 Task: Create a polygonal letterhead in blue tones.
Action: Mouse moved to (586, 389)
Screenshot: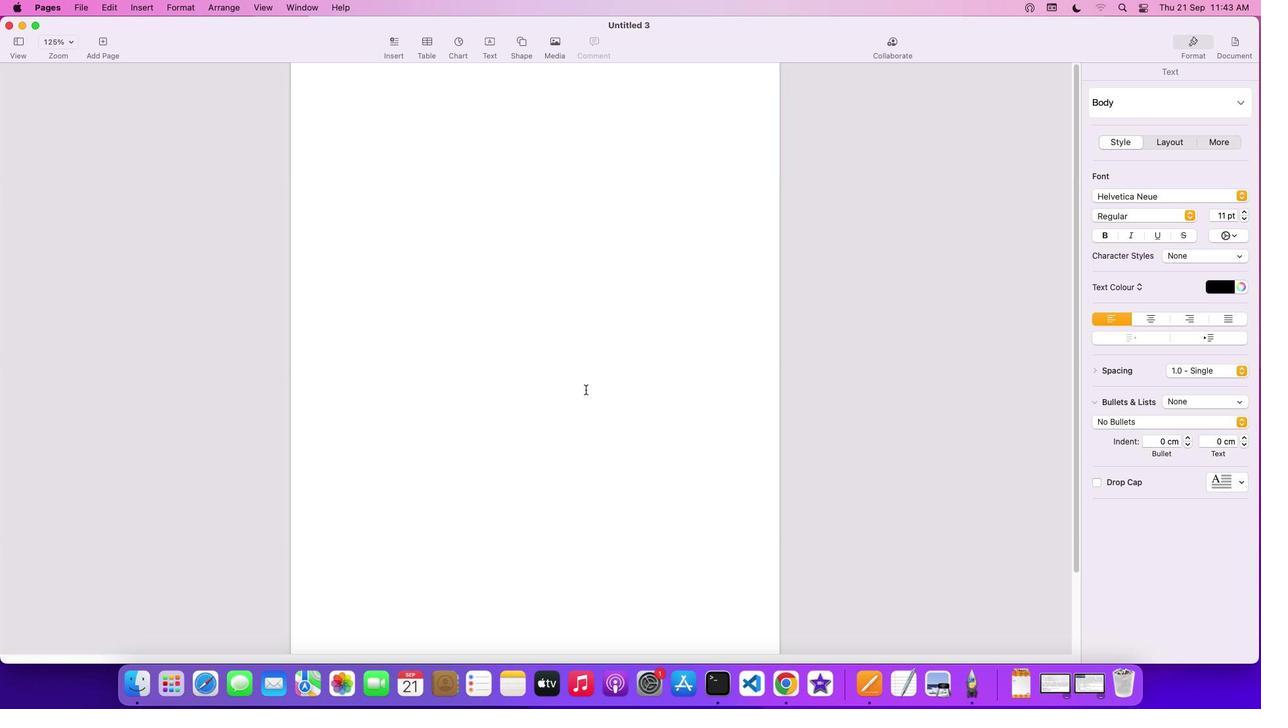 
Action: Mouse pressed left at (586, 389)
Screenshot: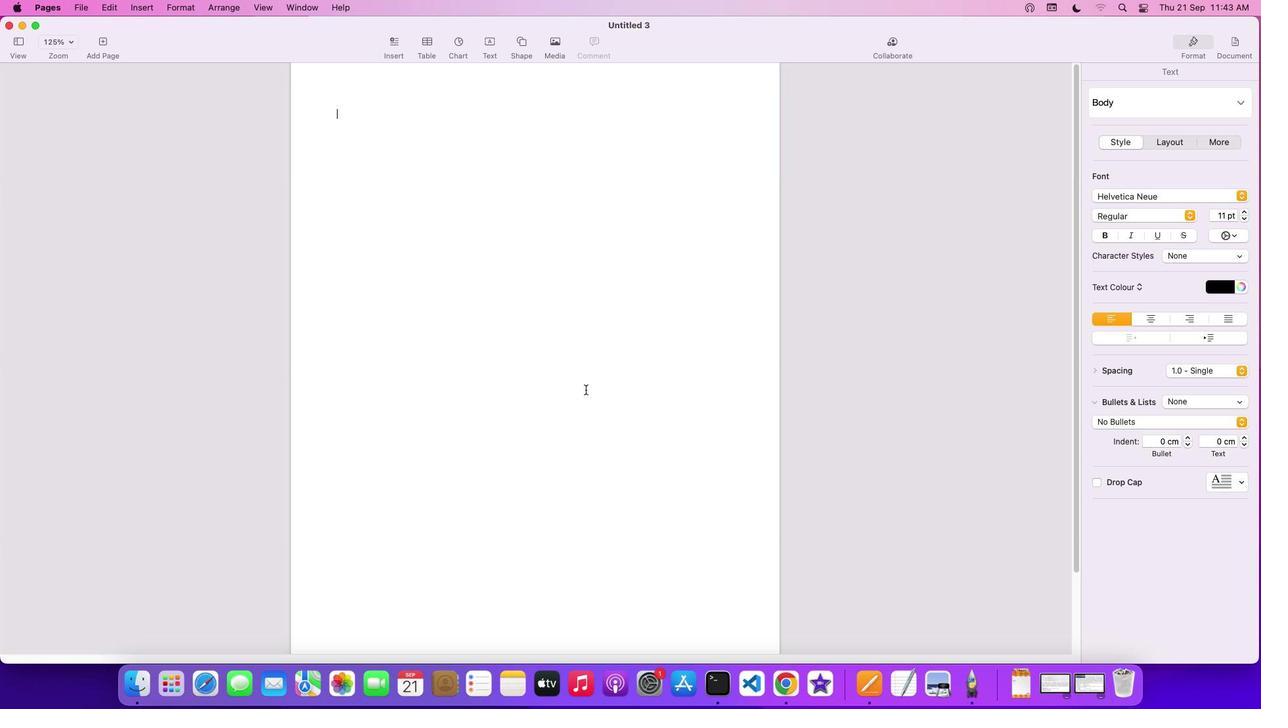 
Action: Mouse moved to (521, 44)
Screenshot: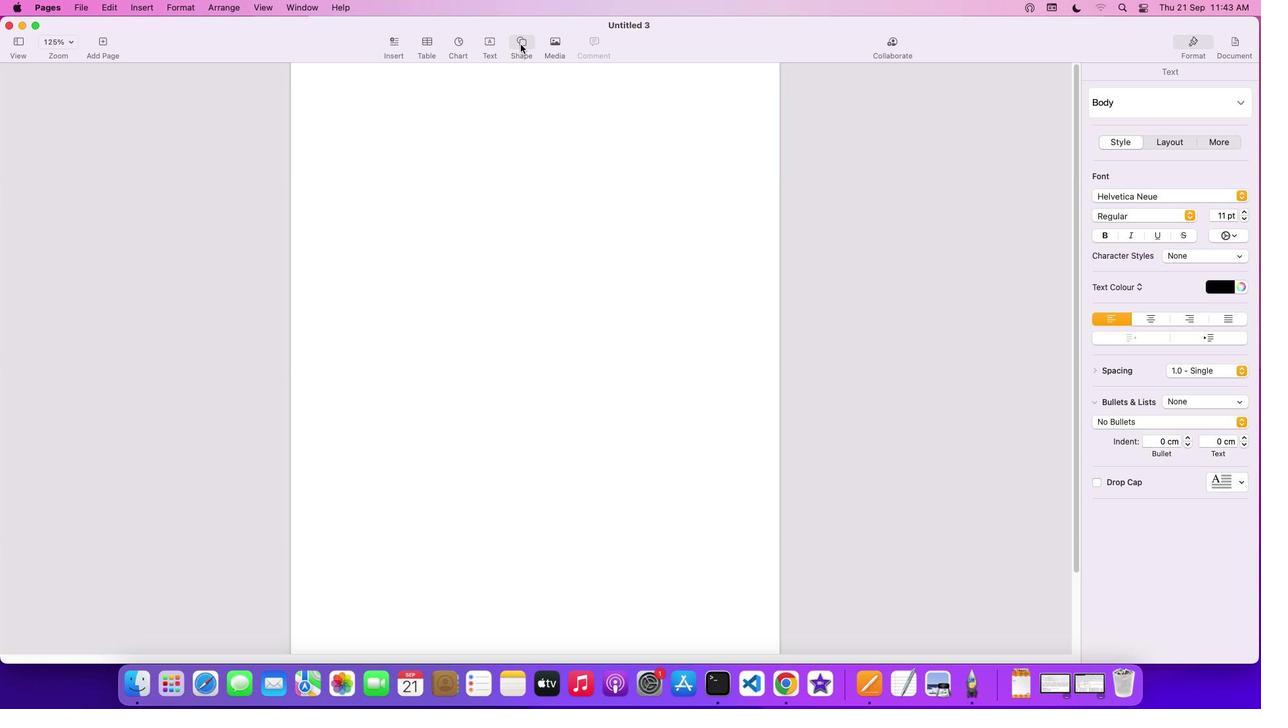
Action: Mouse pressed left at (521, 44)
Screenshot: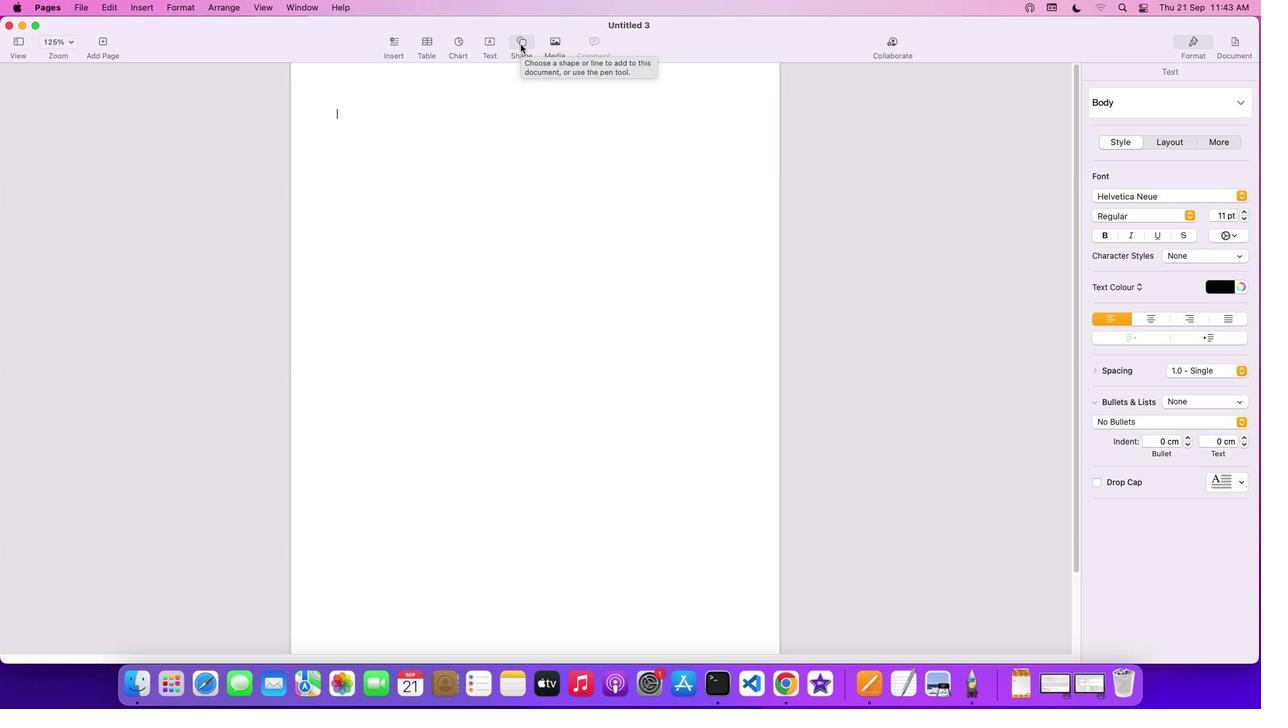 
Action: Mouse moved to (571, 205)
Screenshot: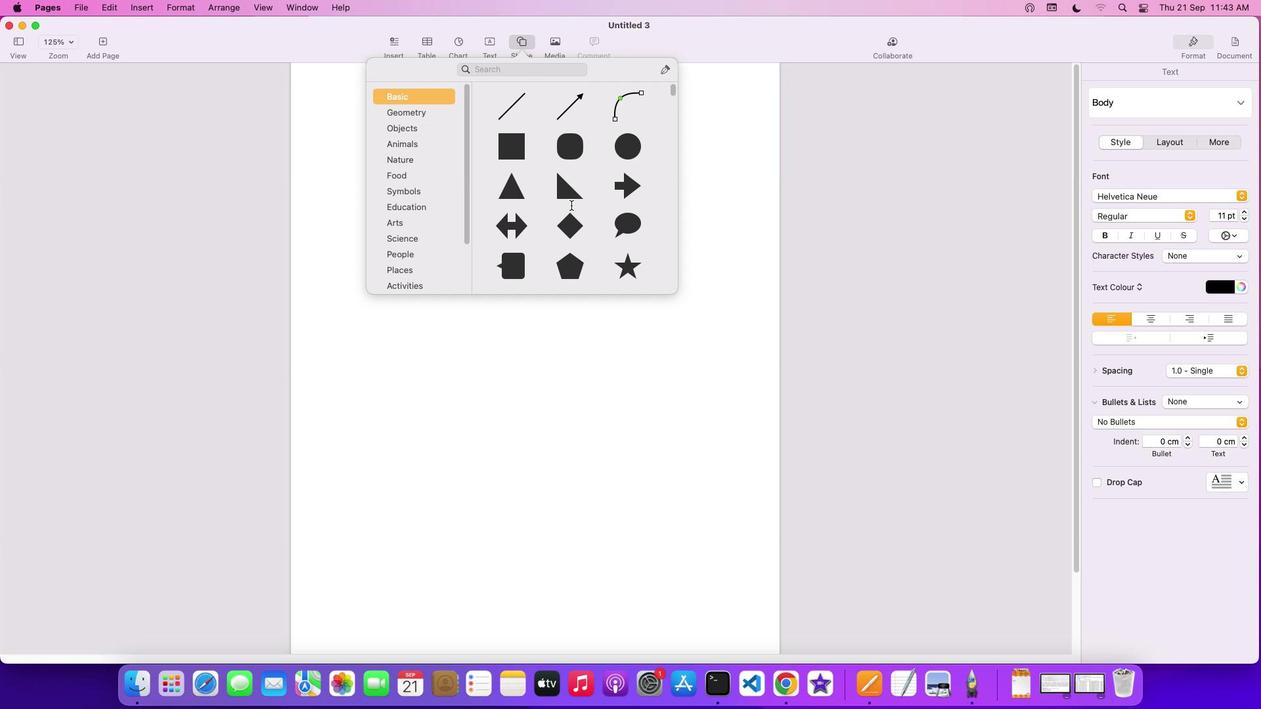 
Action: Mouse scrolled (571, 205) with delta (0, 0)
Screenshot: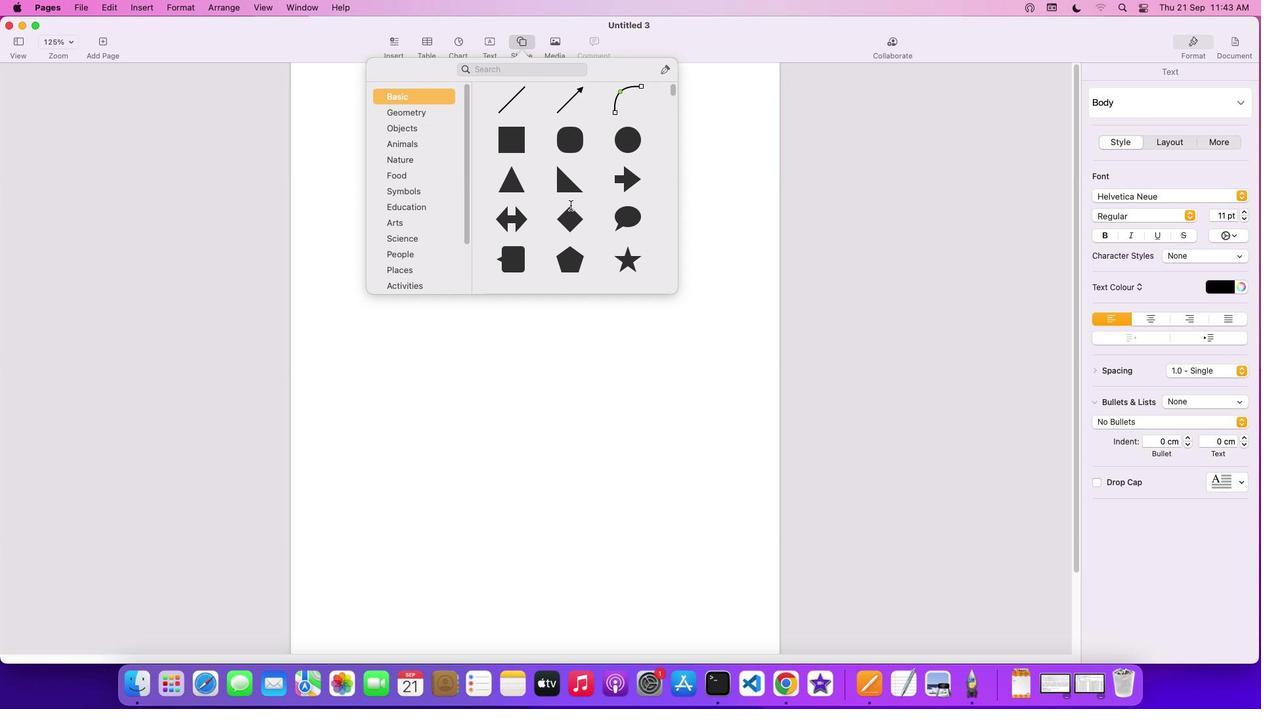 
Action: Mouse moved to (570, 205)
Screenshot: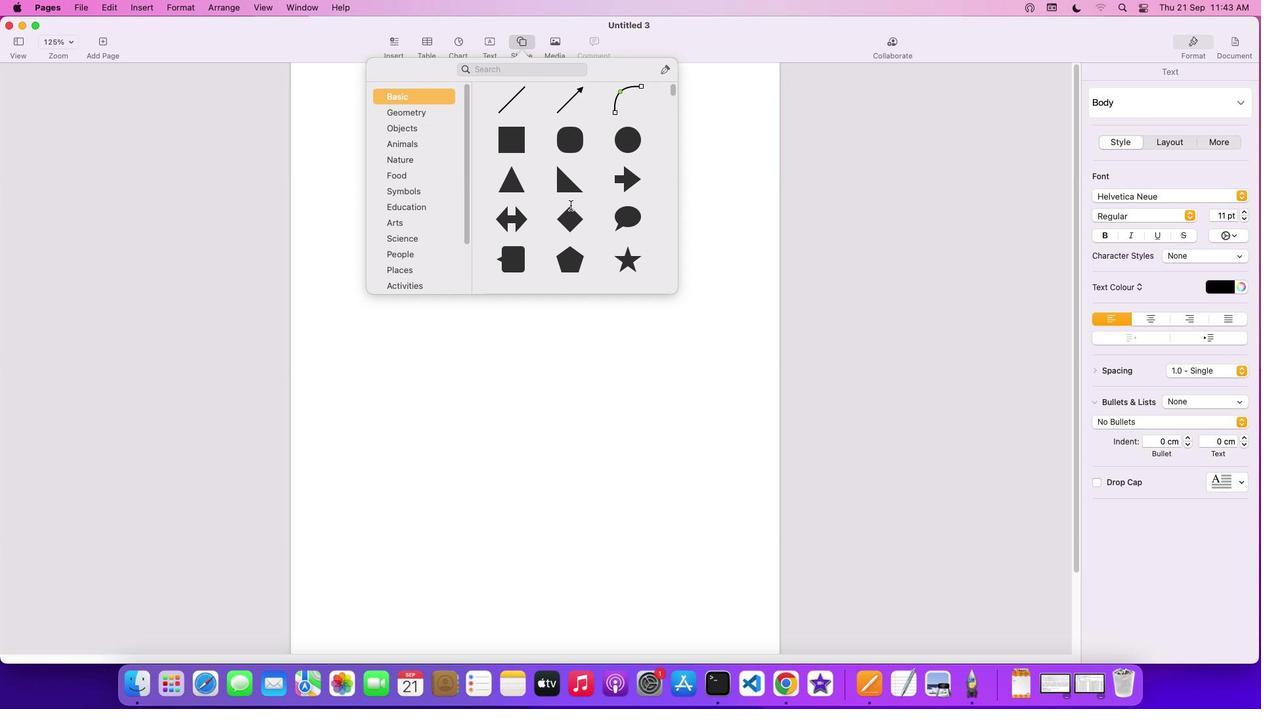 
Action: Mouse scrolled (570, 205) with delta (0, 0)
Screenshot: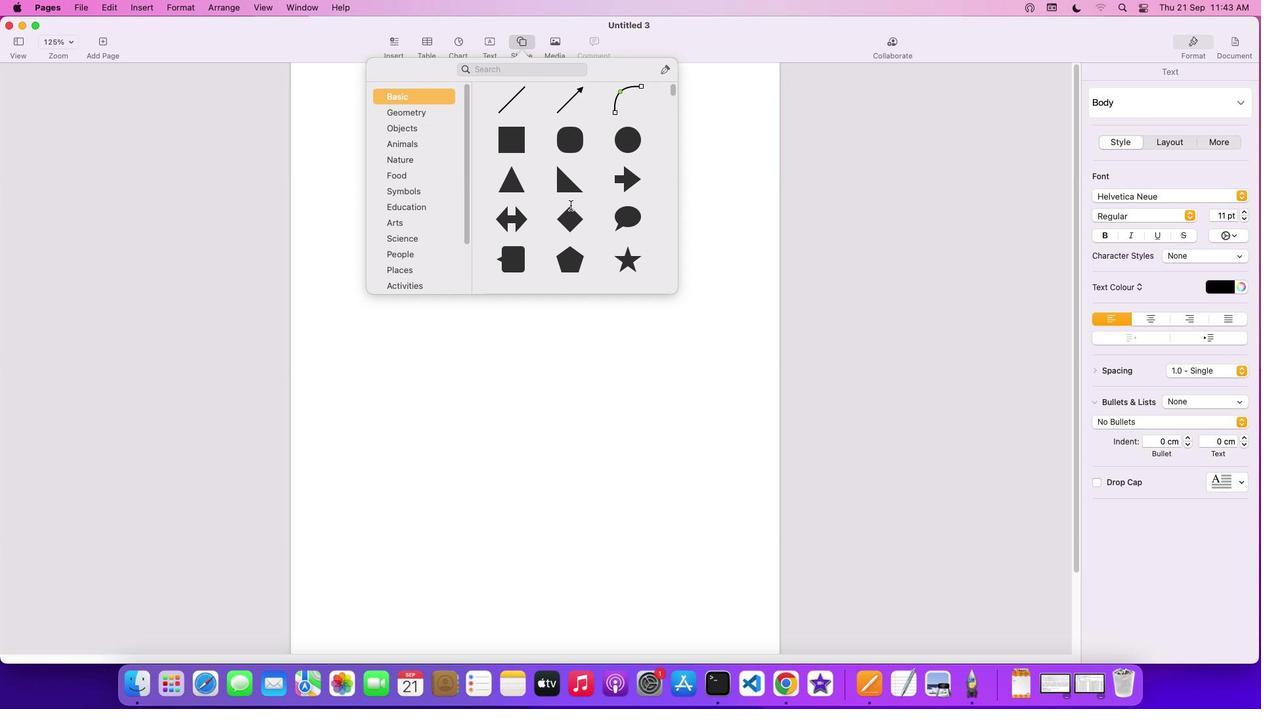 
Action: Mouse scrolled (570, 205) with delta (0, -1)
Screenshot: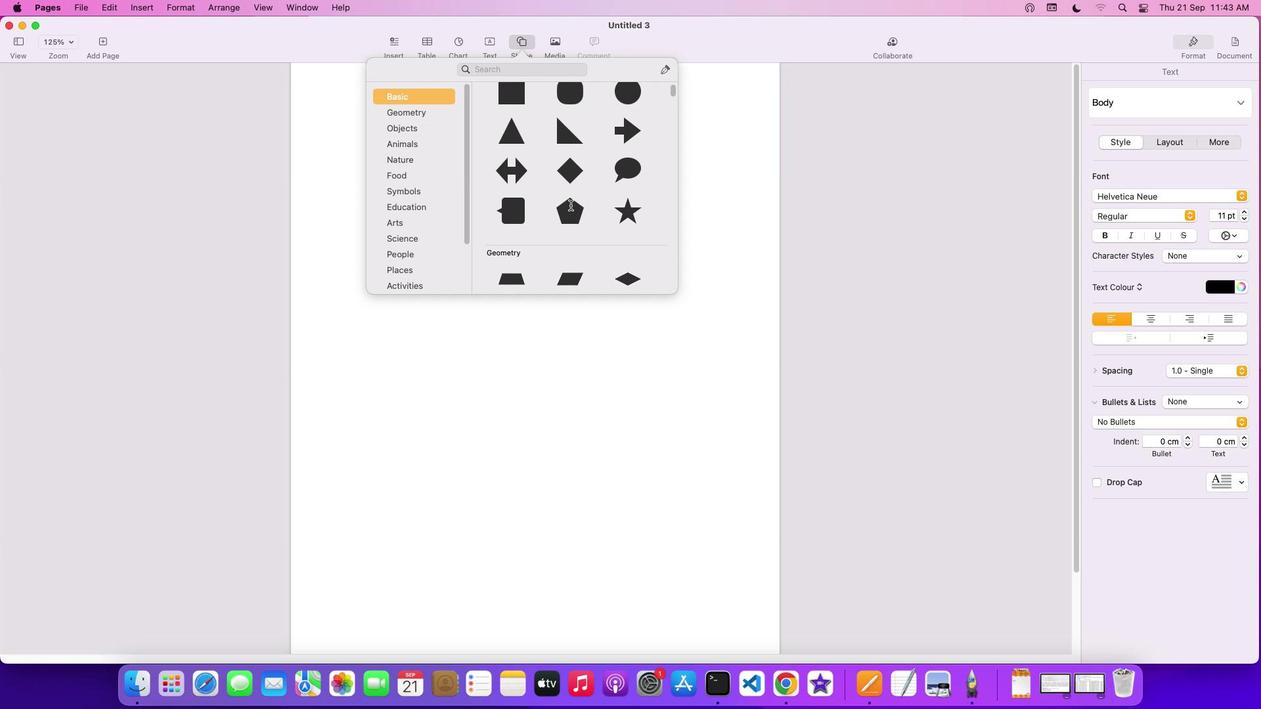 
Action: Mouse scrolled (570, 205) with delta (0, -2)
Screenshot: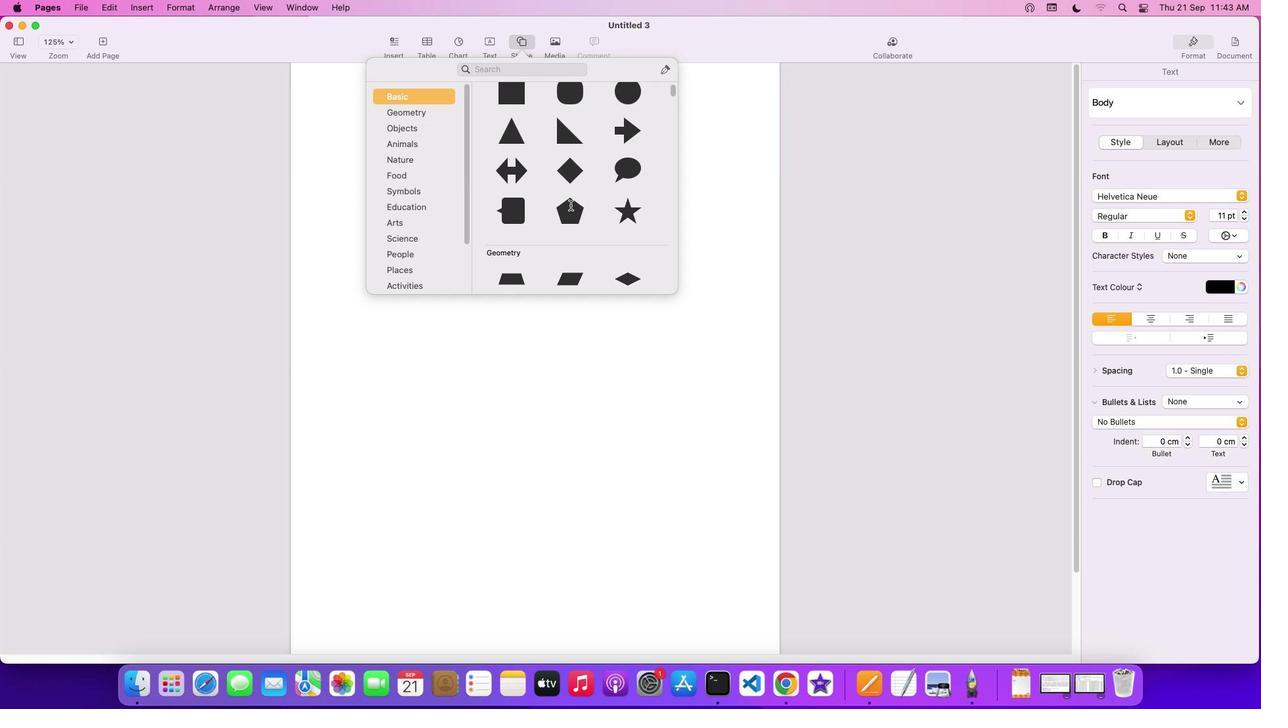 
Action: Mouse moved to (581, 217)
Screenshot: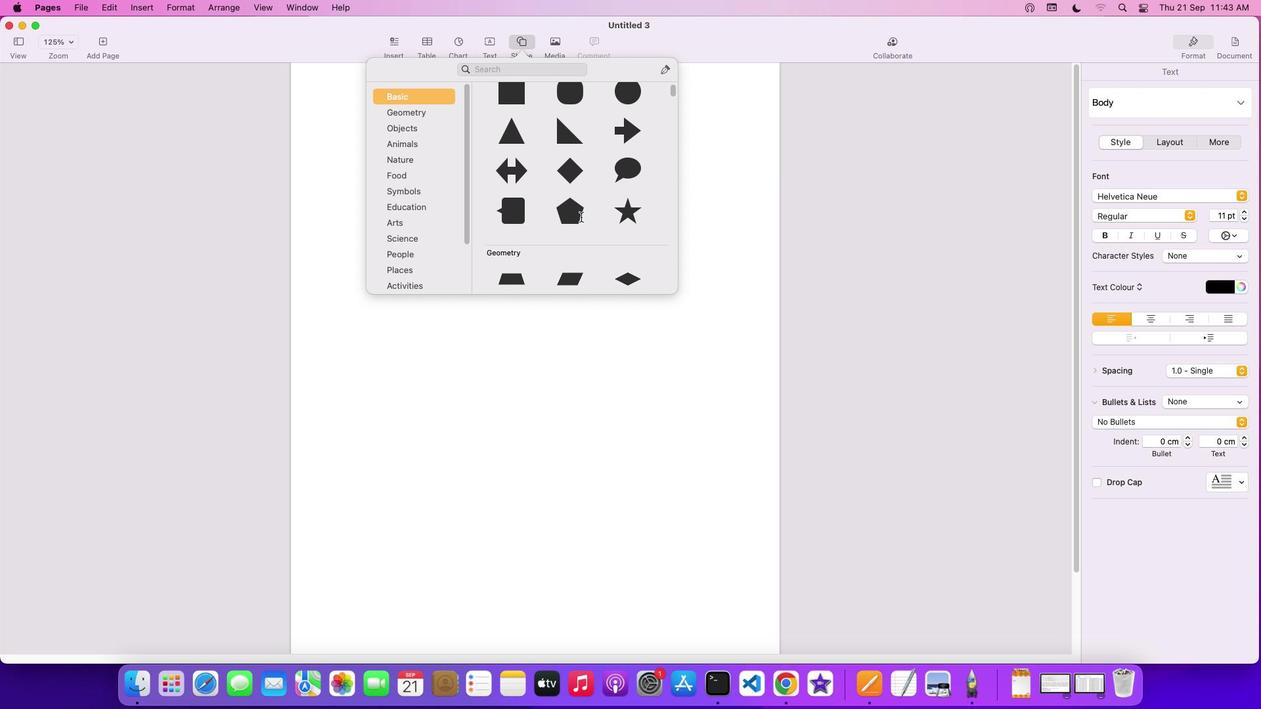 
Action: Mouse scrolled (581, 217) with delta (0, 0)
Screenshot: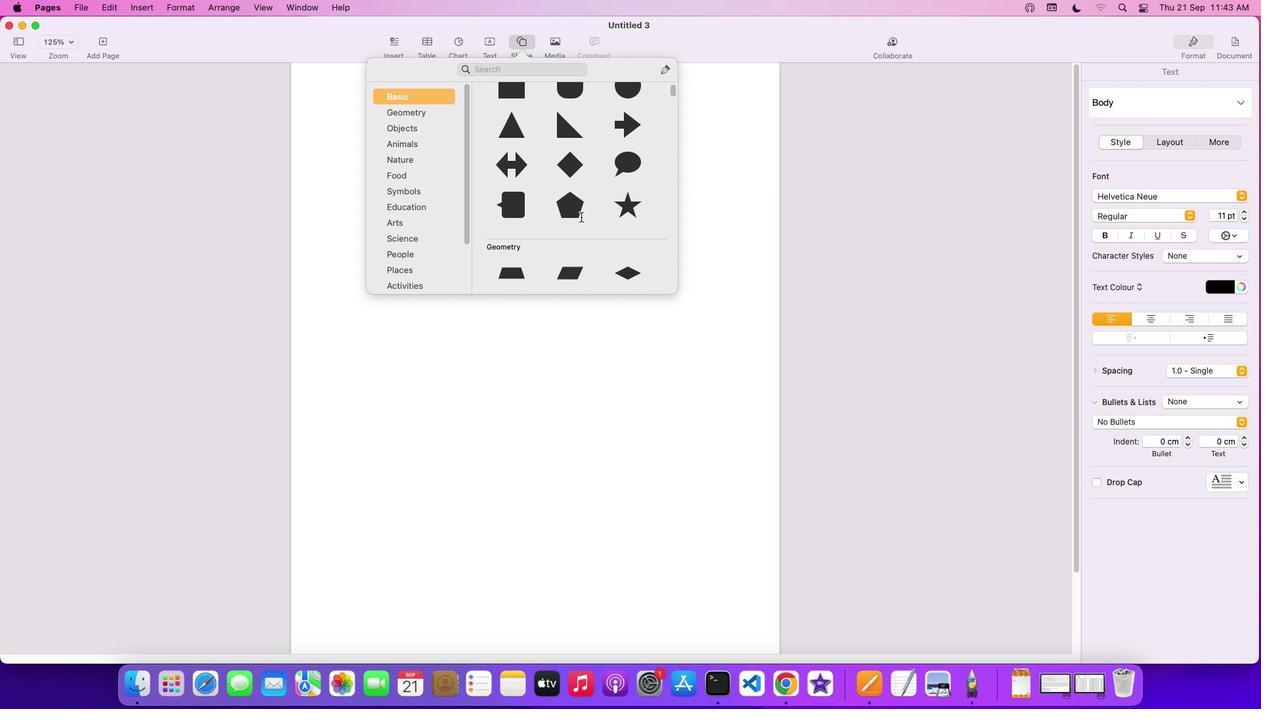
Action: Mouse scrolled (581, 217) with delta (0, 0)
Screenshot: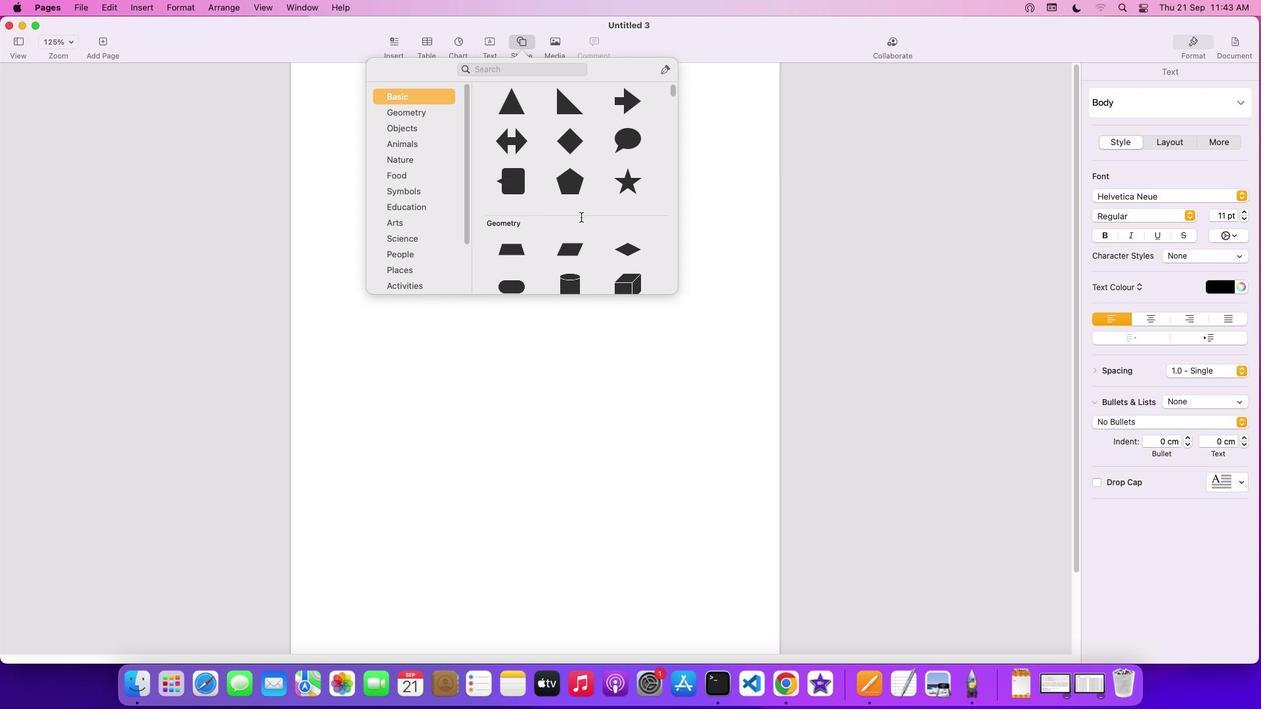 
Action: Mouse scrolled (581, 217) with delta (0, -1)
Screenshot: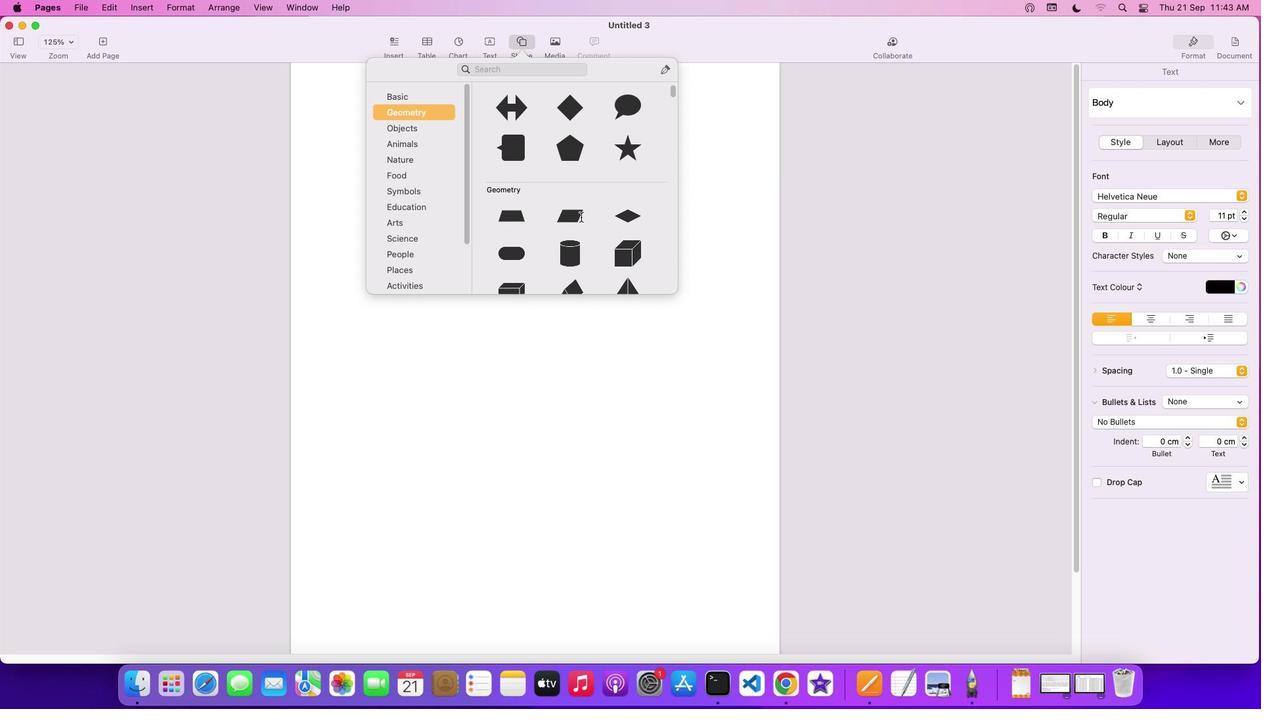 
Action: Mouse scrolled (581, 217) with delta (0, -3)
Screenshot: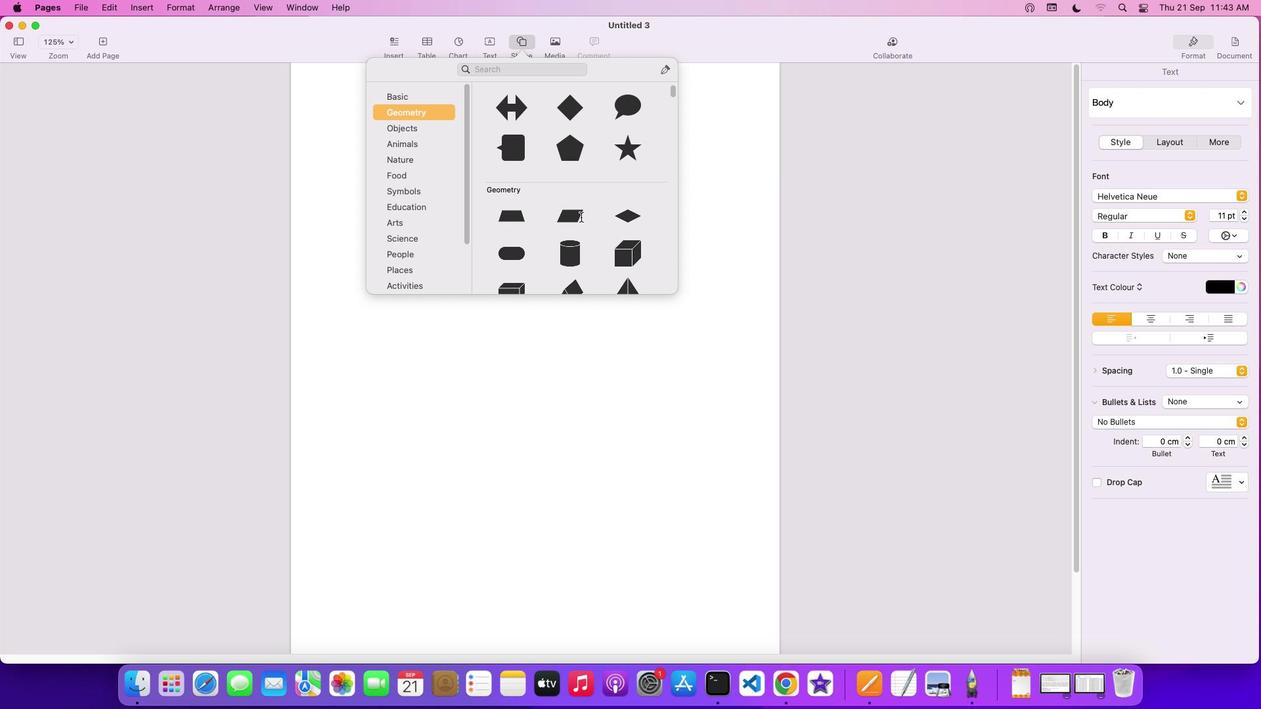 
Action: Mouse scrolled (581, 217) with delta (0, 0)
Screenshot: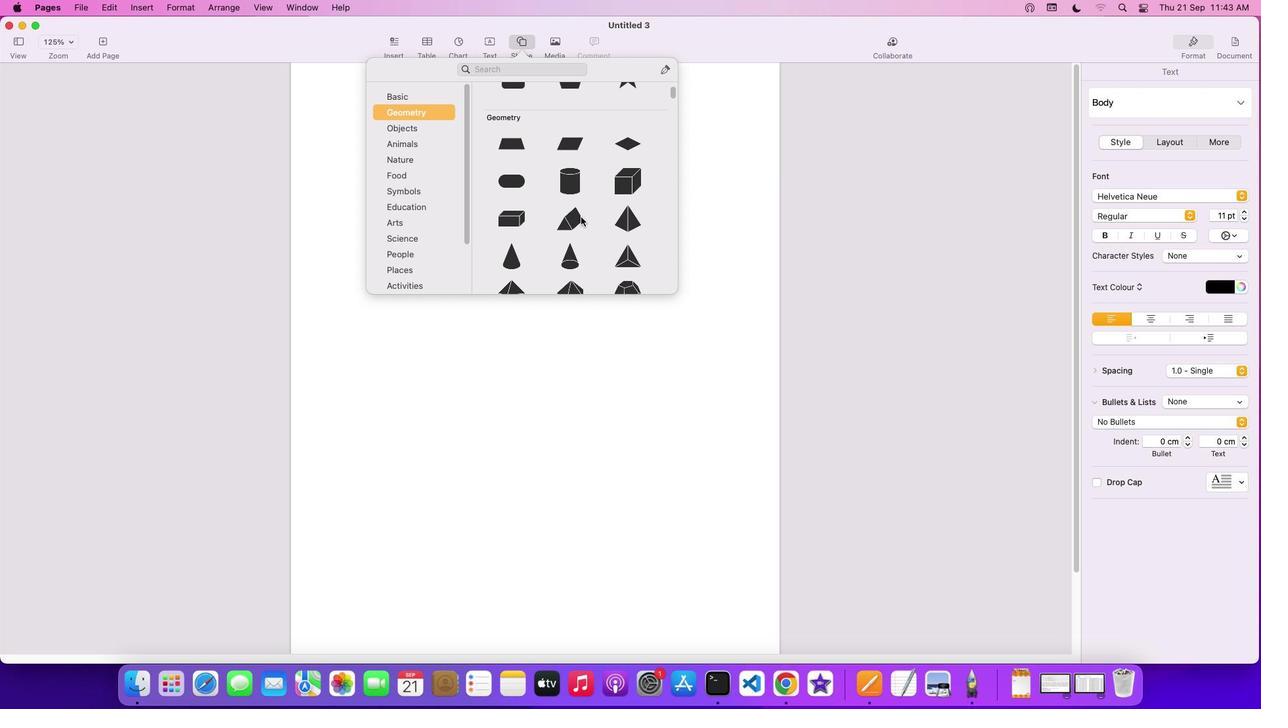 
Action: Mouse scrolled (581, 217) with delta (0, 0)
Screenshot: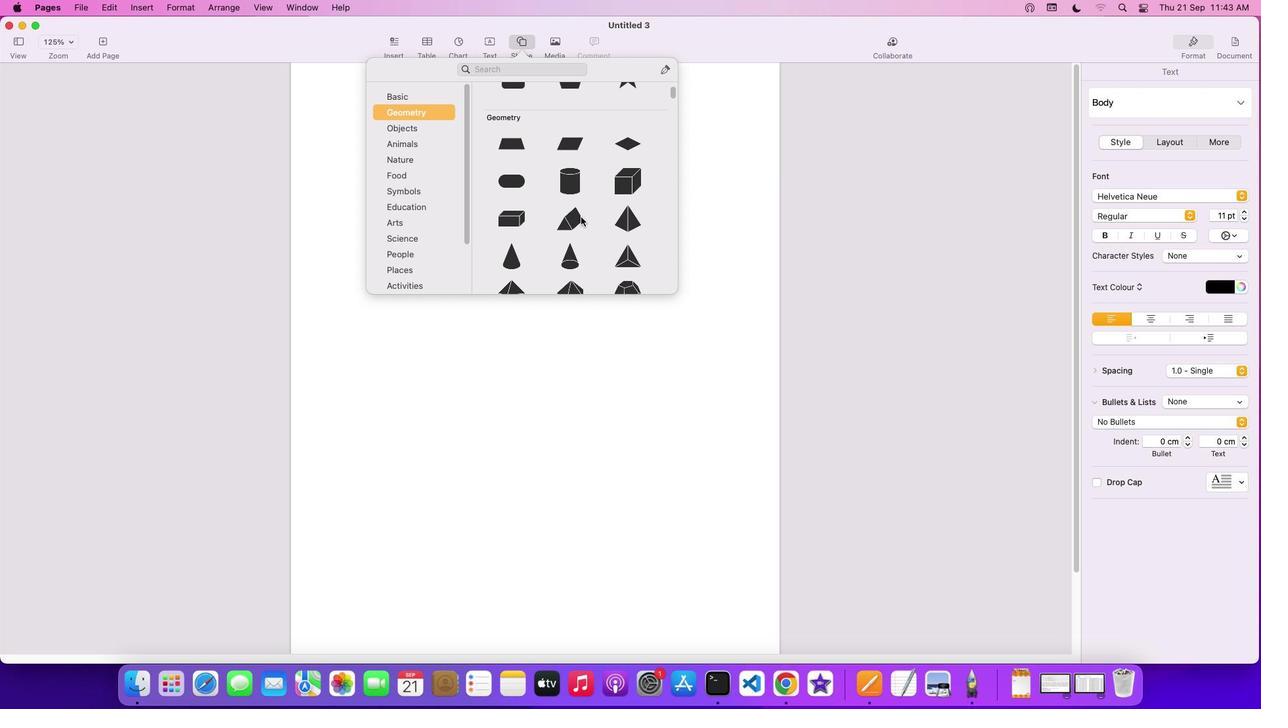 
Action: Mouse scrolled (581, 217) with delta (0, -2)
Screenshot: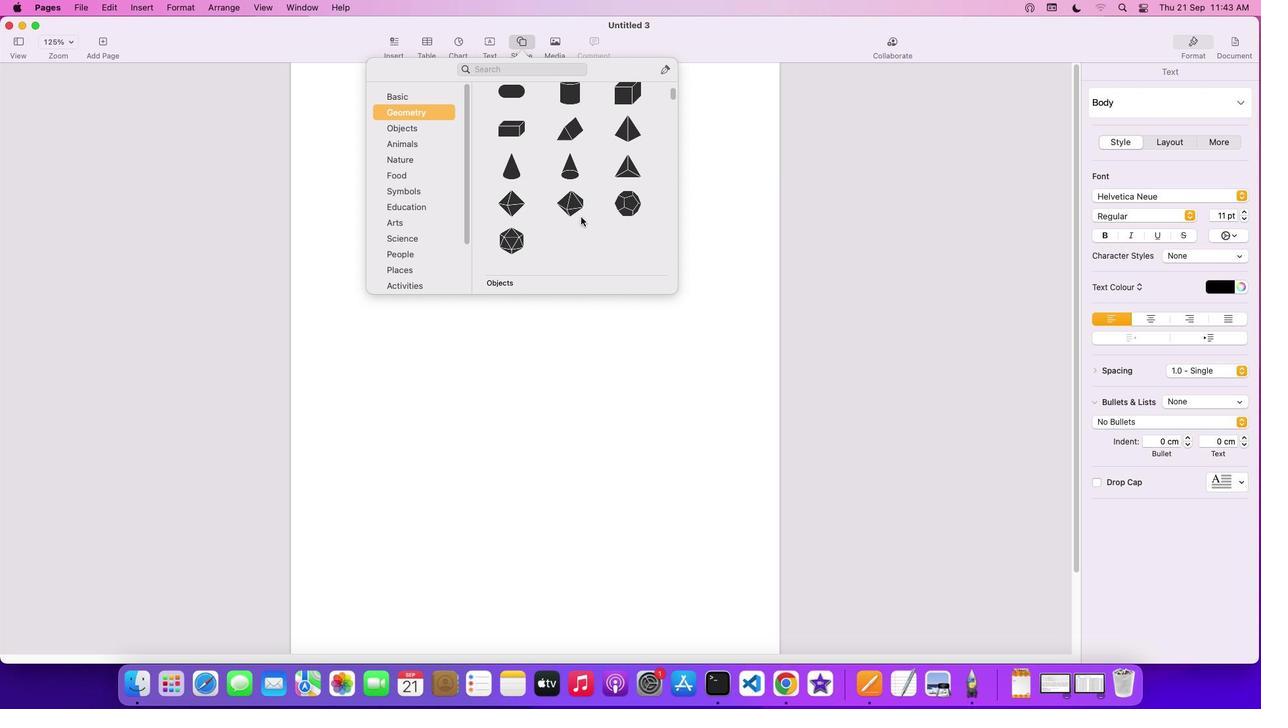 
Action: Mouse scrolled (581, 217) with delta (0, -3)
Screenshot: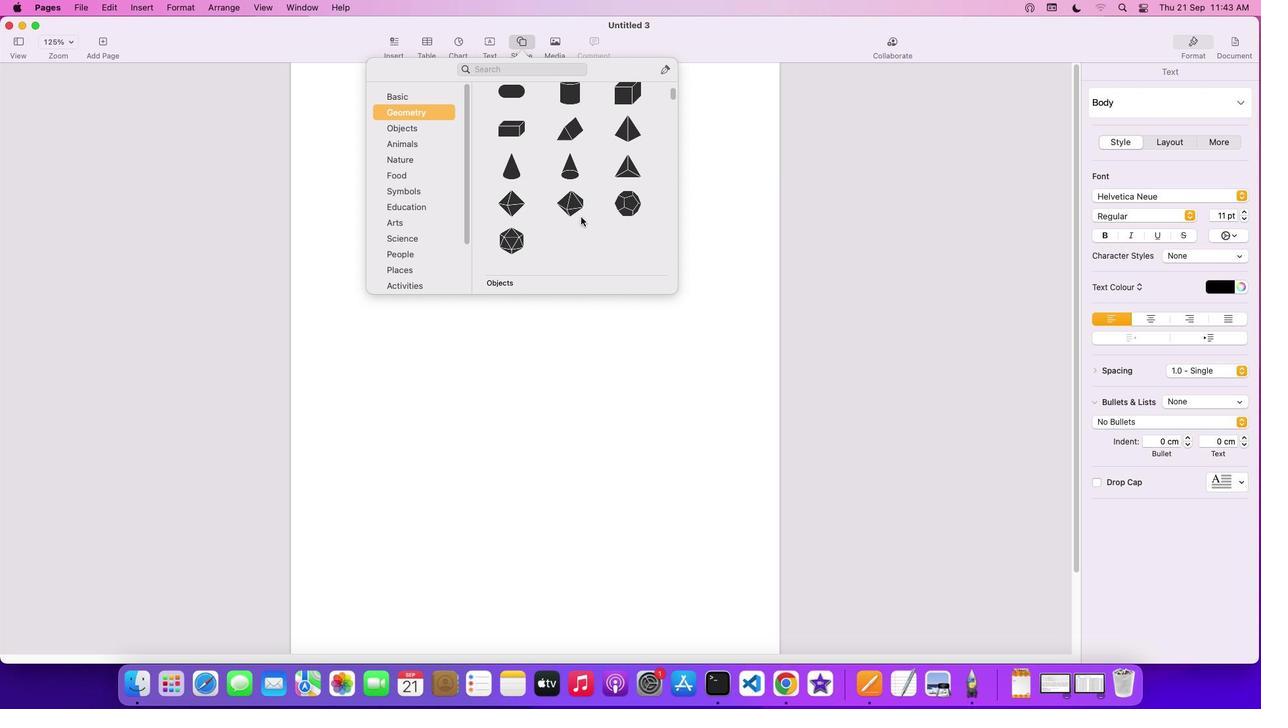 
Action: Mouse scrolled (581, 217) with delta (0, -3)
Screenshot: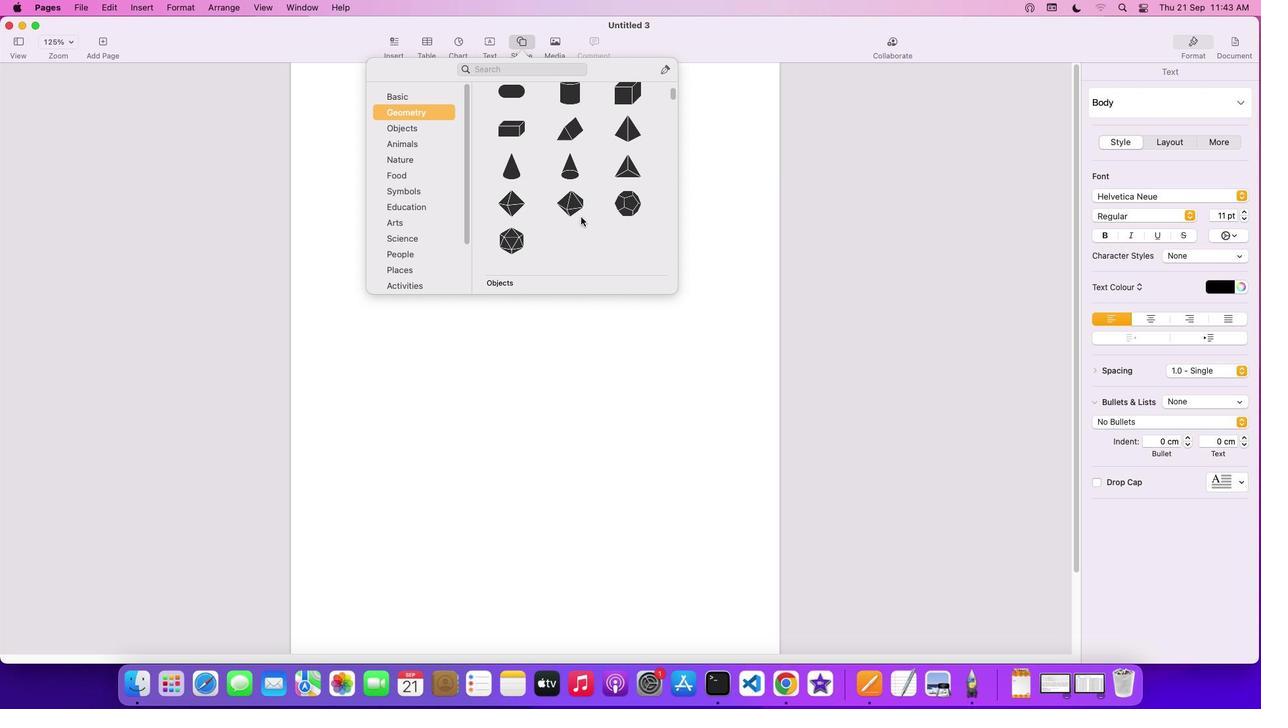 
Action: Mouse scrolled (581, 217) with delta (0, -4)
Screenshot: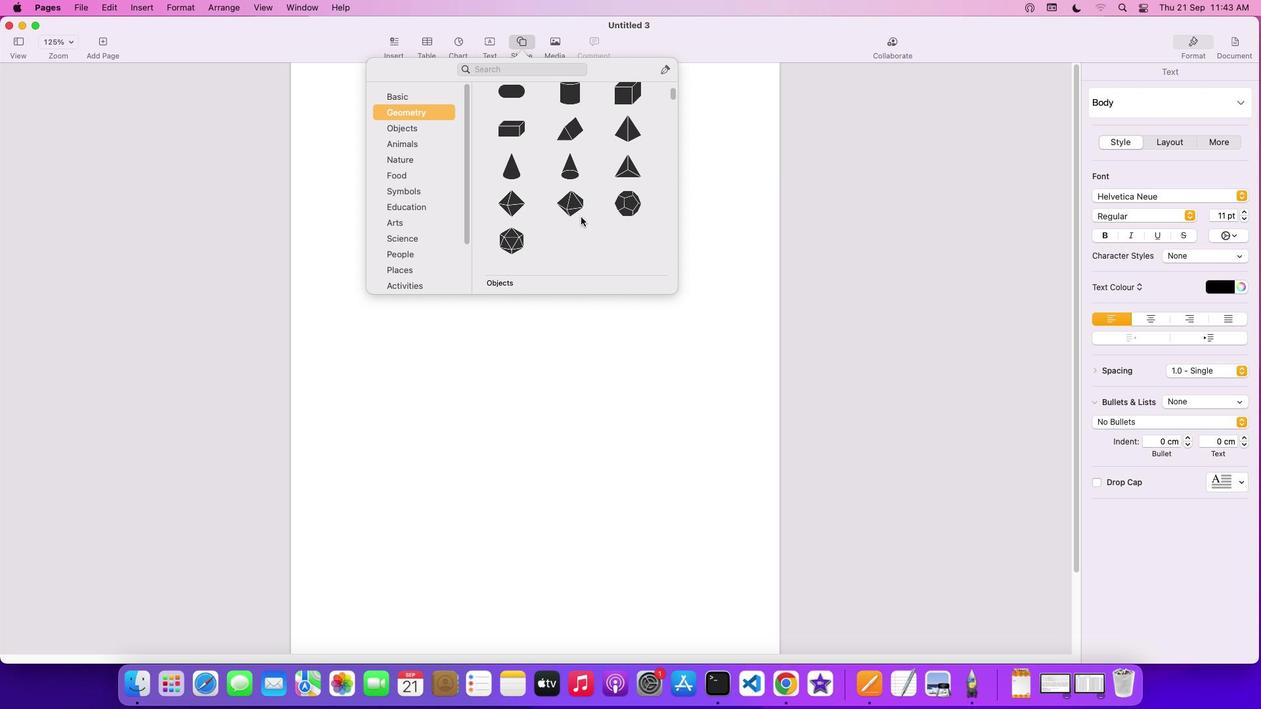 
Action: Mouse scrolled (581, 217) with delta (0, 0)
Screenshot: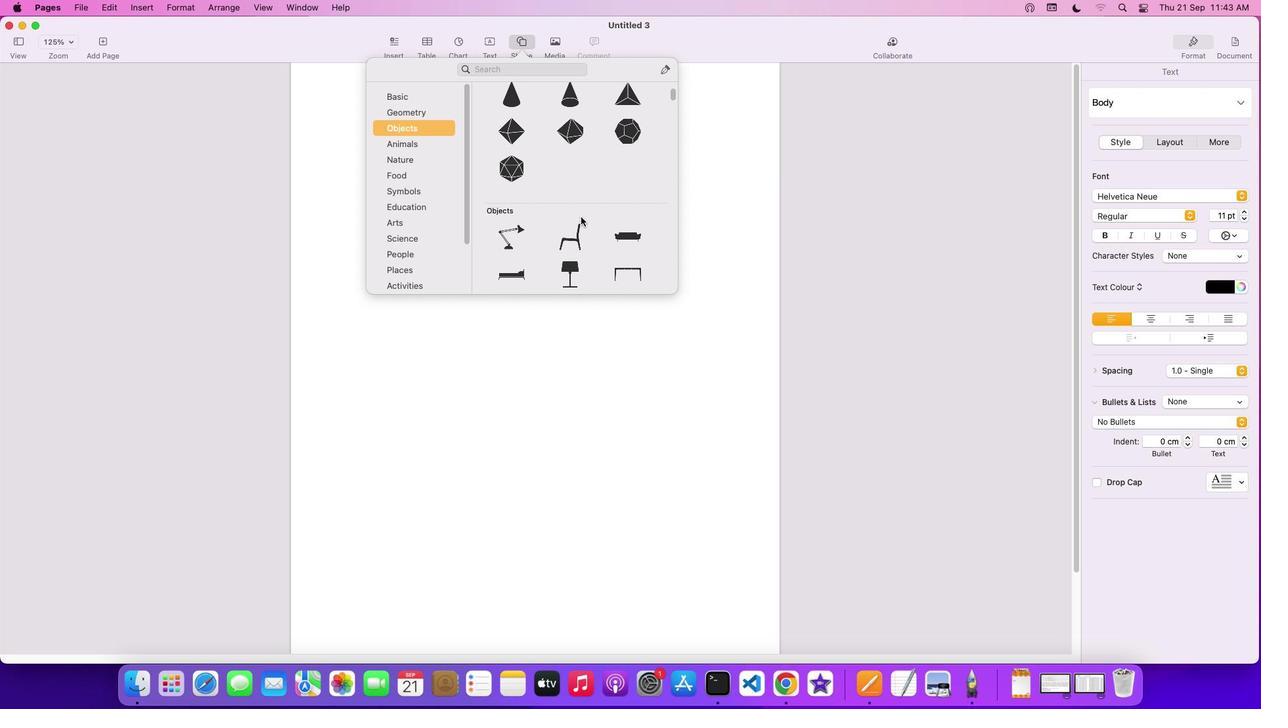 
Action: Mouse scrolled (581, 217) with delta (0, 0)
Screenshot: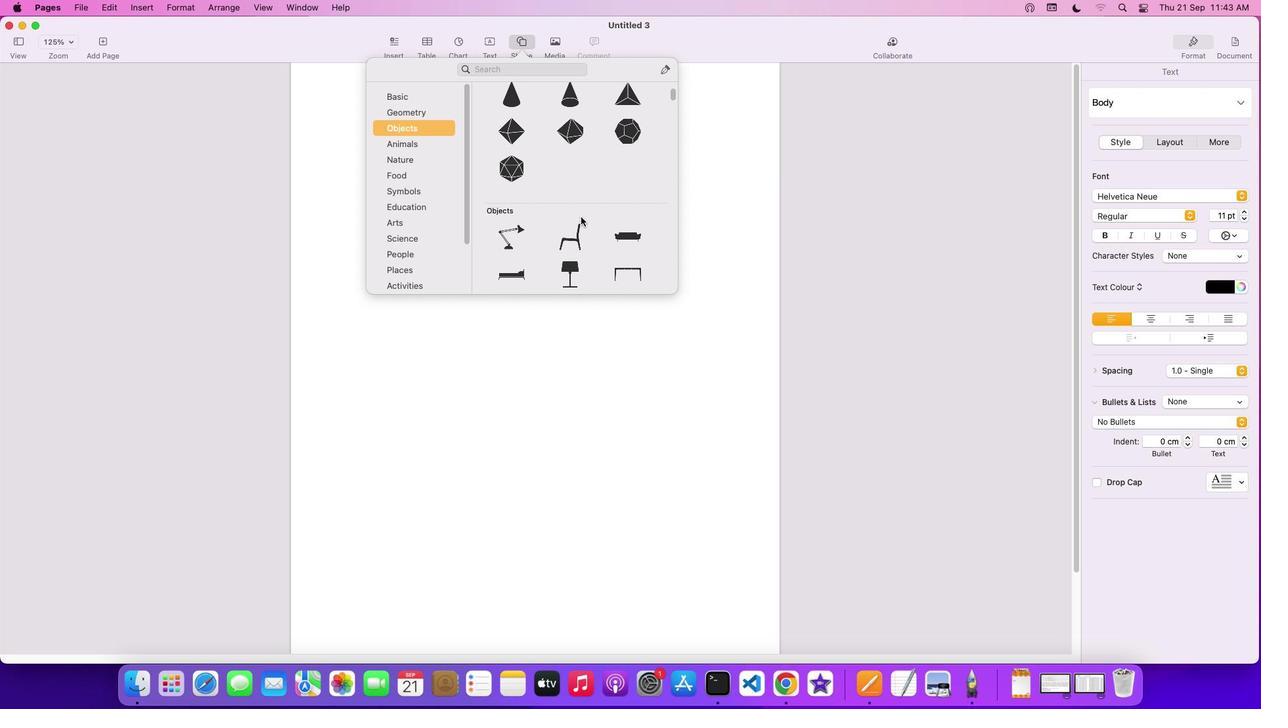 
Action: Mouse scrolled (581, 217) with delta (0, -2)
Screenshot: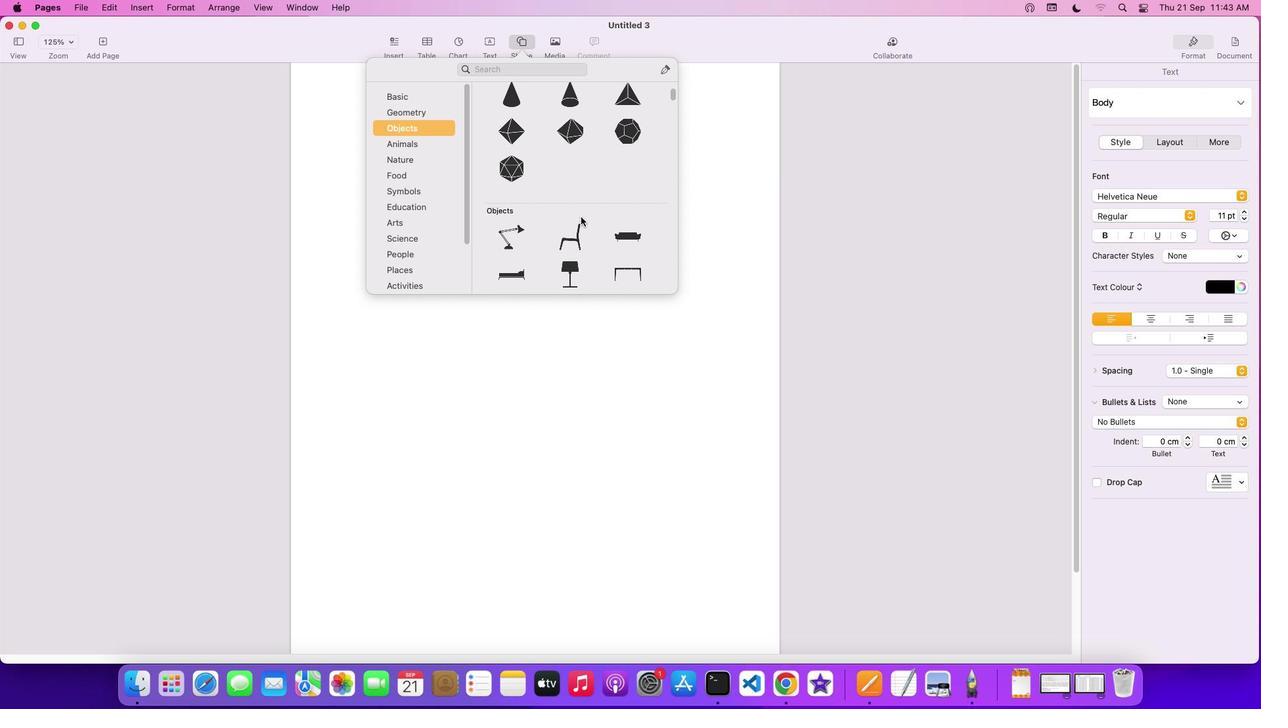 
Action: Mouse scrolled (581, 217) with delta (0, -3)
Screenshot: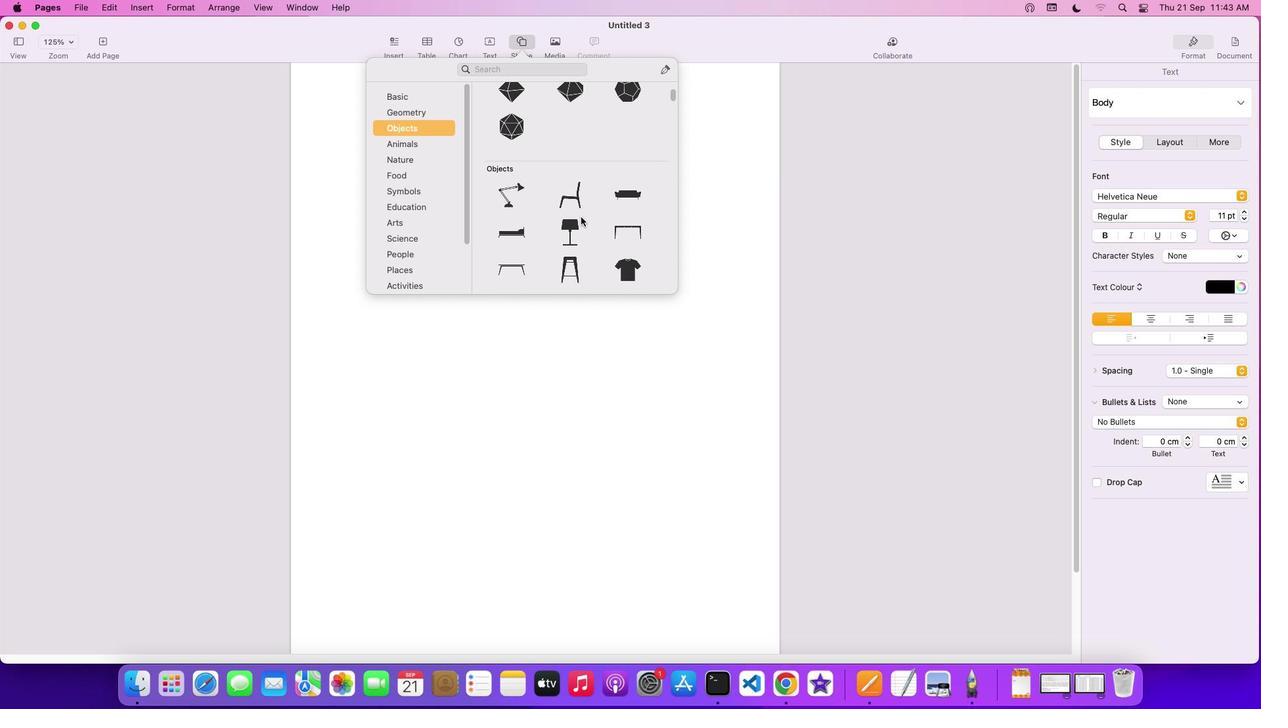
Action: Mouse scrolled (581, 217) with delta (0, -3)
Screenshot: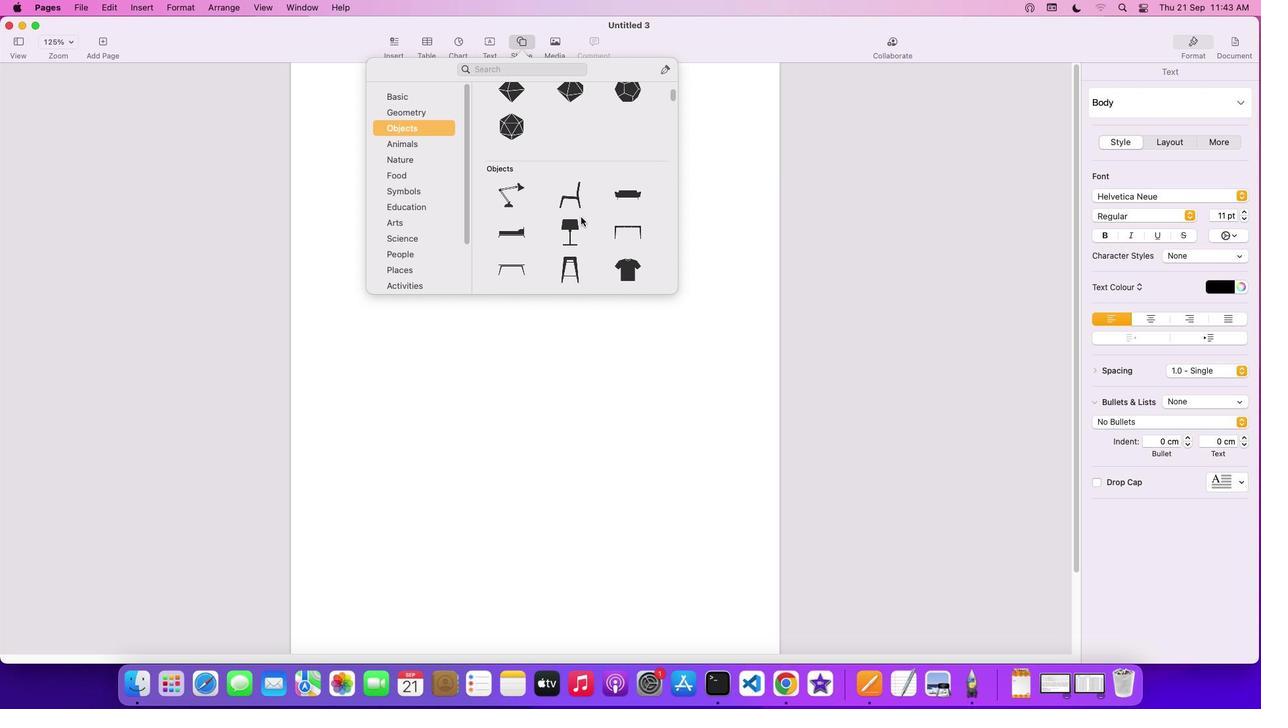 
Action: Mouse scrolled (581, 217) with delta (0, 0)
Screenshot: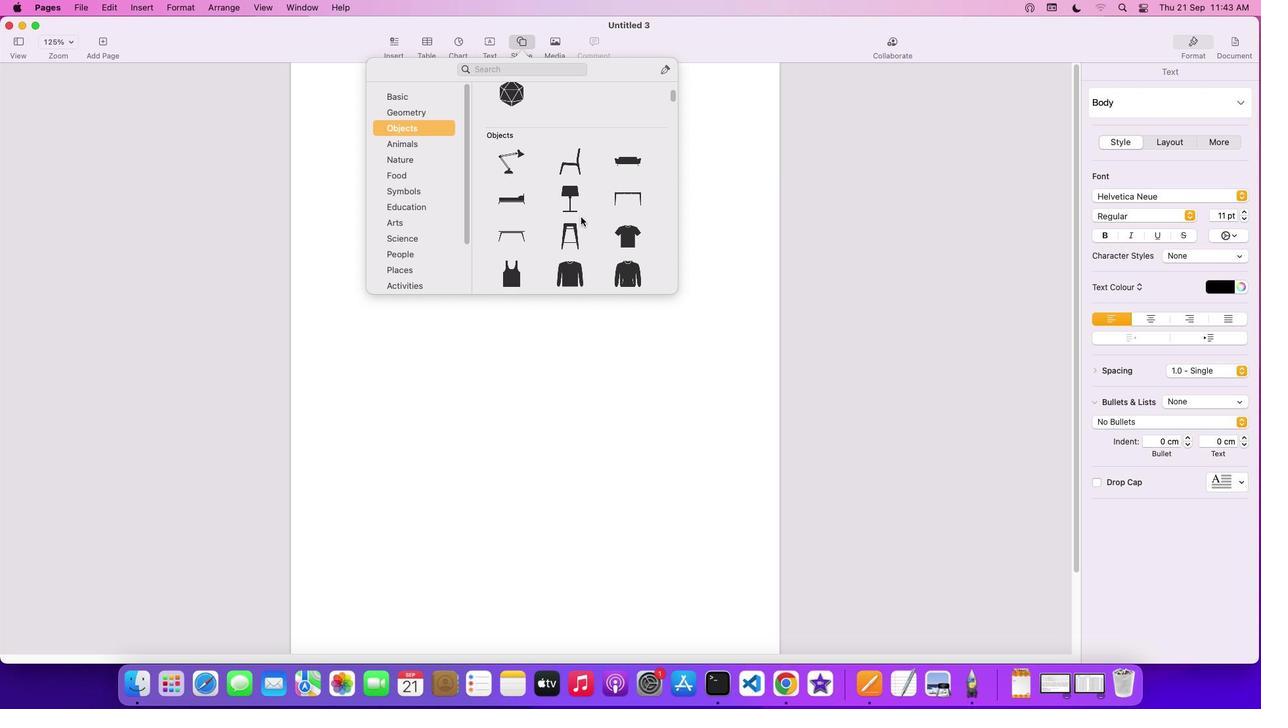 
Action: Mouse scrolled (581, 217) with delta (0, 0)
Screenshot: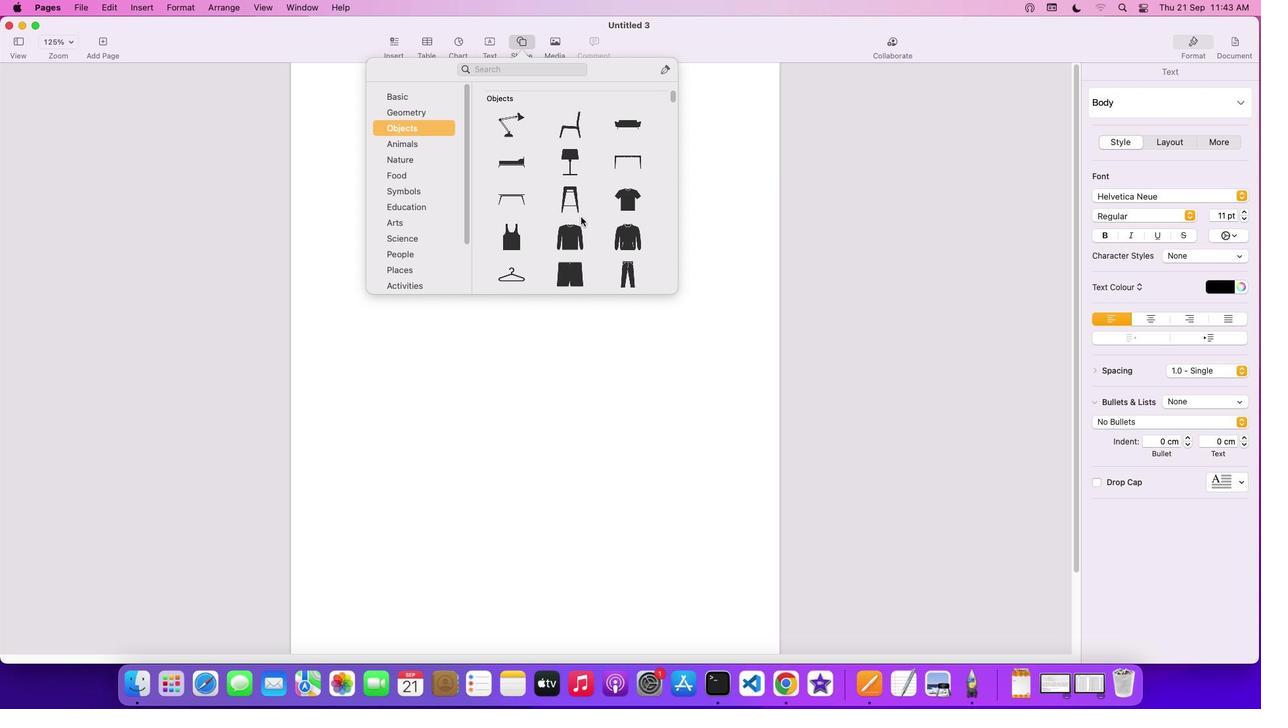 
Action: Mouse scrolled (581, 217) with delta (0, -1)
Screenshot: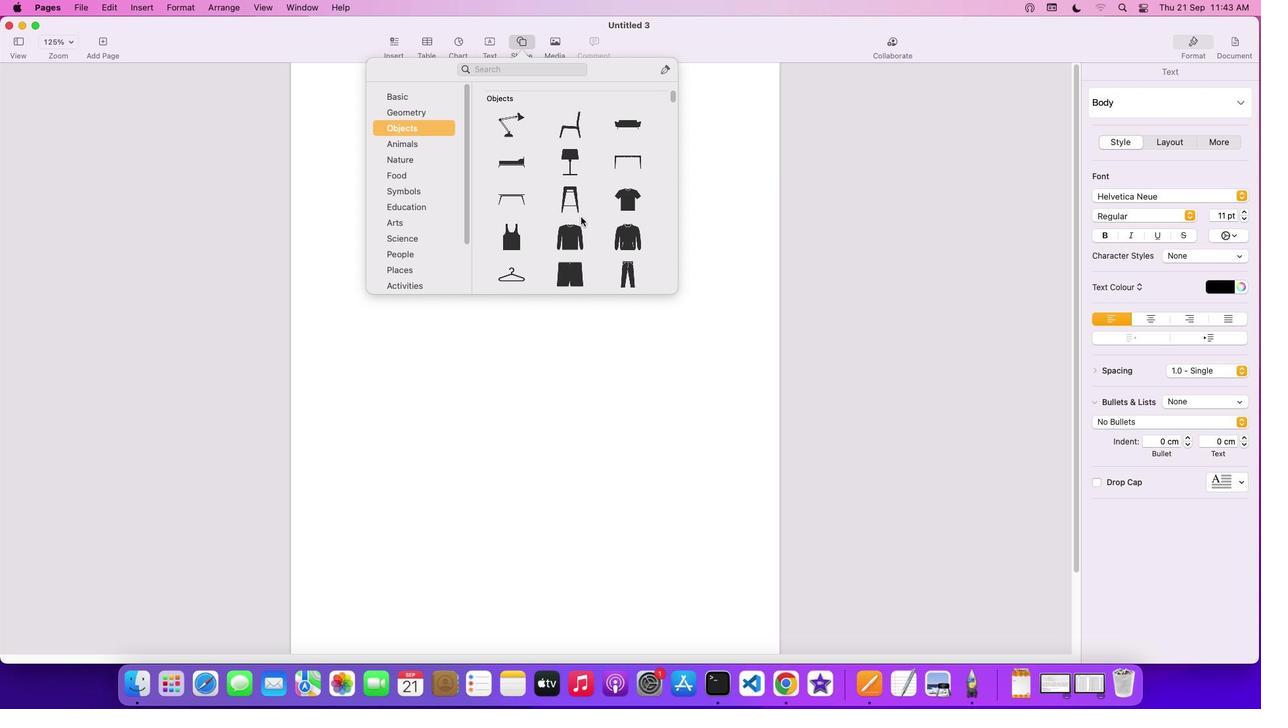 
Action: Mouse scrolled (581, 217) with delta (0, -3)
Screenshot: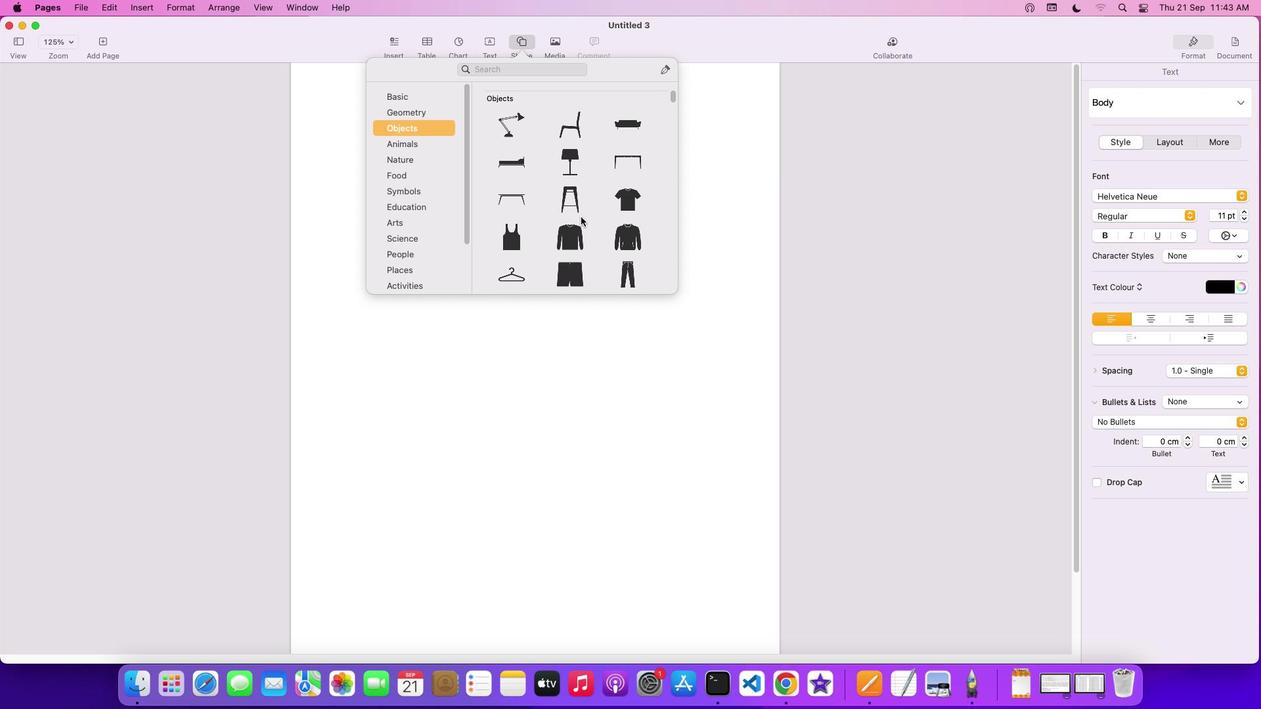 
Action: Mouse scrolled (581, 217) with delta (0, 0)
Screenshot: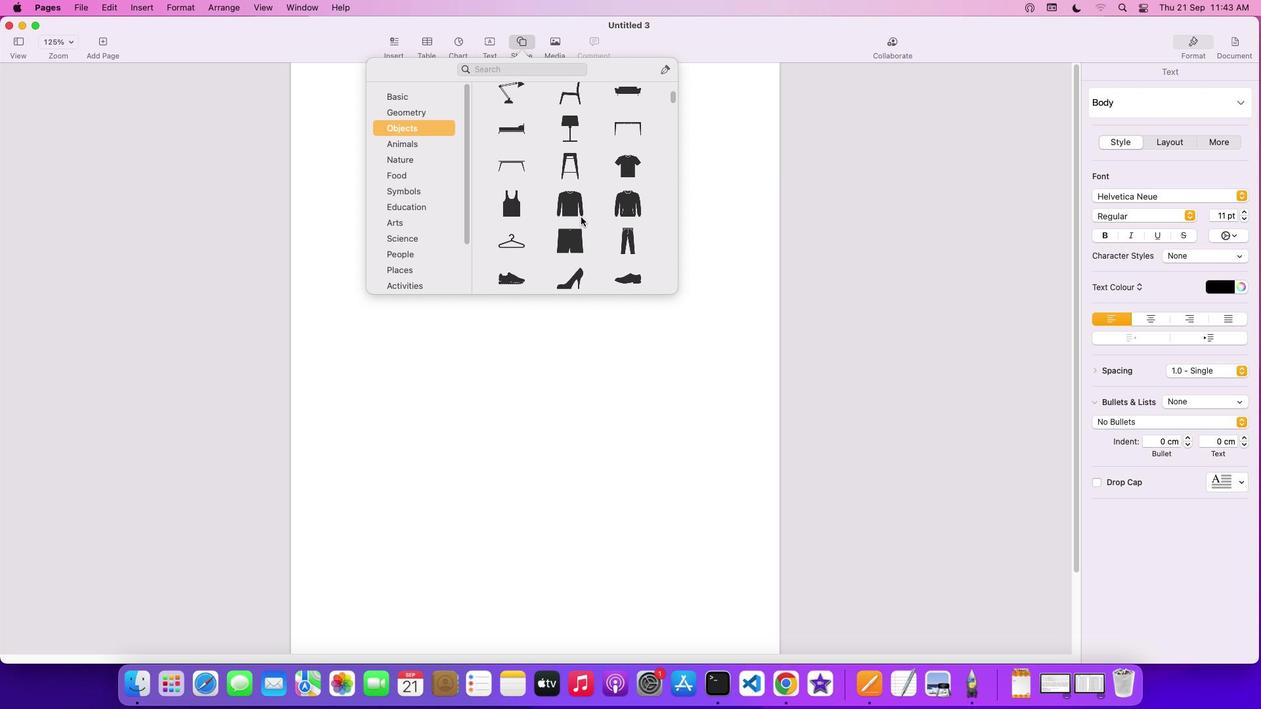 
Action: Mouse scrolled (581, 217) with delta (0, 0)
Screenshot: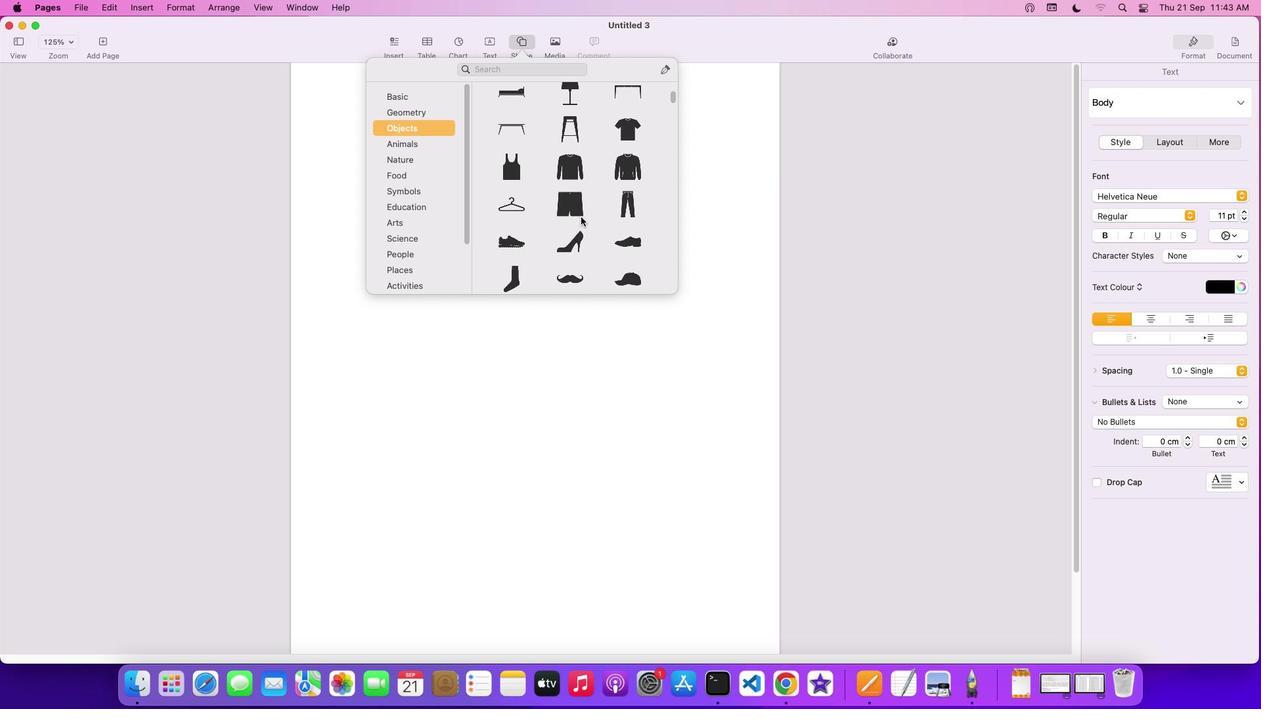 
Action: Mouse scrolled (581, 217) with delta (0, -1)
Screenshot: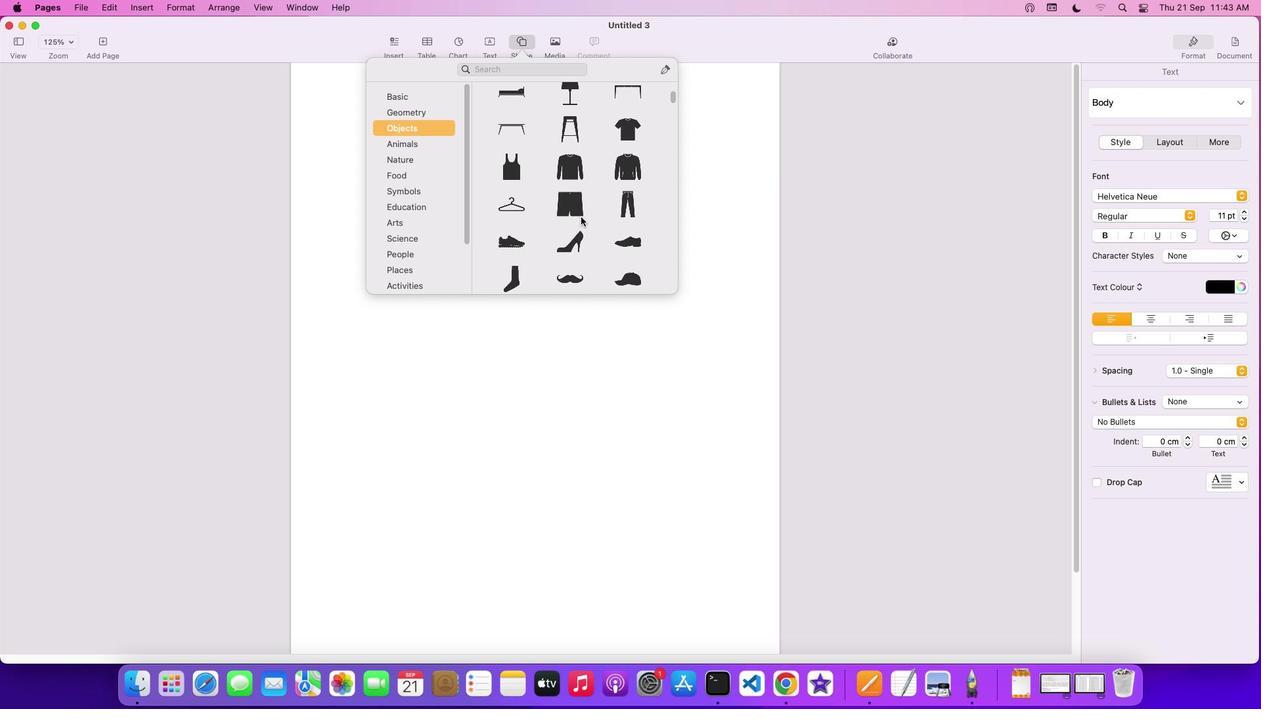 
Action: Mouse scrolled (581, 217) with delta (0, -3)
Screenshot: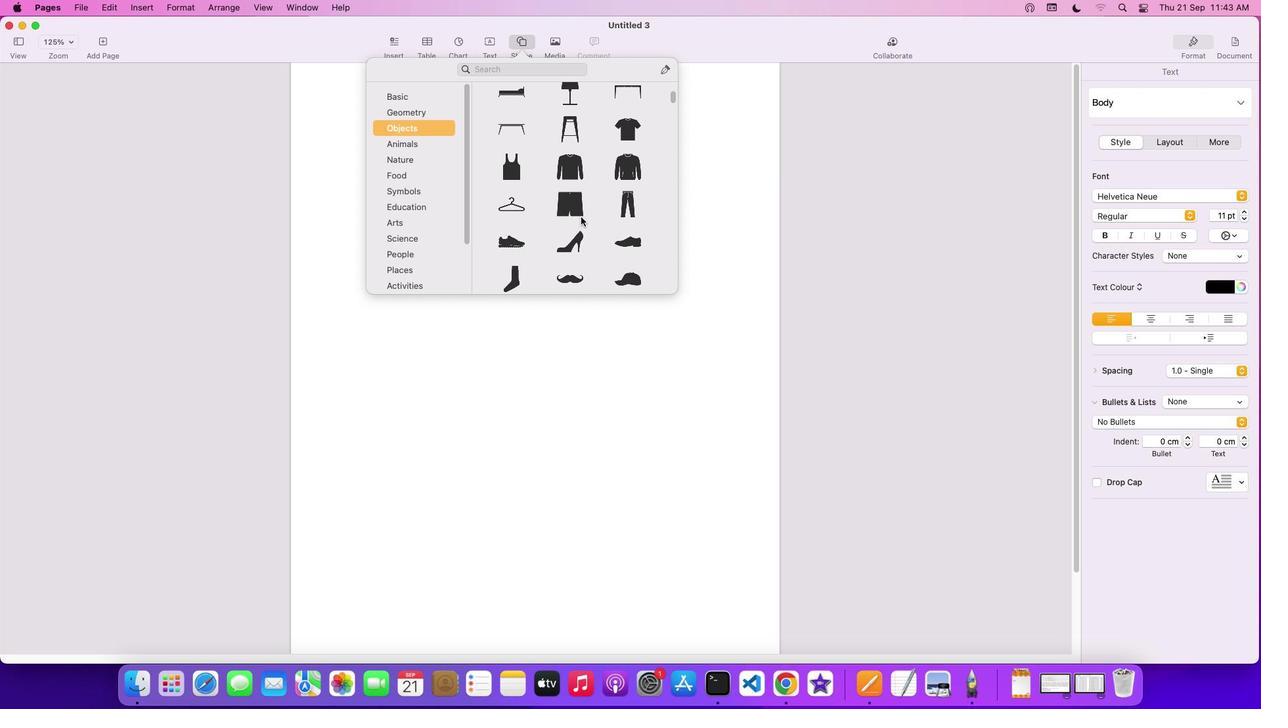 
Action: Mouse scrolled (581, 217) with delta (0, -3)
Screenshot: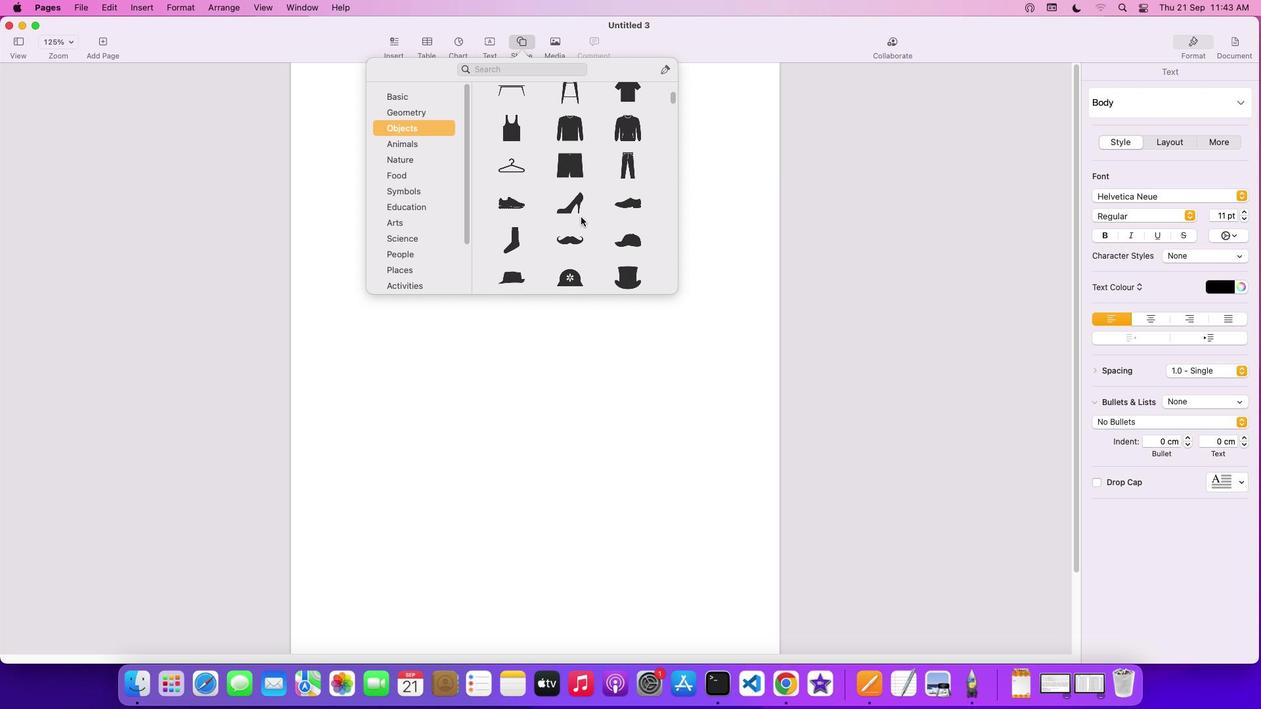 
Action: Mouse scrolled (581, 217) with delta (0, 0)
Screenshot: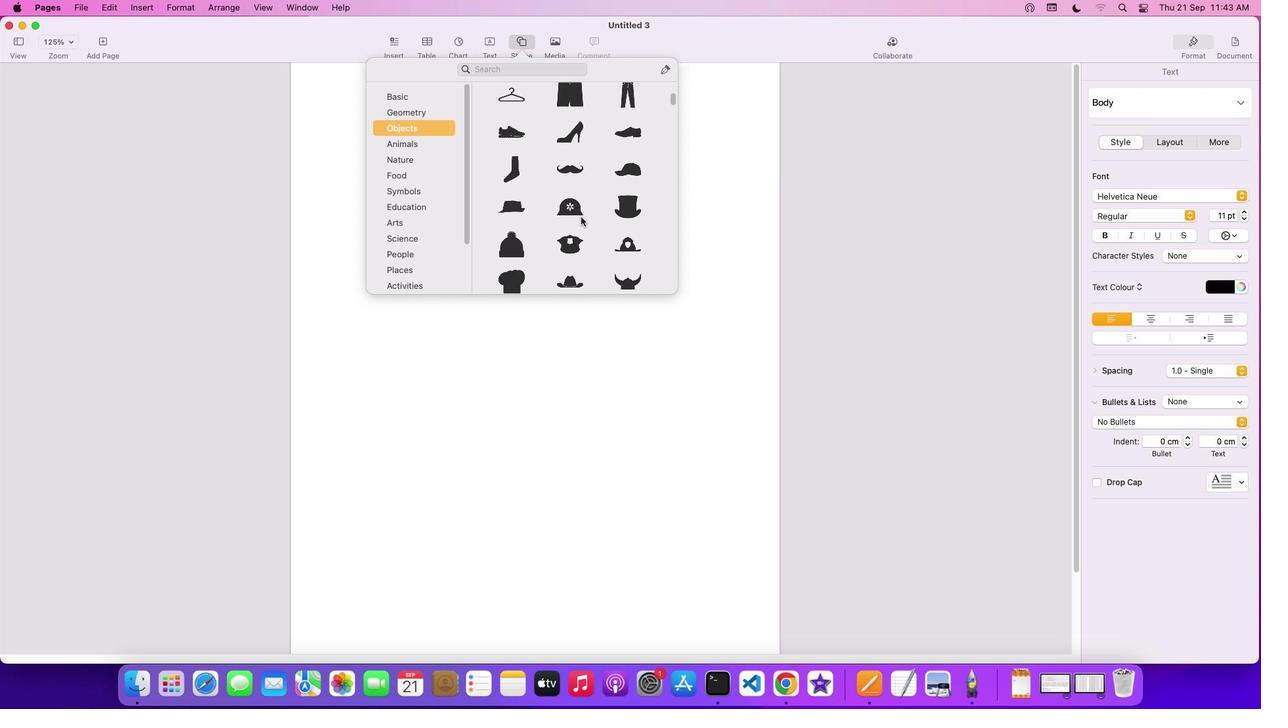
Action: Mouse scrolled (581, 217) with delta (0, 0)
Screenshot: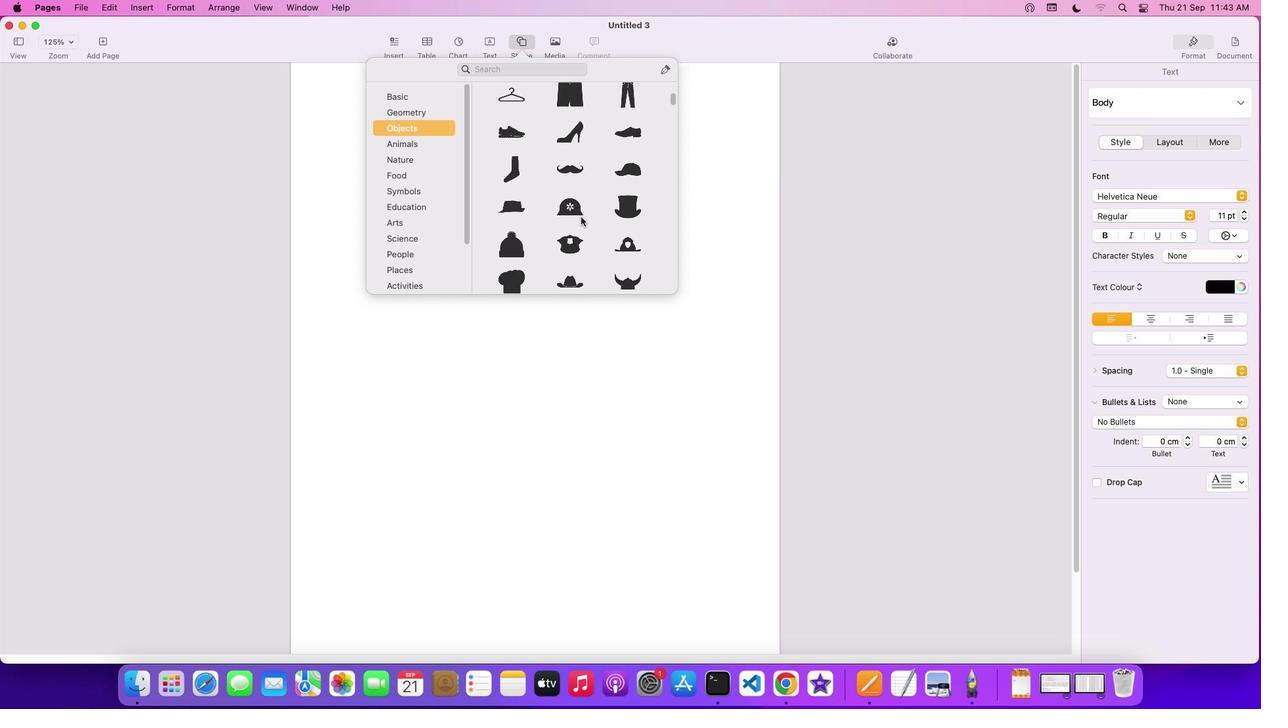 
Action: Mouse scrolled (581, 217) with delta (0, -1)
Screenshot: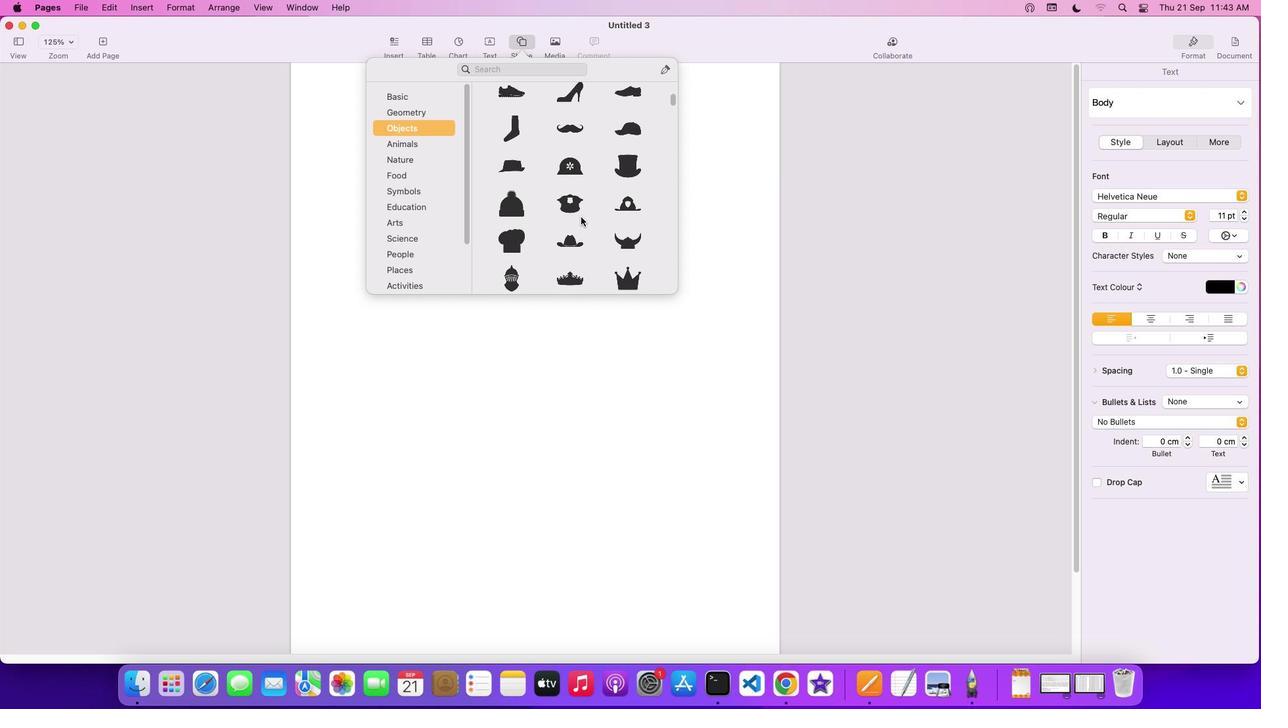 
Action: Mouse scrolled (581, 217) with delta (0, -3)
Screenshot: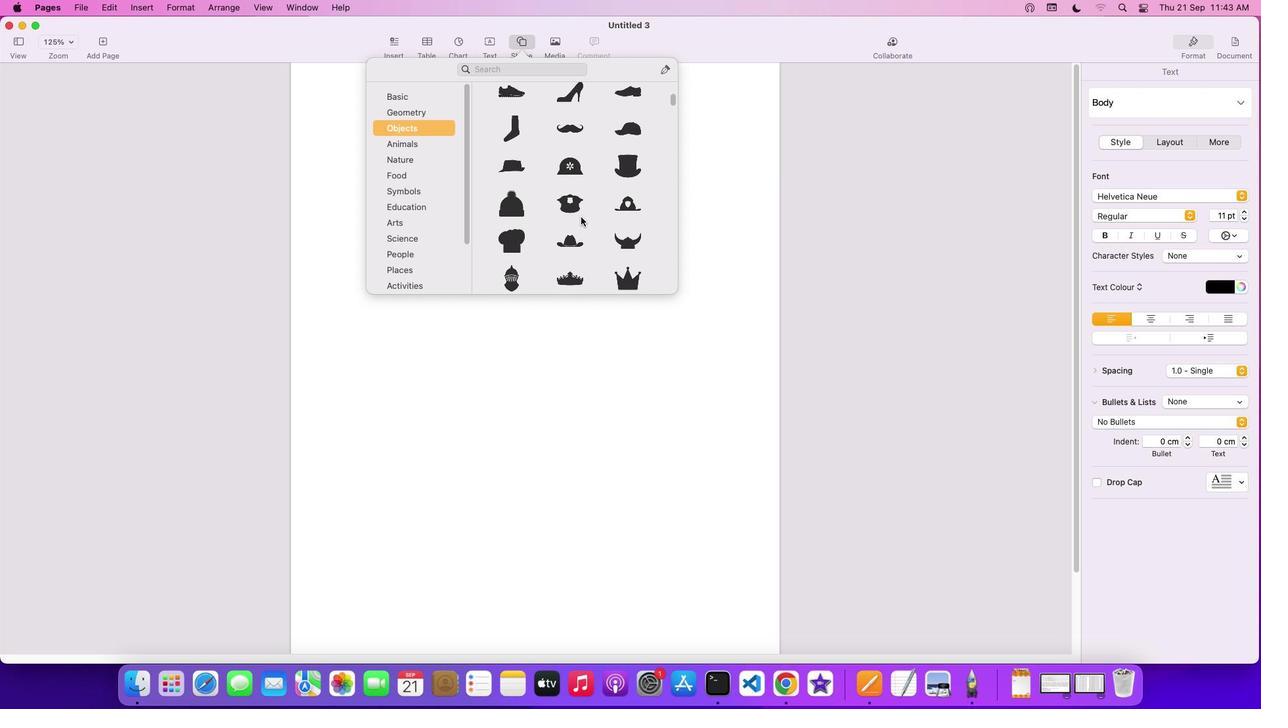 
Action: Mouse scrolled (581, 217) with delta (0, -3)
Screenshot: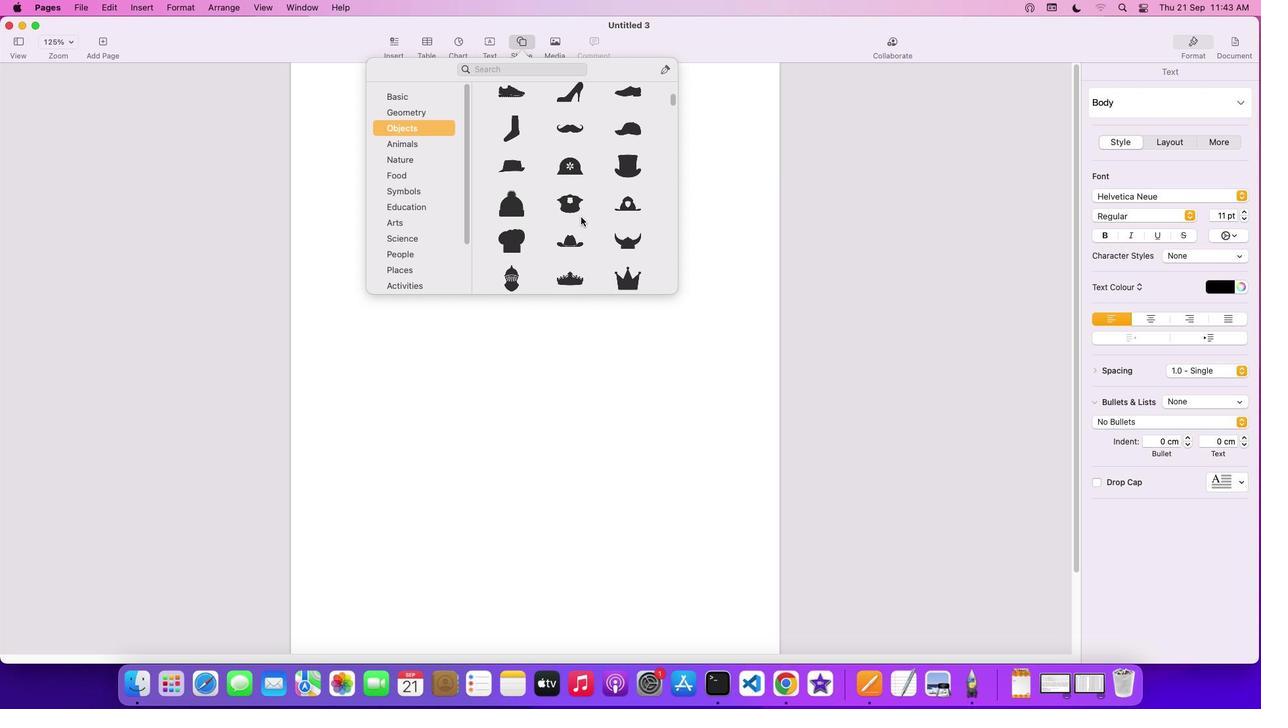
Action: Mouse scrolled (581, 217) with delta (0, 0)
Screenshot: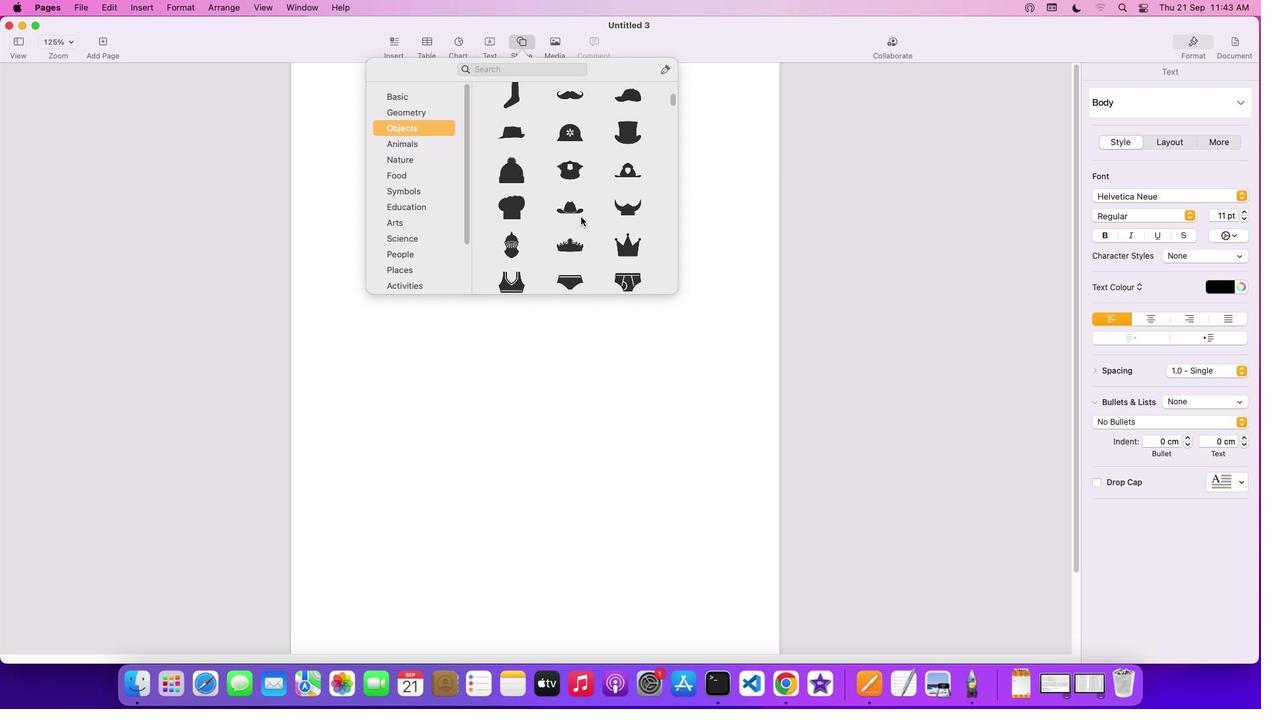 
Action: Mouse scrolled (581, 217) with delta (0, 0)
Screenshot: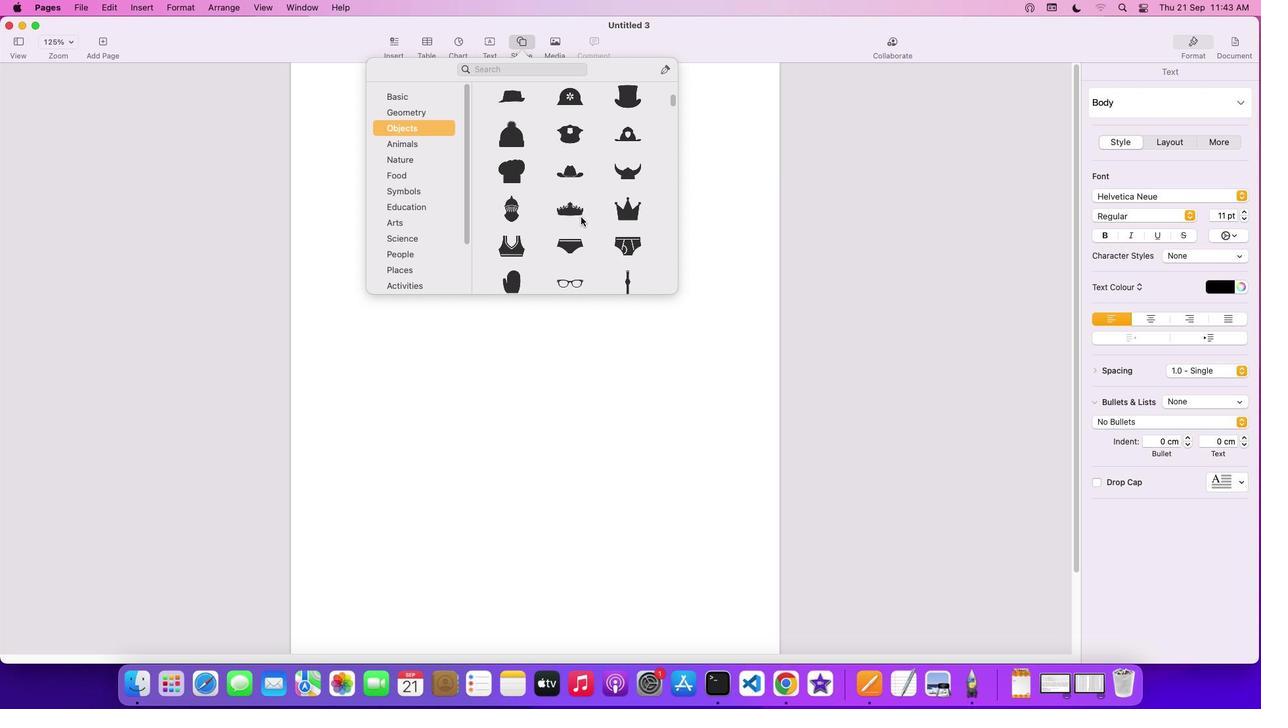 
Action: Mouse scrolled (581, 217) with delta (0, -1)
Screenshot: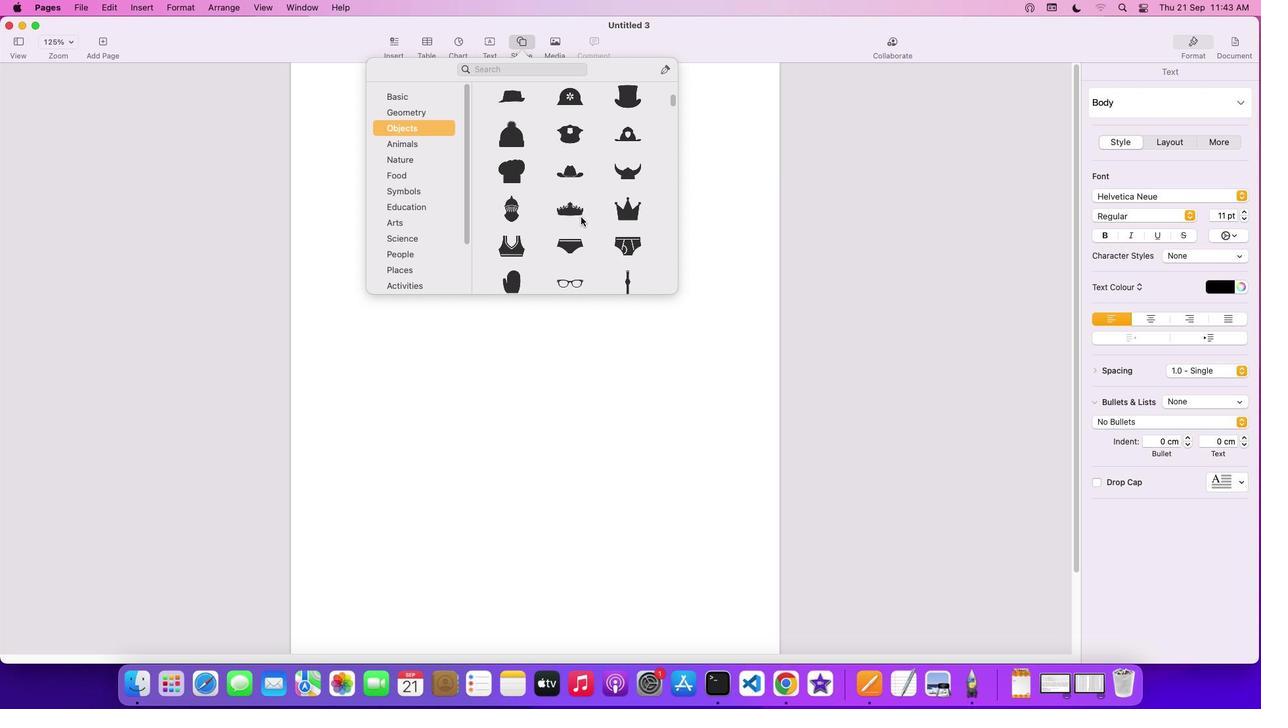 
Action: Mouse scrolled (581, 217) with delta (0, -3)
Screenshot: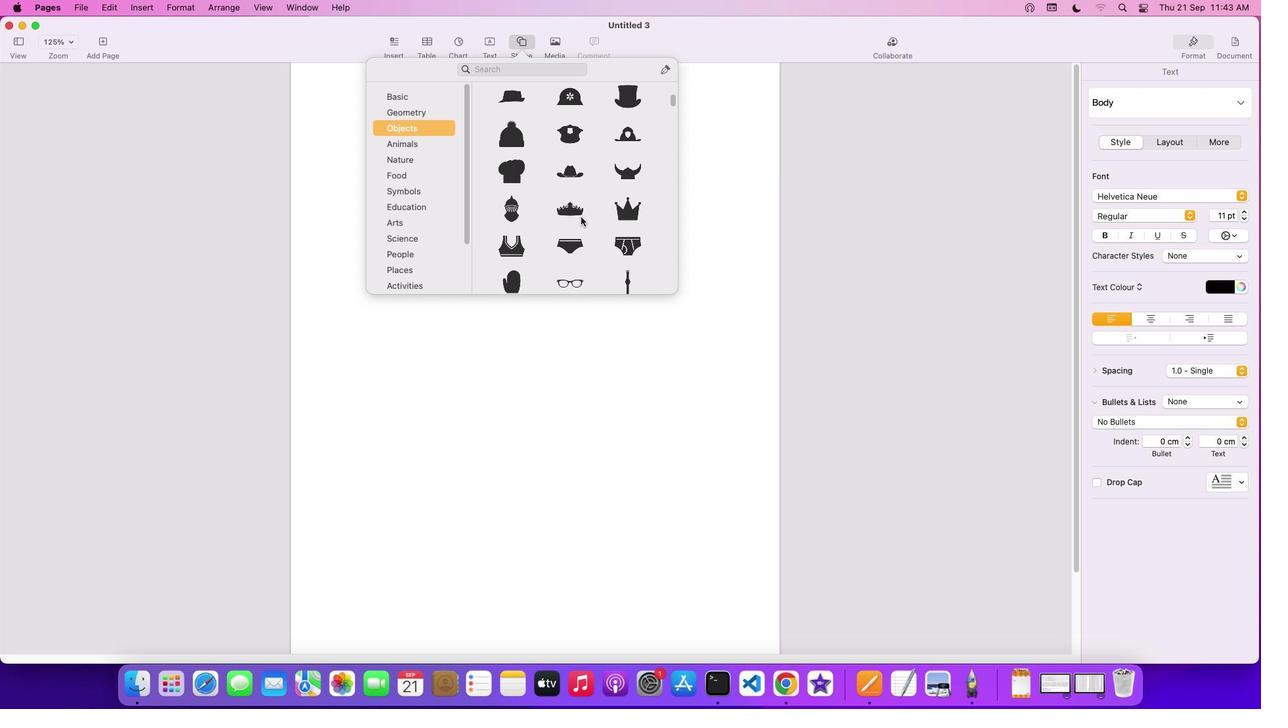 
Action: Mouse scrolled (581, 217) with delta (0, -3)
Screenshot: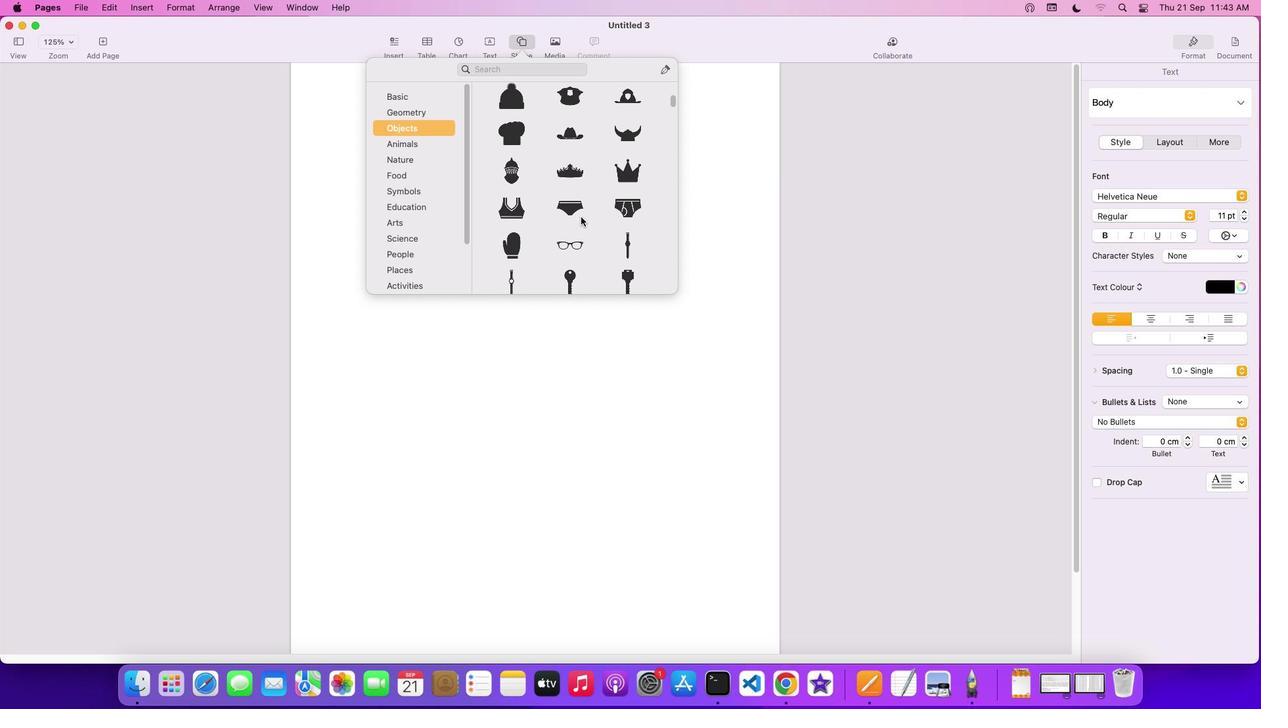 
Action: Mouse scrolled (581, 217) with delta (0, 0)
Screenshot: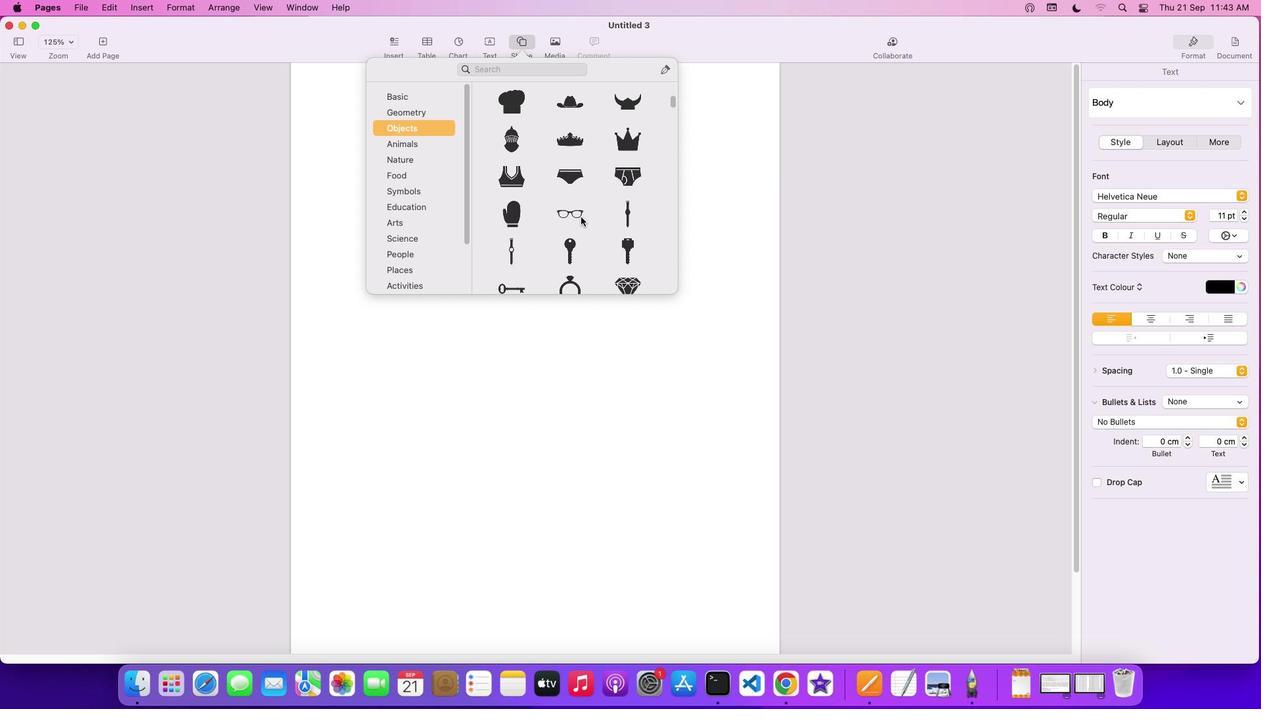 
Action: Mouse scrolled (581, 217) with delta (0, 0)
Screenshot: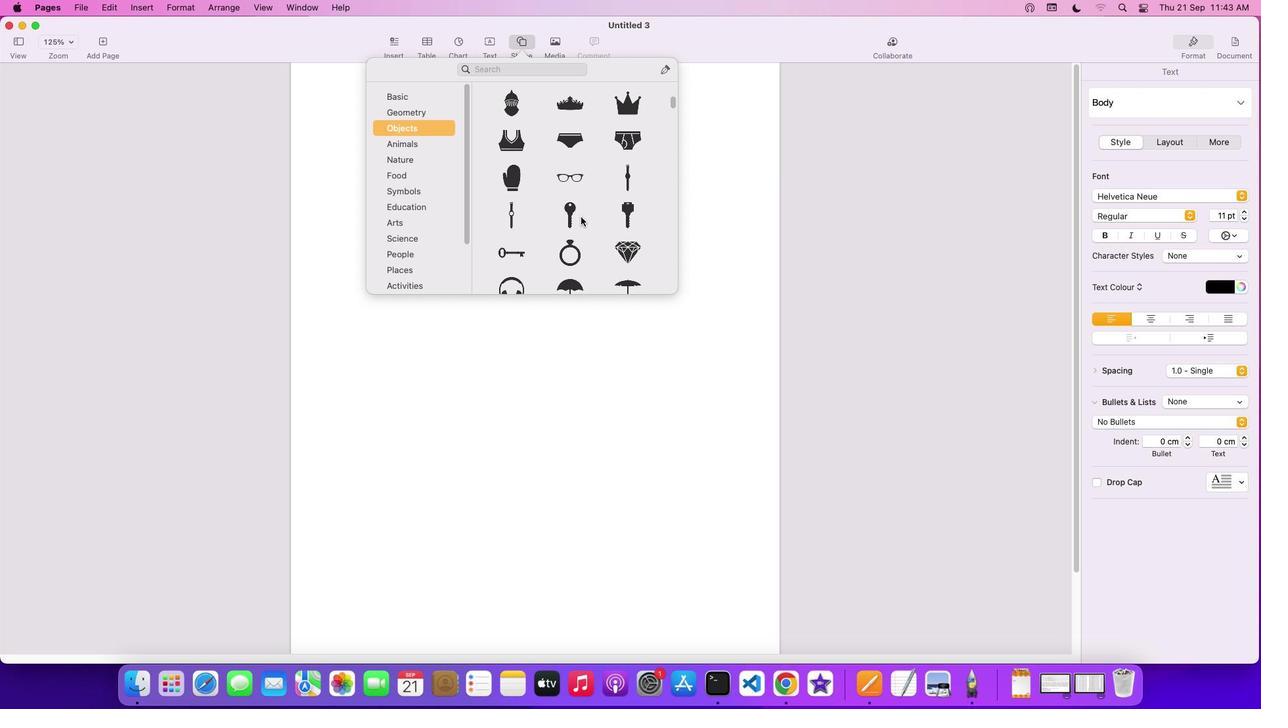 
Action: Mouse scrolled (581, 217) with delta (0, -1)
Screenshot: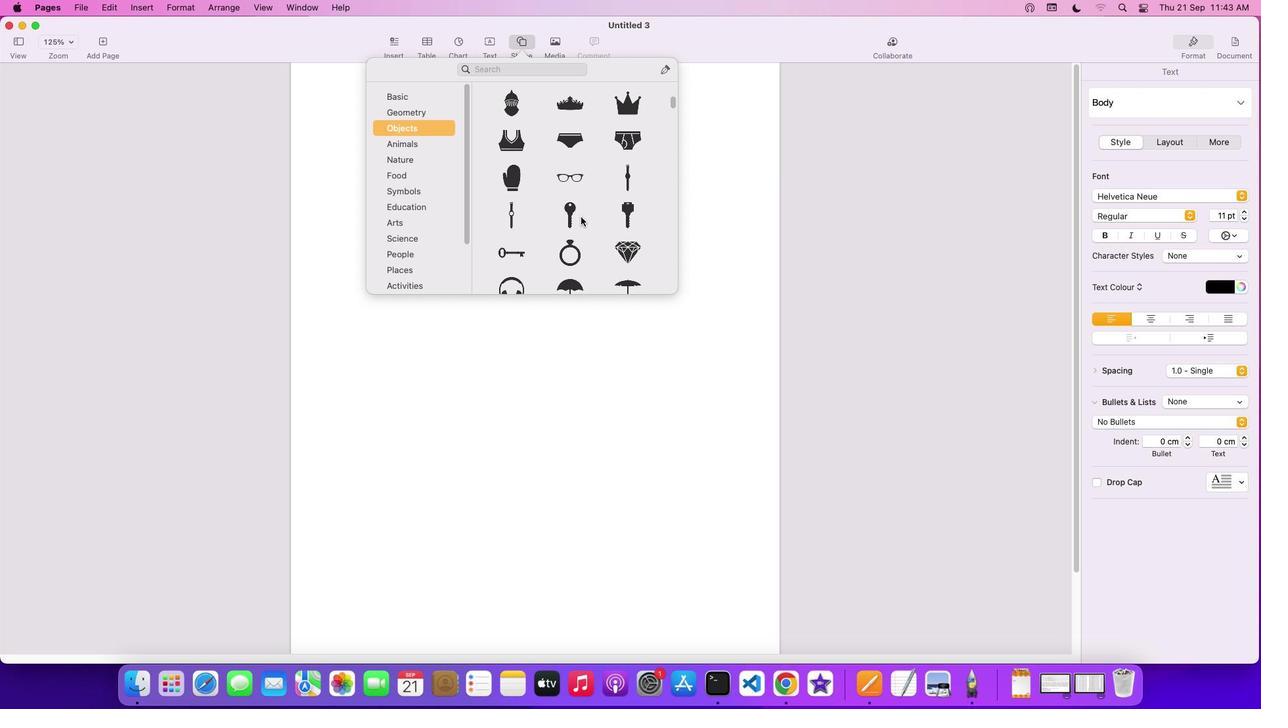 
Action: Mouse scrolled (581, 217) with delta (0, -3)
Screenshot: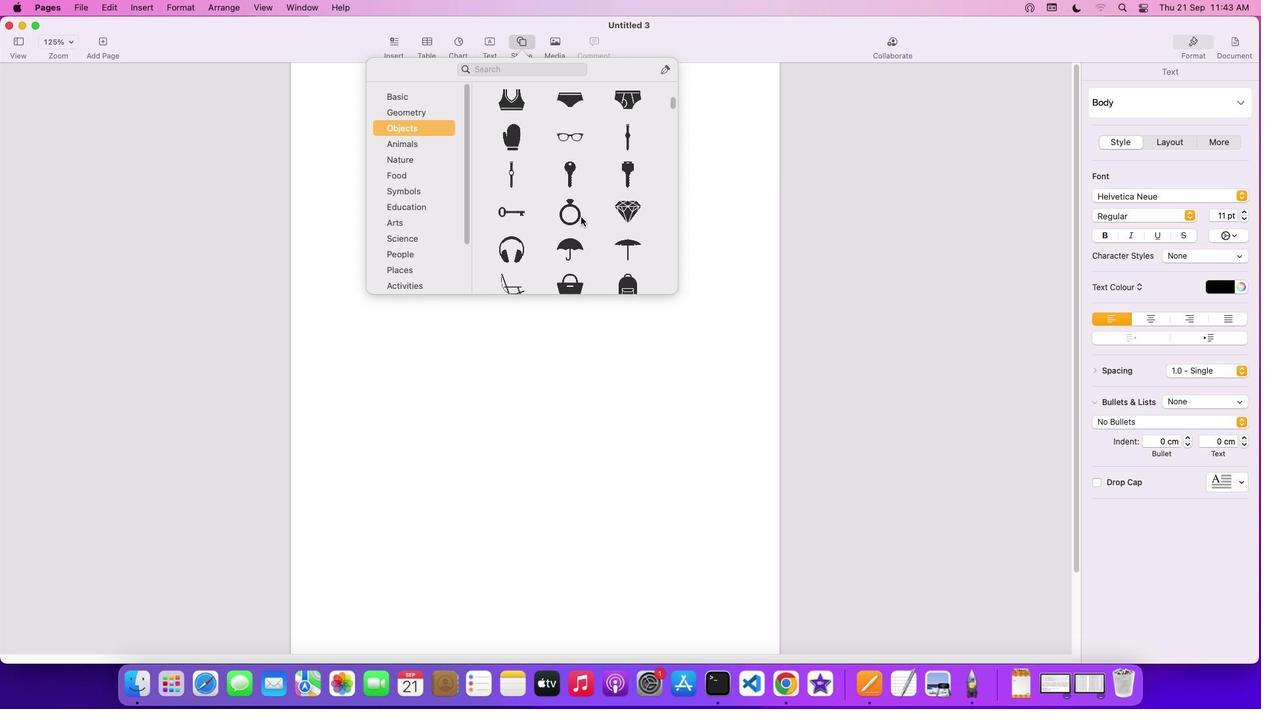 
Action: Mouse scrolled (581, 217) with delta (0, -3)
Screenshot: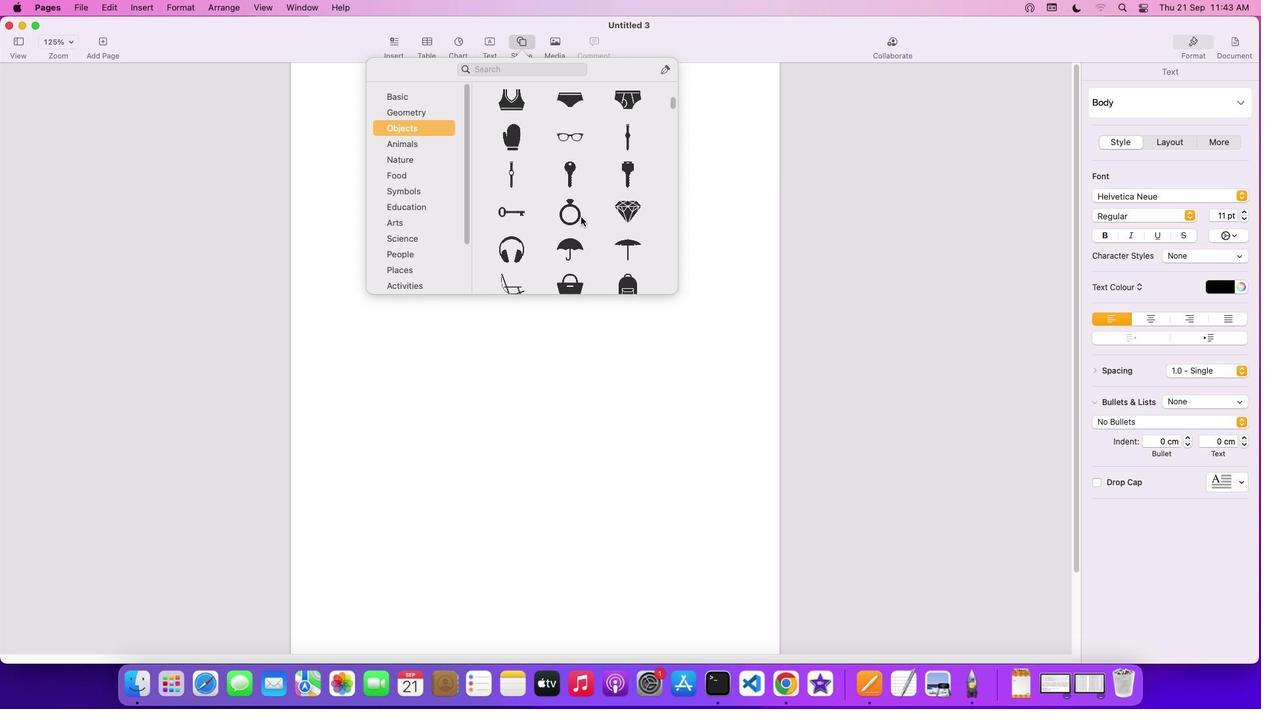 
Action: Mouse scrolled (581, 217) with delta (0, 0)
Screenshot: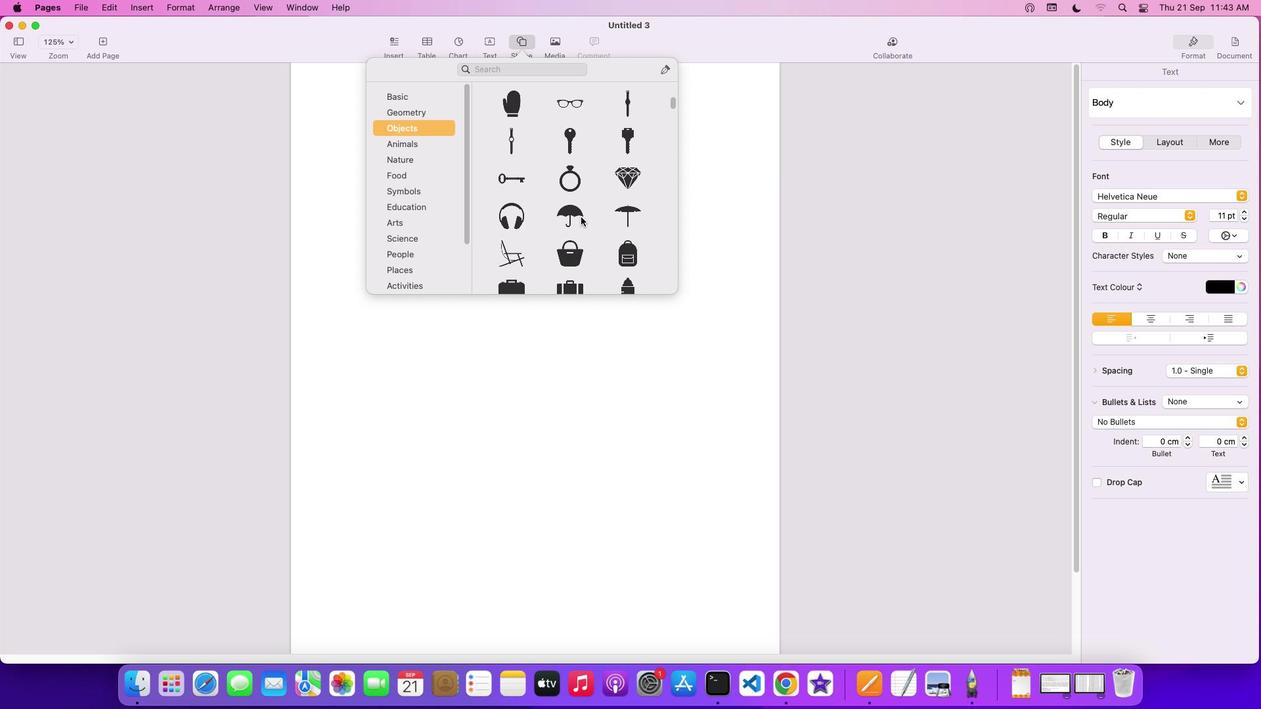 
Action: Mouse scrolled (581, 217) with delta (0, 0)
Screenshot: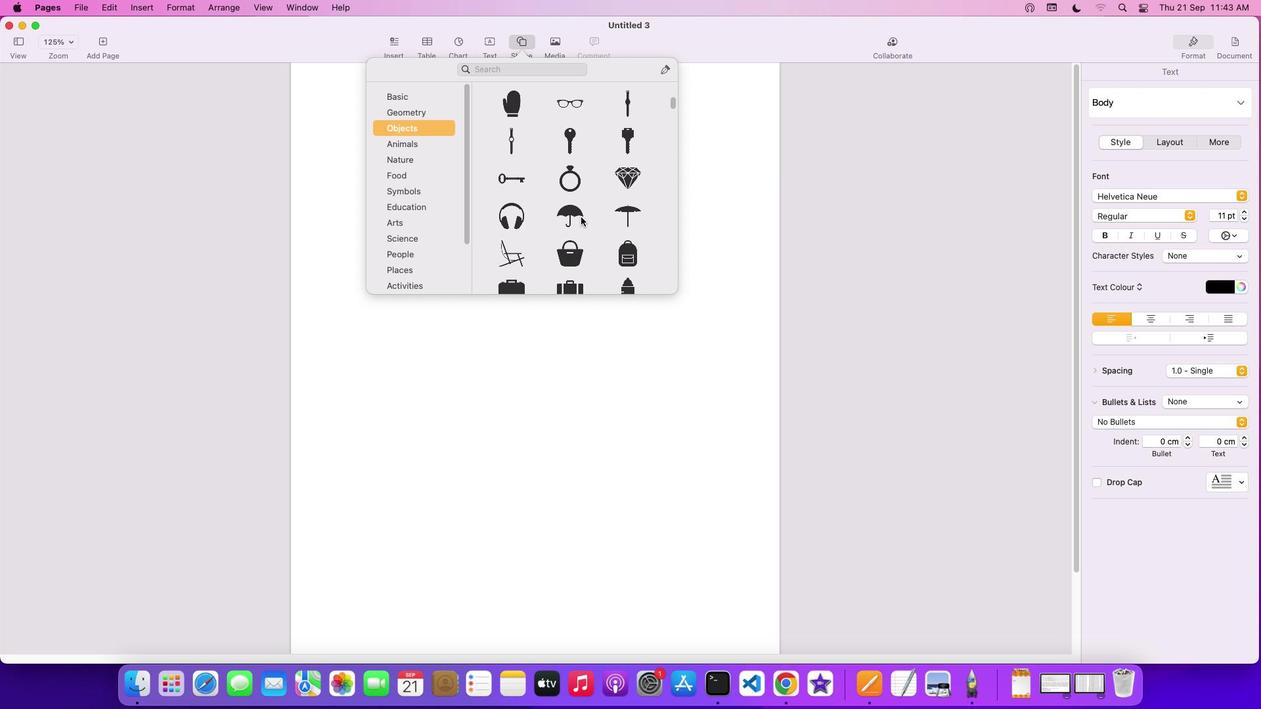
Action: Mouse scrolled (581, 217) with delta (0, -1)
Screenshot: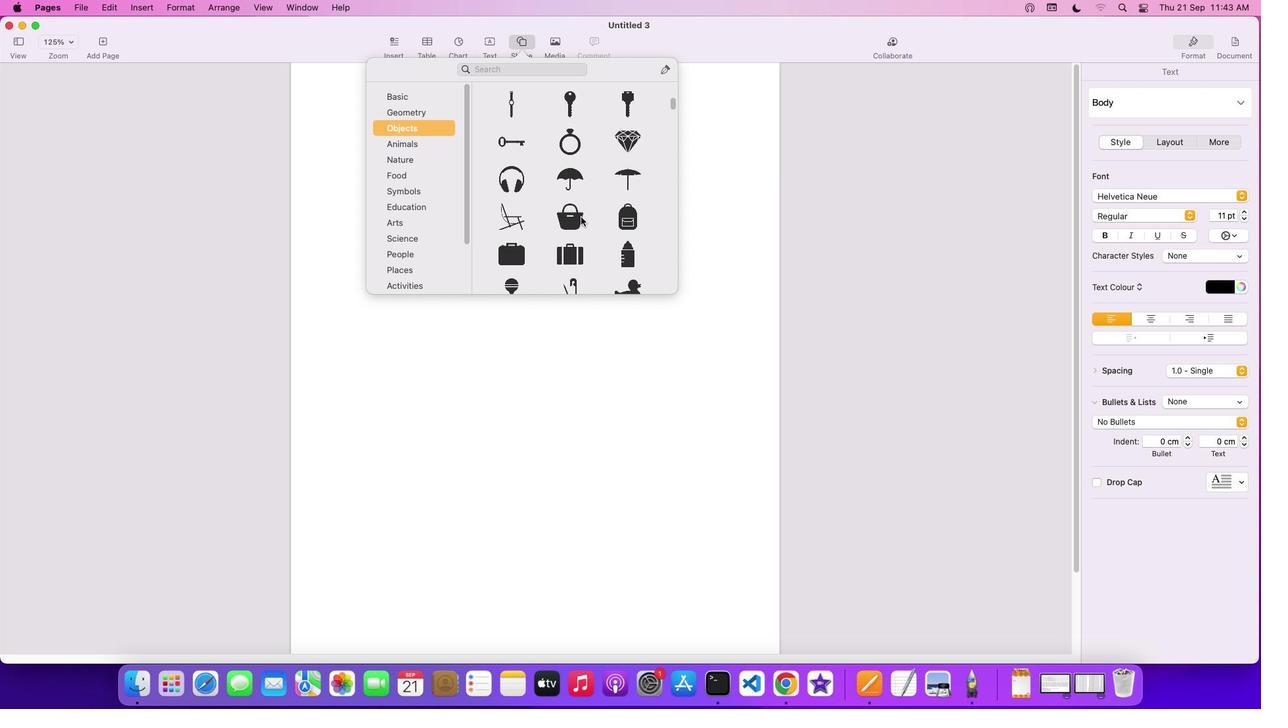 
Action: Mouse scrolled (581, 217) with delta (0, -3)
Screenshot: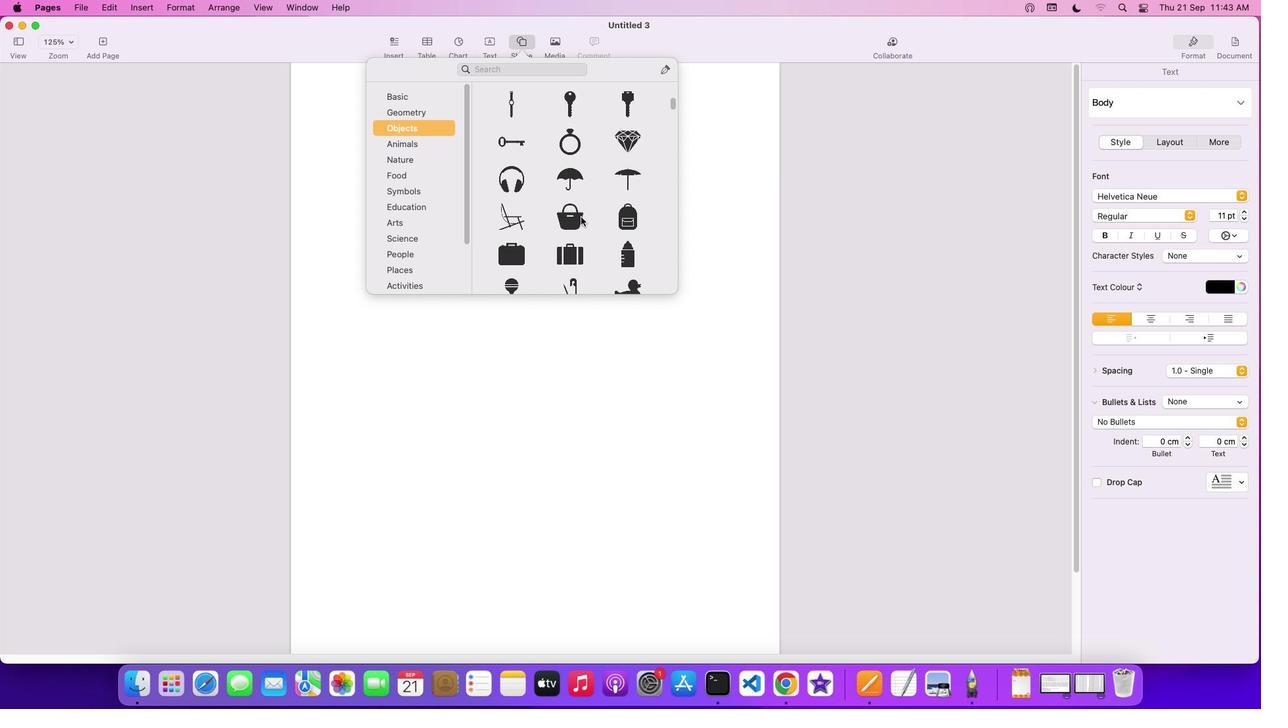 
Action: Mouse scrolled (581, 217) with delta (0, -3)
Screenshot: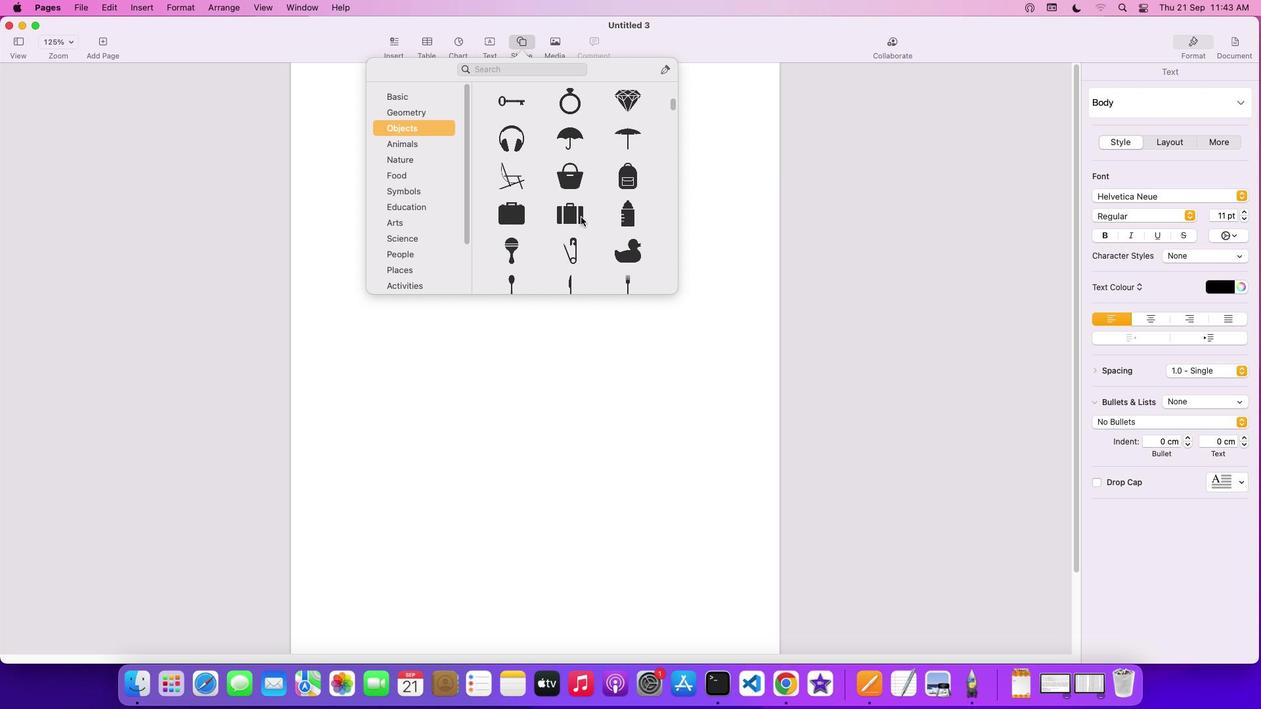 
Action: Mouse scrolled (581, 217) with delta (0, 0)
Screenshot: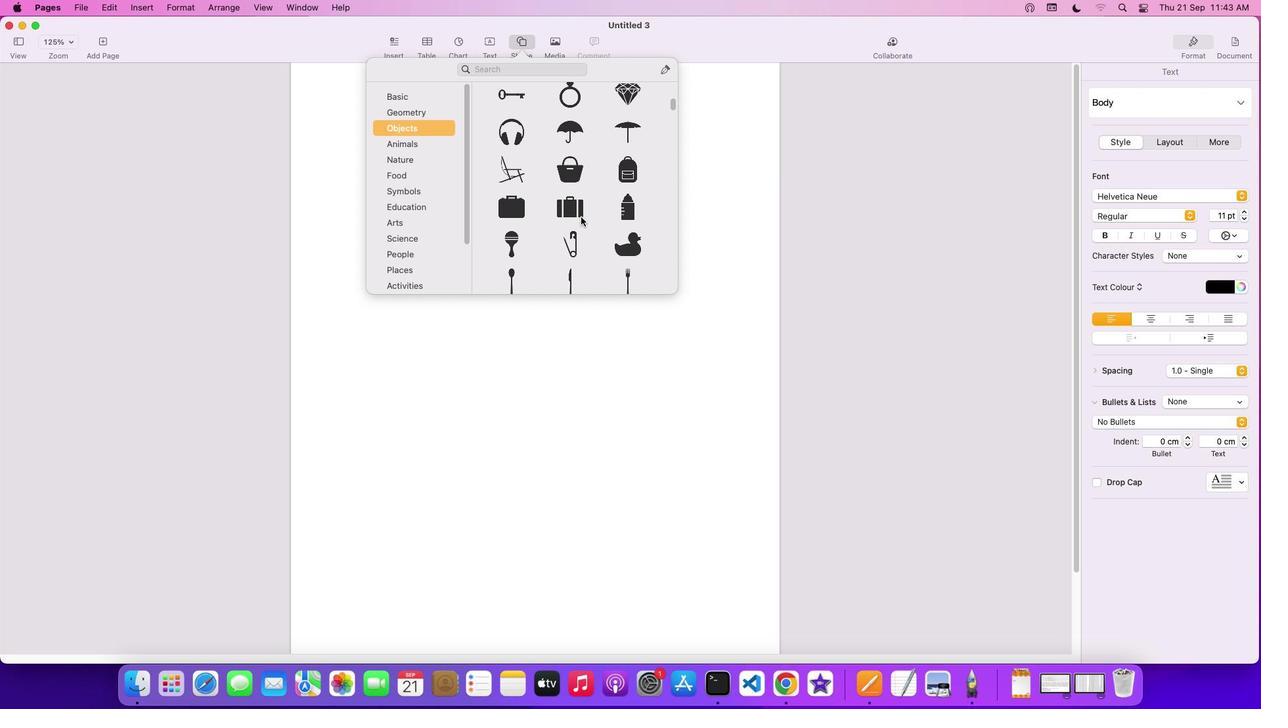 
Action: Mouse scrolled (581, 217) with delta (0, 0)
Screenshot: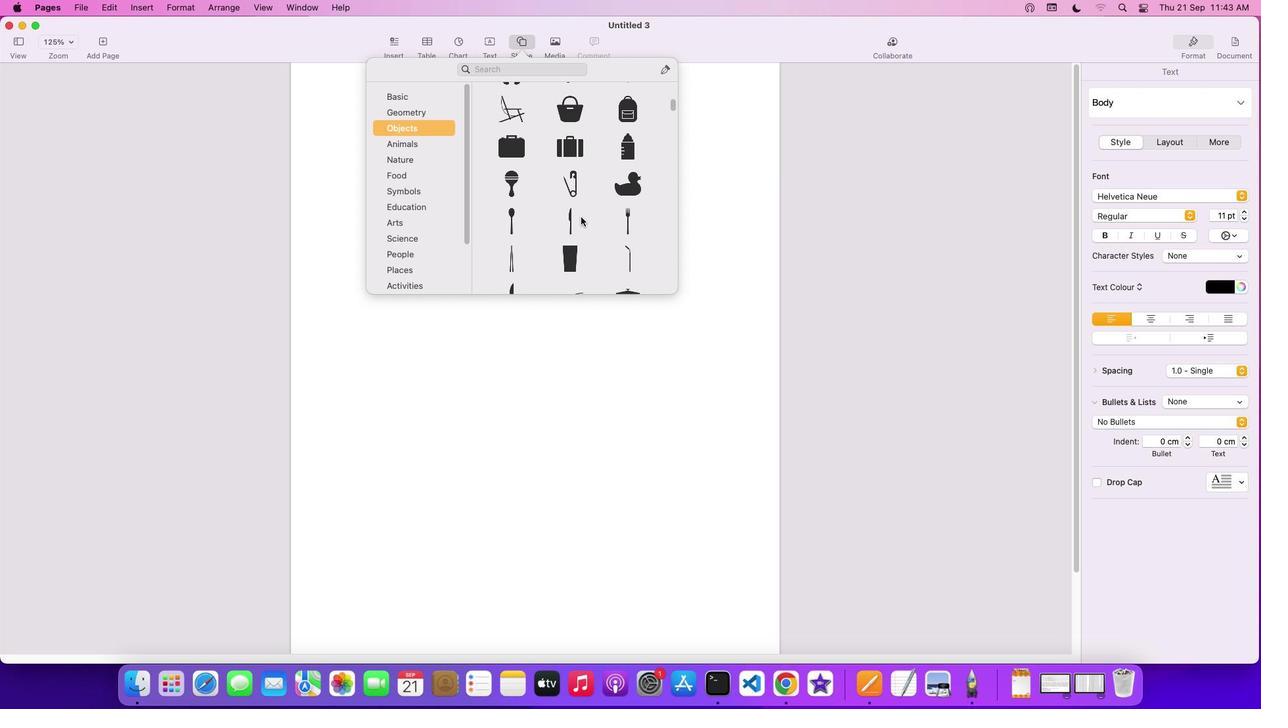 
Action: Mouse scrolled (581, 217) with delta (0, -1)
Screenshot: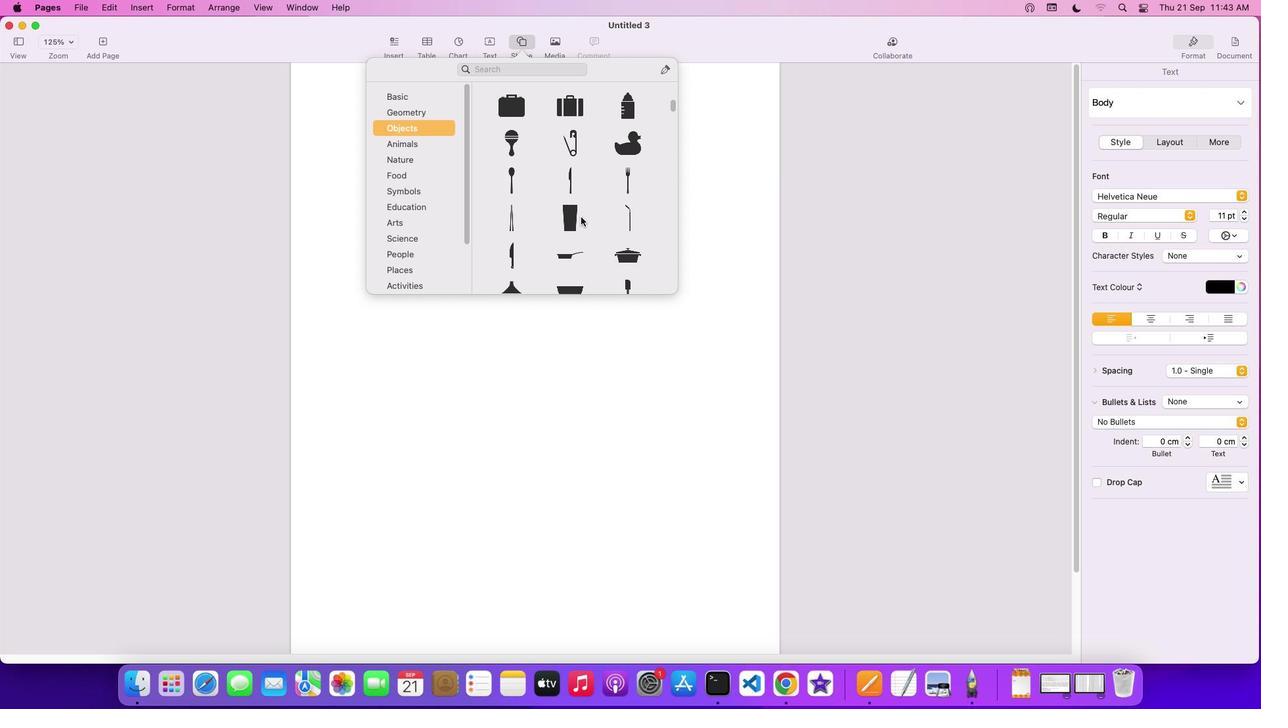 
Action: Mouse scrolled (581, 217) with delta (0, -3)
Screenshot: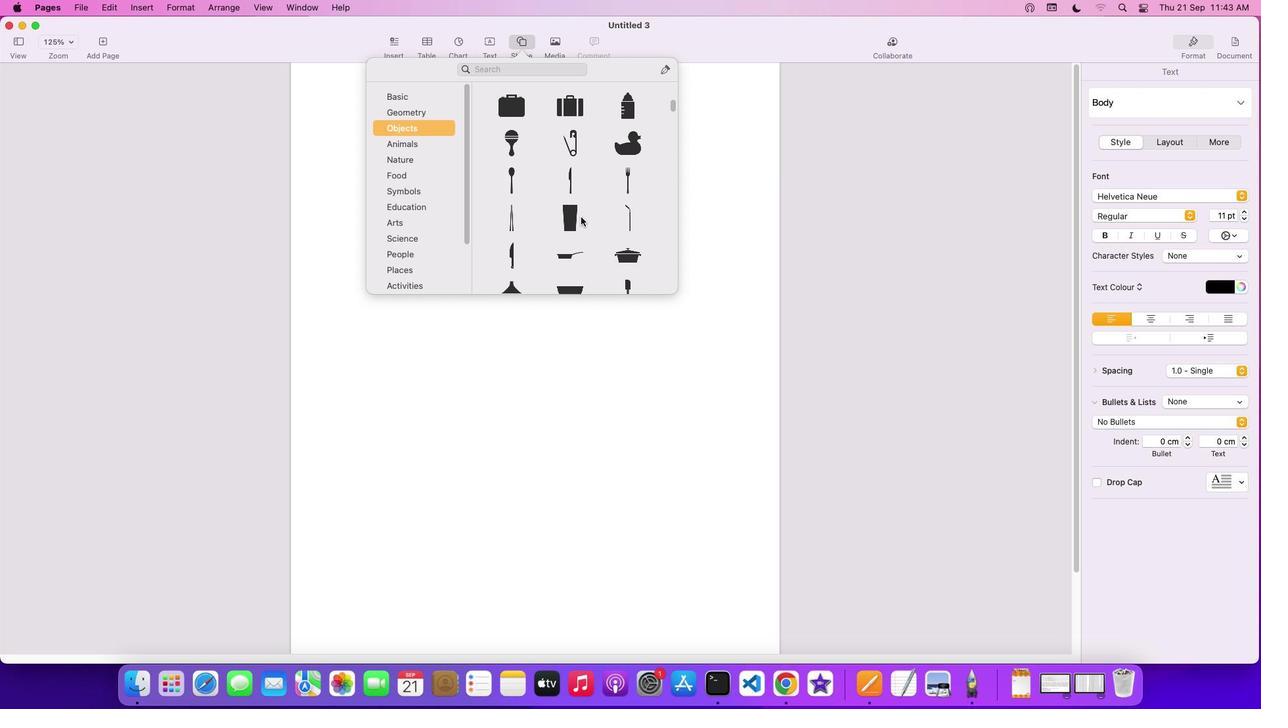 
Action: Mouse scrolled (581, 217) with delta (0, -3)
Screenshot: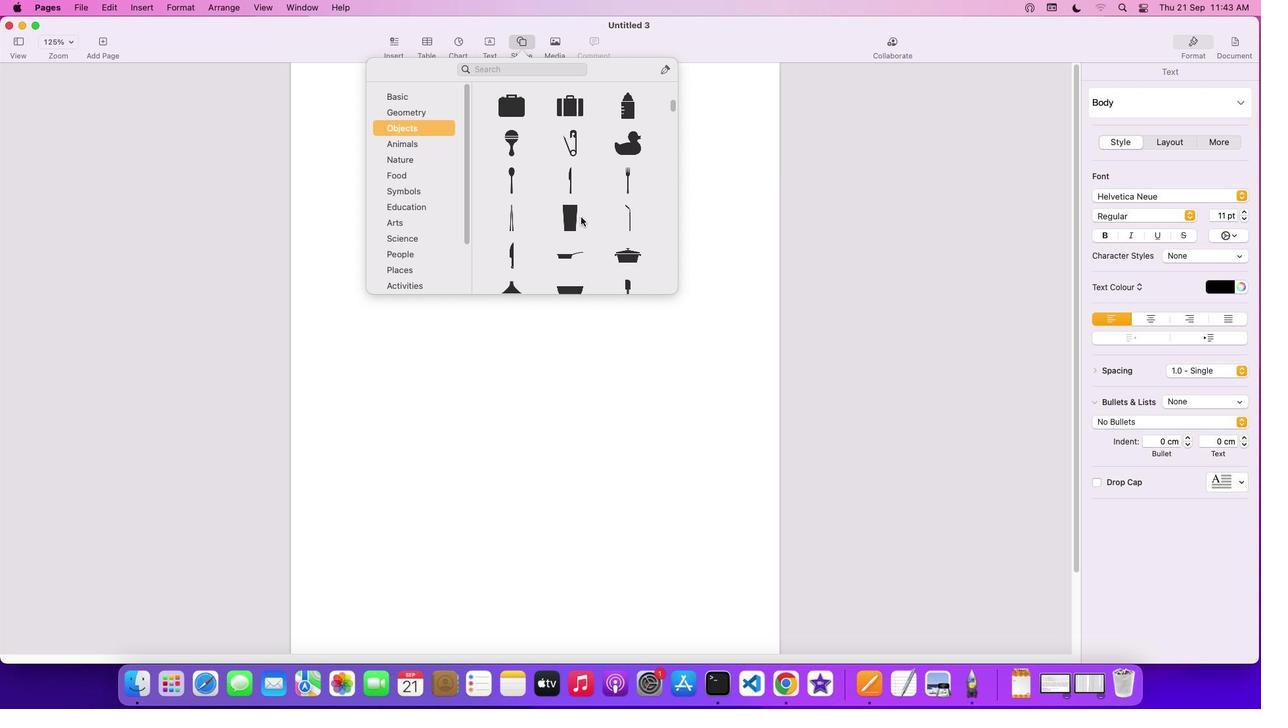 
Action: Mouse scrolled (581, 217) with delta (0, 0)
Screenshot: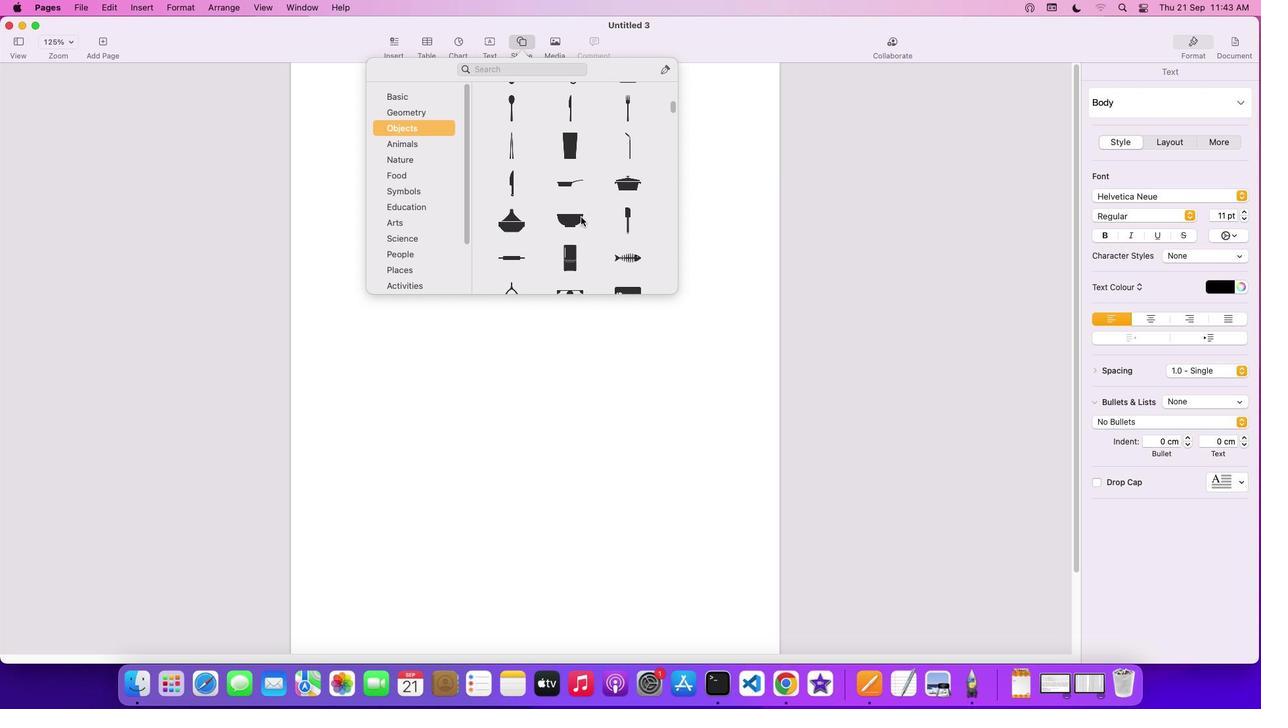 
Action: Mouse scrolled (581, 217) with delta (0, 0)
Screenshot: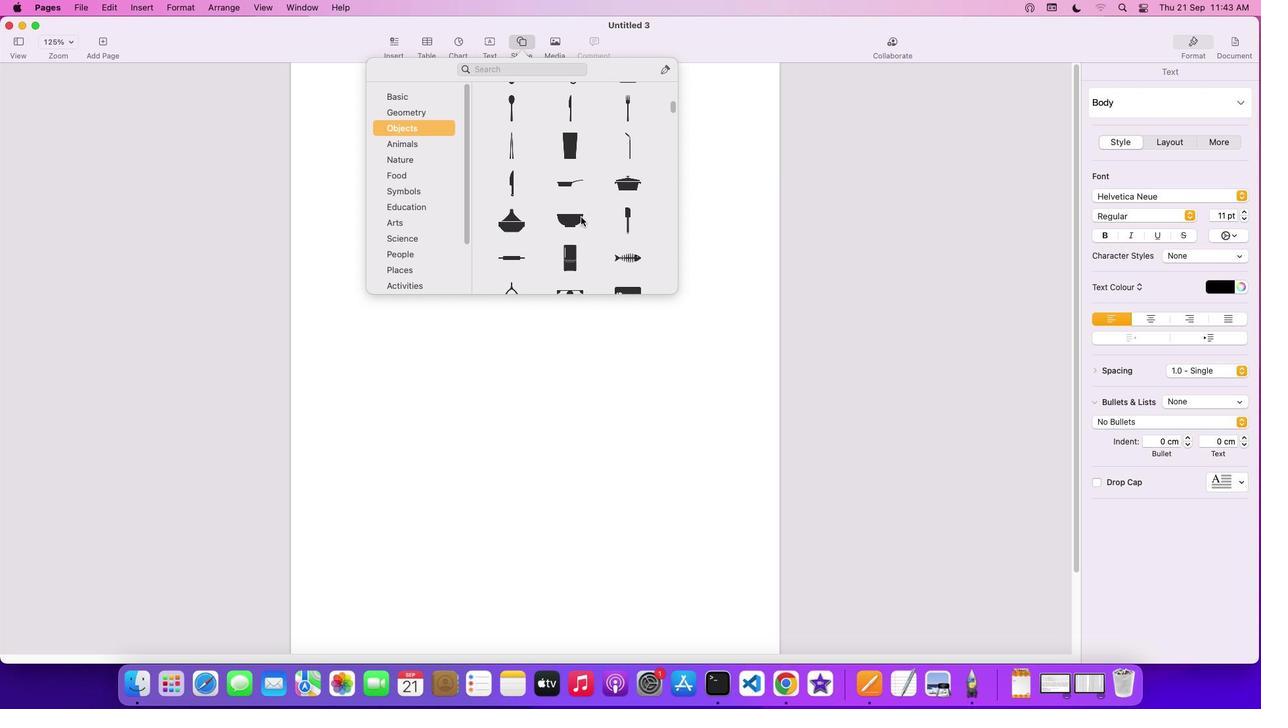 
Action: Mouse scrolled (581, 217) with delta (0, -2)
Screenshot: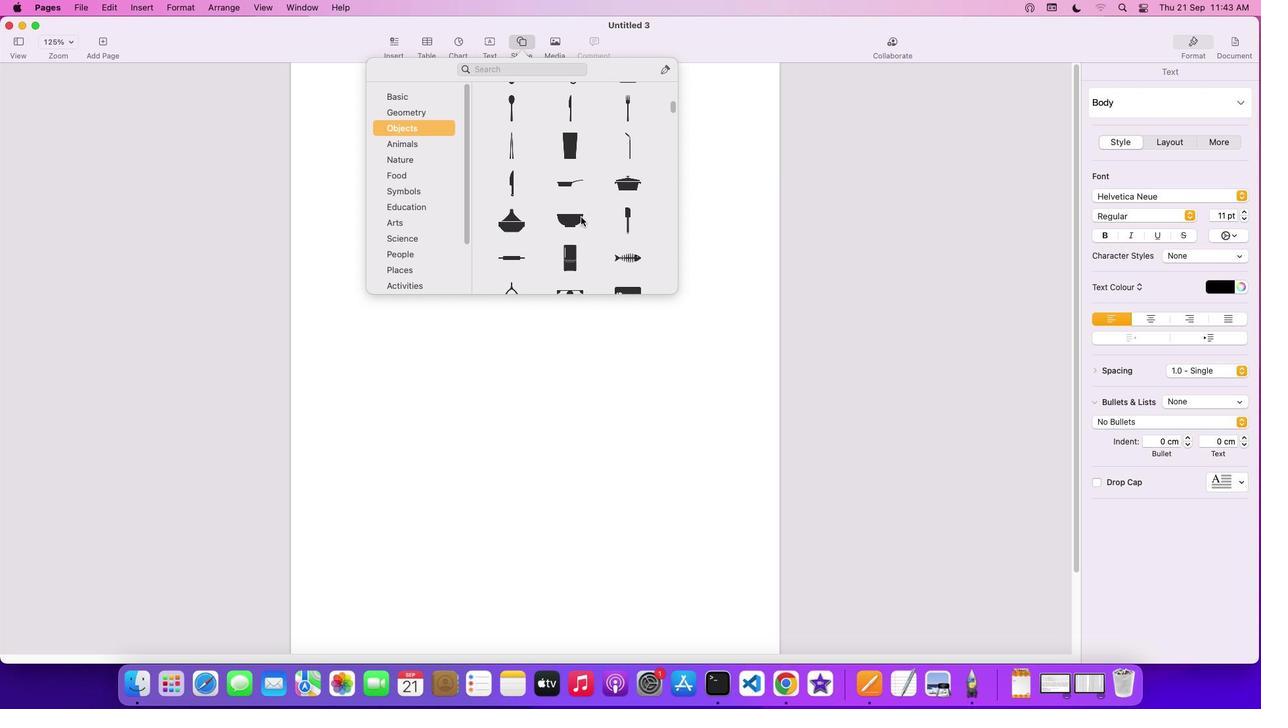 
Action: Mouse scrolled (581, 217) with delta (0, -3)
Screenshot: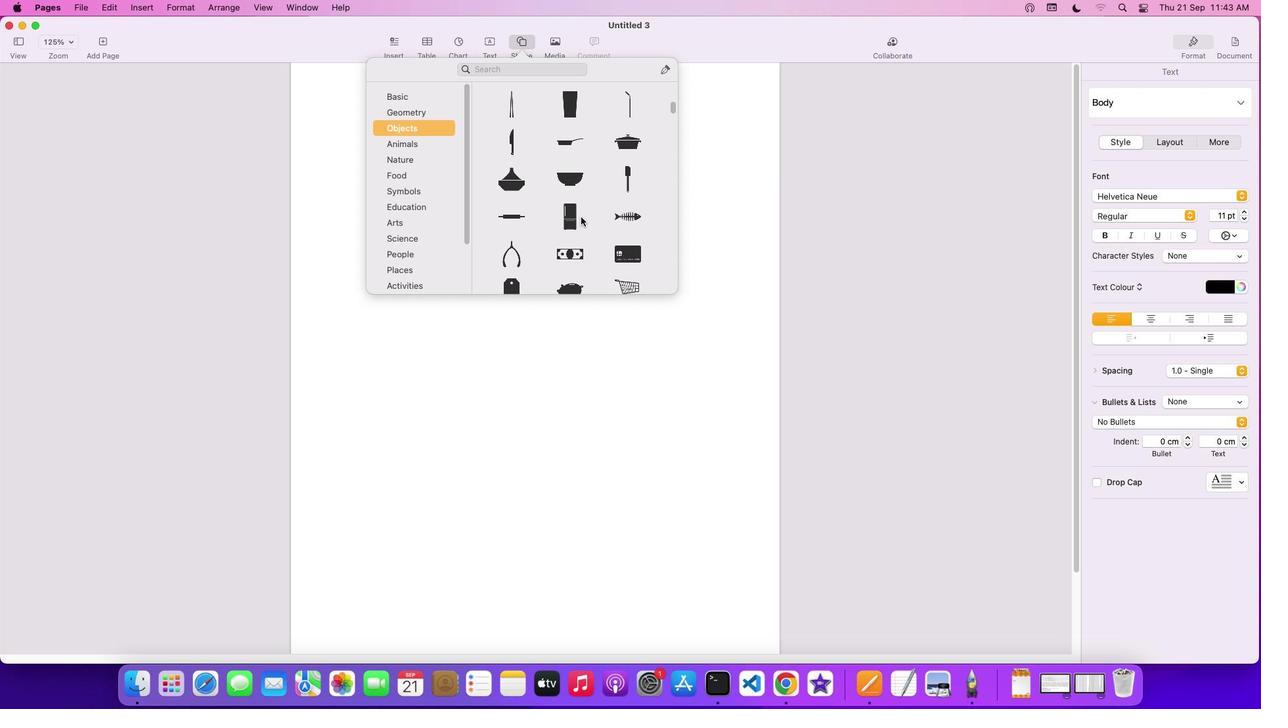 
Action: Mouse scrolled (581, 217) with delta (0, -3)
Screenshot: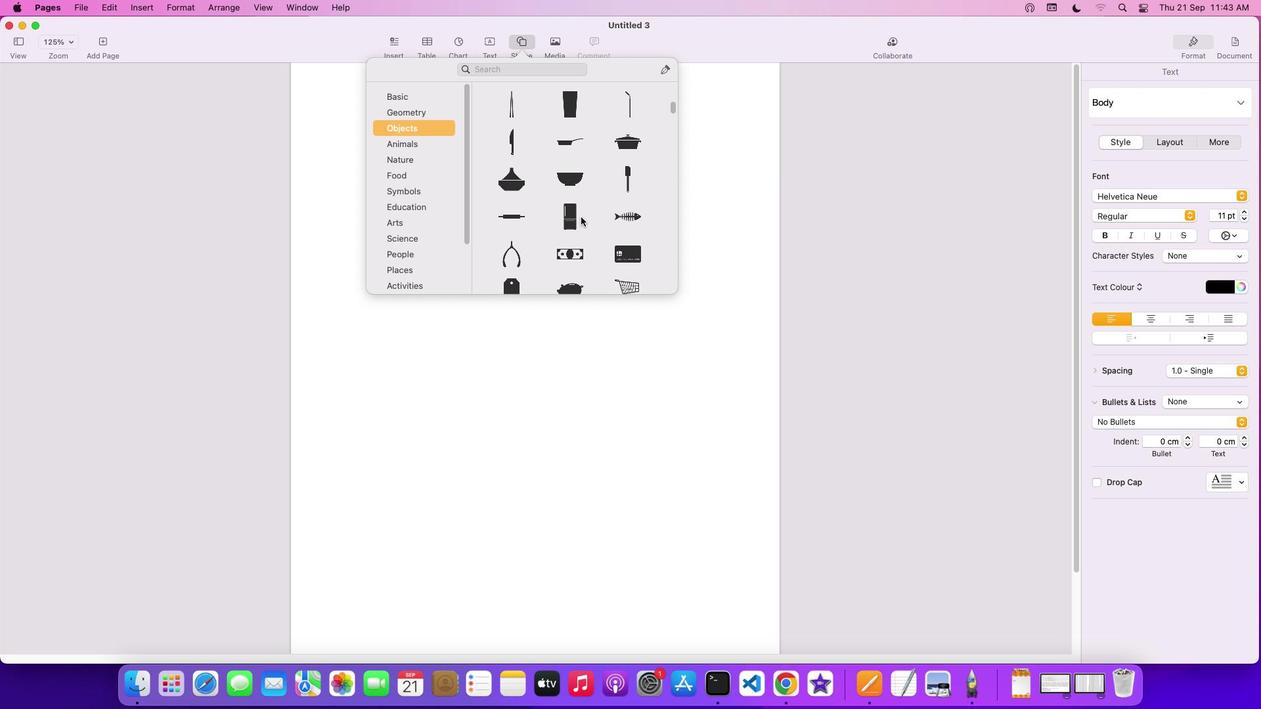 
Action: Mouse scrolled (581, 217) with delta (0, 0)
Screenshot: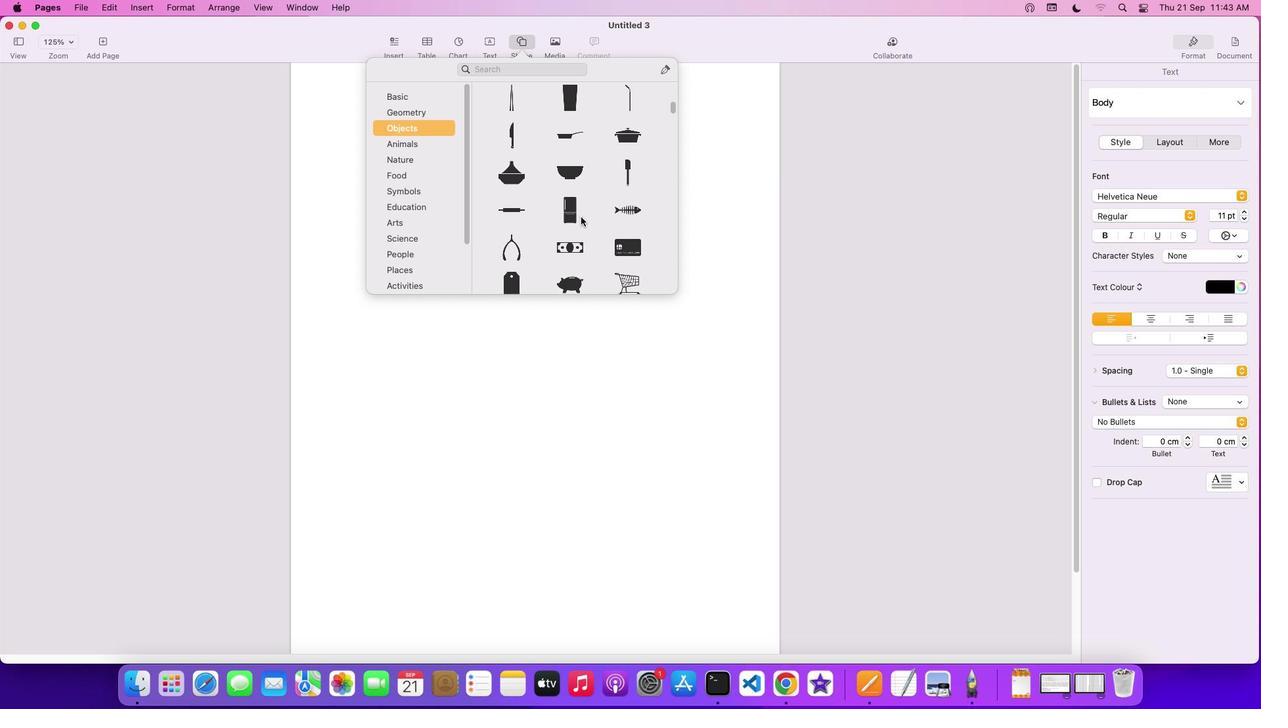 
Action: Mouse scrolled (581, 217) with delta (0, 0)
Screenshot: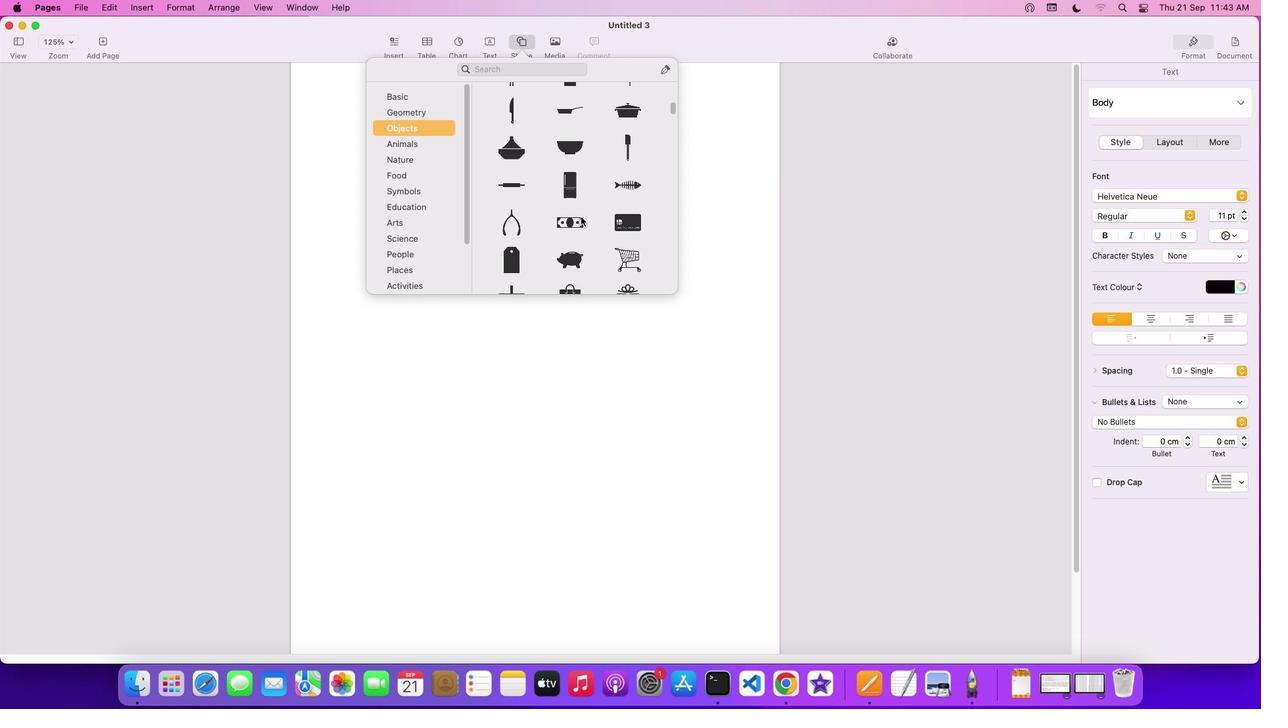 
Action: Mouse scrolled (581, 217) with delta (0, -1)
Screenshot: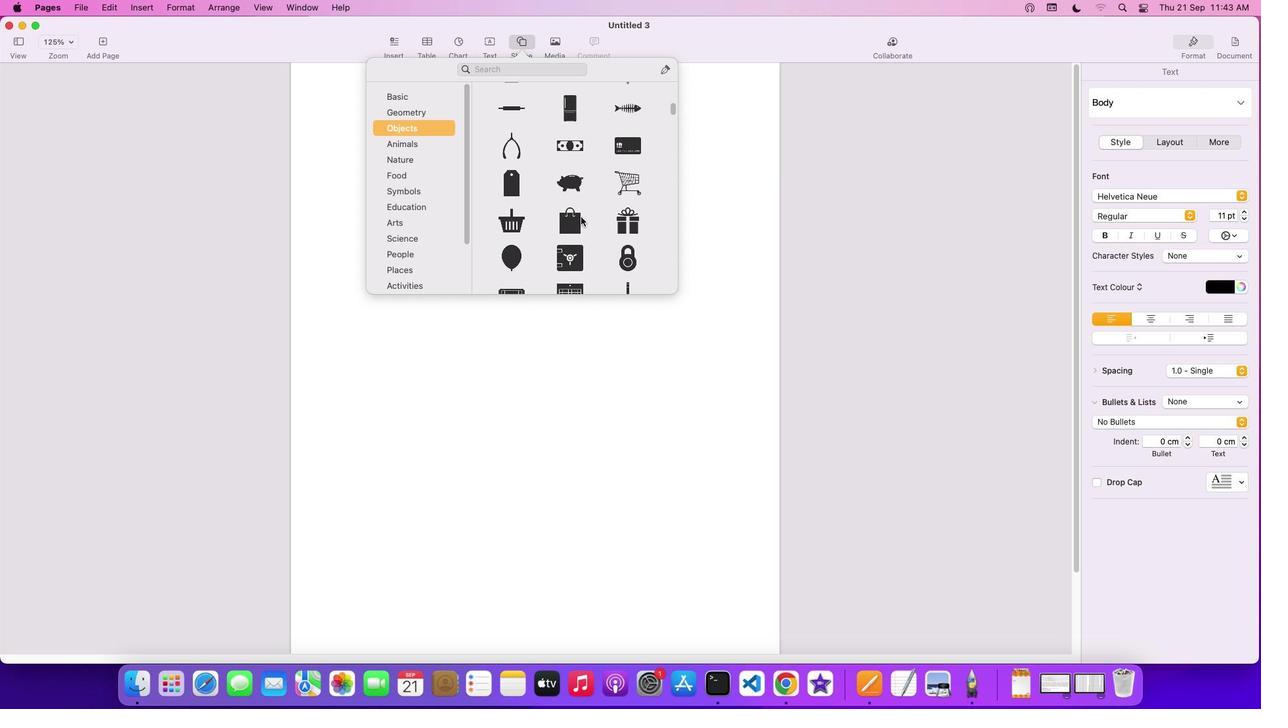 
Action: Mouse scrolled (581, 217) with delta (0, -3)
Screenshot: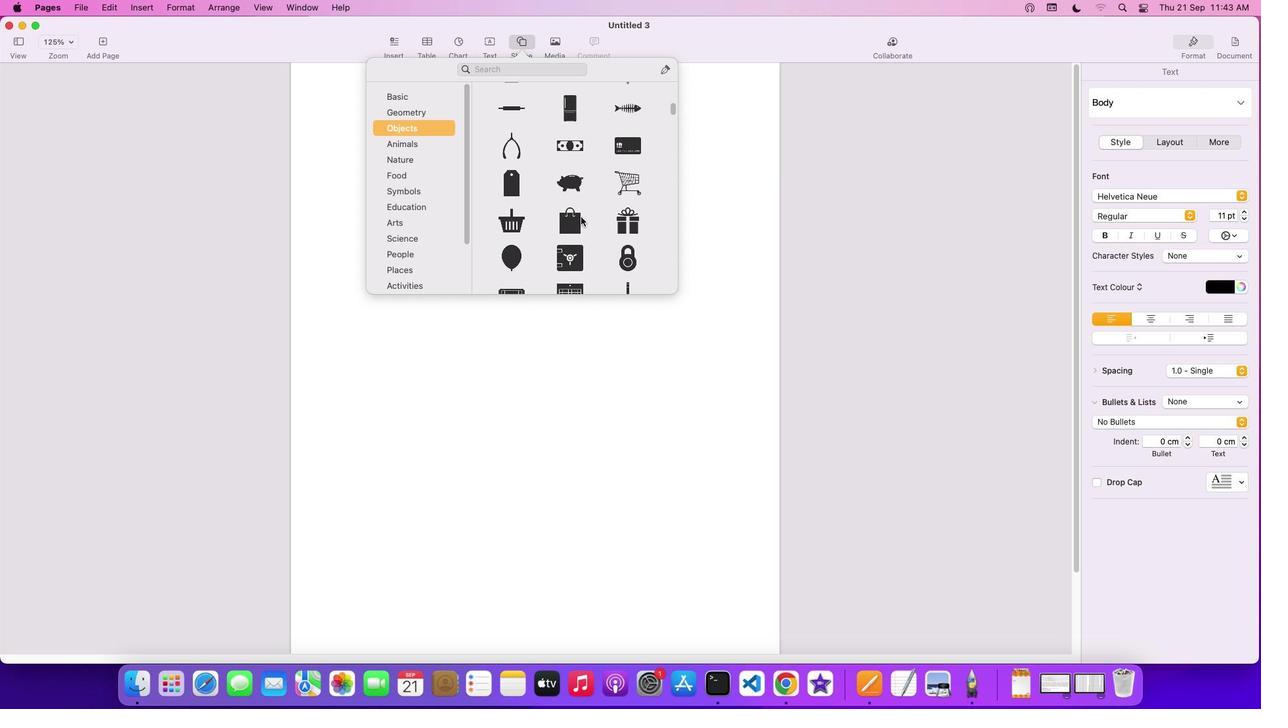 
Action: Mouse scrolled (581, 217) with delta (0, -3)
Screenshot: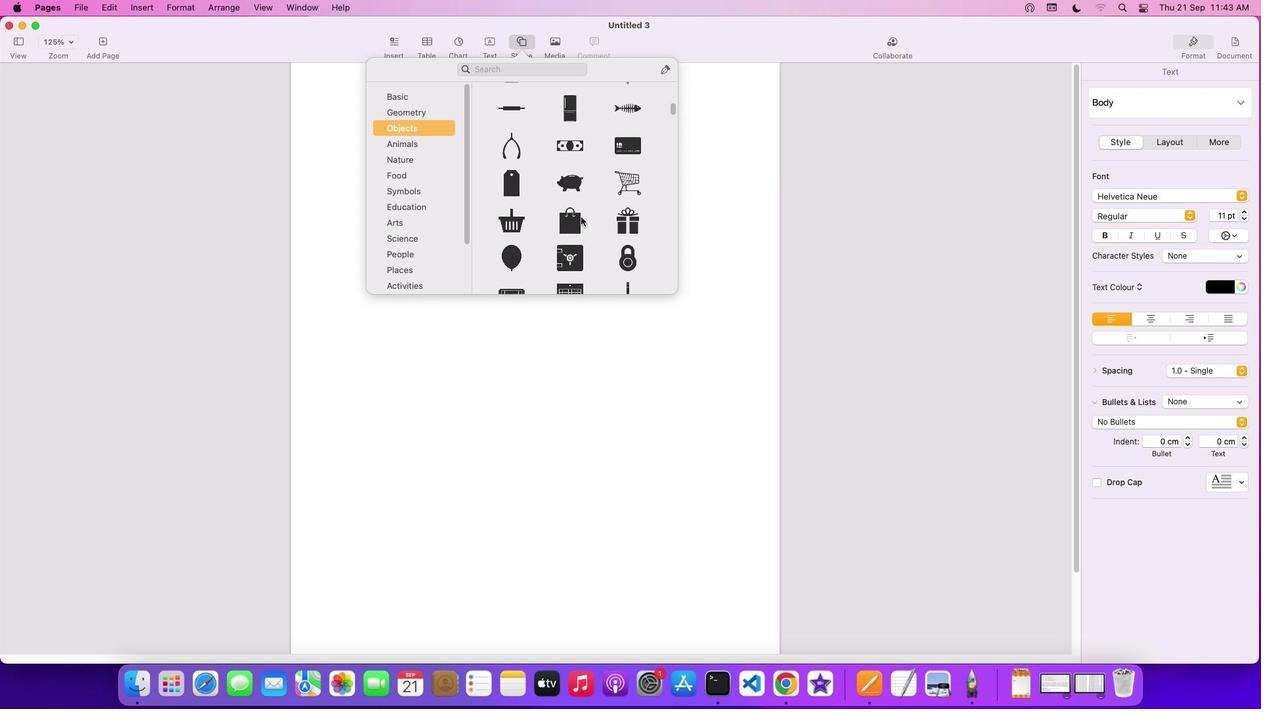 
Action: Mouse scrolled (581, 217) with delta (0, -3)
Screenshot: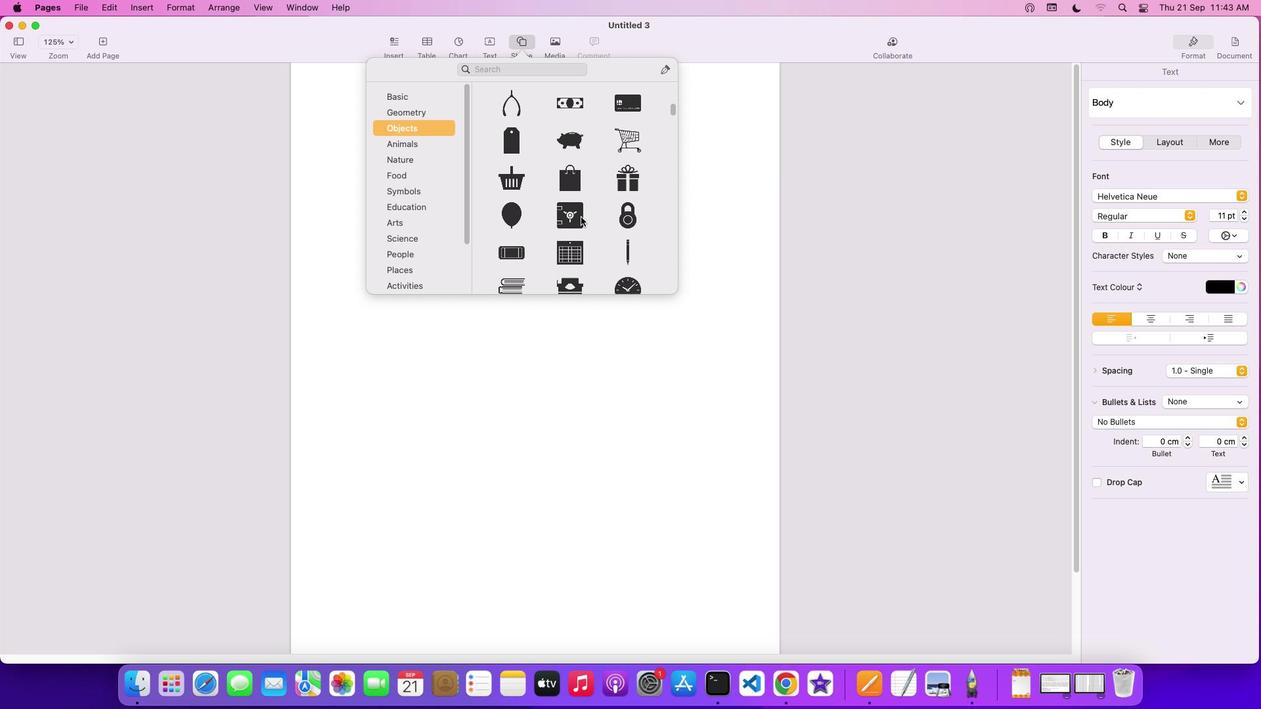 
Action: Mouse scrolled (581, 217) with delta (0, 0)
Screenshot: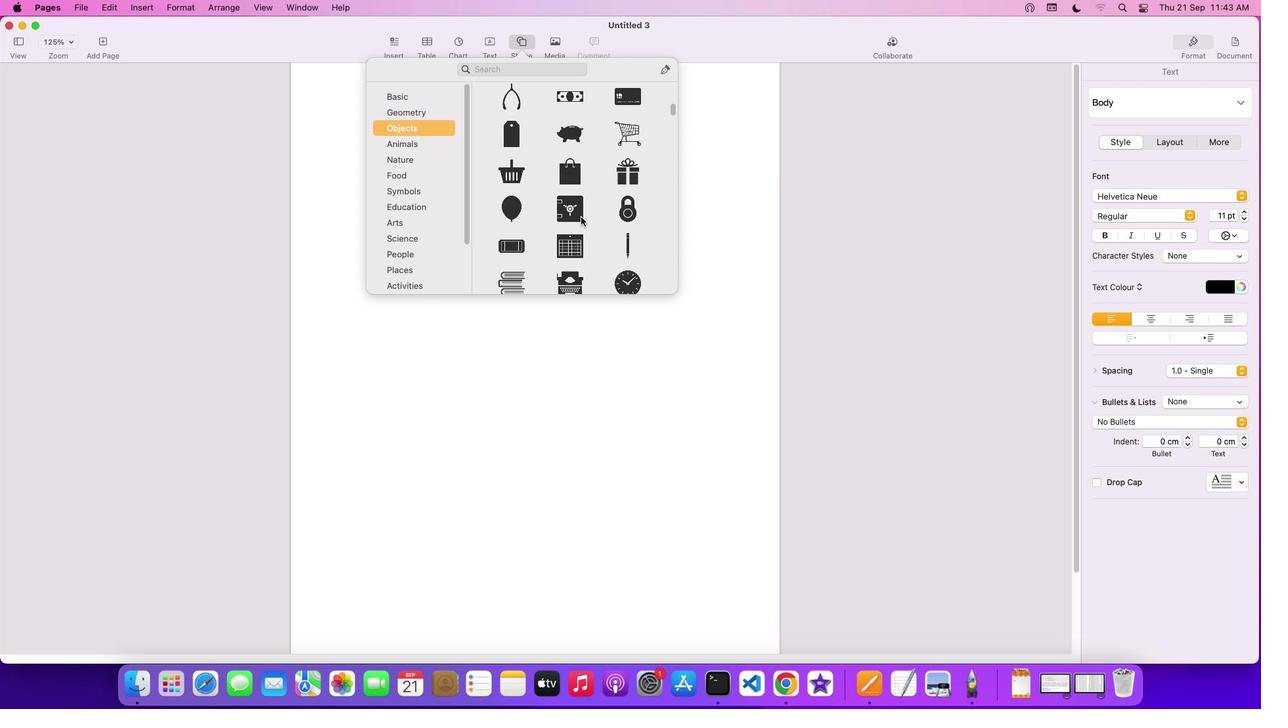 
Action: Mouse scrolled (581, 217) with delta (0, 0)
Screenshot: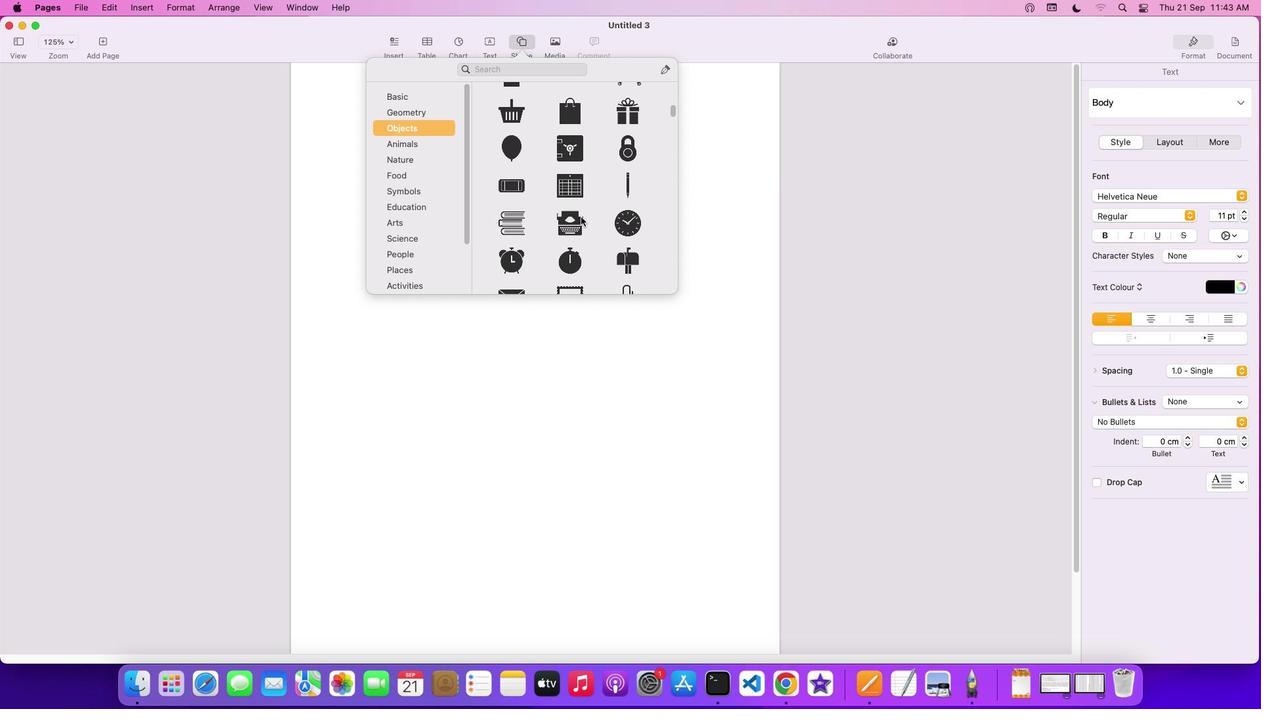 
Action: Mouse scrolled (581, 217) with delta (0, -1)
Screenshot: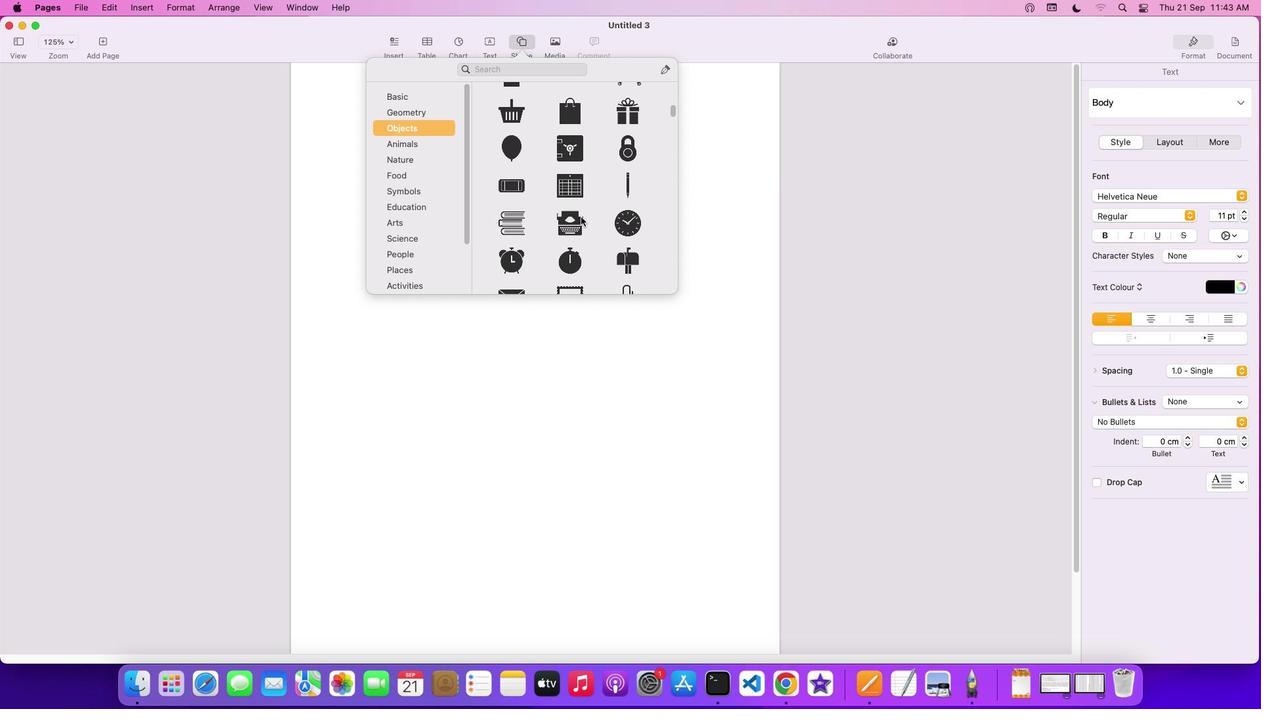 
Action: Mouse scrolled (581, 217) with delta (0, -3)
Screenshot: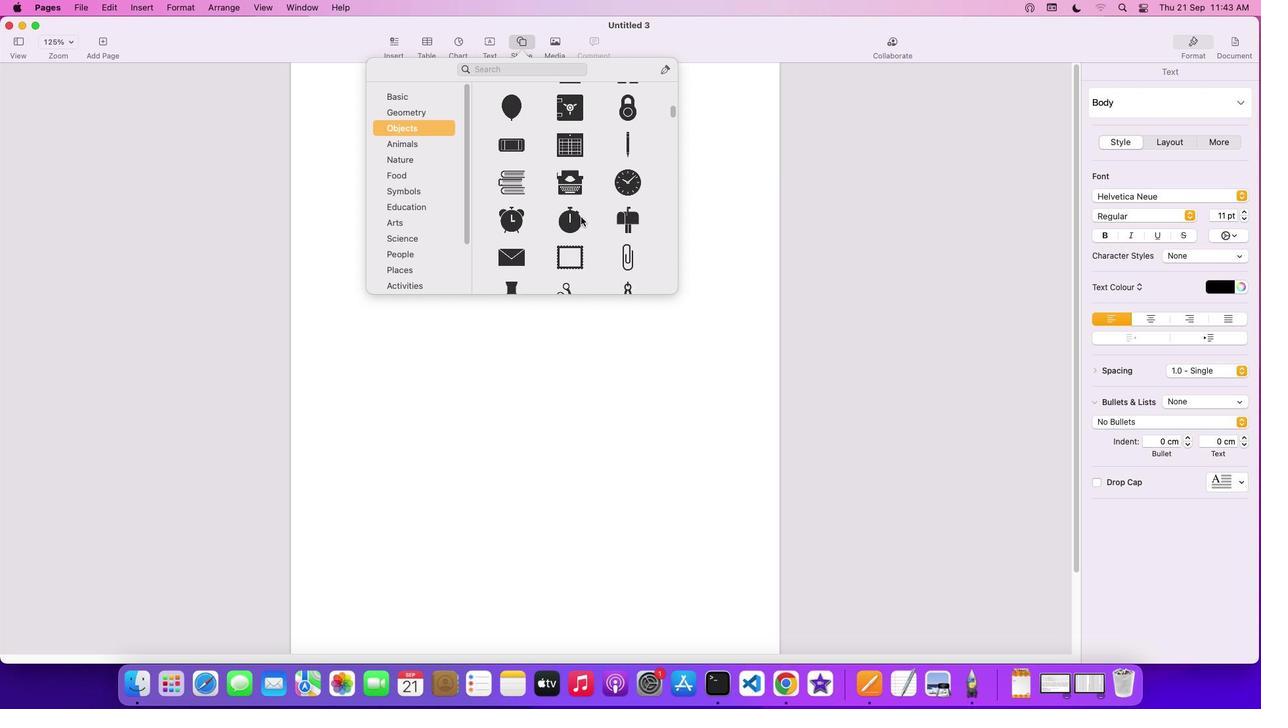 
Action: Mouse scrolled (581, 217) with delta (0, -3)
Screenshot: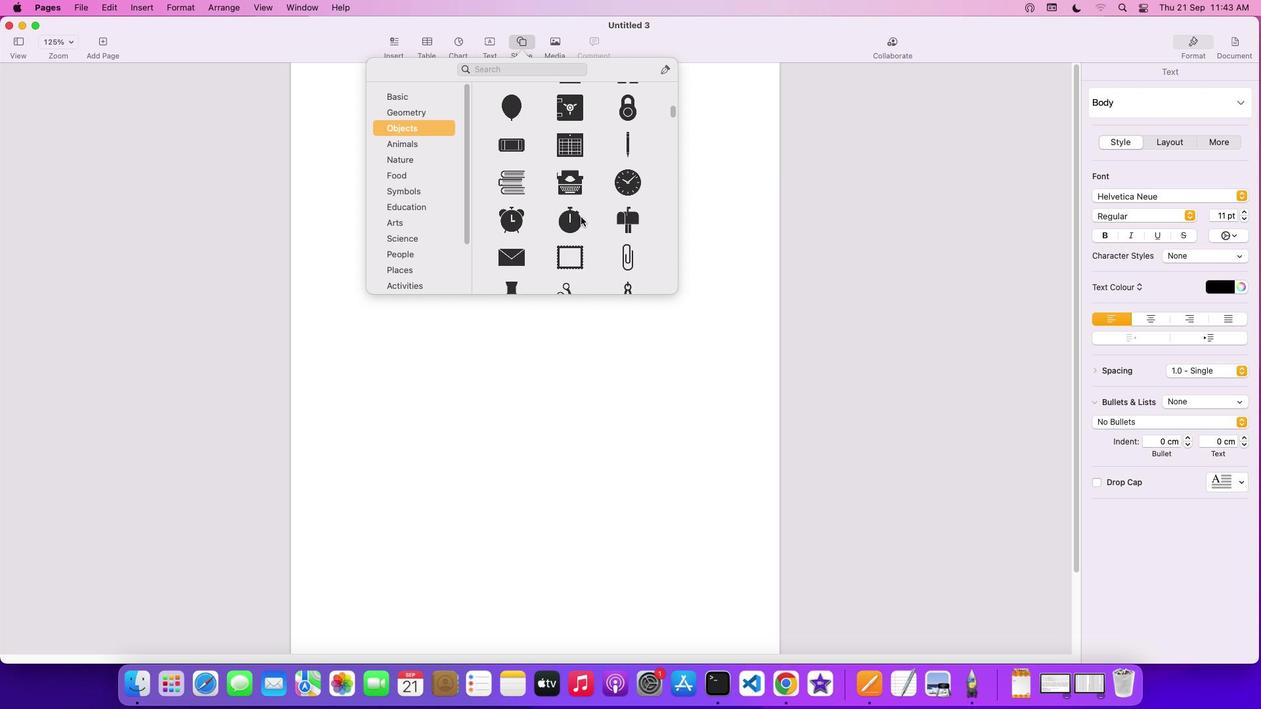 
Action: Mouse scrolled (581, 217) with delta (0, 0)
Screenshot: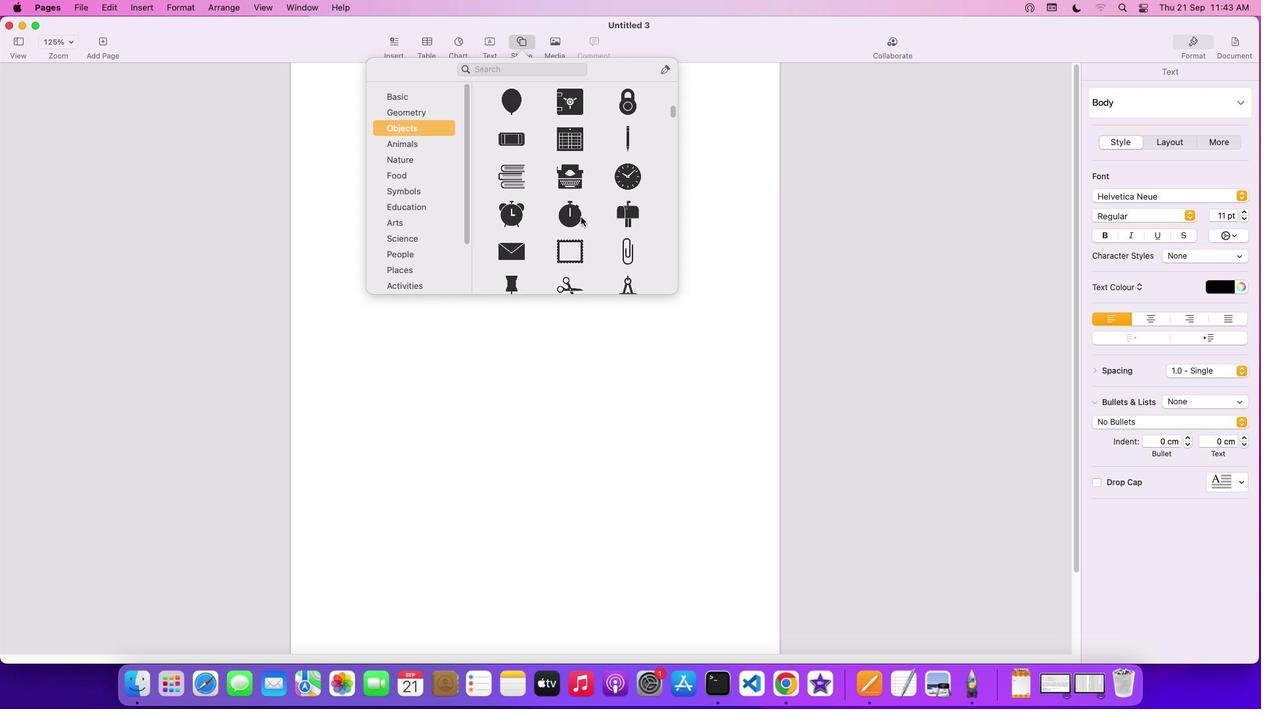 
Action: Mouse scrolled (581, 217) with delta (0, 0)
Screenshot: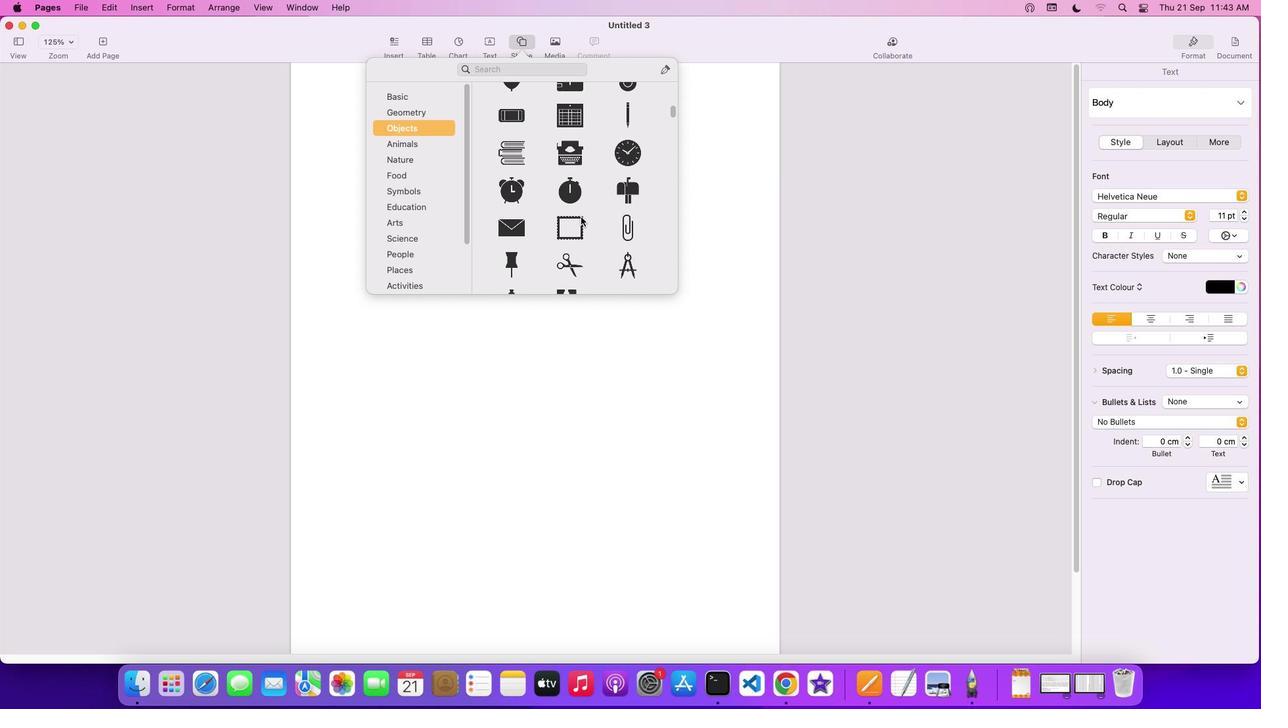
Action: Mouse scrolled (581, 217) with delta (0, -1)
Screenshot: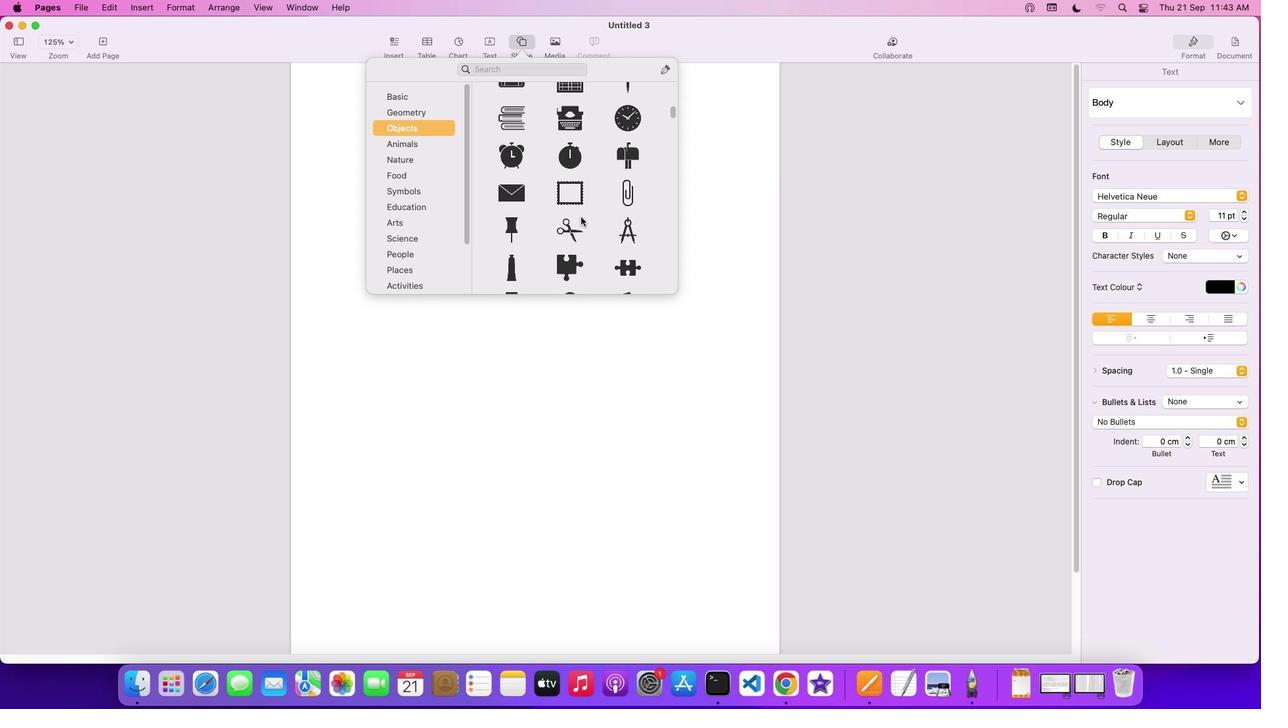 
Action: Mouse scrolled (581, 217) with delta (0, -3)
Screenshot: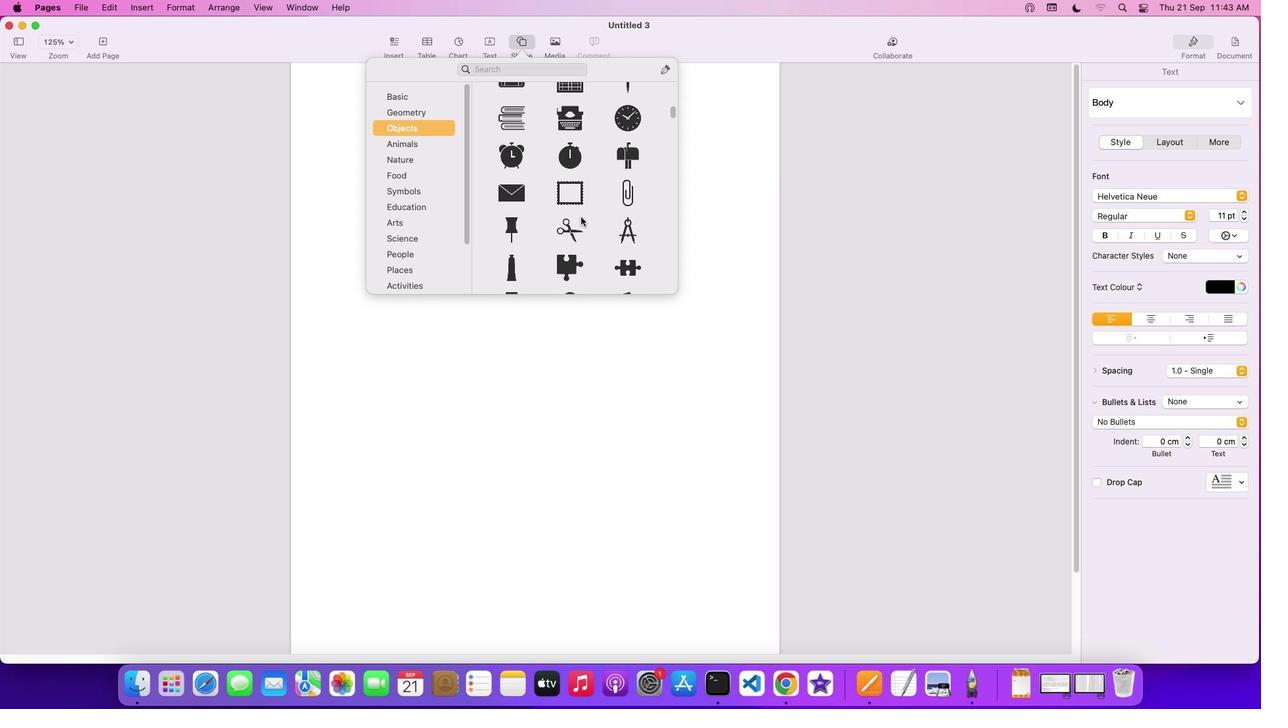 
Action: Mouse scrolled (581, 217) with delta (0, -3)
Screenshot: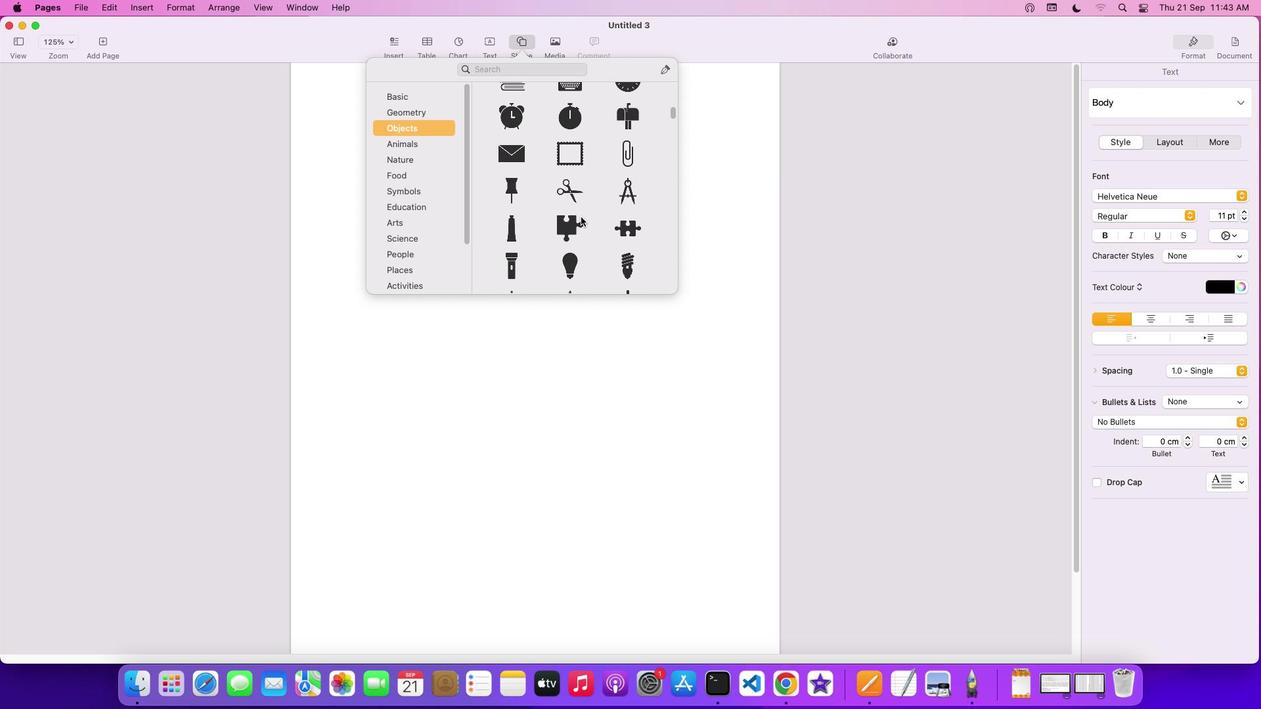 
Action: Mouse scrolled (581, 217) with delta (0, 0)
Screenshot: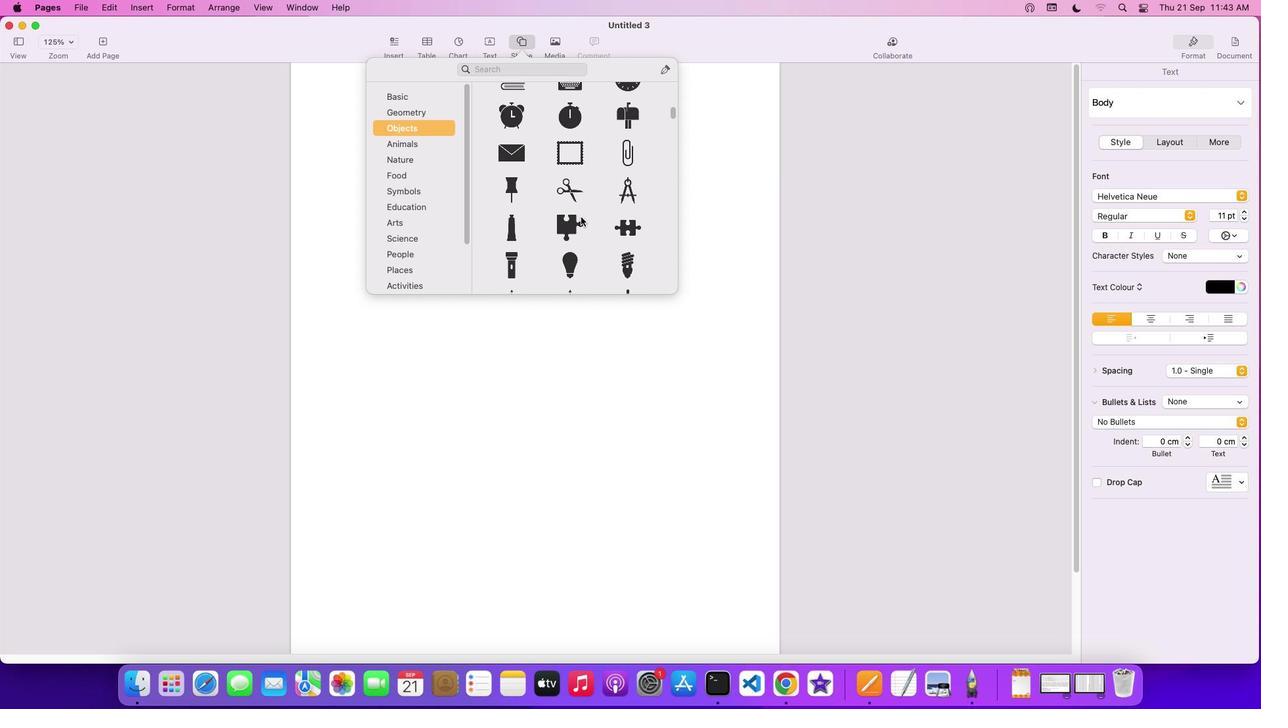 
Action: Mouse scrolled (581, 217) with delta (0, 0)
Screenshot: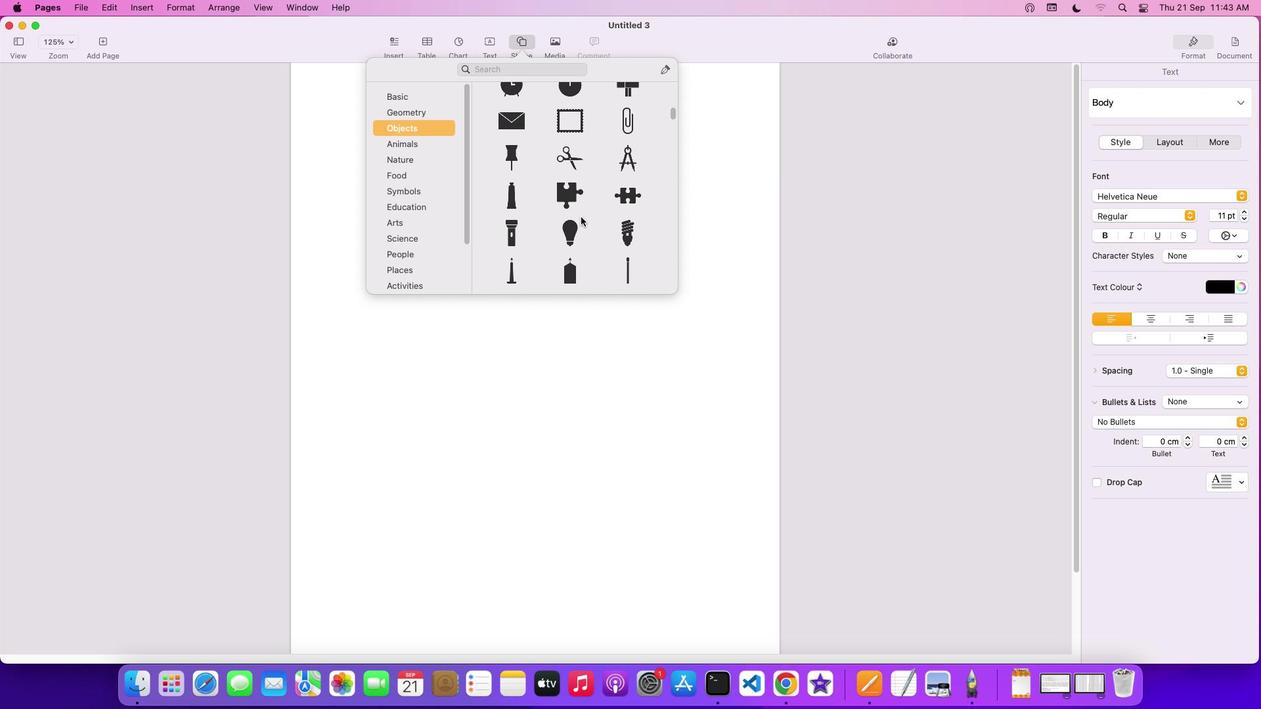 
Action: Mouse scrolled (581, 217) with delta (0, 0)
Screenshot: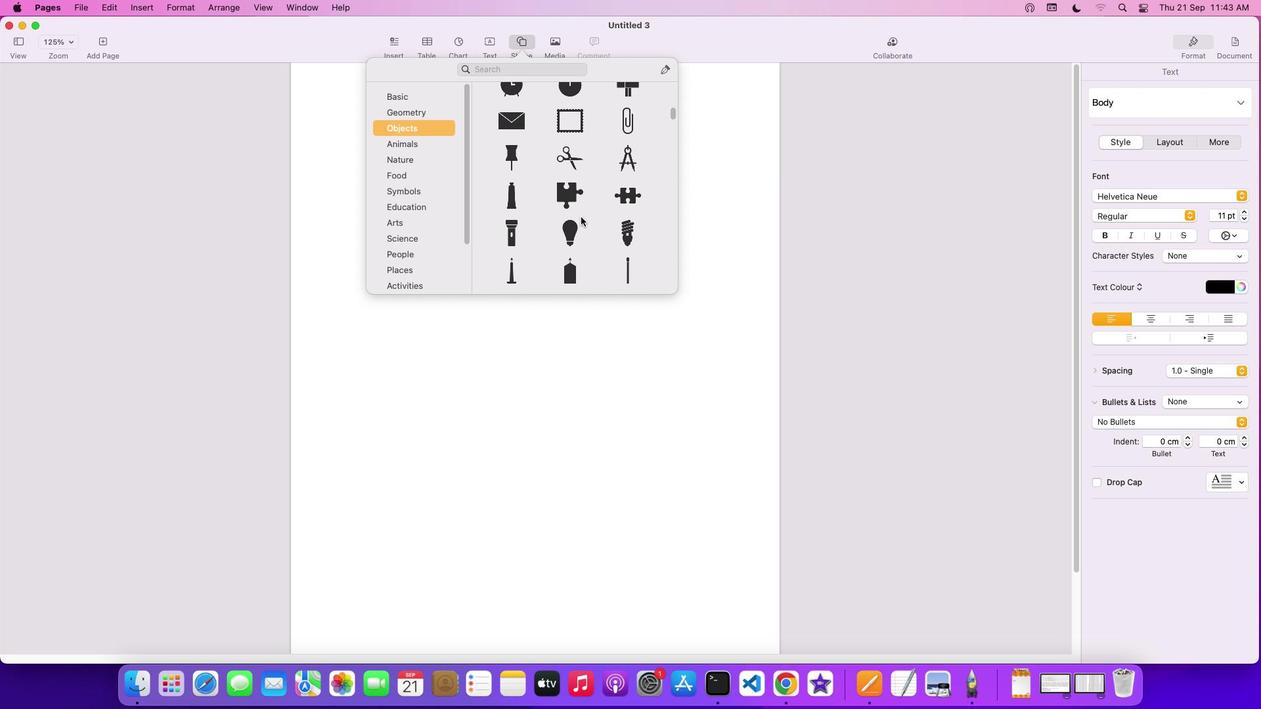 
Action: Mouse scrolled (581, 217) with delta (0, -1)
Screenshot: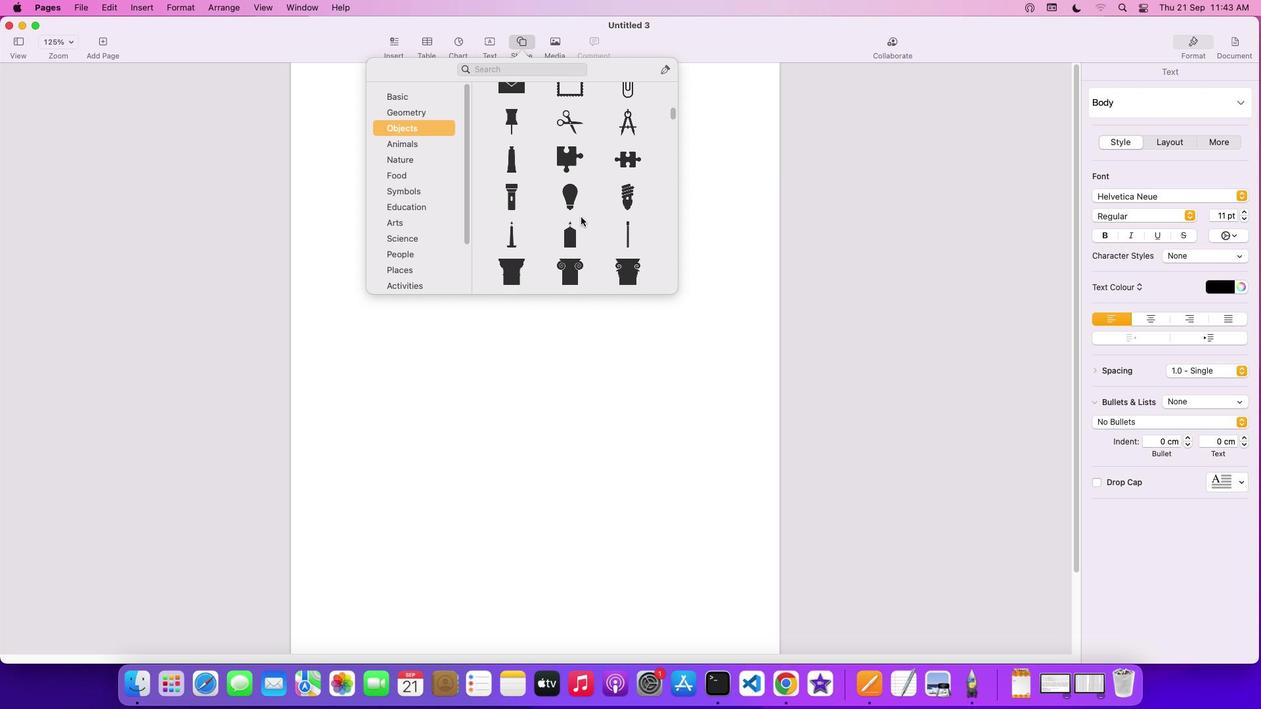 
Action: Mouse scrolled (581, 217) with delta (0, -3)
Screenshot: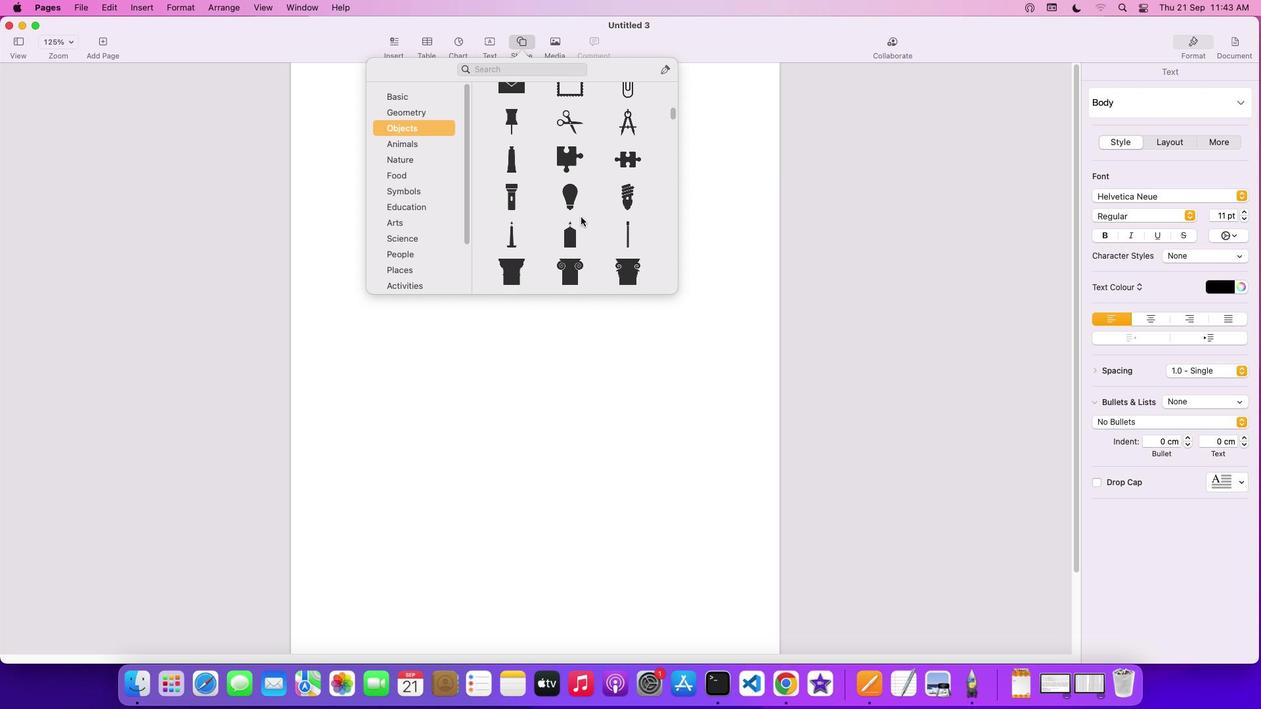 
Action: Mouse scrolled (581, 217) with delta (0, -3)
Screenshot: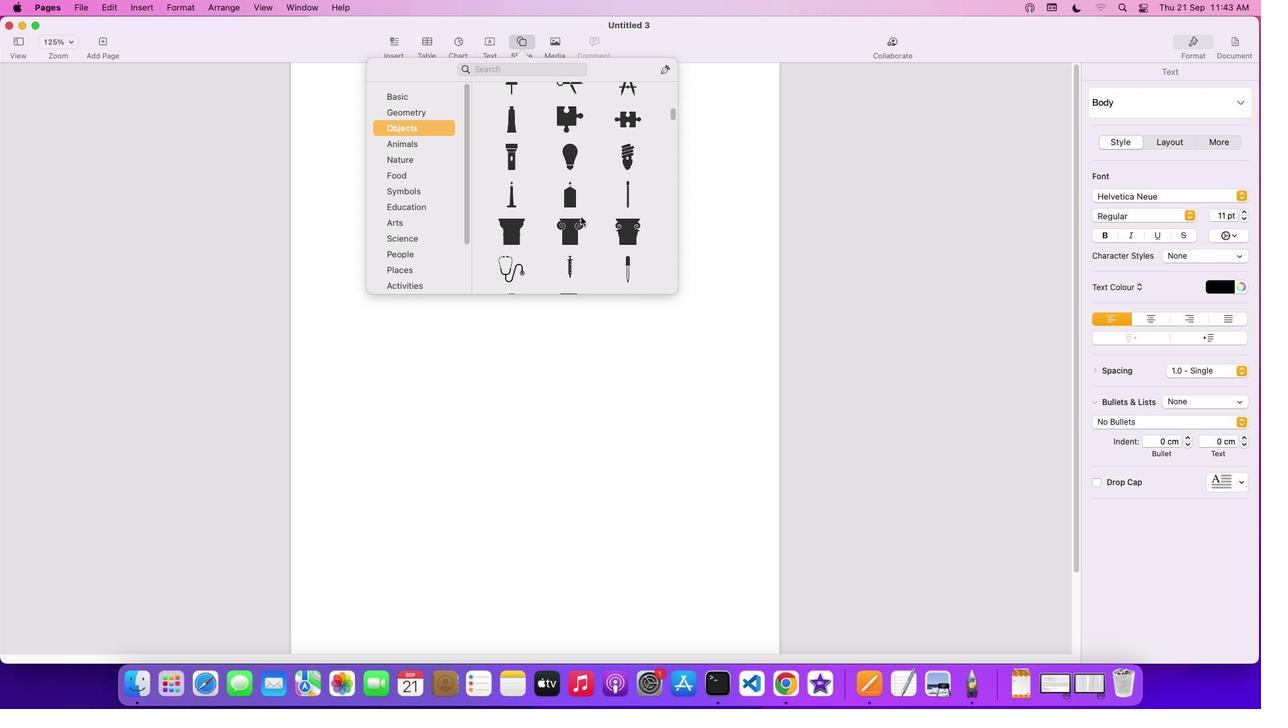 
Action: Mouse scrolled (581, 217) with delta (0, 0)
Screenshot: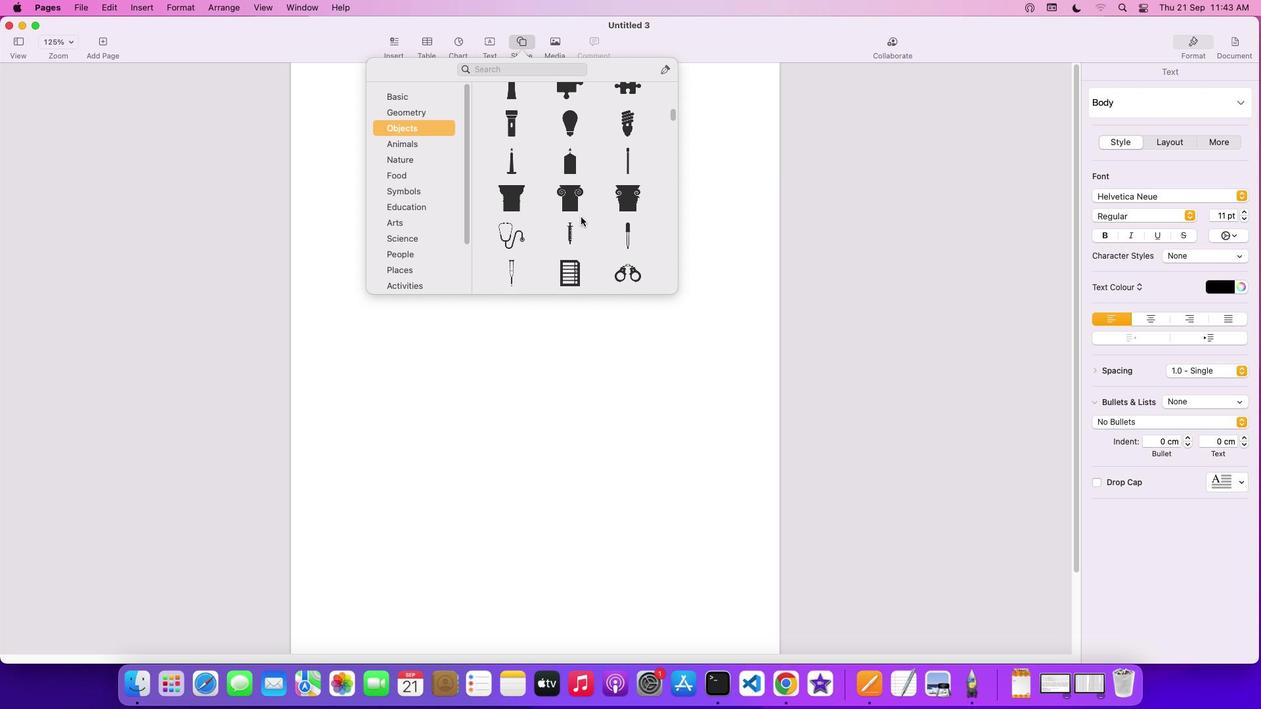 
Action: Mouse scrolled (581, 217) with delta (0, 0)
Screenshot: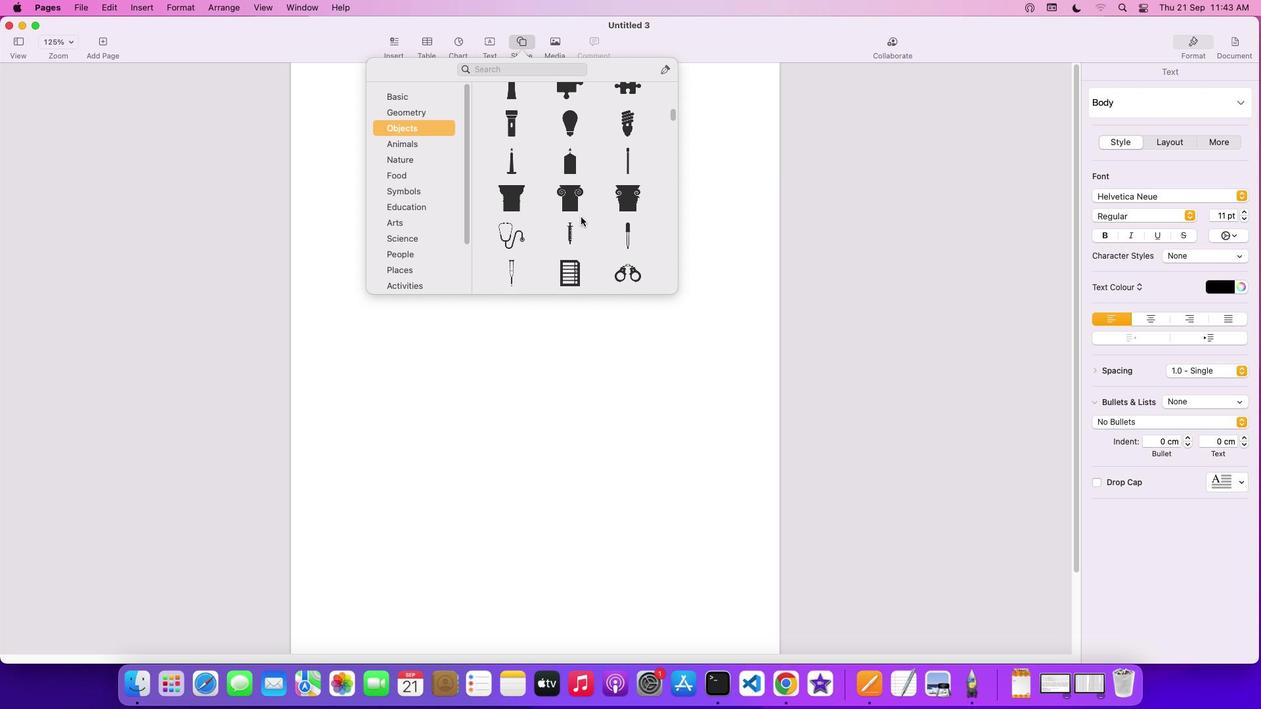 
Action: Mouse scrolled (581, 217) with delta (0, -1)
Screenshot: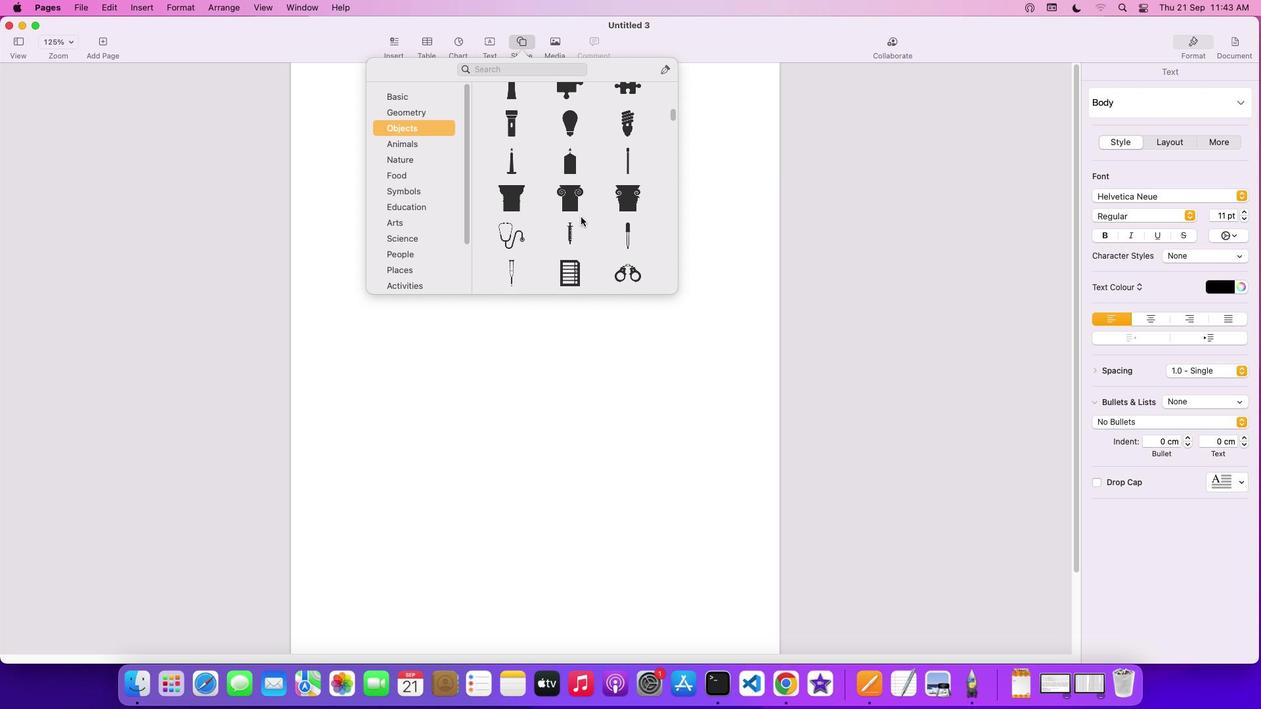 
Action: Mouse scrolled (581, 217) with delta (0, -3)
Screenshot: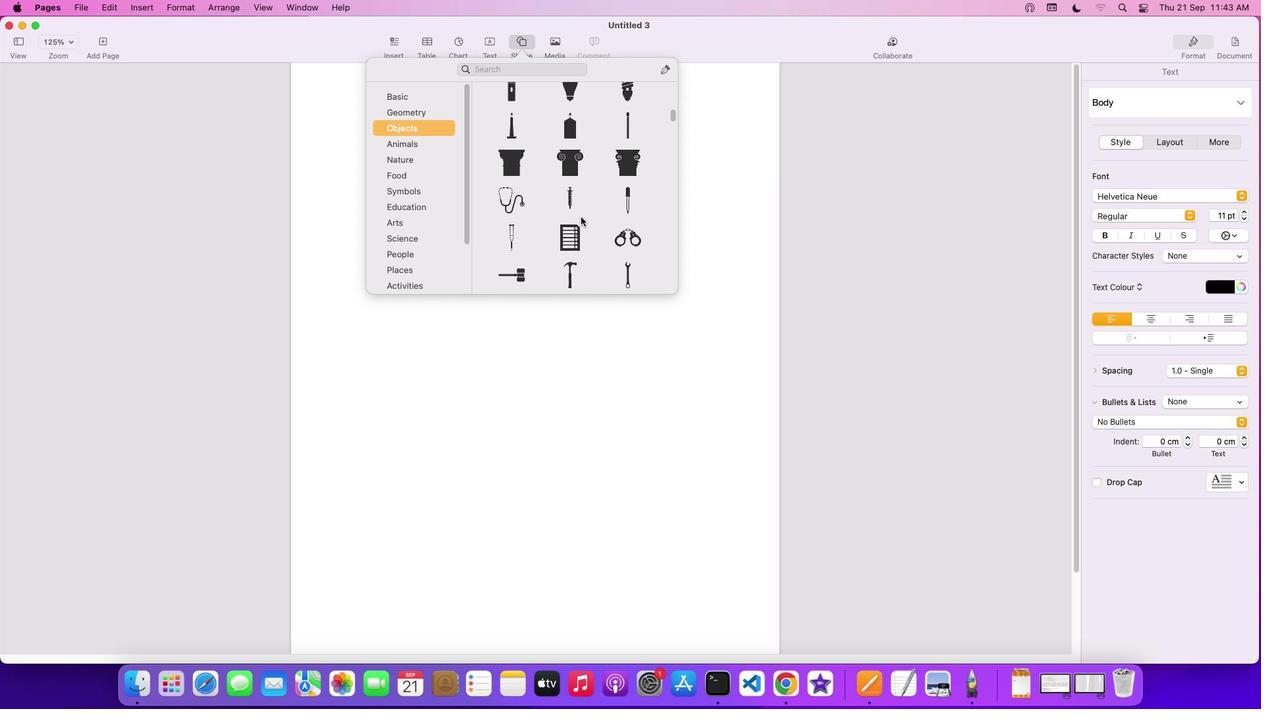 
Action: Mouse scrolled (581, 217) with delta (0, 0)
Screenshot: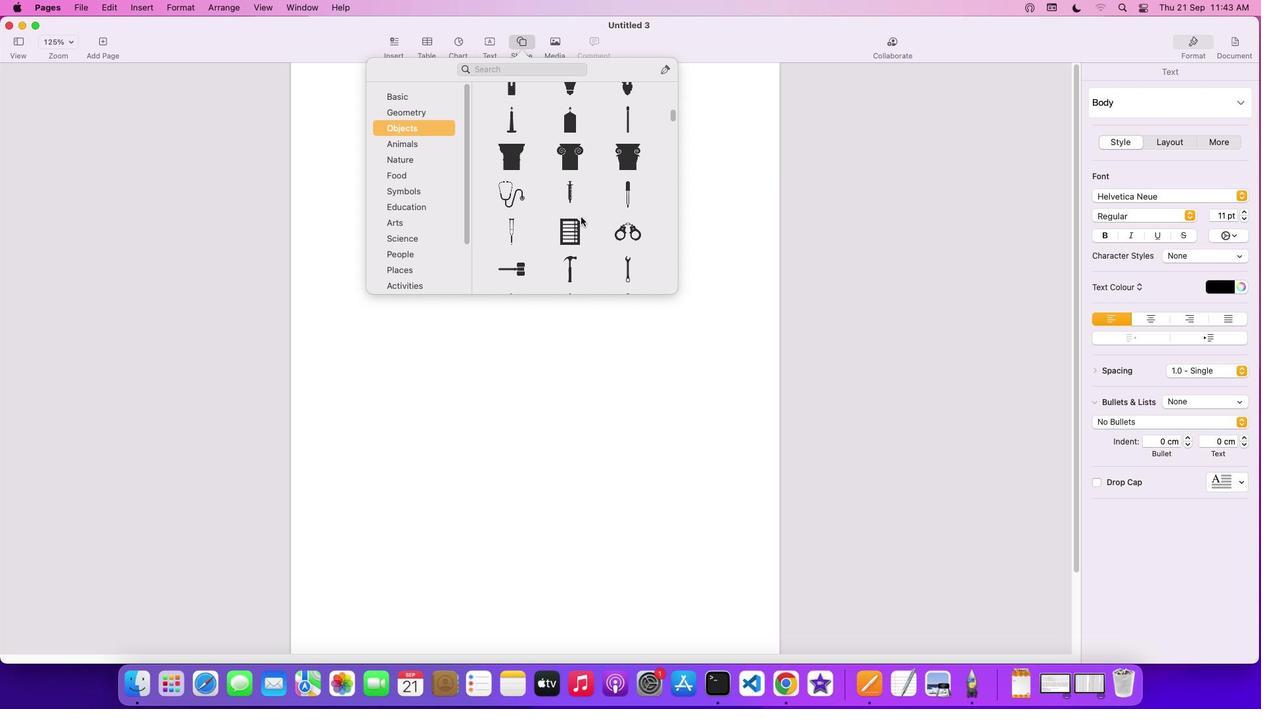 
Action: Mouse scrolled (581, 217) with delta (0, 0)
Screenshot: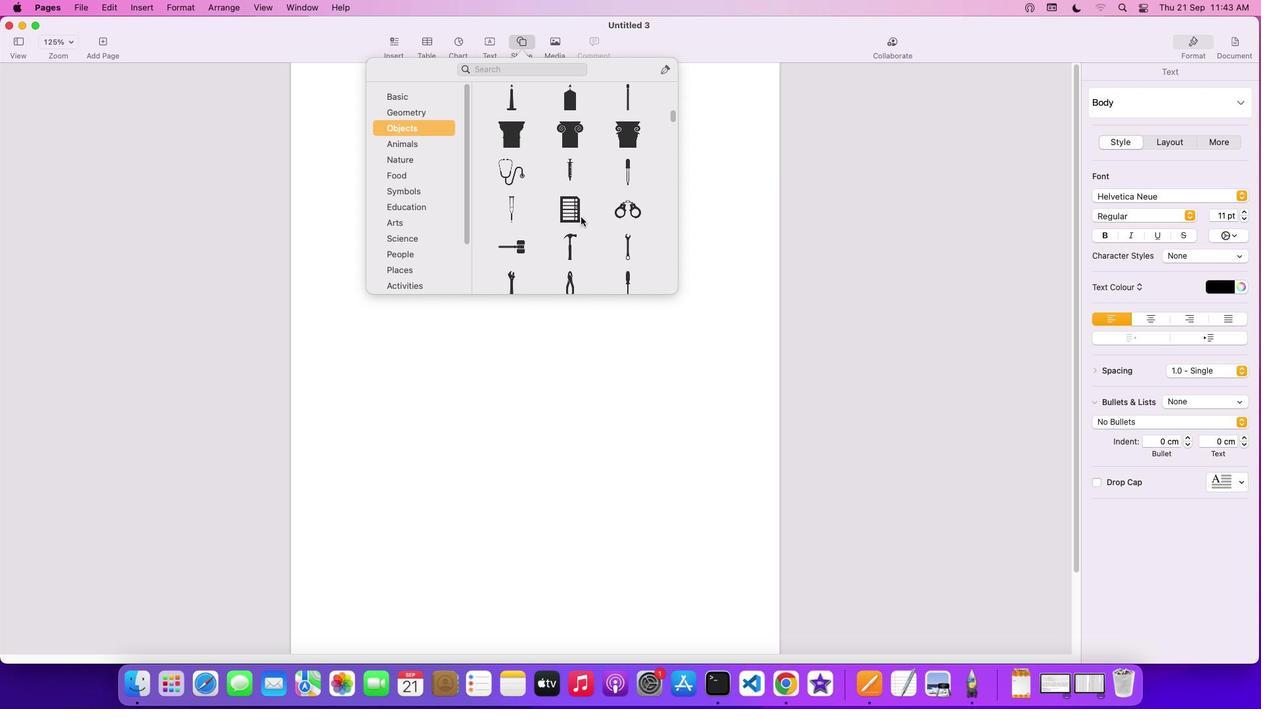 
Action: Mouse scrolled (581, 217) with delta (0, -1)
Screenshot: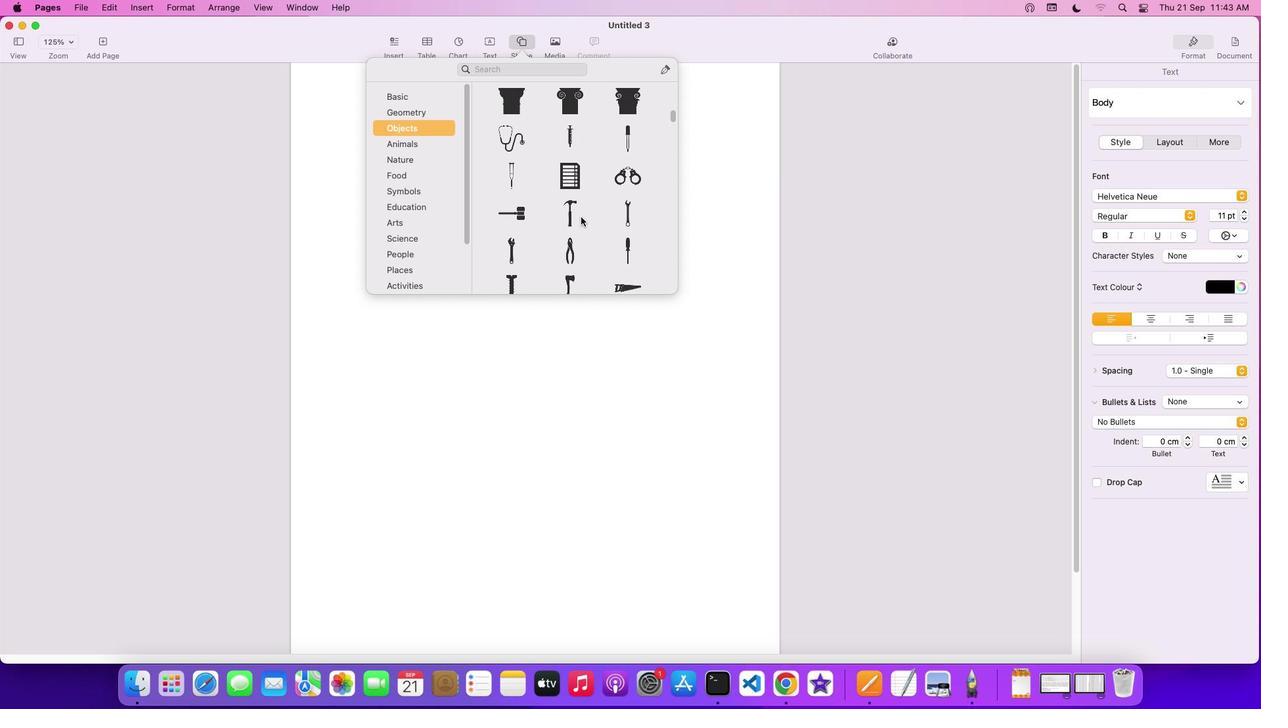 
Action: Mouse scrolled (581, 217) with delta (0, -3)
Screenshot: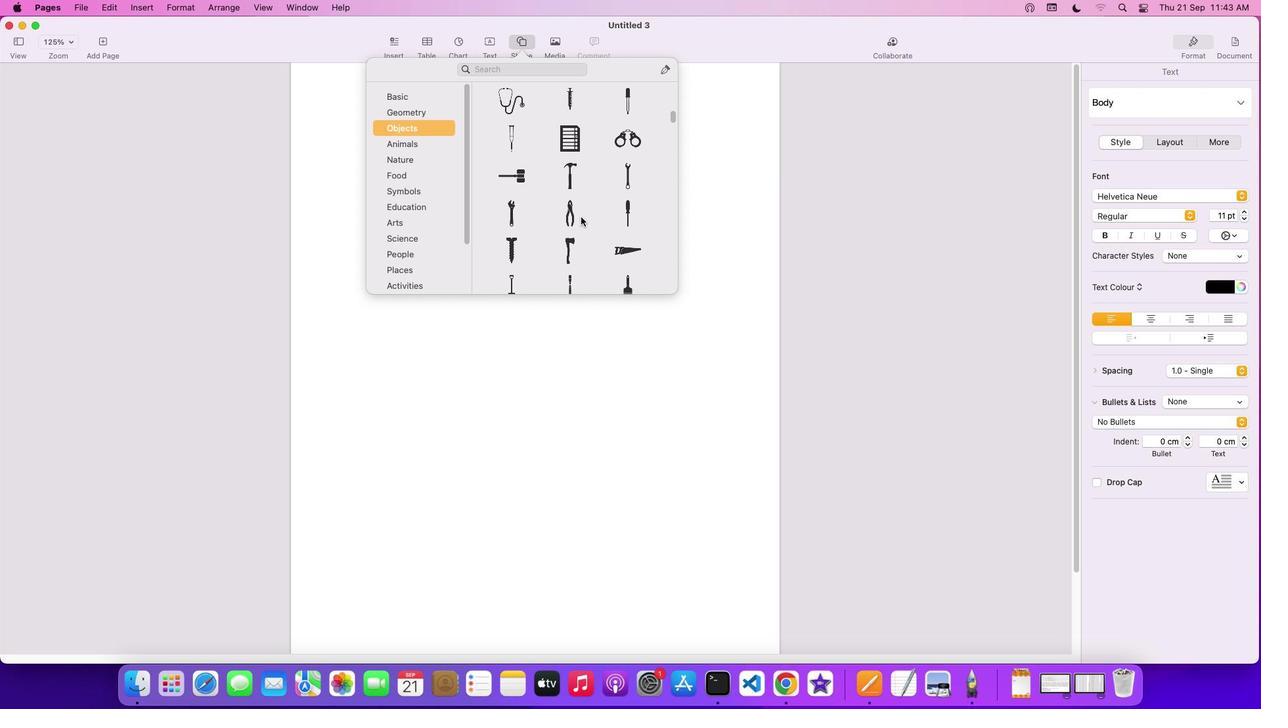 
Action: Mouse scrolled (581, 217) with delta (0, -3)
Screenshot: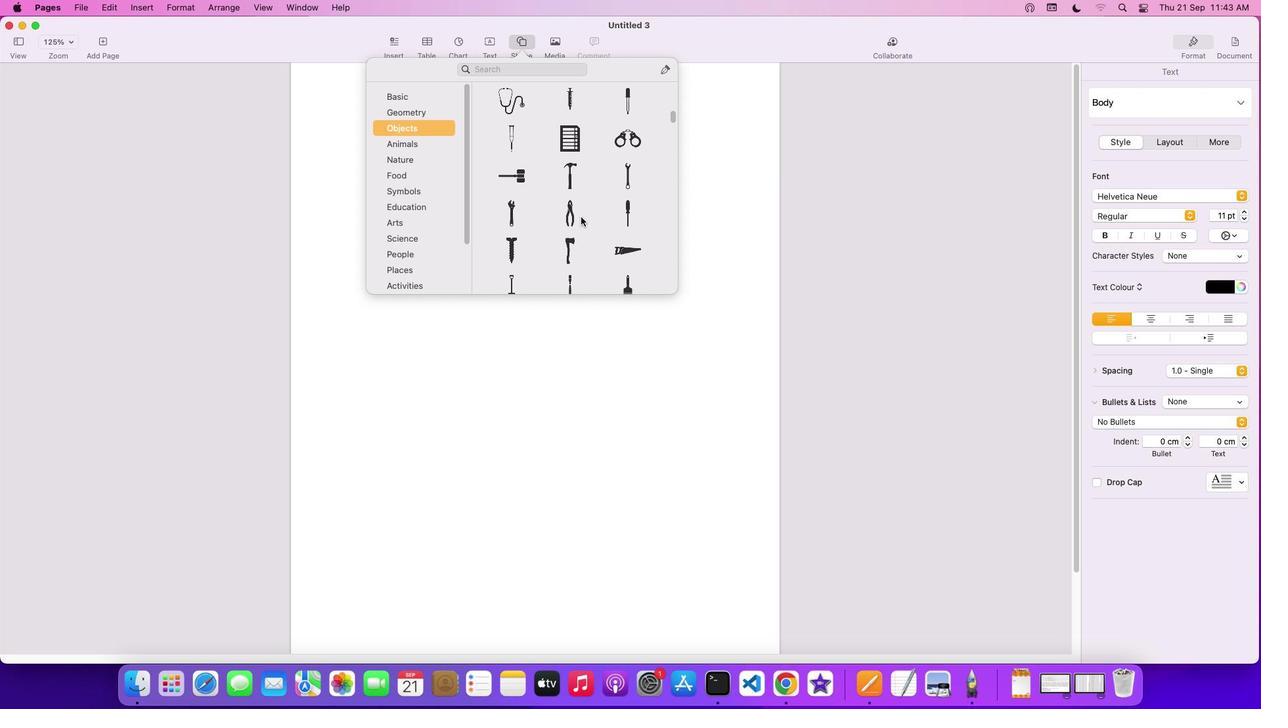 
Action: Mouse scrolled (581, 217) with delta (0, 0)
Screenshot: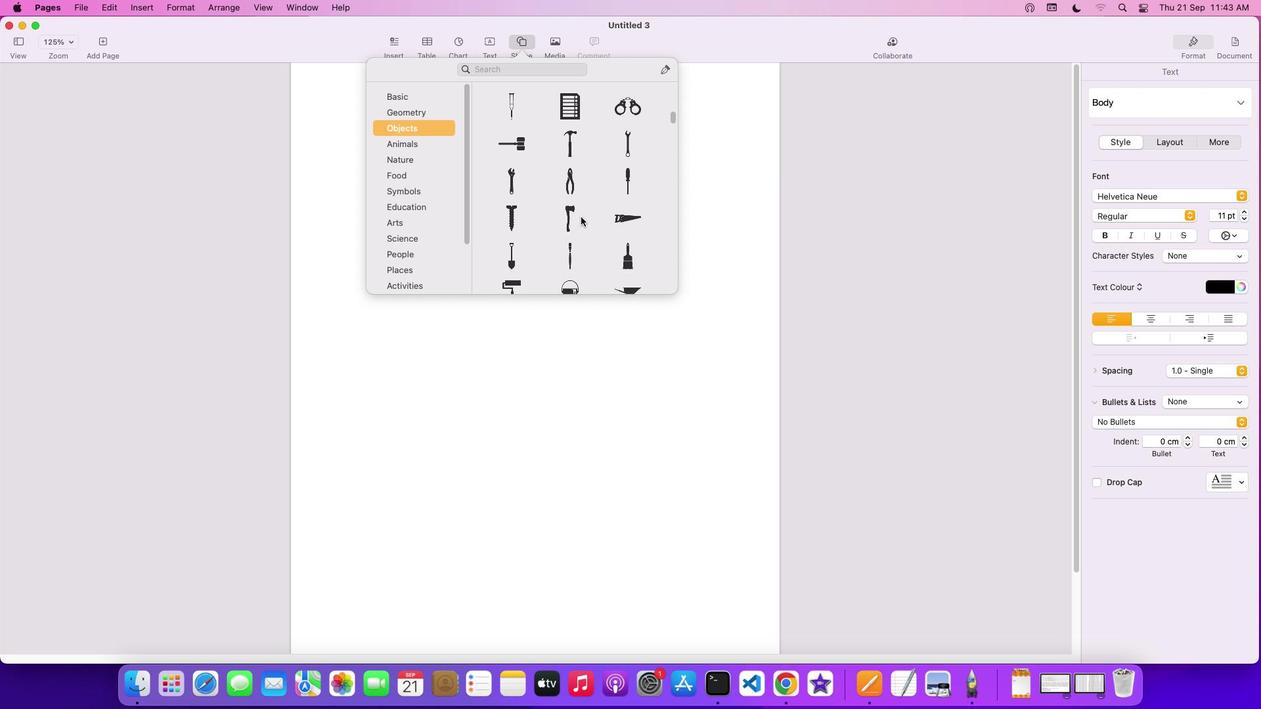 
Action: Mouse scrolled (581, 217) with delta (0, 0)
Screenshot: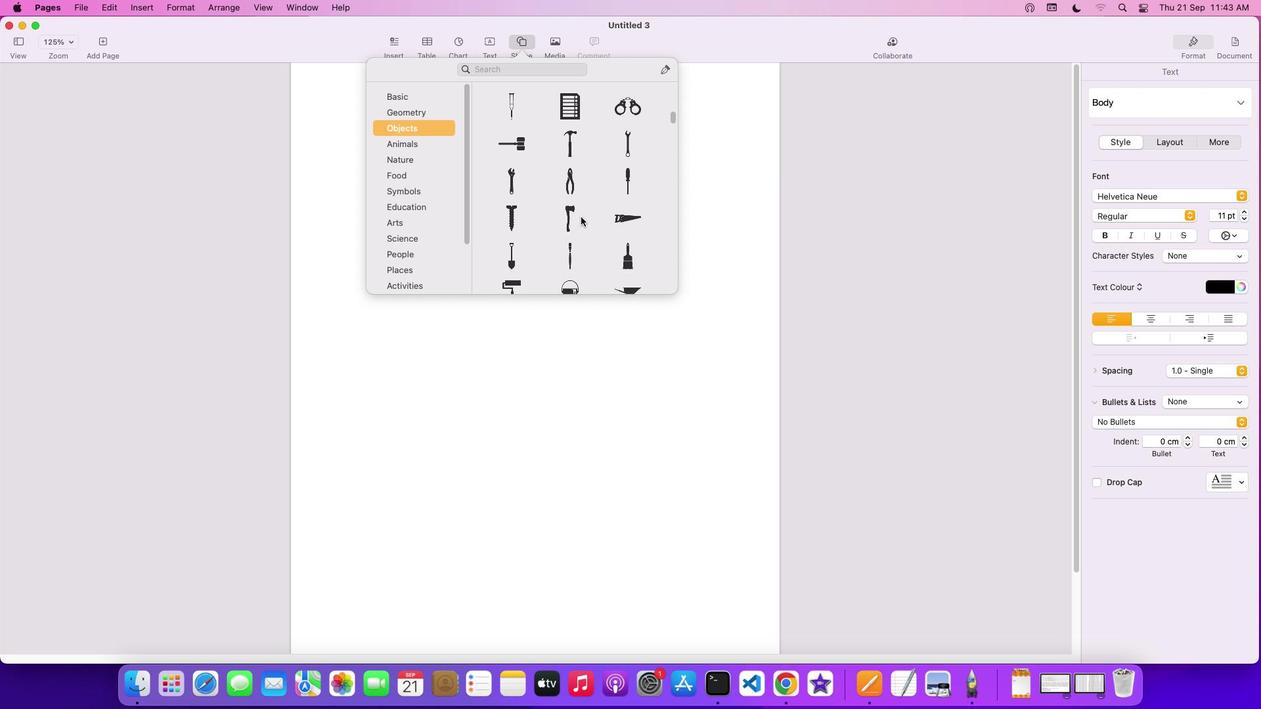 
Action: Mouse scrolled (581, 217) with delta (0, -1)
Screenshot: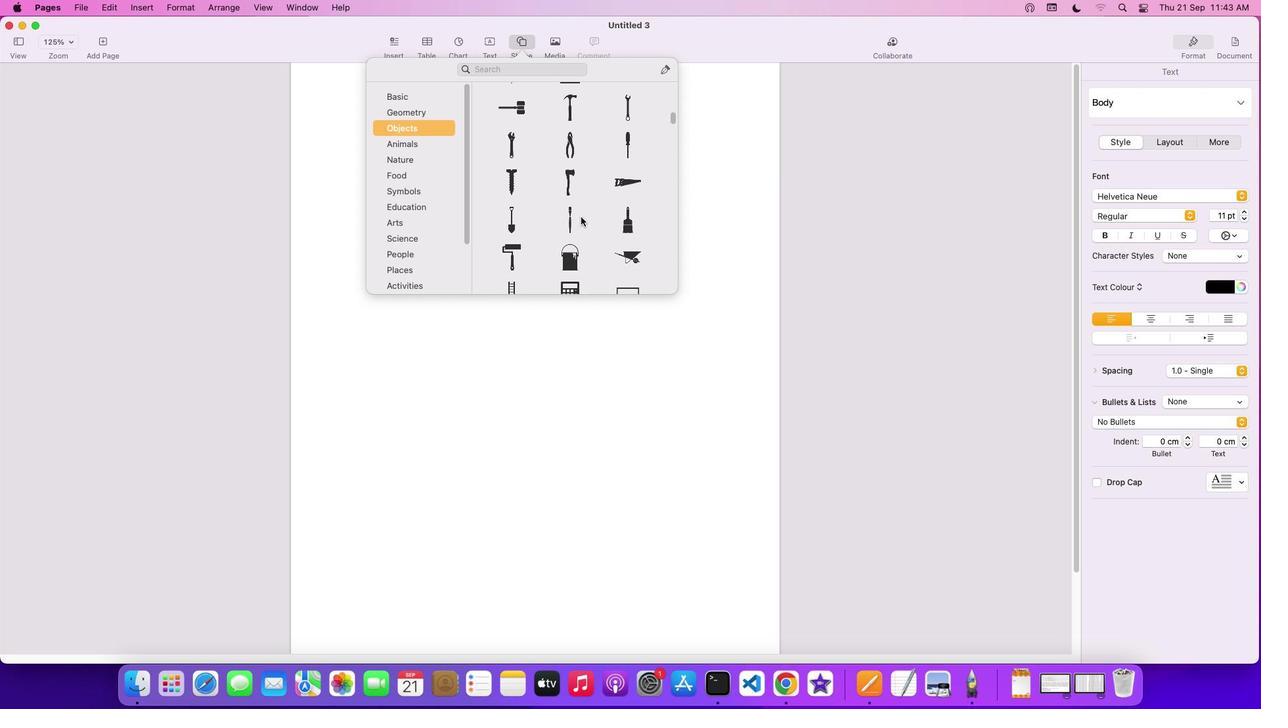 
Action: Mouse scrolled (581, 217) with delta (0, -3)
Screenshot: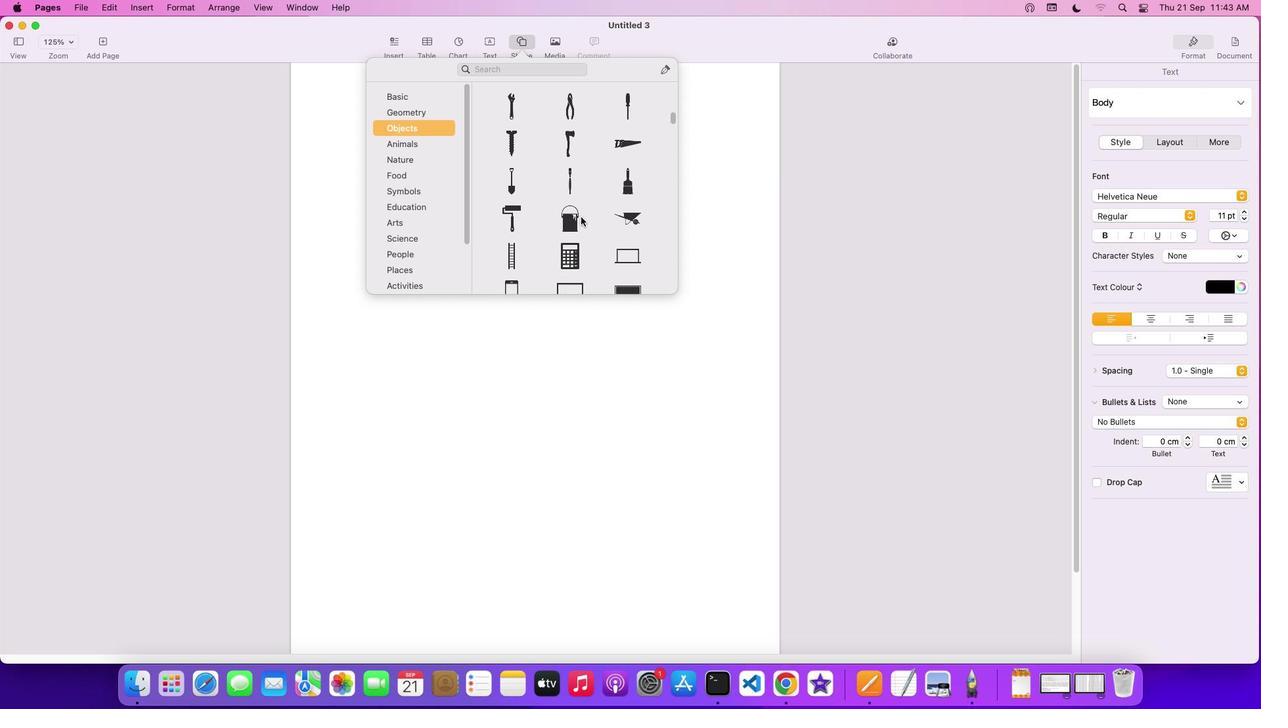 
Action: Mouse scrolled (581, 217) with delta (0, -3)
Screenshot: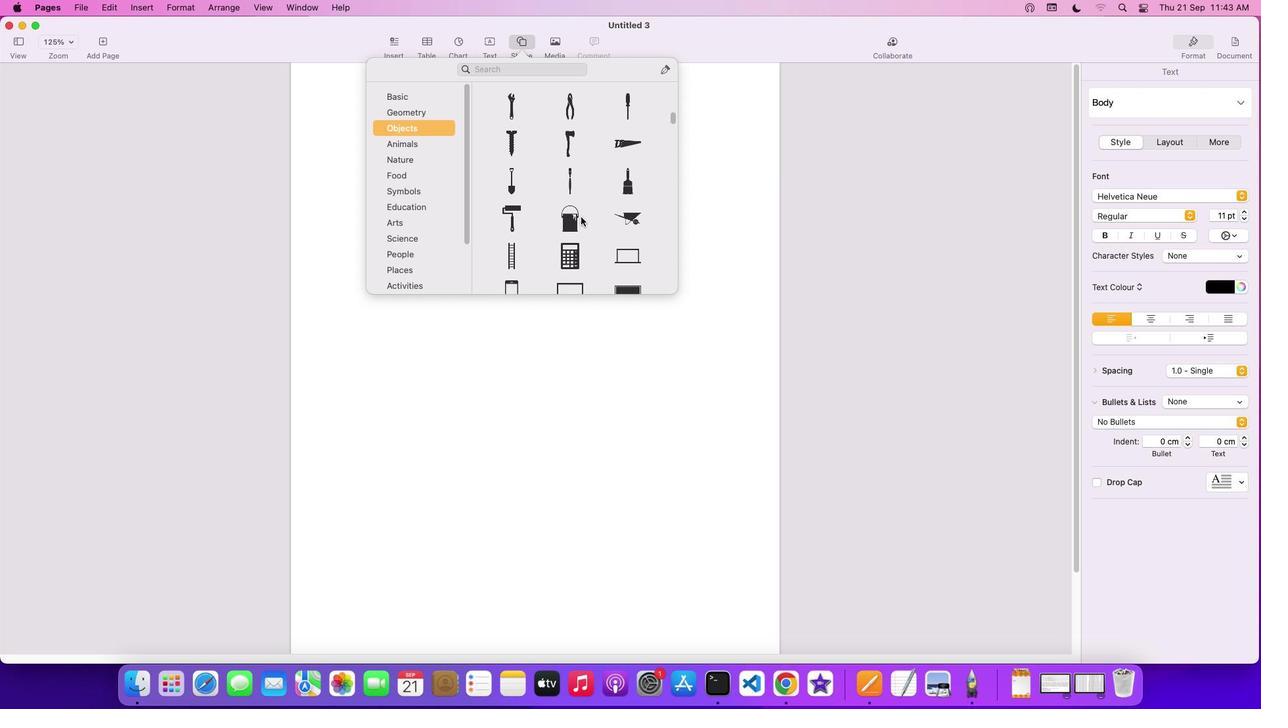 
Action: Mouse scrolled (581, 217) with delta (0, 0)
Screenshot: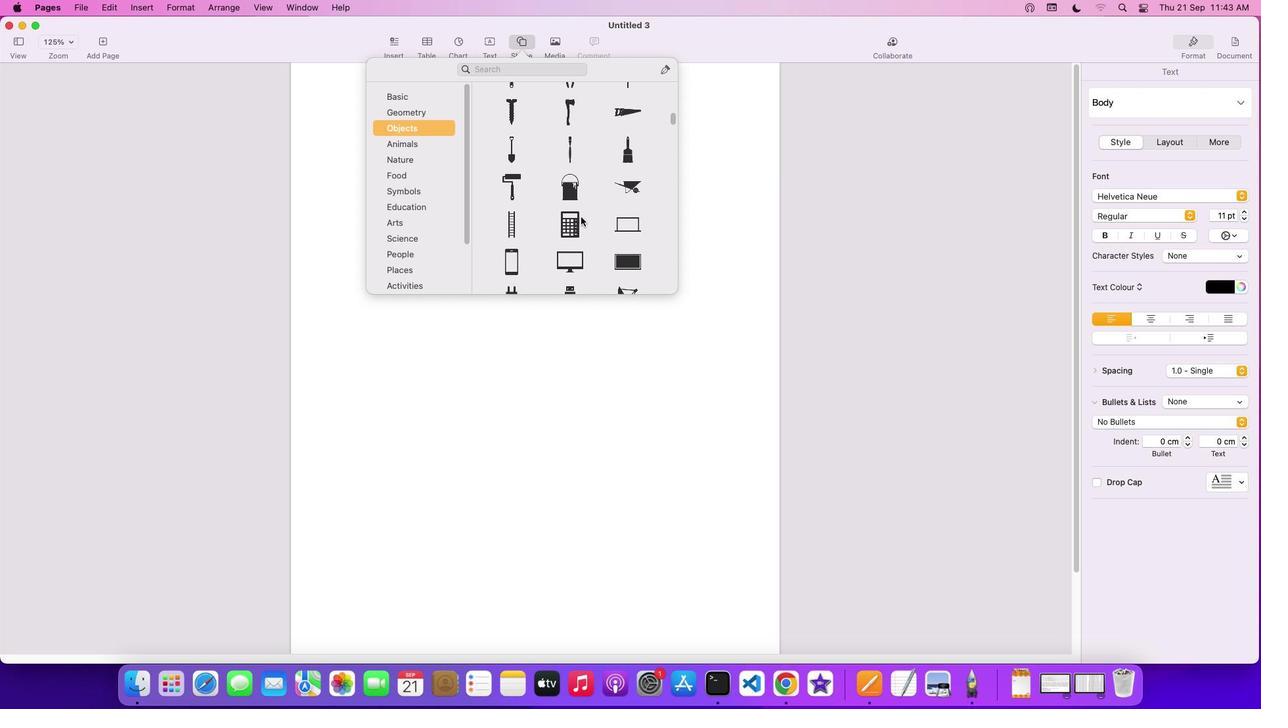 
Action: Mouse scrolled (581, 217) with delta (0, 0)
Screenshot: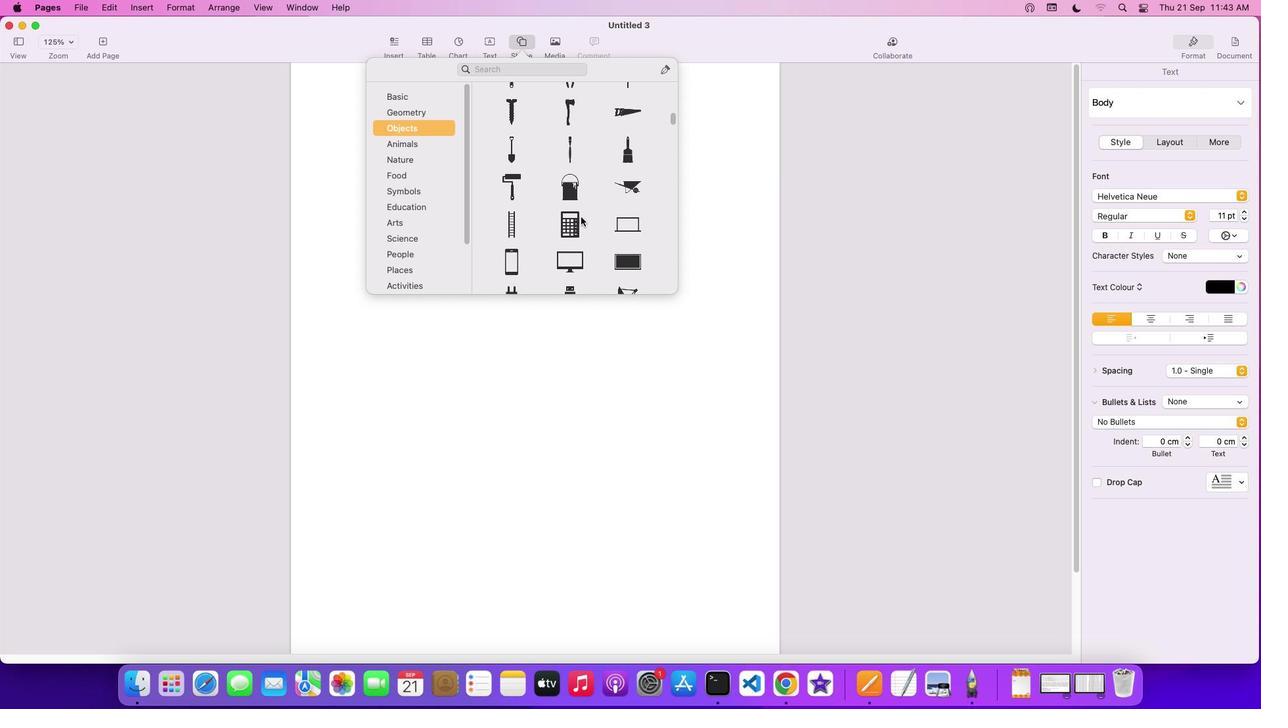 
Action: Mouse scrolled (581, 217) with delta (0, -1)
Screenshot: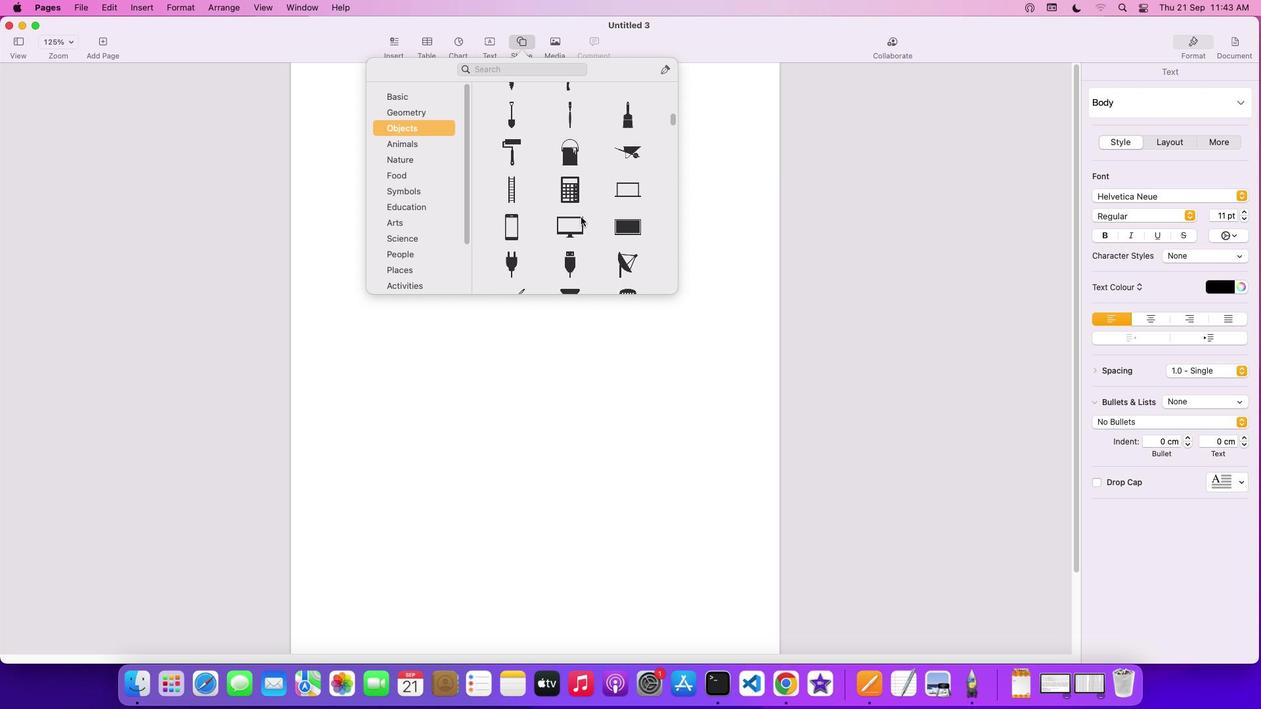 
Action: Mouse scrolled (581, 217) with delta (0, -3)
Screenshot: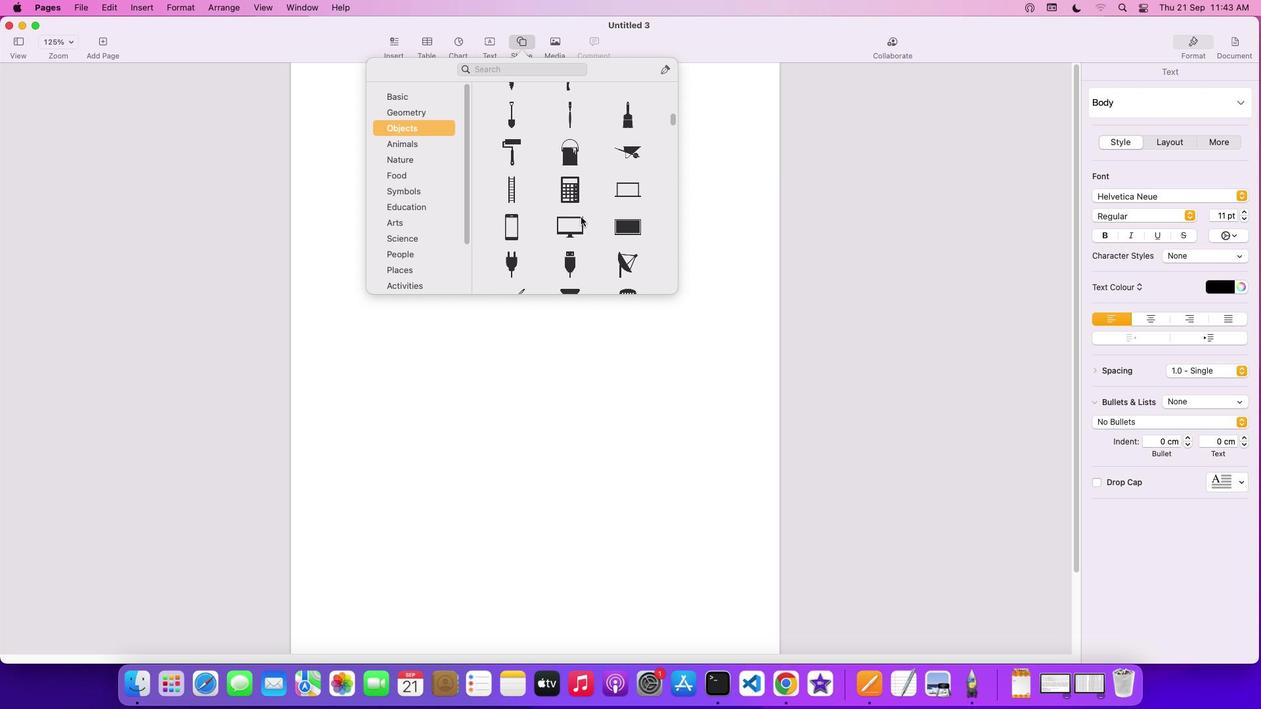 
Action: Mouse scrolled (581, 217) with delta (0, -3)
Screenshot: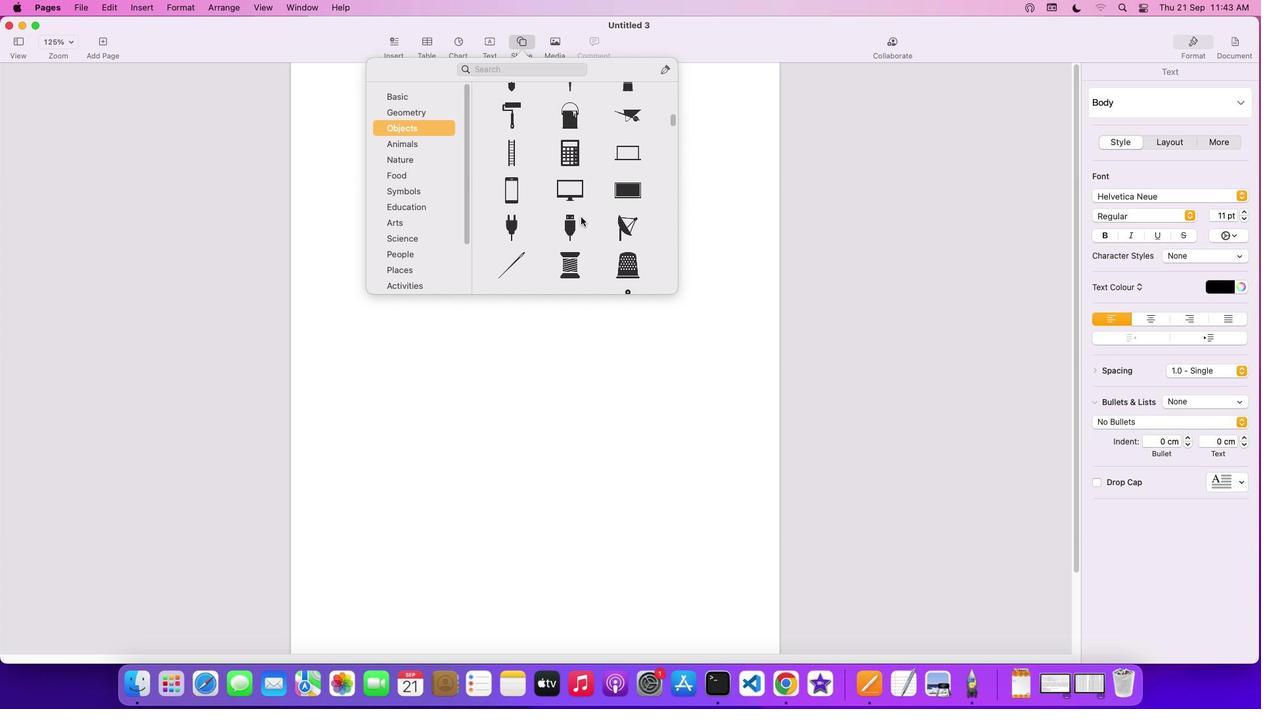 
Action: Mouse scrolled (581, 217) with delta (0, 0)
Screenshot: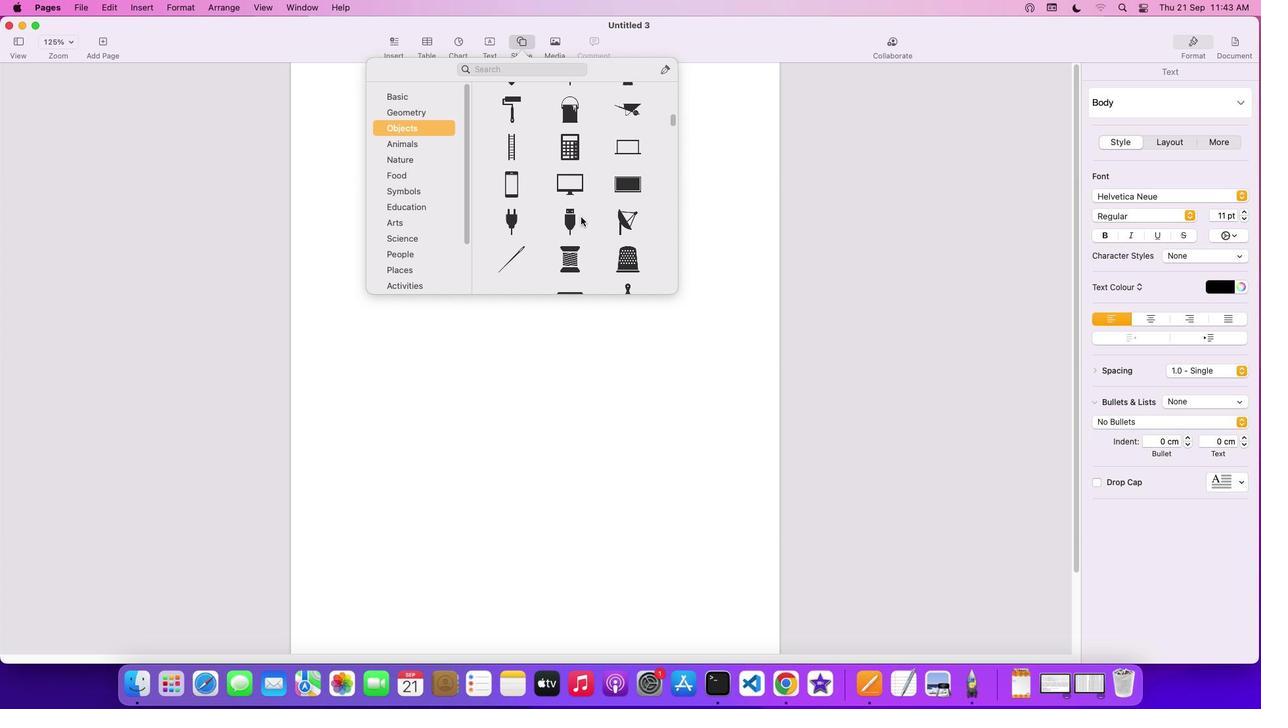 
Action: Mouse scrolled (581, 217) with delta (0, 0)
Screenshot: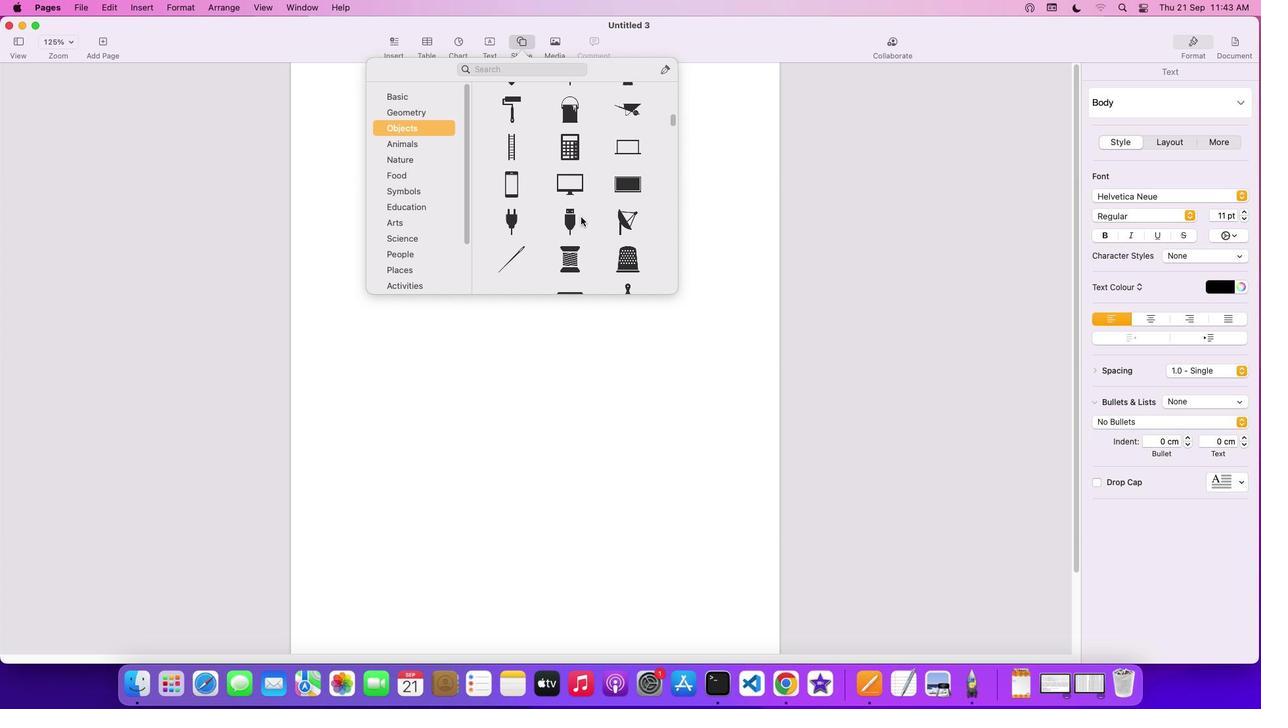 
Action: Mouse scrolled (581, 217) with delta (0, -1)
Screenshot: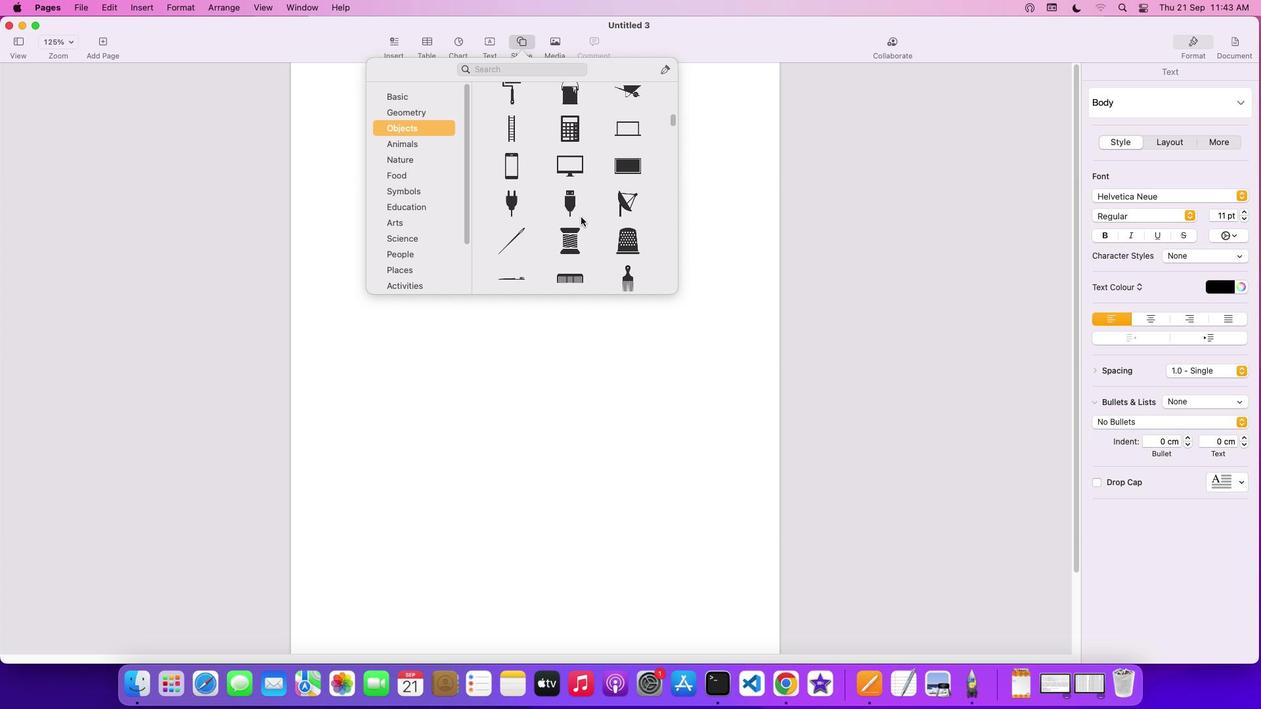 
Action: Mouse scrolled (581, 217) with delta (0, 0)
Screenshot: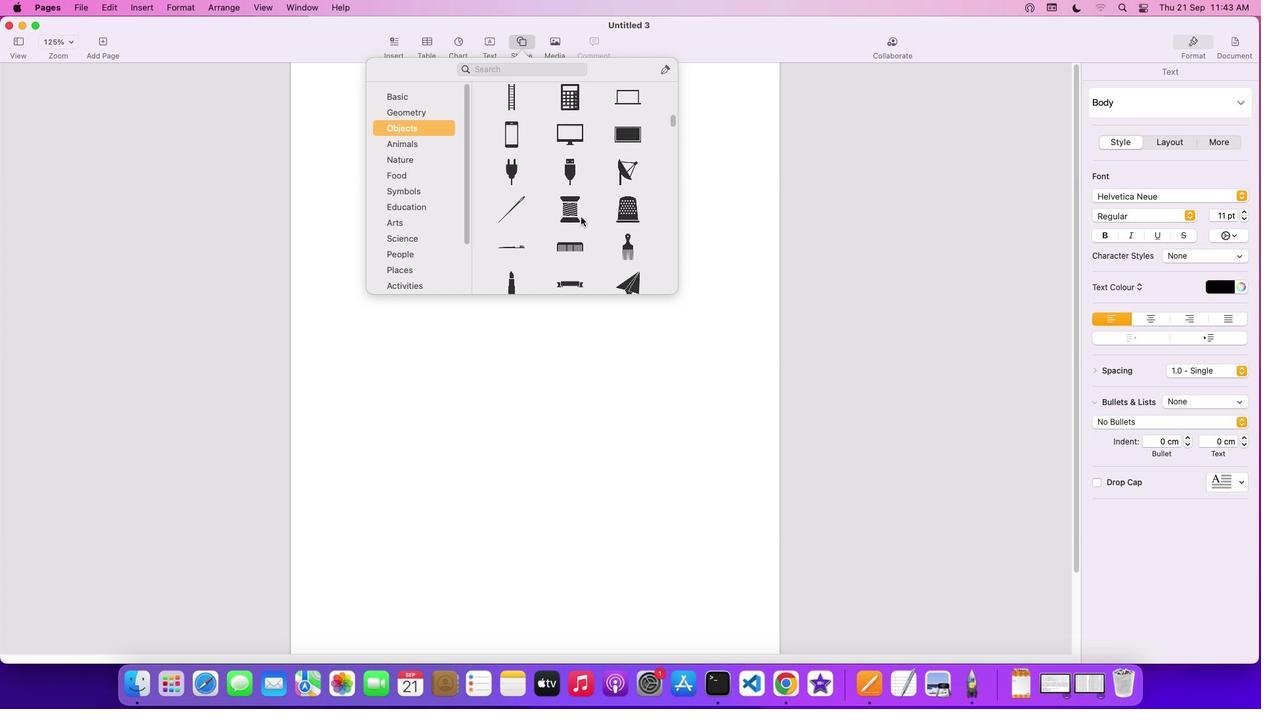
Action: Mouse scrolled (581, 217) with delta (0, 0)
Screenshot: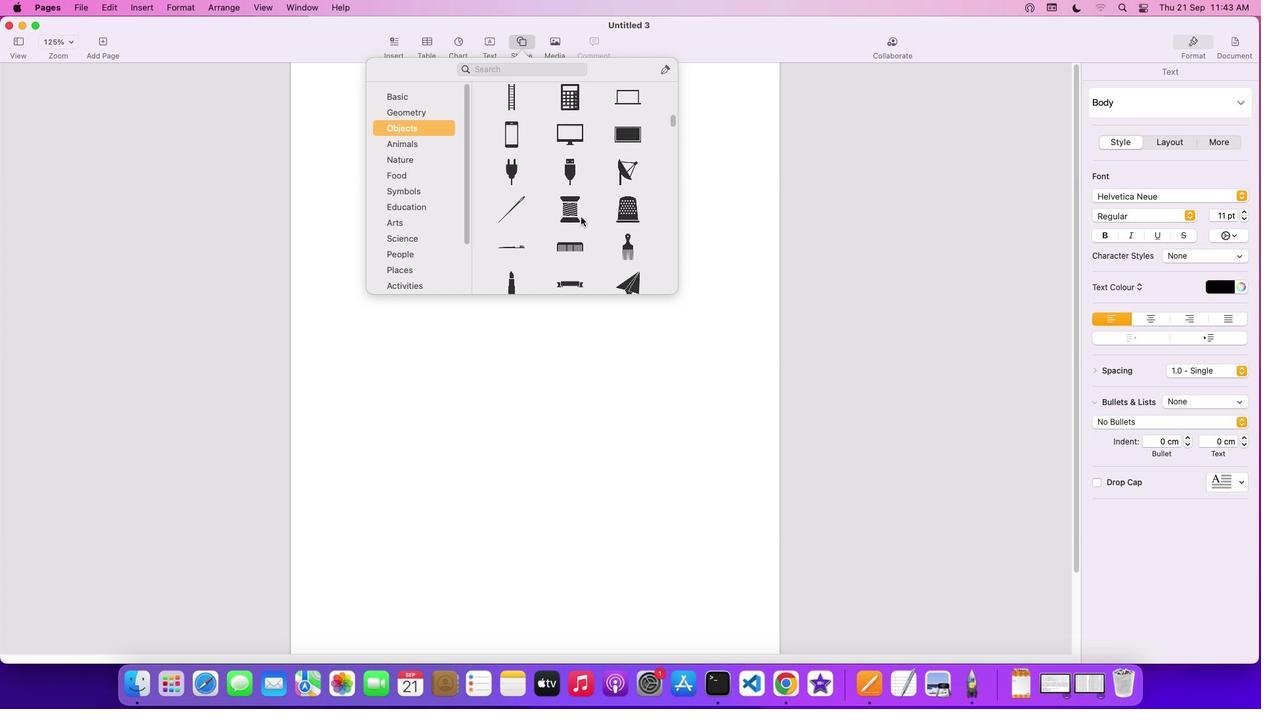 
Action: Mouse scrolled (581, 217) with delta (0, -1)
Screenshot: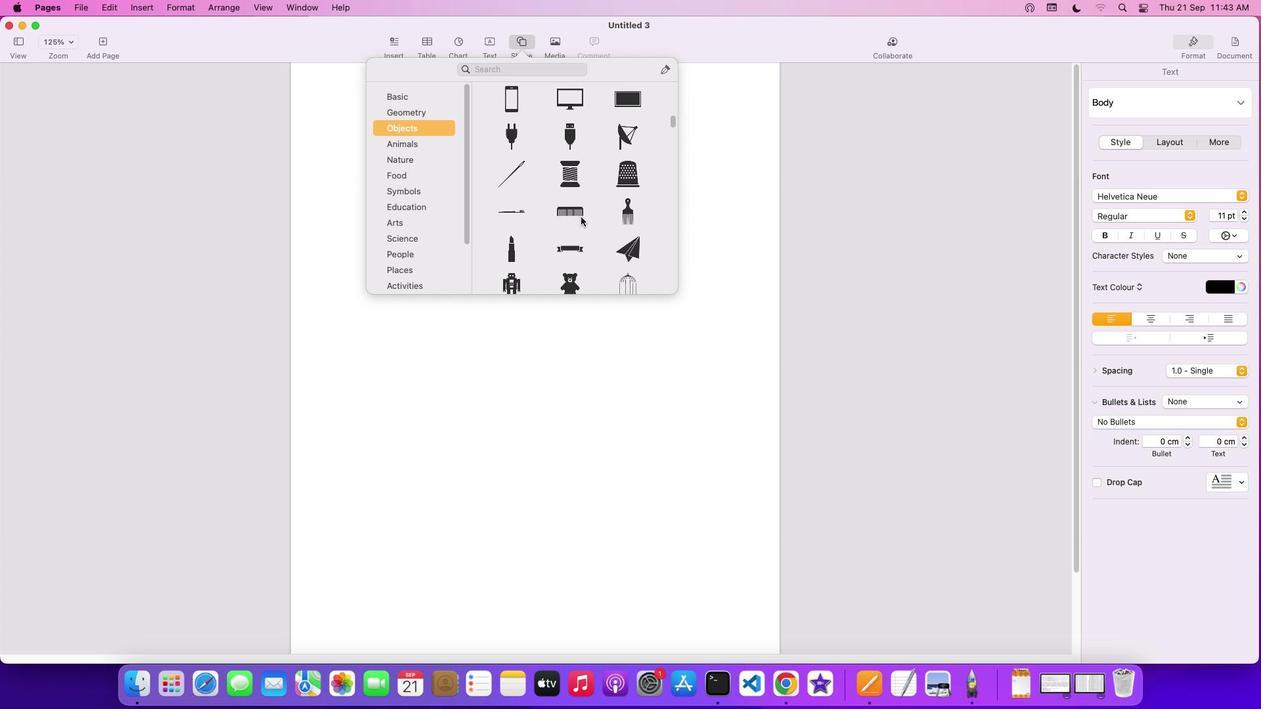 
Action: Mouse scrolled (581, 217) with delta (0, -3)
Screenshot: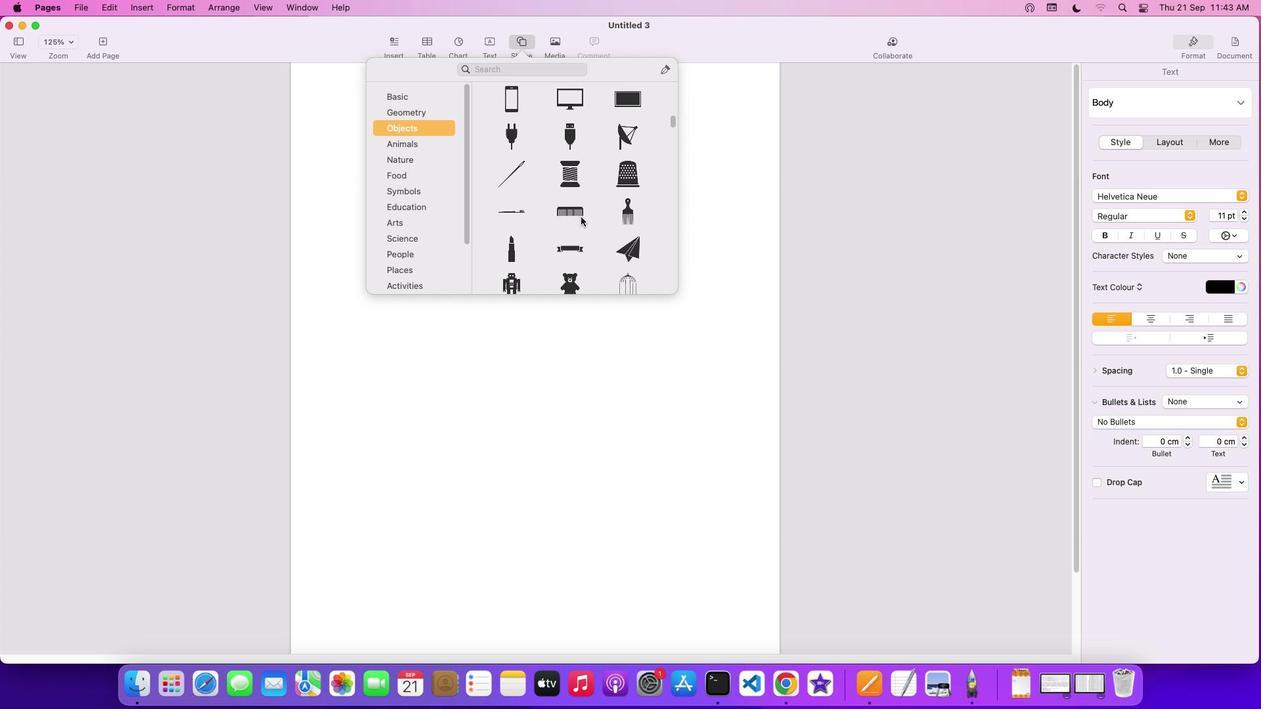 
Action: Mouse scrolled (581, 217) with delta (0, -3)
Screenshot: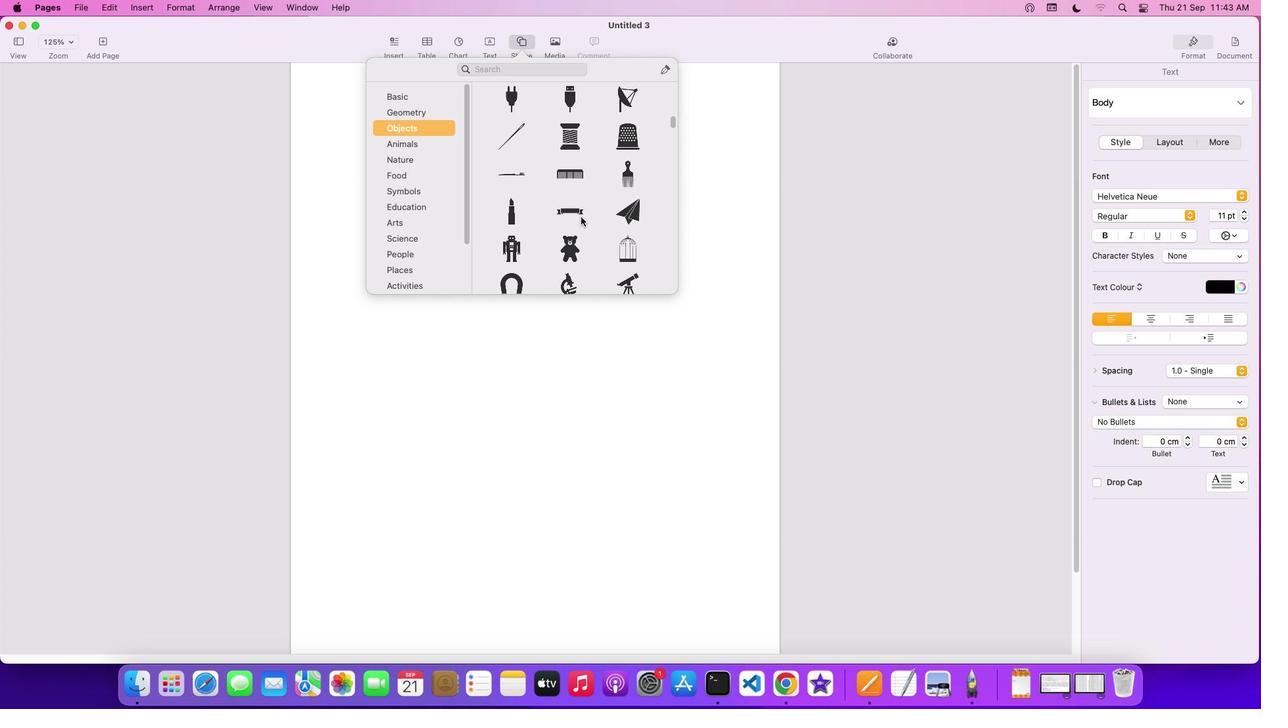 
Action: Mouse scrolled (581, 217) with delta (0, 0)
Screenshot: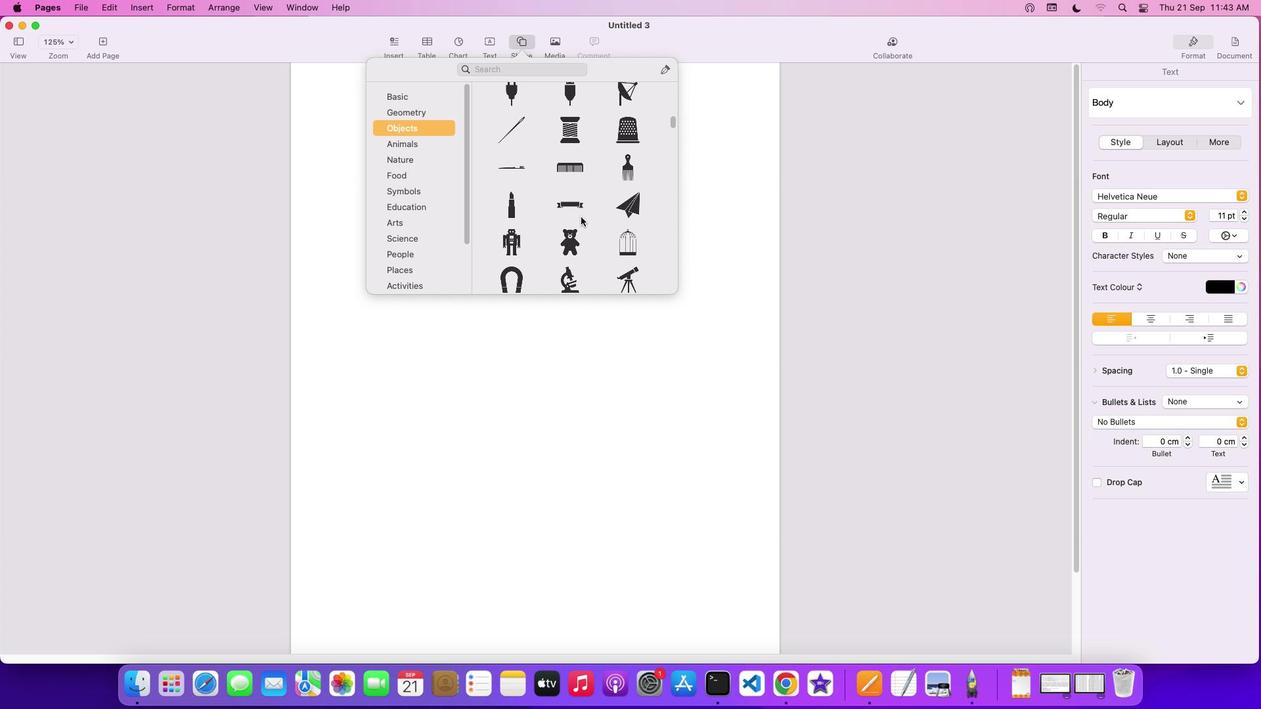 
Action: Mouse scrolled (581, 217) with delta (0, 0)
Screenshot: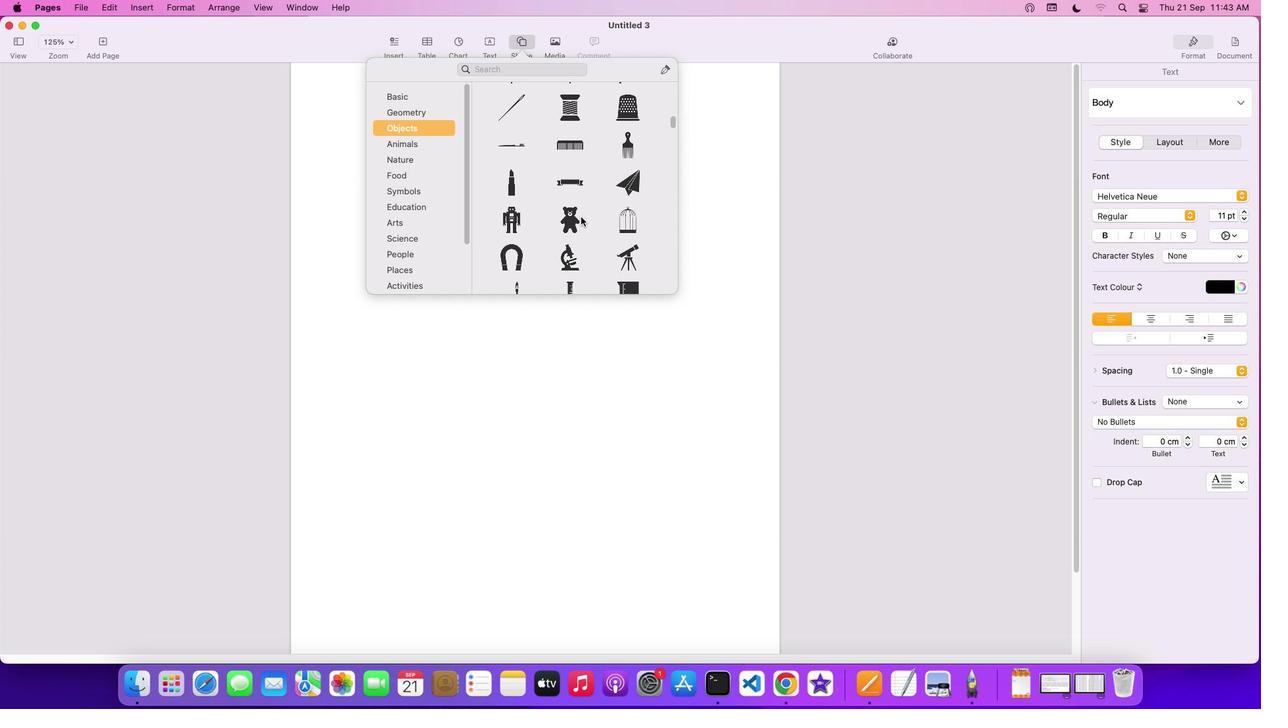 
Action: Mouse scrolled (581, 217) with delta (0, -1)
Screenshot: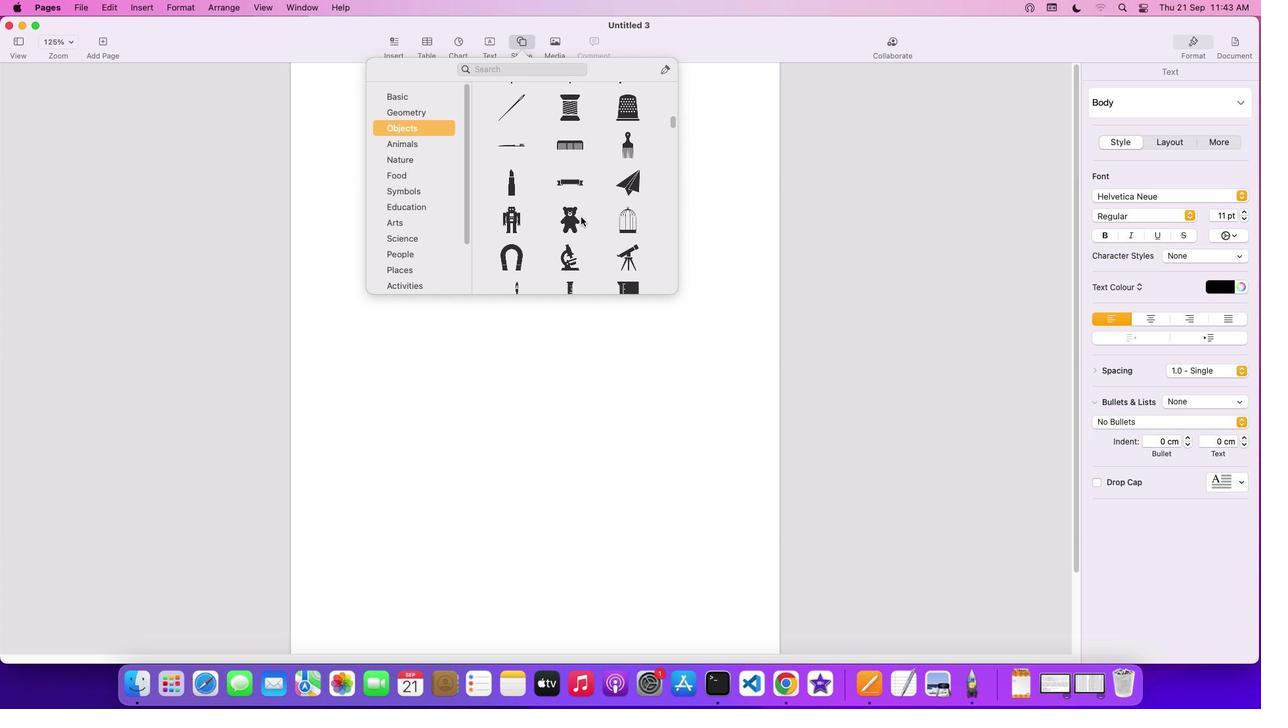 
Action: Mouse scrolled (581, 217) with delta (0, -2)
Screenshot: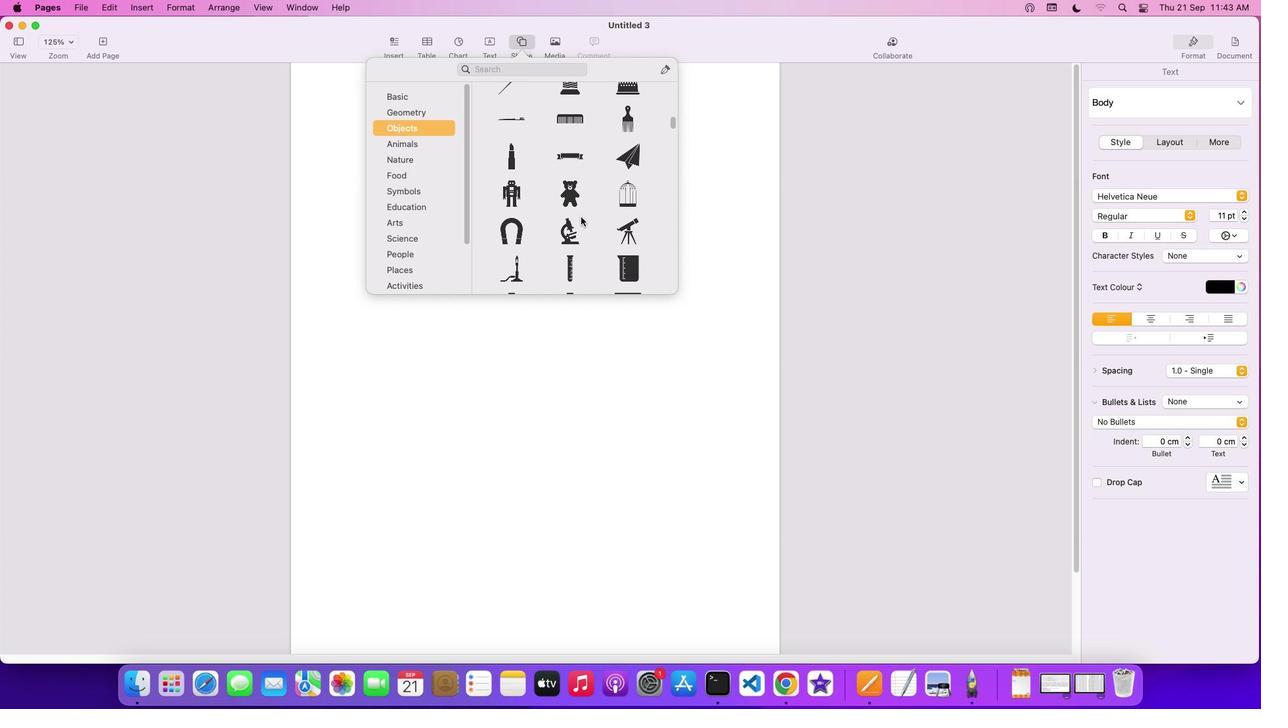 
Action: Mouse scrolled (581, 217) with delta (0, 0)
Screenshot: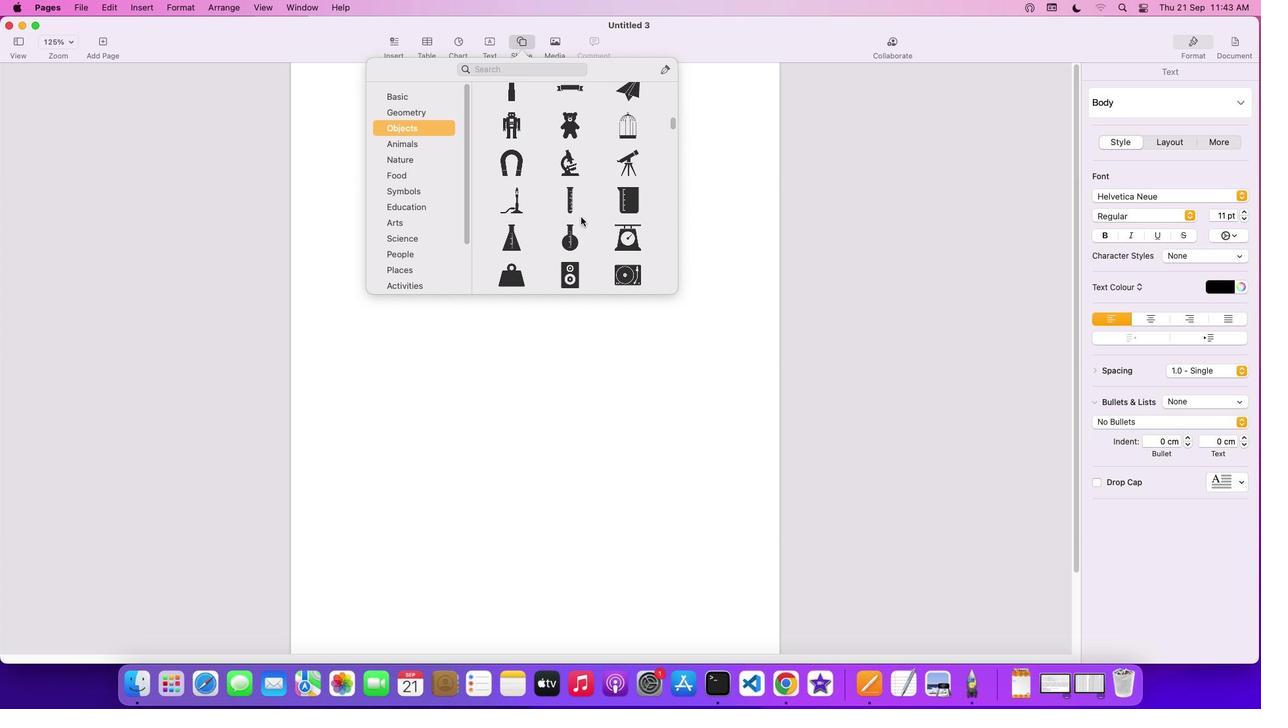 
Action: Mouse scrolled (581, 217) with delta (0, 0)
Screenshot: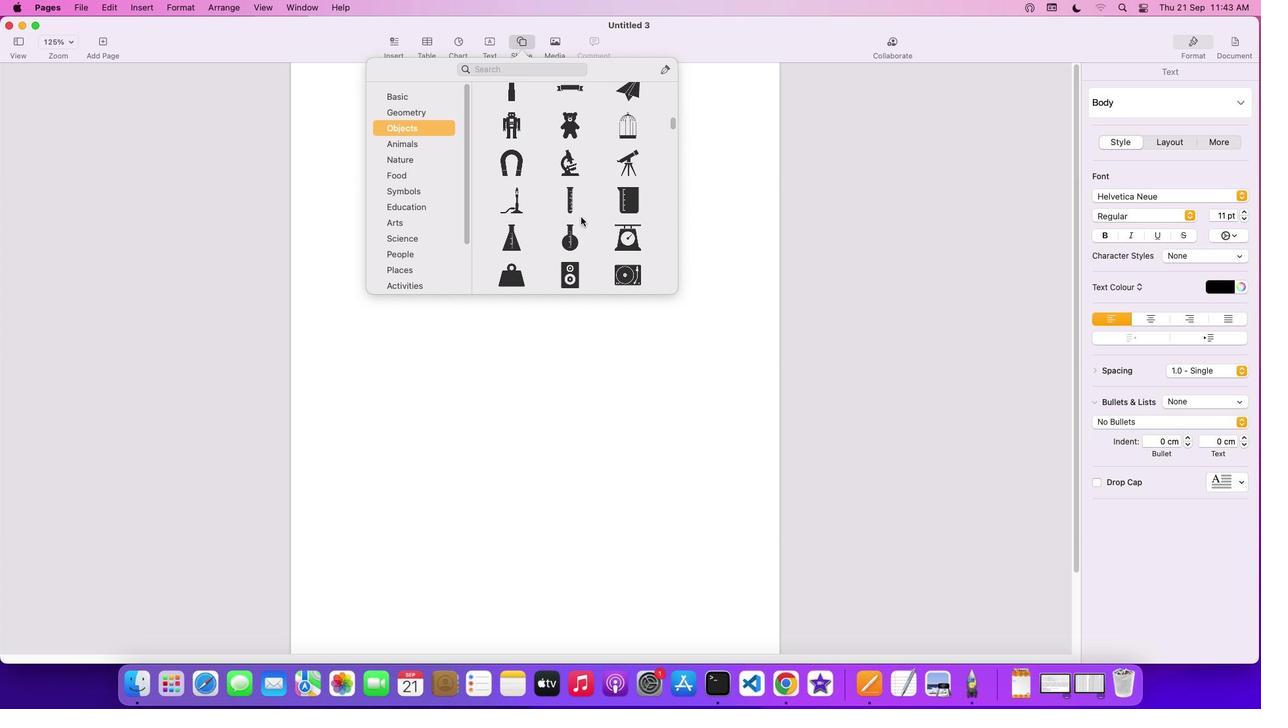 
Action: Mouse scrolled (581, 217) with delta (0, -1)
Screenshot: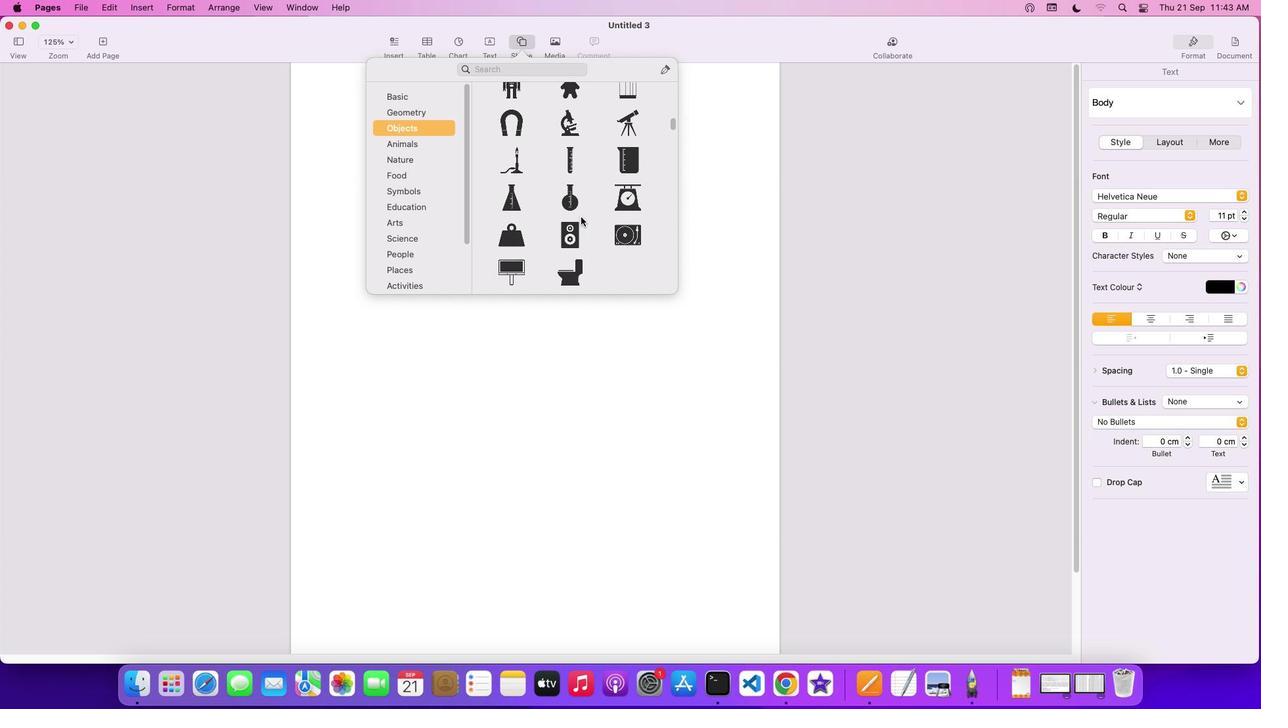 
Action: Mouse scrolled (581, 217) with delta (0, -3)
Screenshot: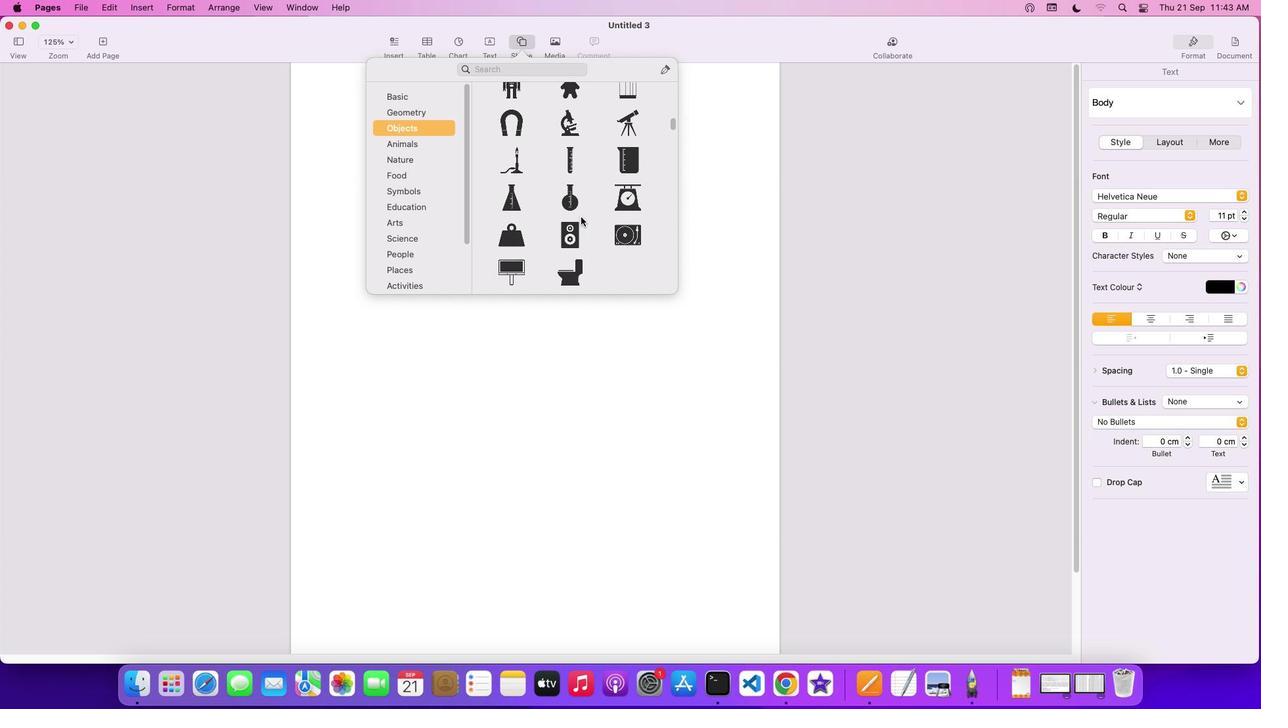
Action: Mouse scrolled (581, 217) with delta (0, -3)
Screenshot: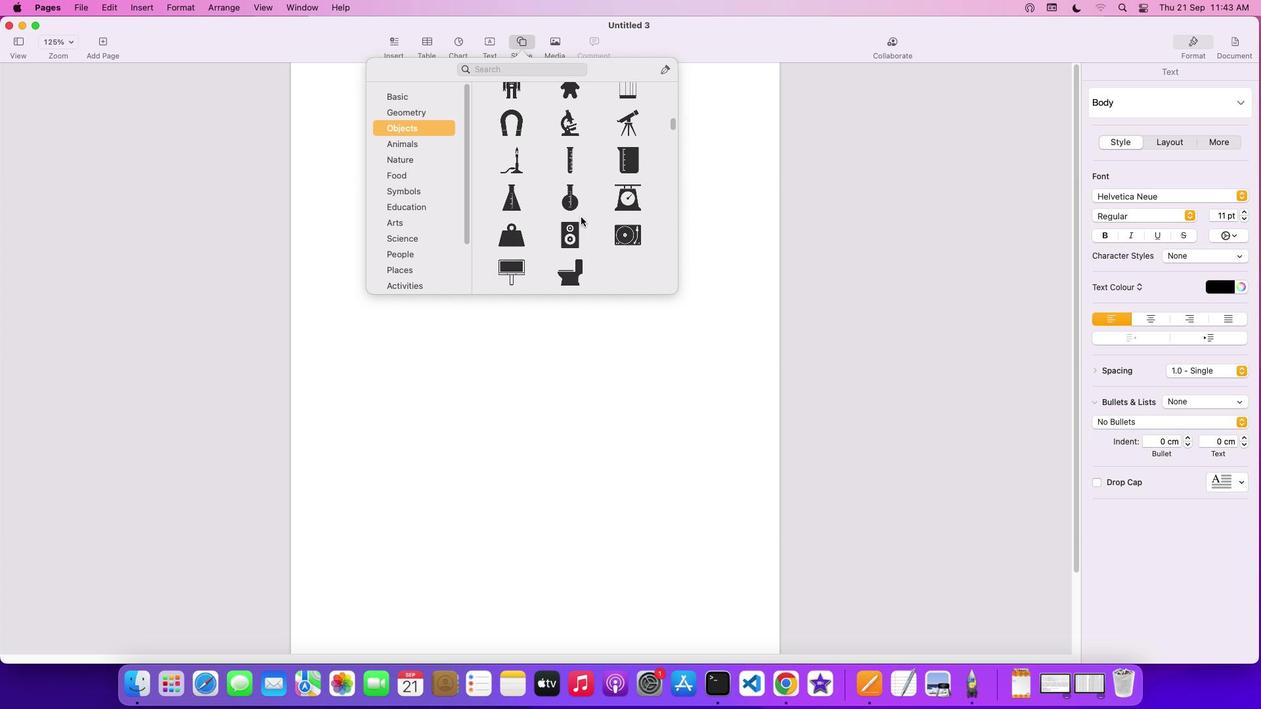 
Action: Mouse scrolled (581, 217) with delta (0, 0)
Screenshot: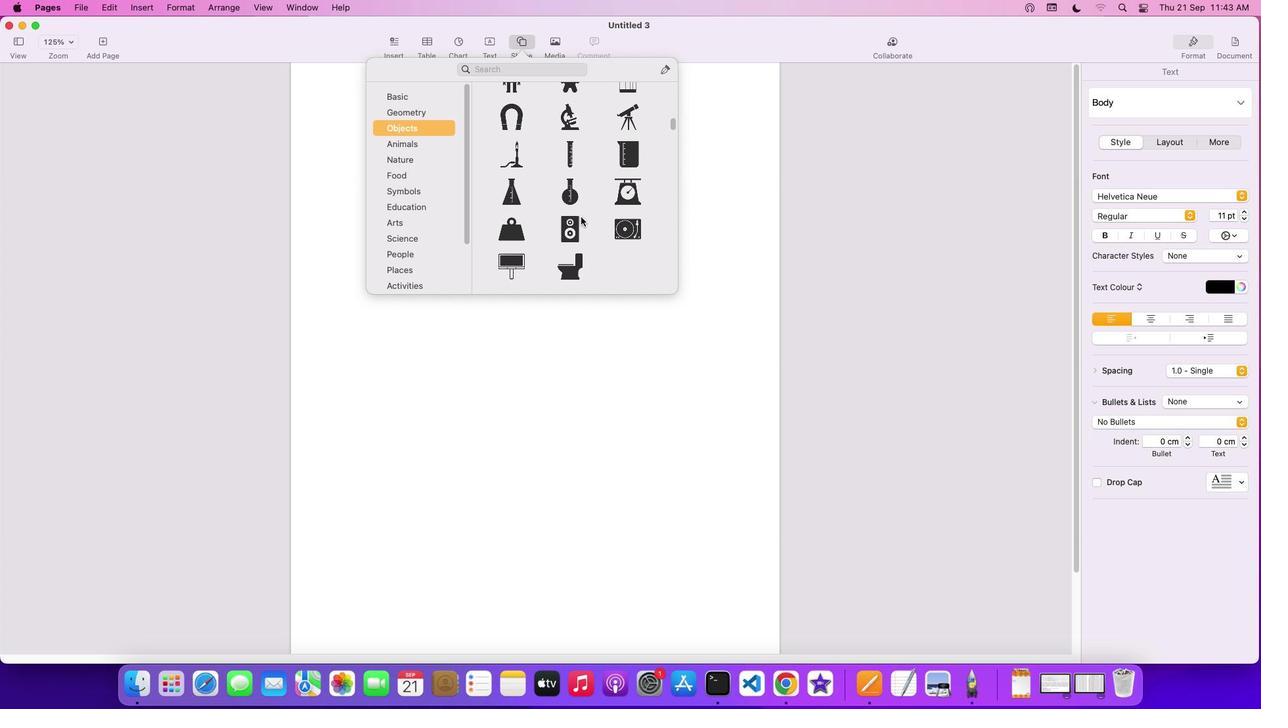 
Action: Mouse scrolled (581, 217) with delta (0, 0)
Screenshot: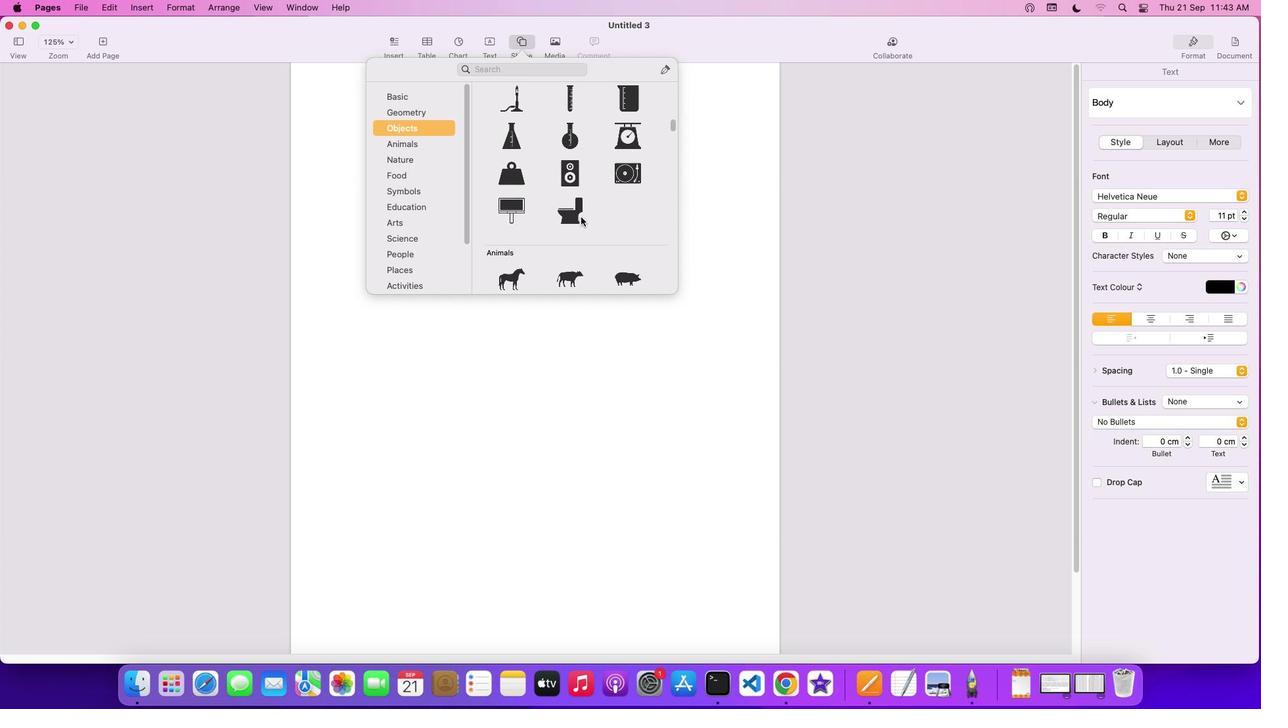 
Action: Mouse scrolled (581, 217) with delta (0, -1)
Screenshot: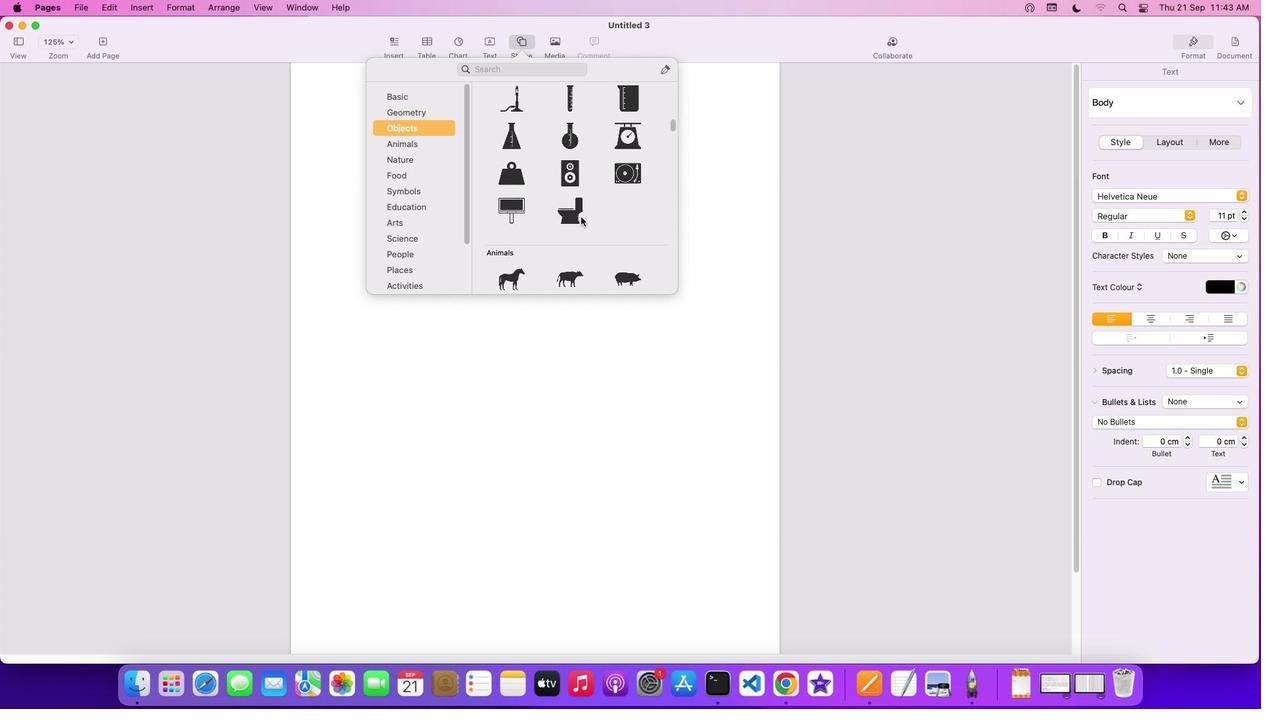
Action: Mouse scrolled (581, 217) with delta (0, -3)
Screenshot: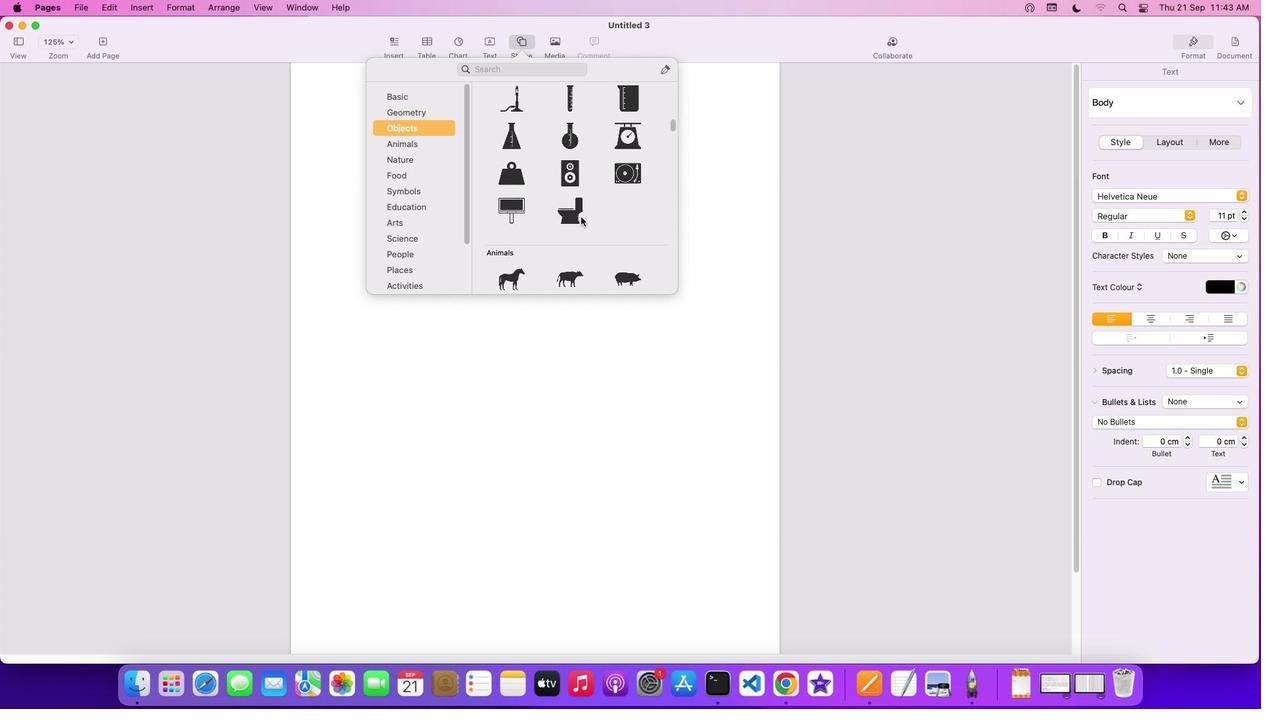 
Action: Mouse scrolled (581, 217) with delta (0, -3)
Screenshot: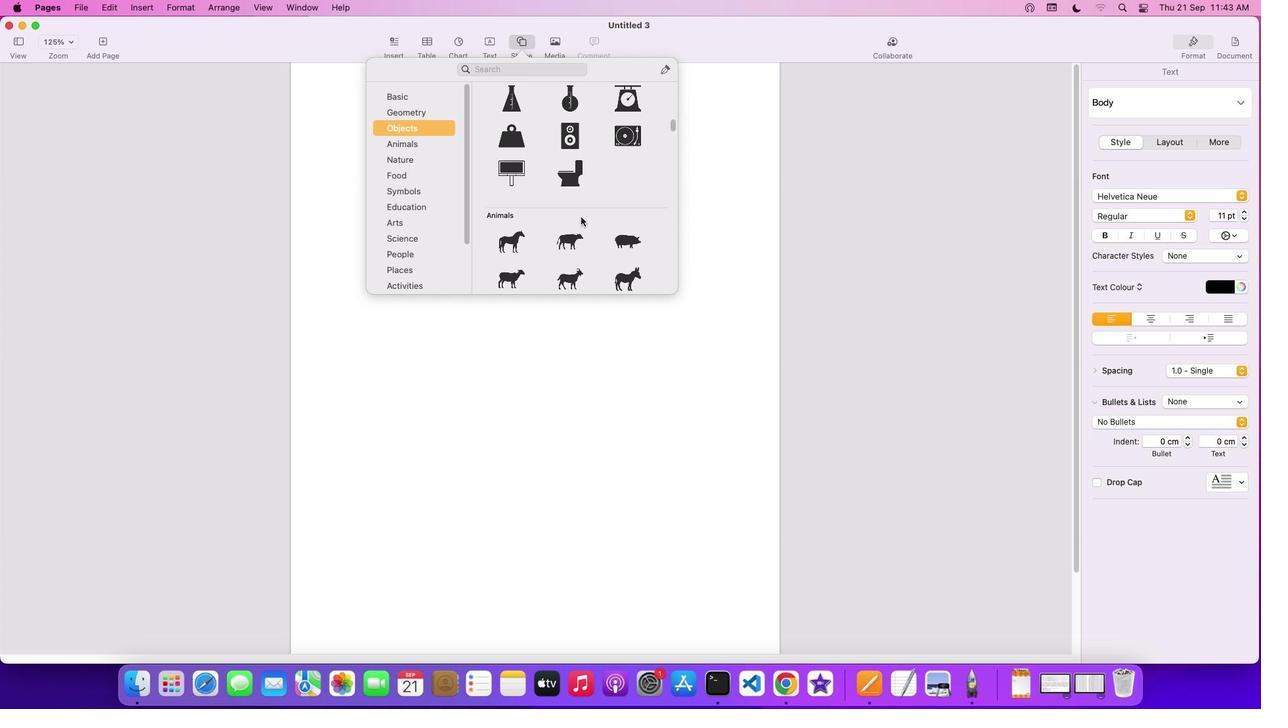 
Action: Mouse moved to (581, 217)
Screenshot: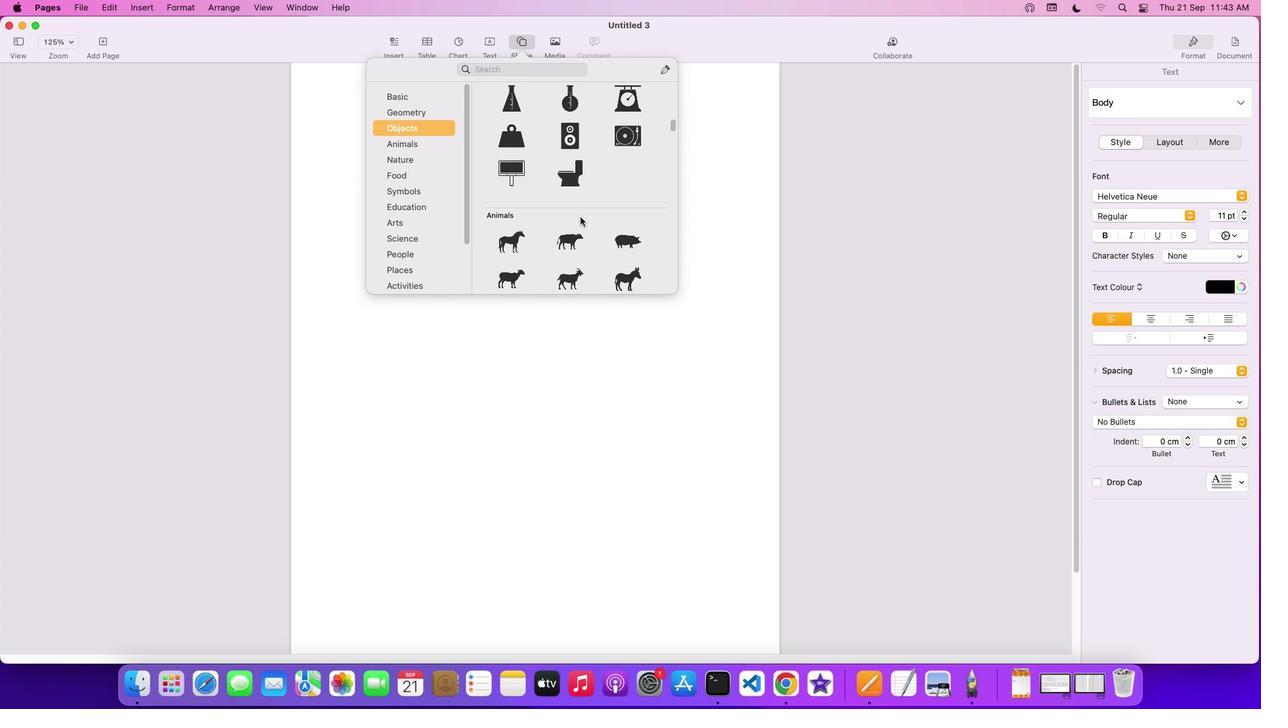 
Action: Mouse scrolled (581, 217) with delta (0, 0)
Screenshot: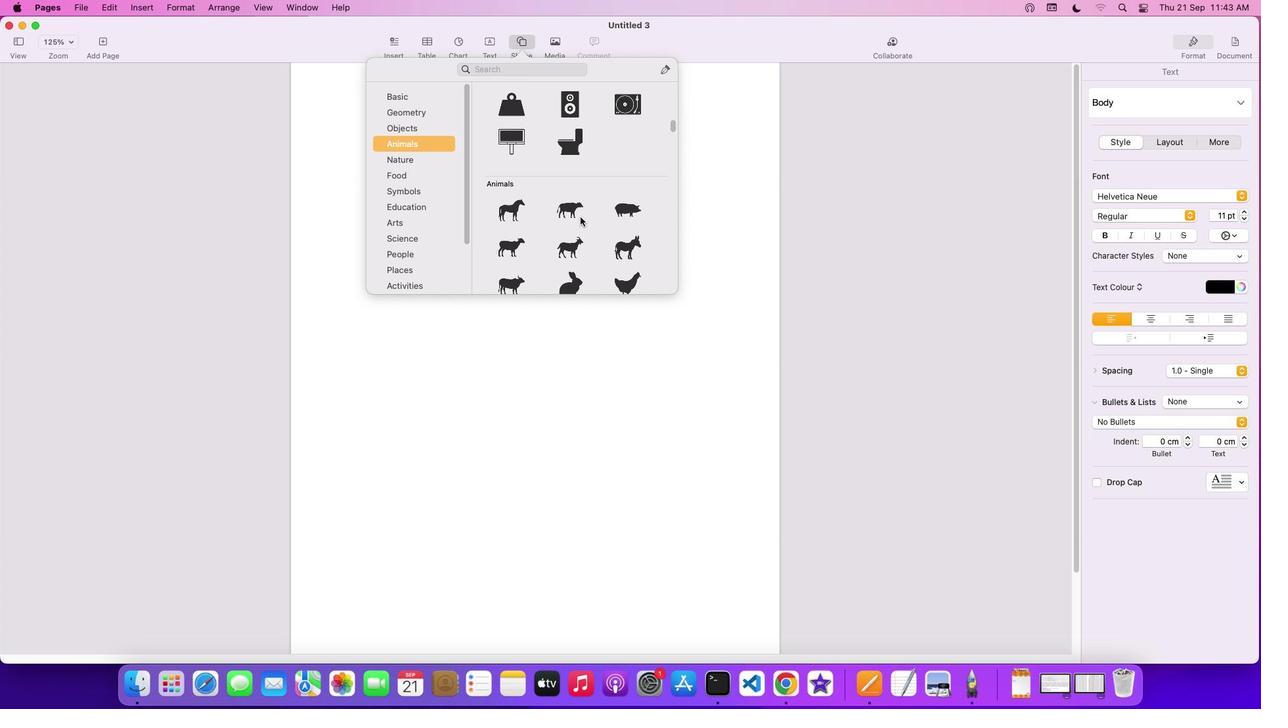 
Action: Mouse scrolled (581, 217) with delta (0, 0)
Screenshot: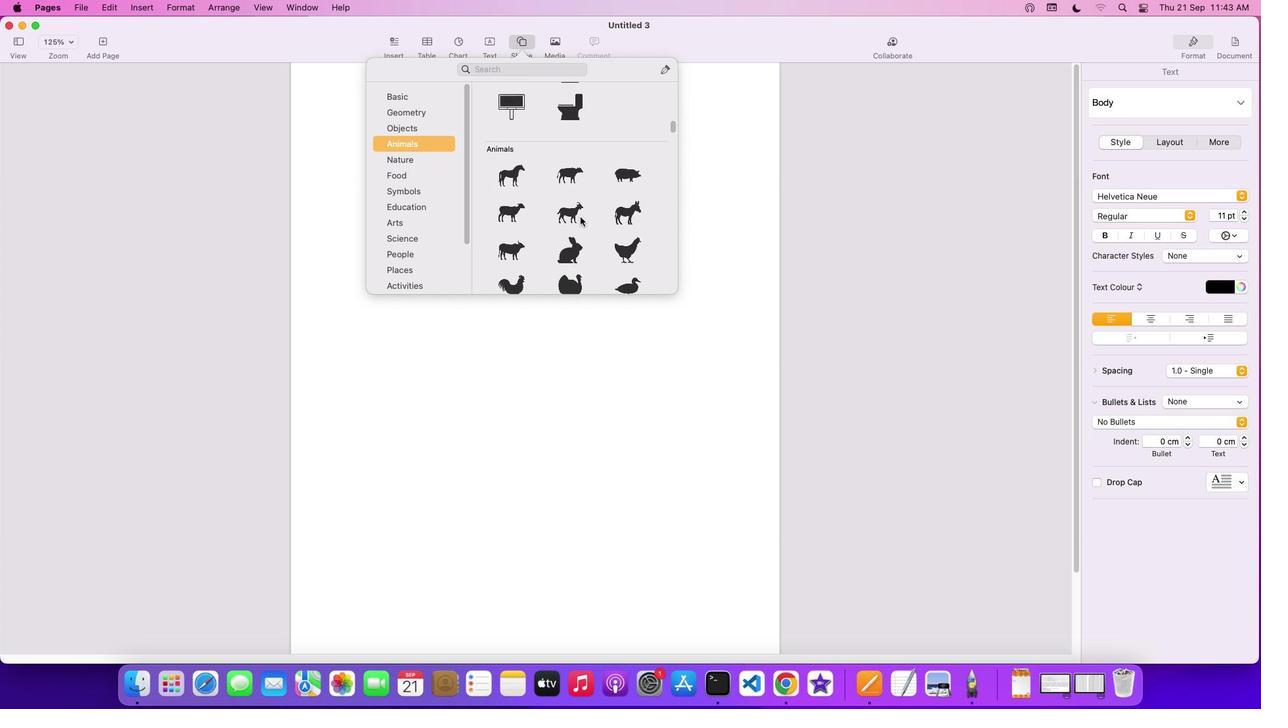 
Action: Mouse scrolled (581, 217) with delta (0, -1)
Screenshot: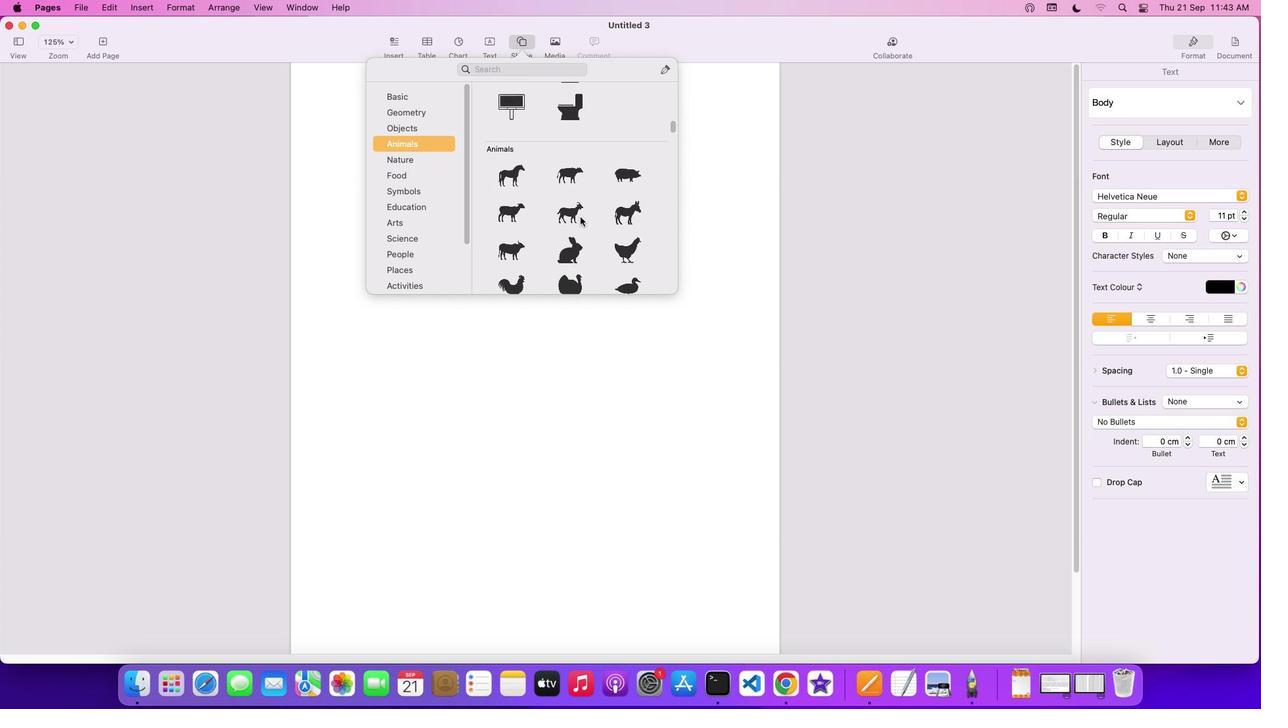 
Action: Mouse scrolled (581, 217) with delta (0, -3)
Screenshot: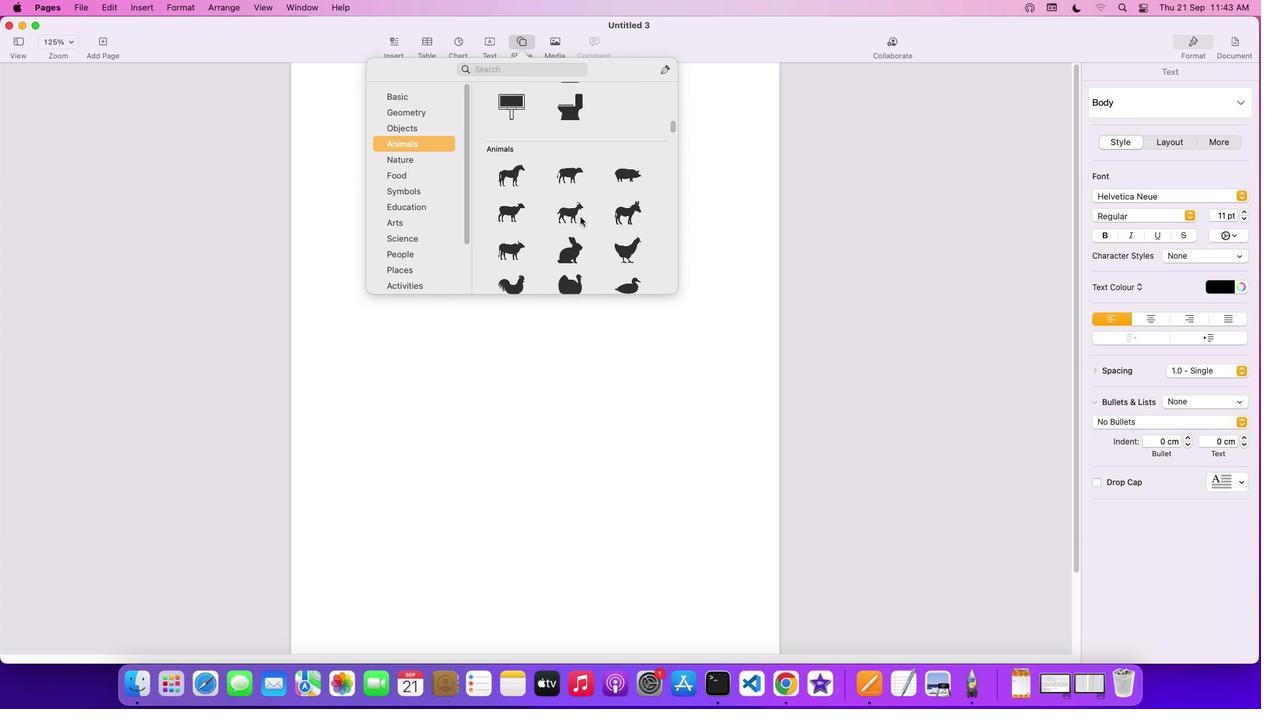 
Action: Mouse scrolled (581, 217) with delta (0, -3)
Screenshot: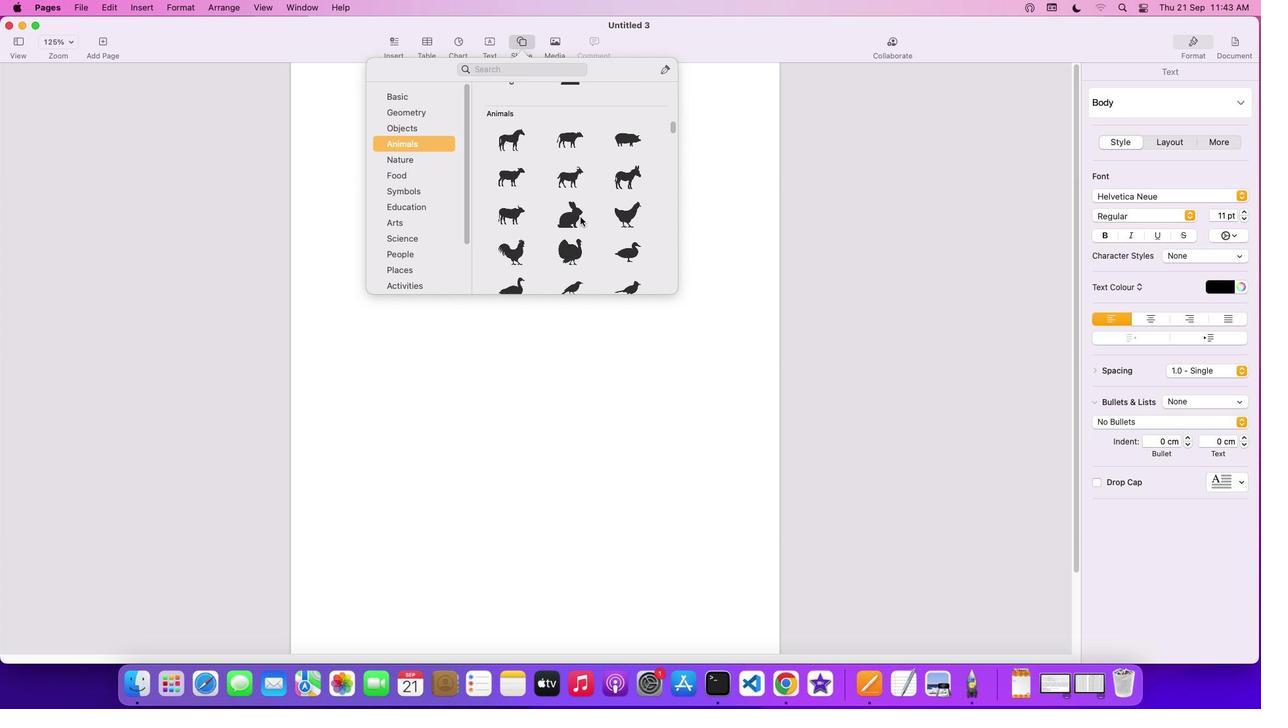
Action: Mouse moved to (401, 192)
Screenshot: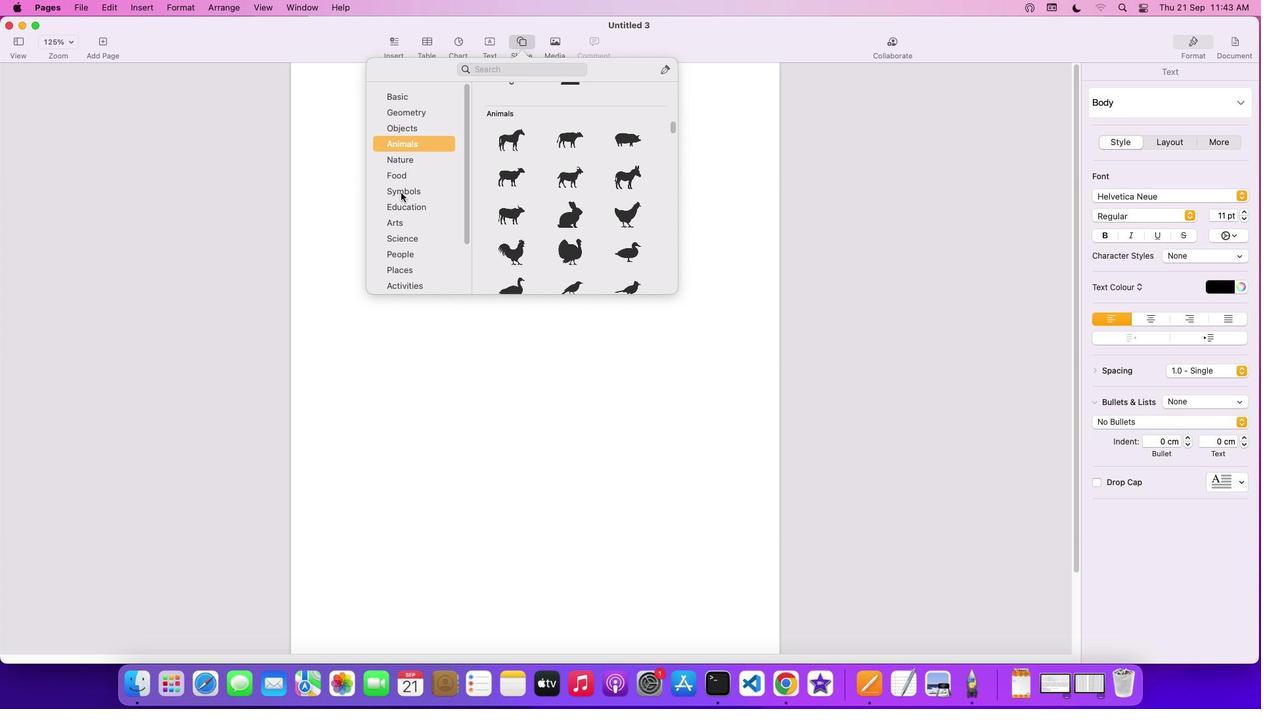 
Action: Mouse pressed left at (401, 192)
Screenshot: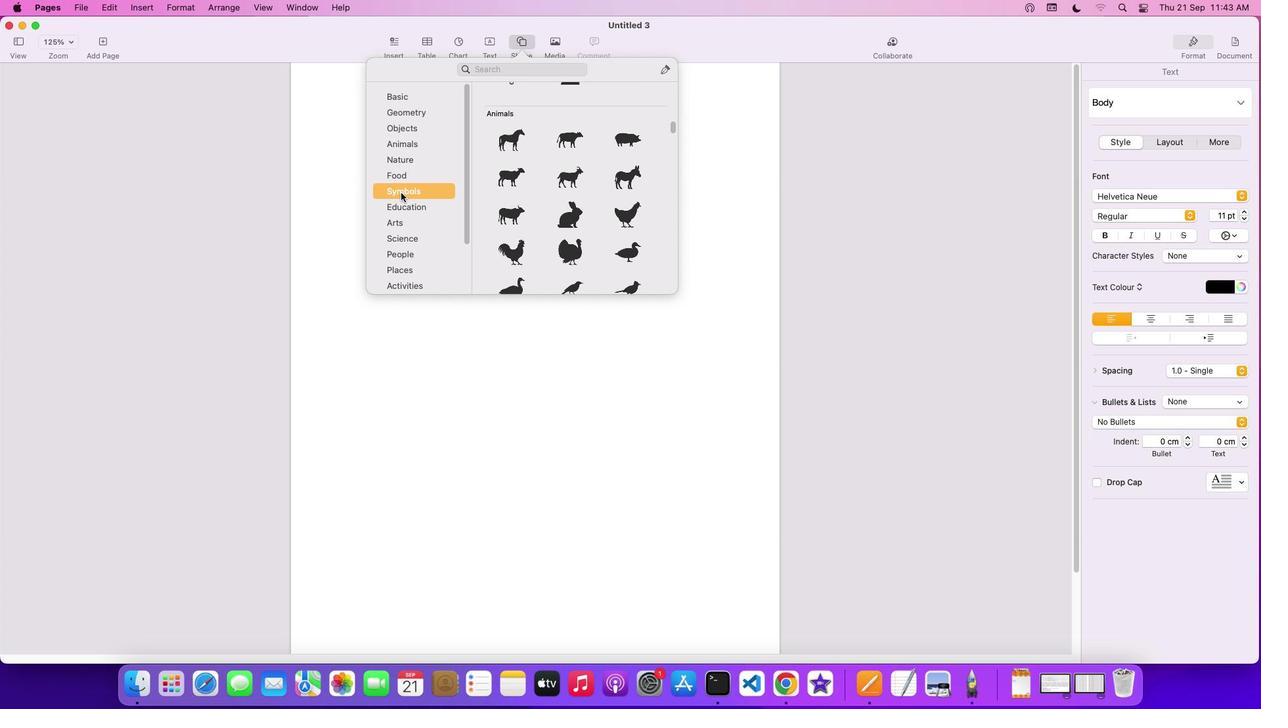 
Action: Mouse moved to (511, 228)
Screenshot: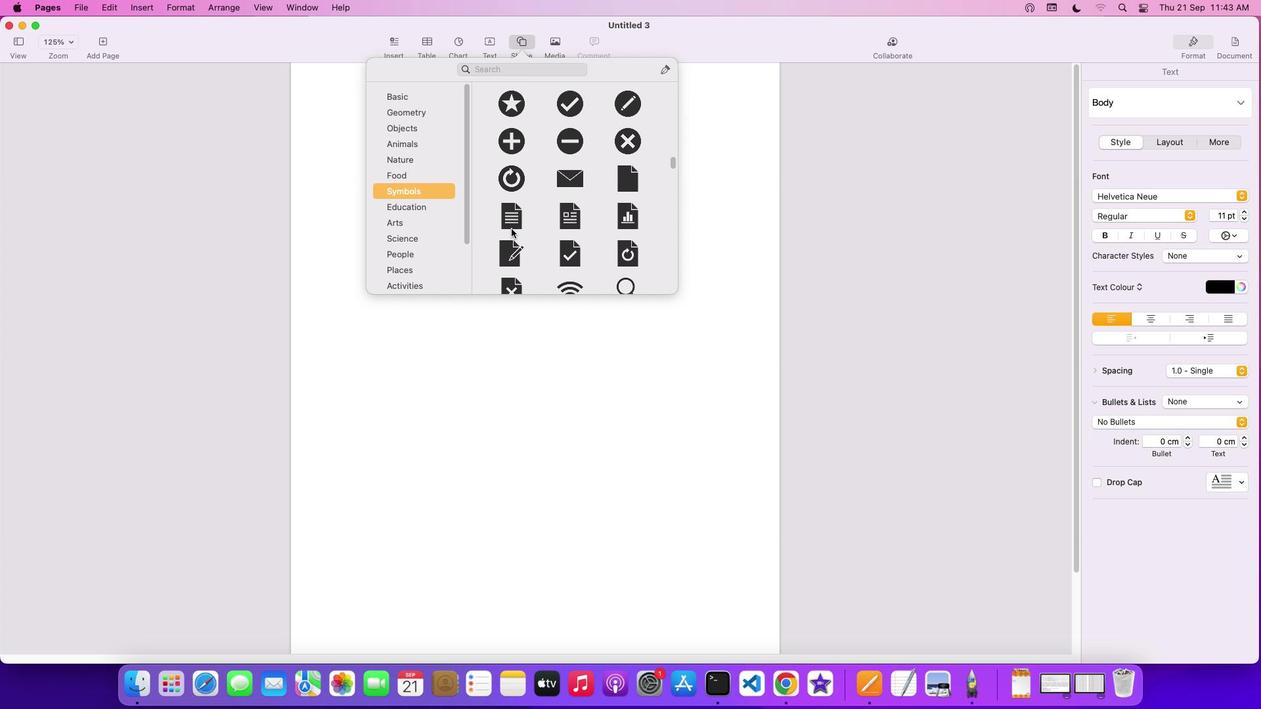 
Action: Mouse scrolled (511, 228) with delta (0, 0)
Screenshot: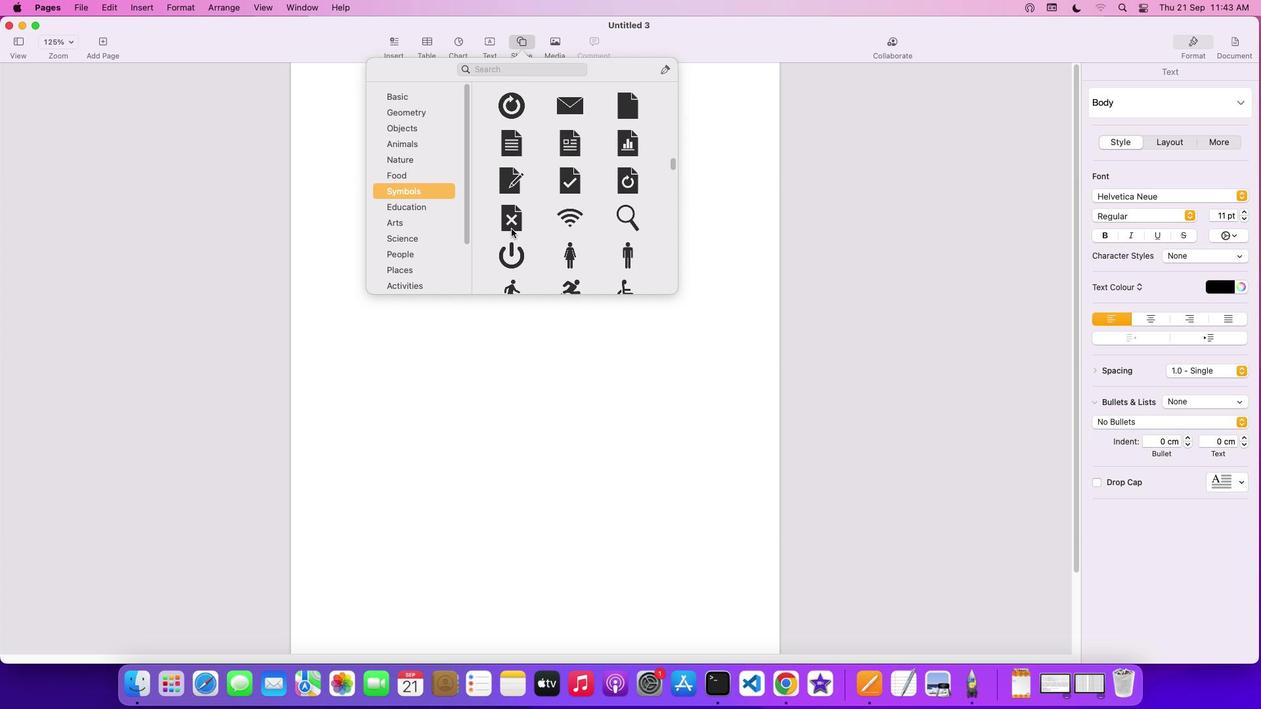 
Action: Mouse scrolled (511, 228) with delta (0, 0)
Screenshot: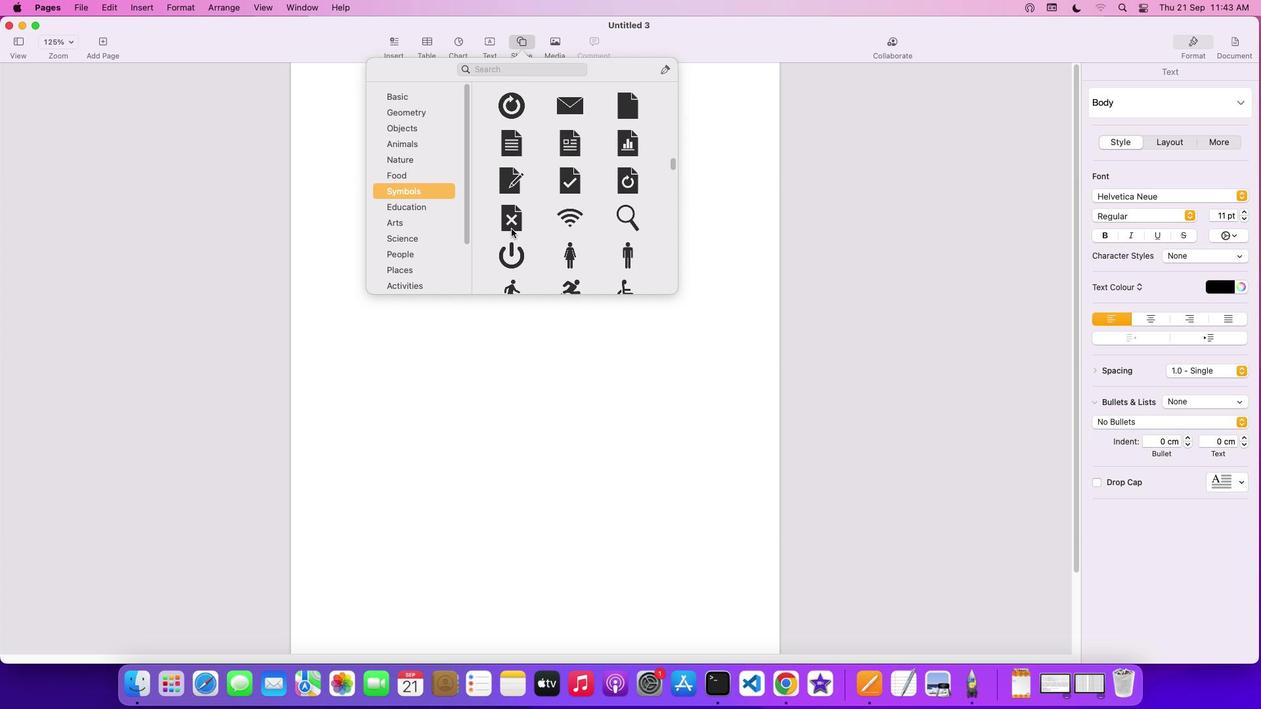
Action: Mouse scrolled (511, 228) with delta (0, -2)
Screenshot: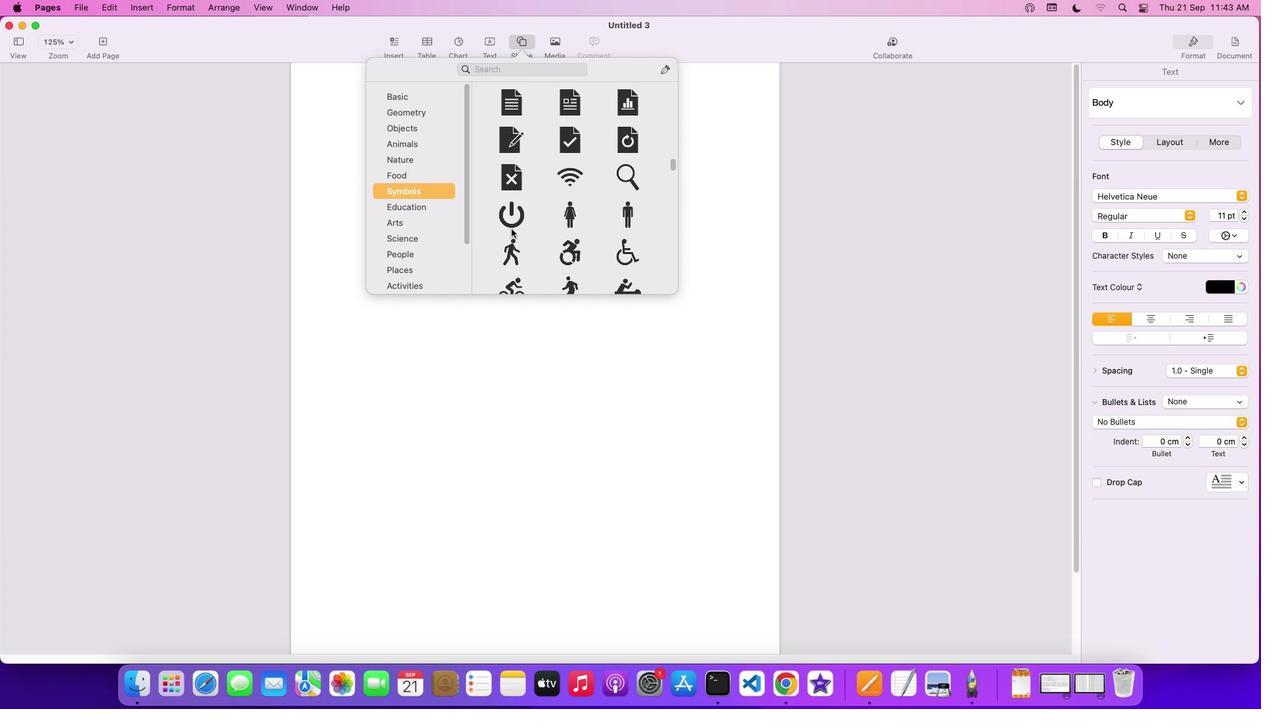 
Action: Mouse scrolled (511, 228) with delta (0, -3)
Screenshot: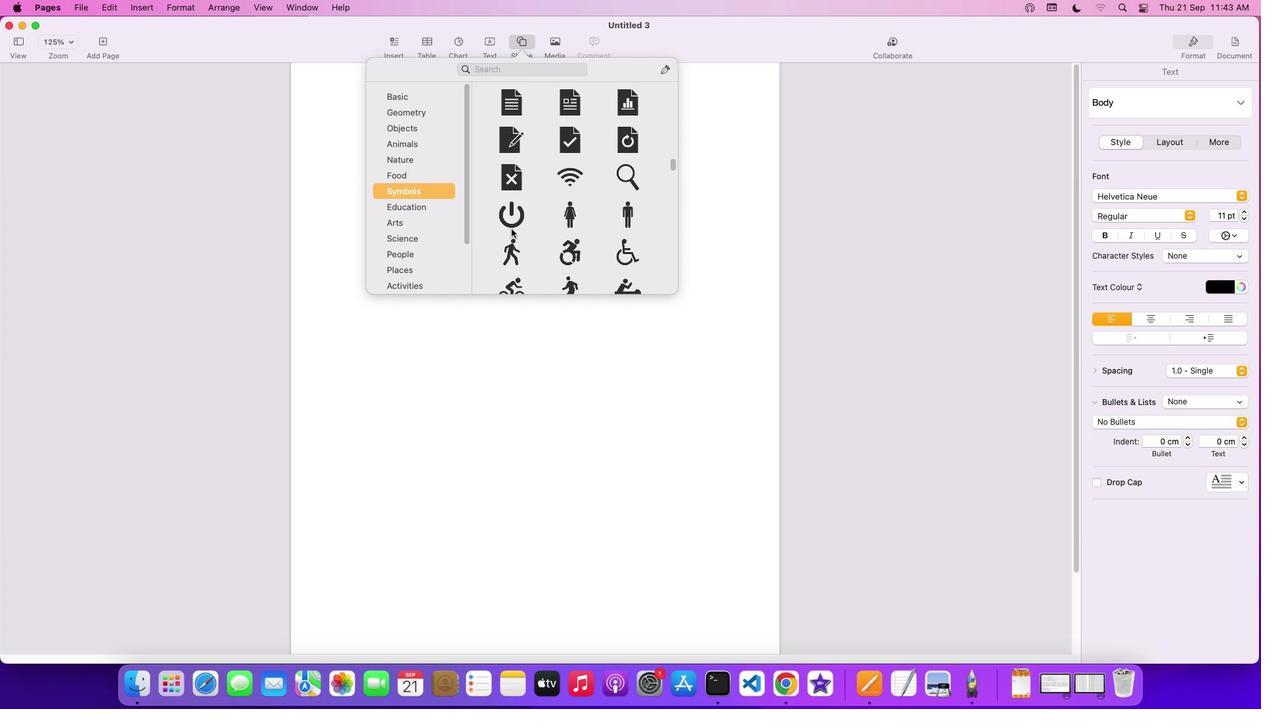 
Action: Mouse scrolled (511, 228) with delta (0, -3)
Screenshot: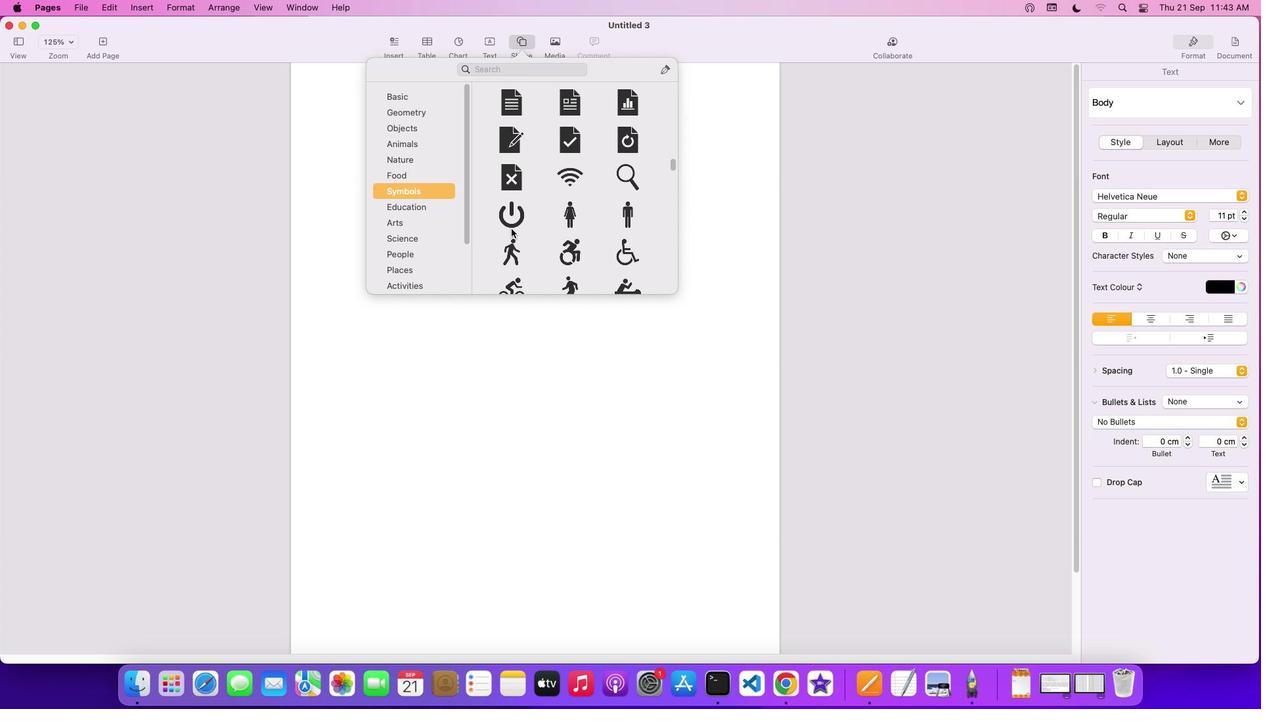 
Action: Mouse moved to (511, 230)
Screenshot: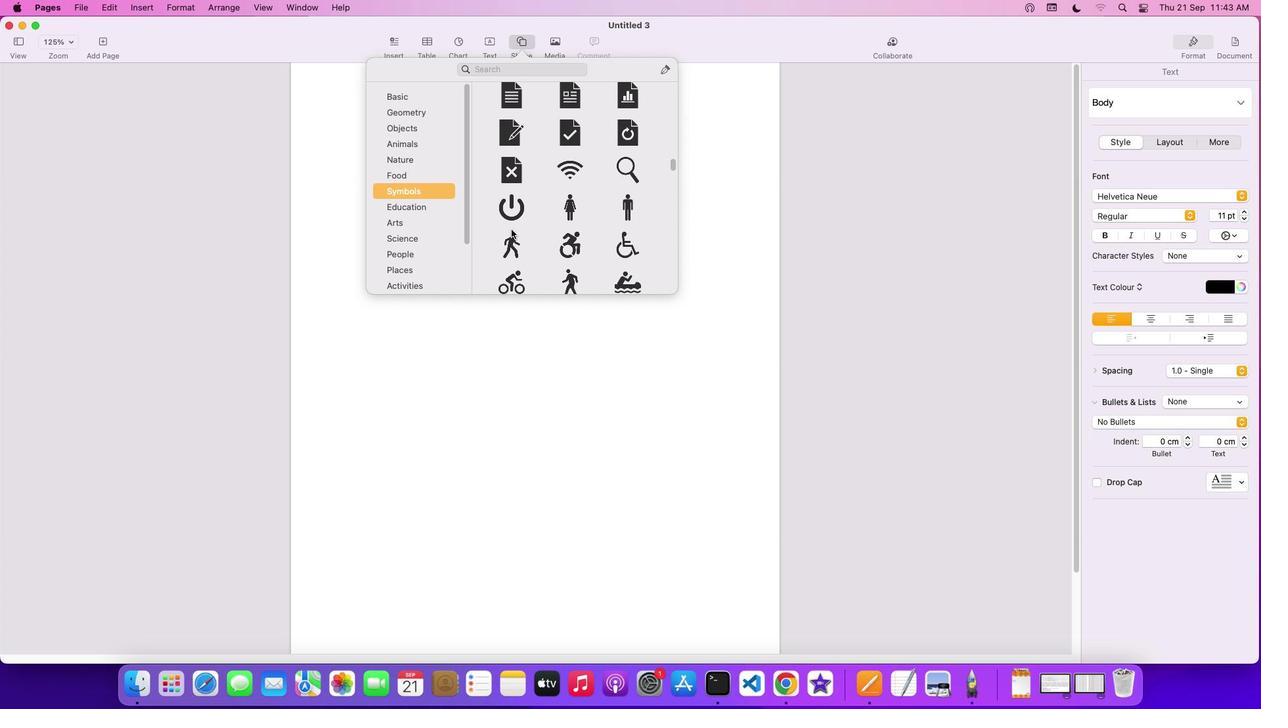 
Action: Mouse scrolled (511, 230) with delta (0, 0)
Screenshot: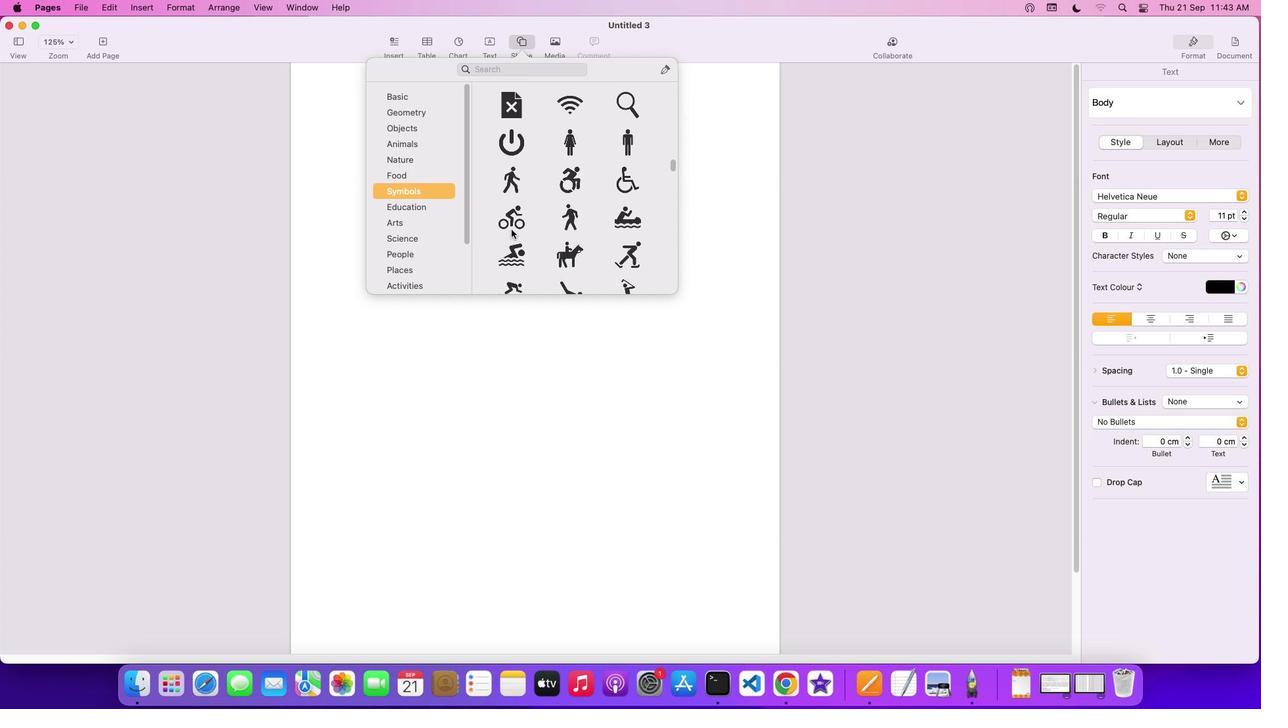 
Action: Mouse scrolled (511, 230) with delta (0, 0)
Screenshot: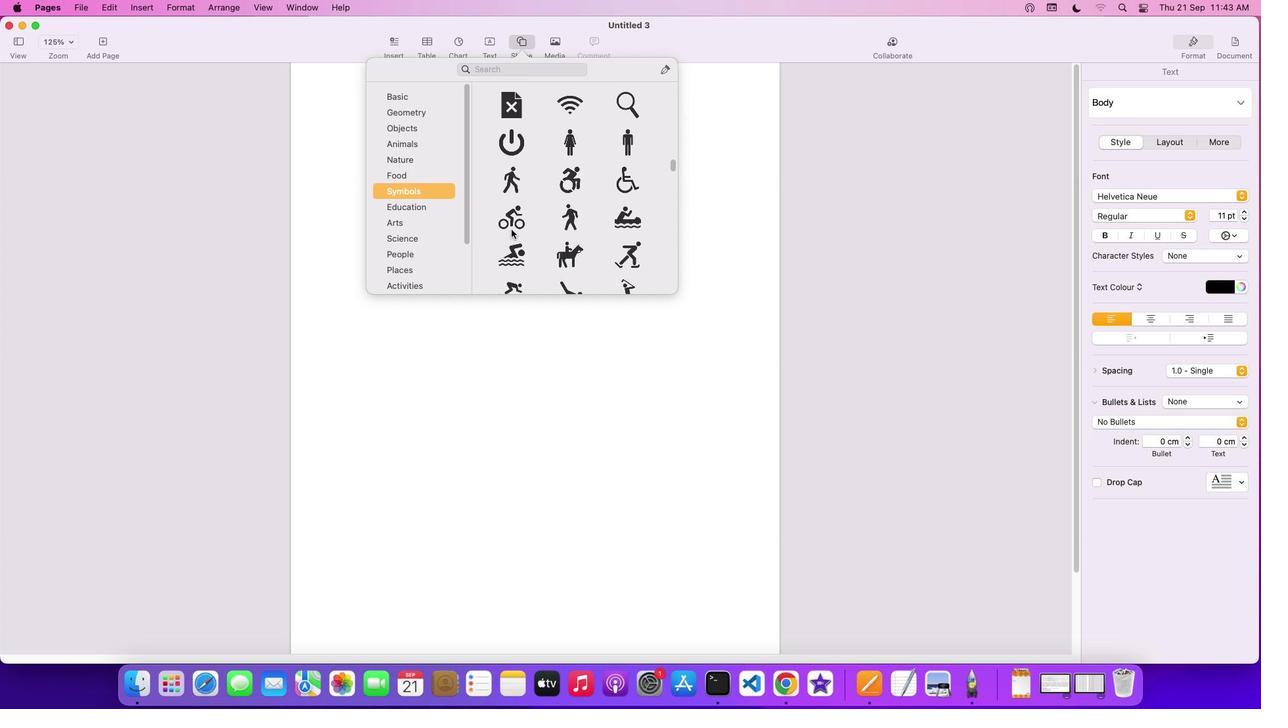 
Action: Mouse scrolled (511, 230) with delta (0, -2)
Screenshot: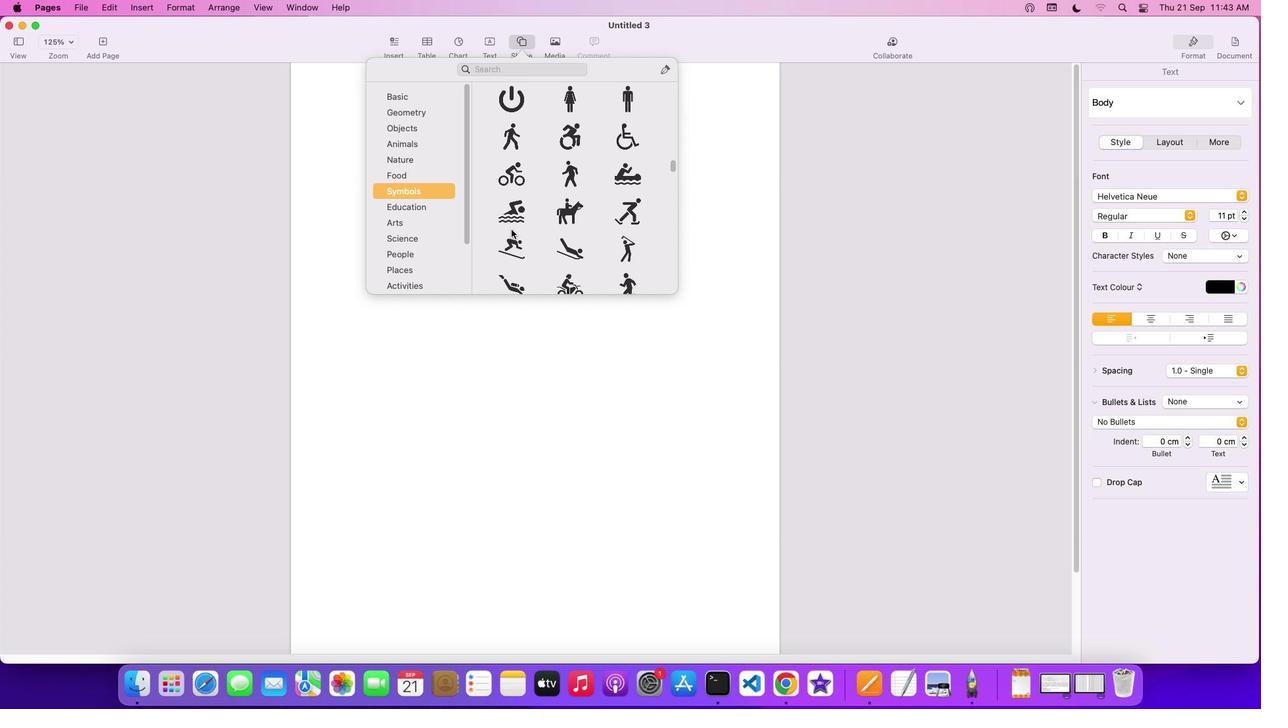 
Action: Mouse scrolled (511, 230) with delta (0, -3)
Screenshot: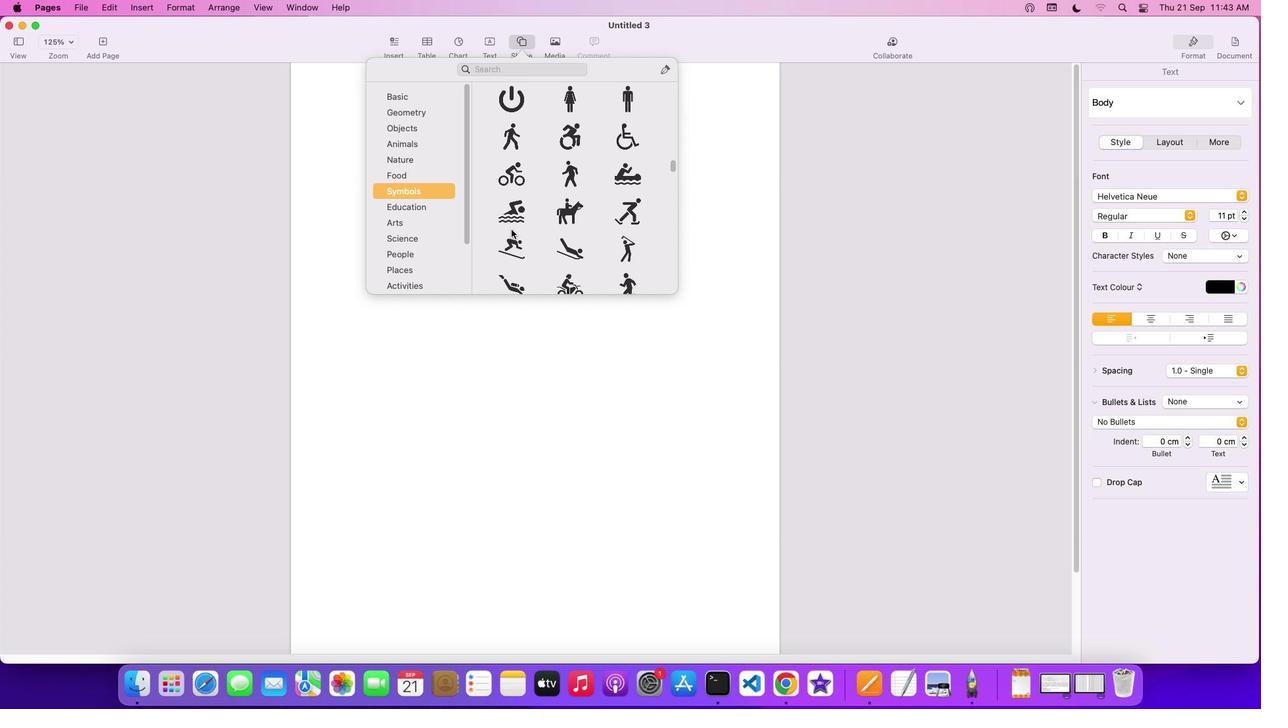 
Action: Mouse scrolled (511, 230) with delta (0, -3)
Screenshot: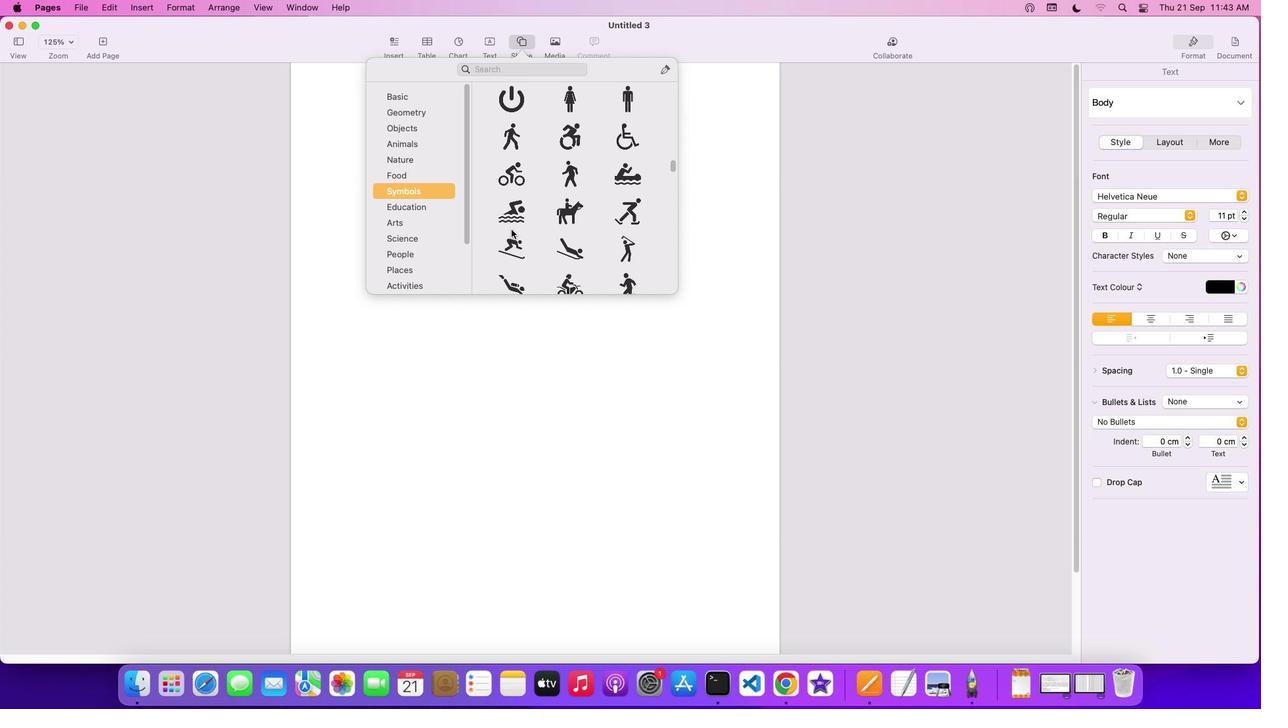 
Action: Mouse scrolled (511, 230) with delta (0, -4)
Screenshot: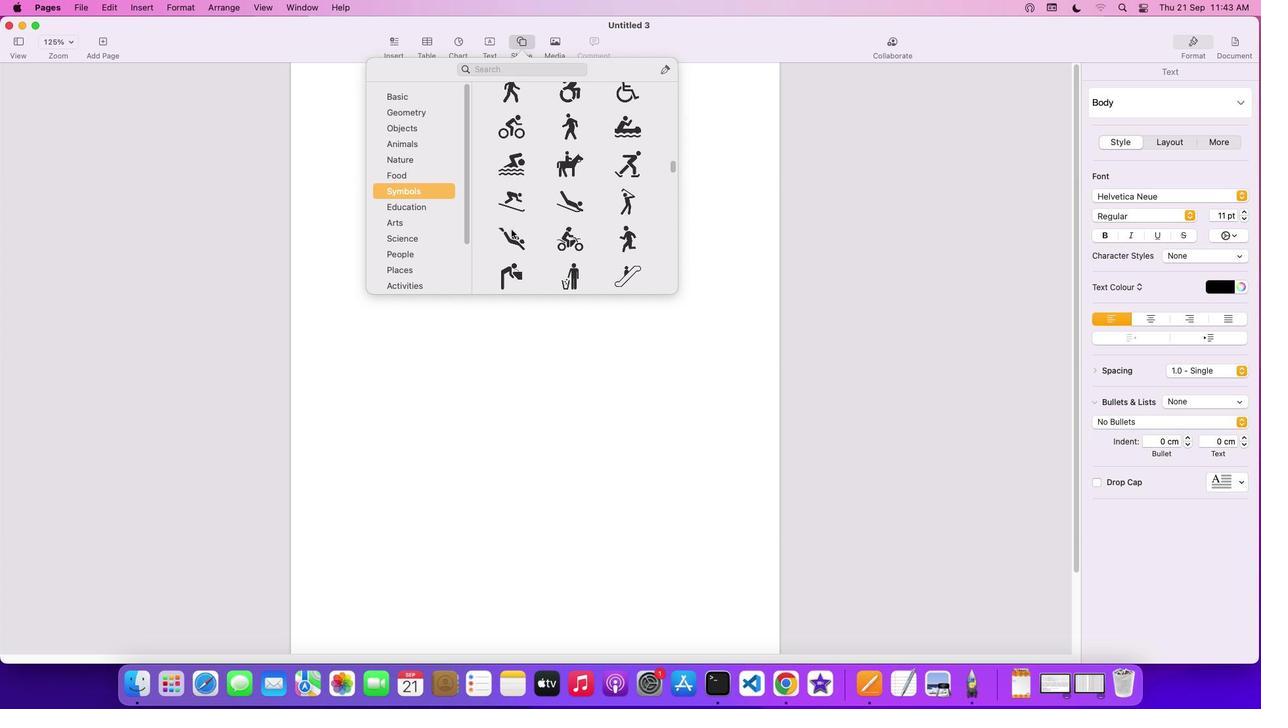 
Action: Mouse moved to (511, 230)
Screenshot: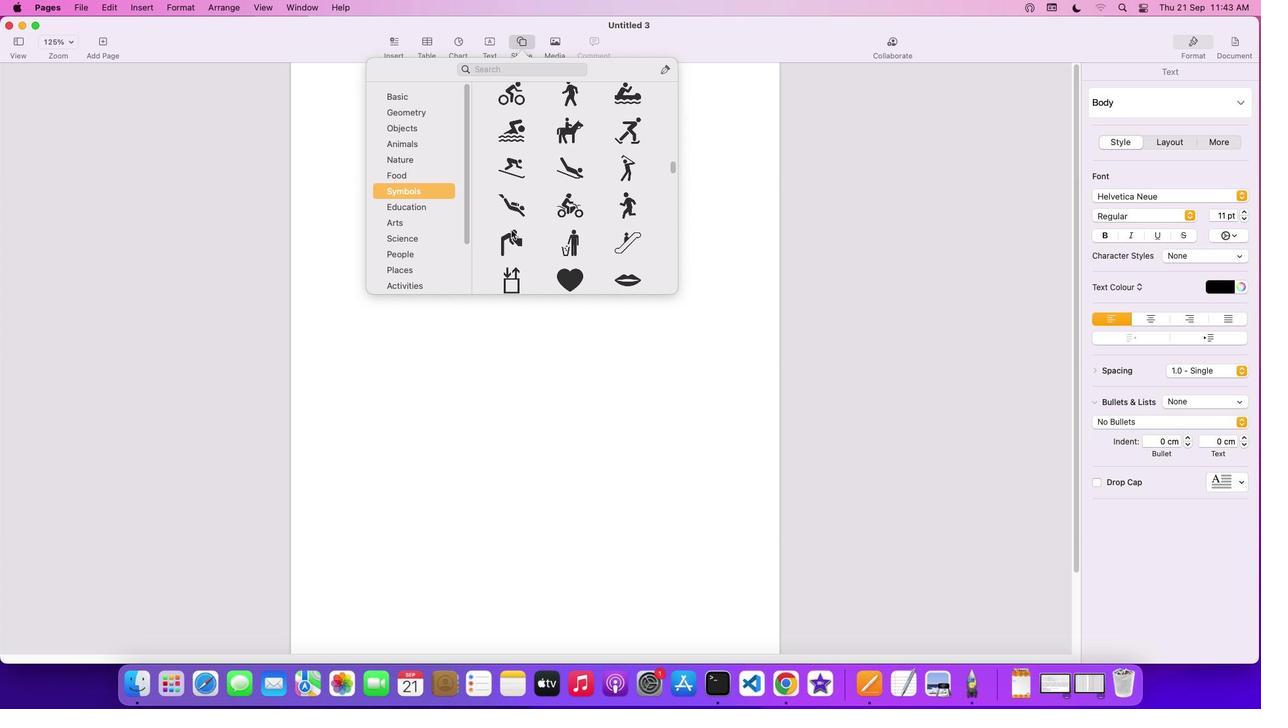 
Action: Mouse scrolled (511, 230) with delta (0, 0)
Screenshot: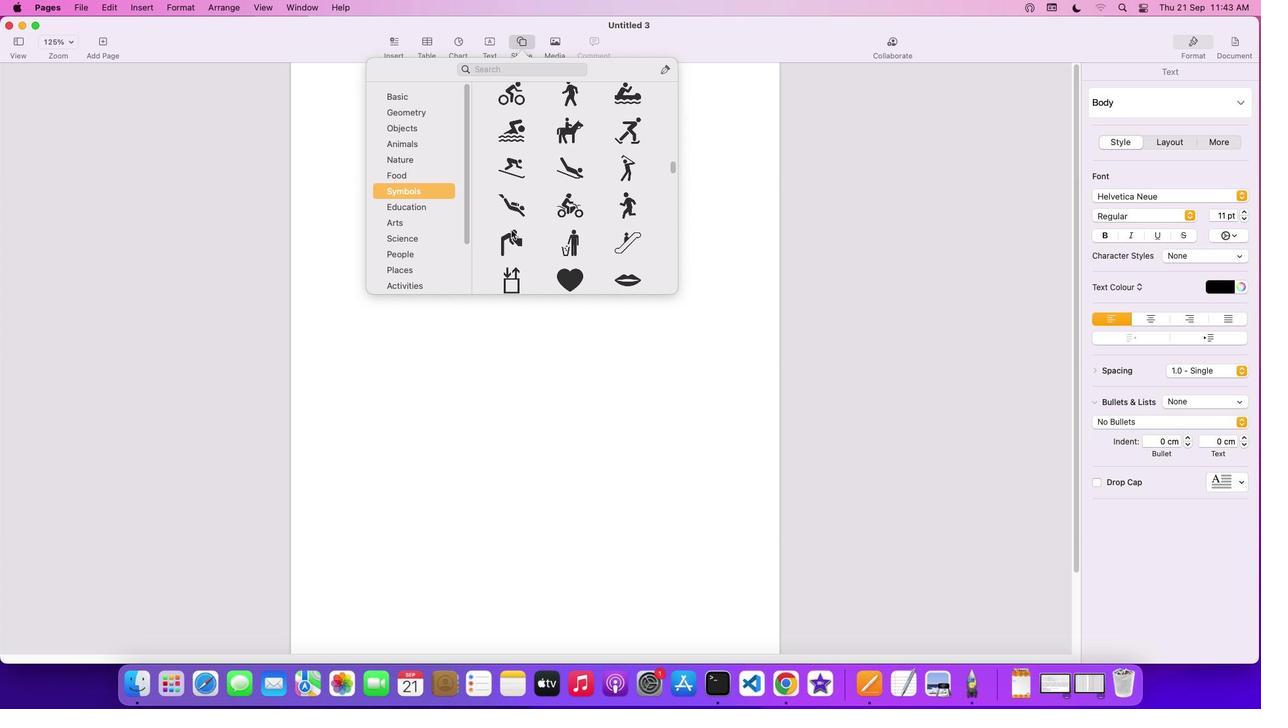 
Action: Mouse scrolled (511, 230) with delta (0, 0)
Screenshot: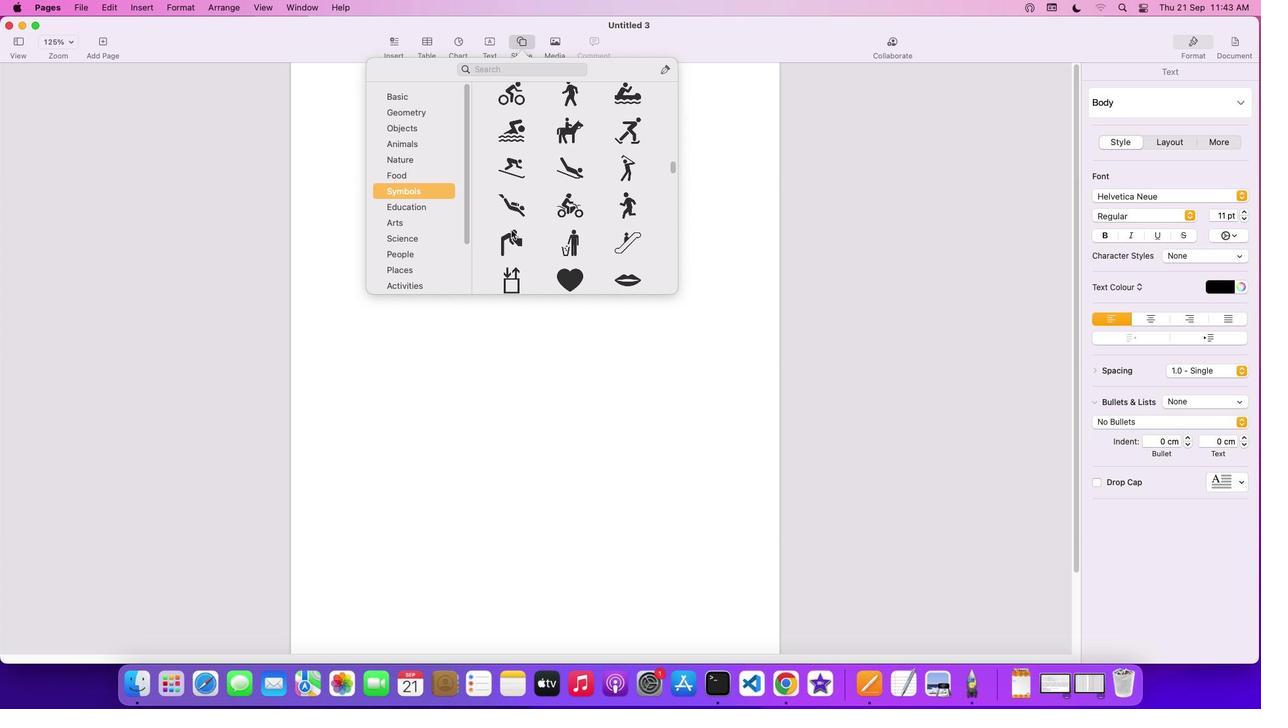 
Action: Mouse scrolled (511, 230) with delta (0, -1)
Screenshot: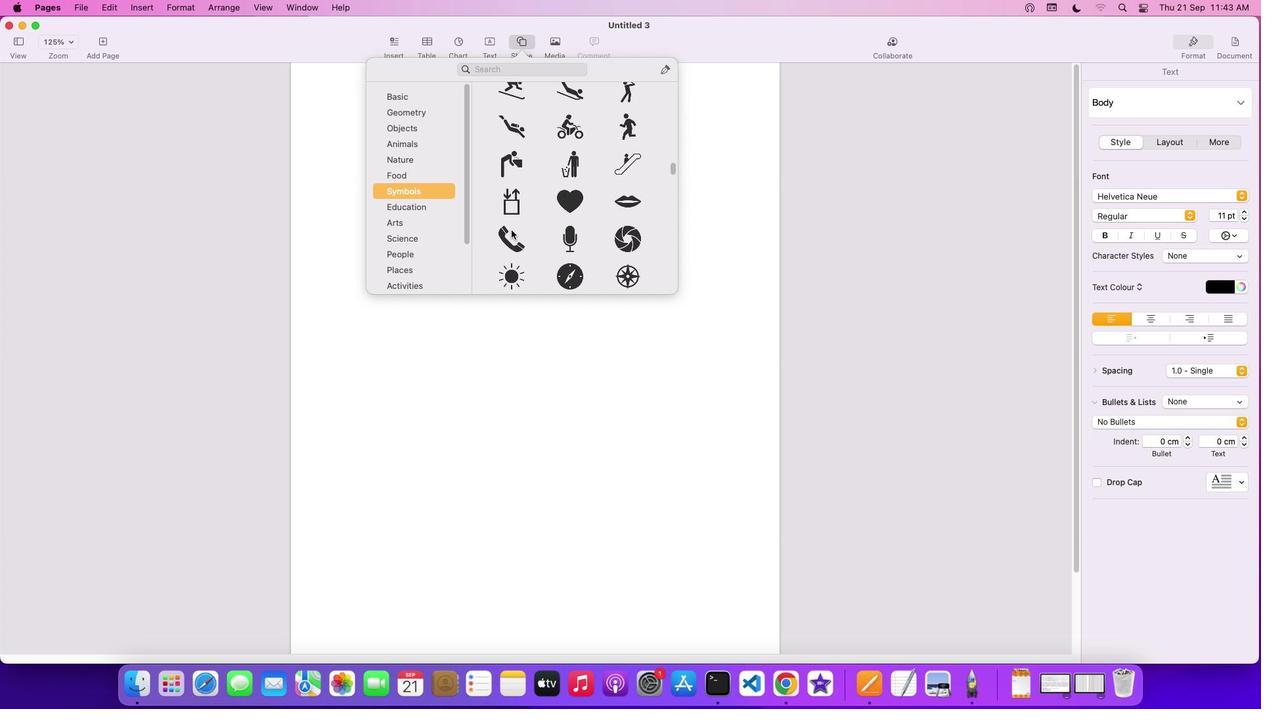 
Action: Mouse scrolled (511, 230) with delta (0, -3)
Screenshot: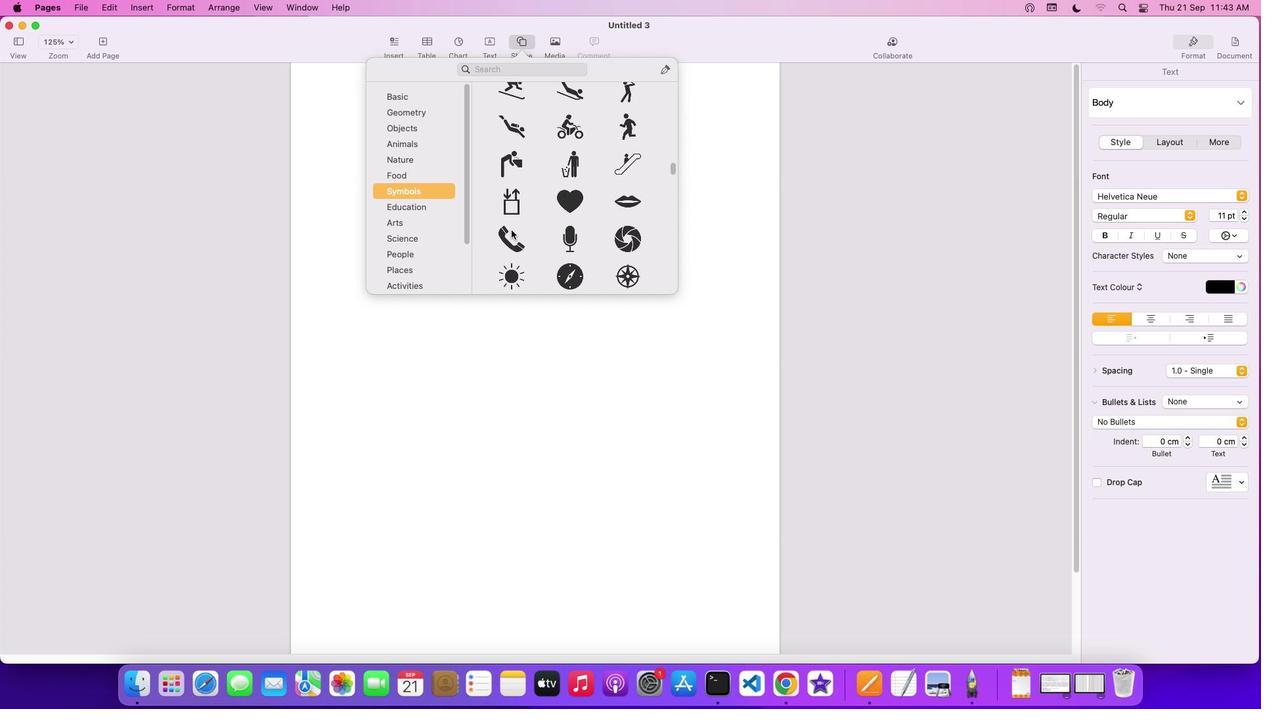 
Action: Mouse scrolled (511, 230) with delta (0, -3)
Screenshot: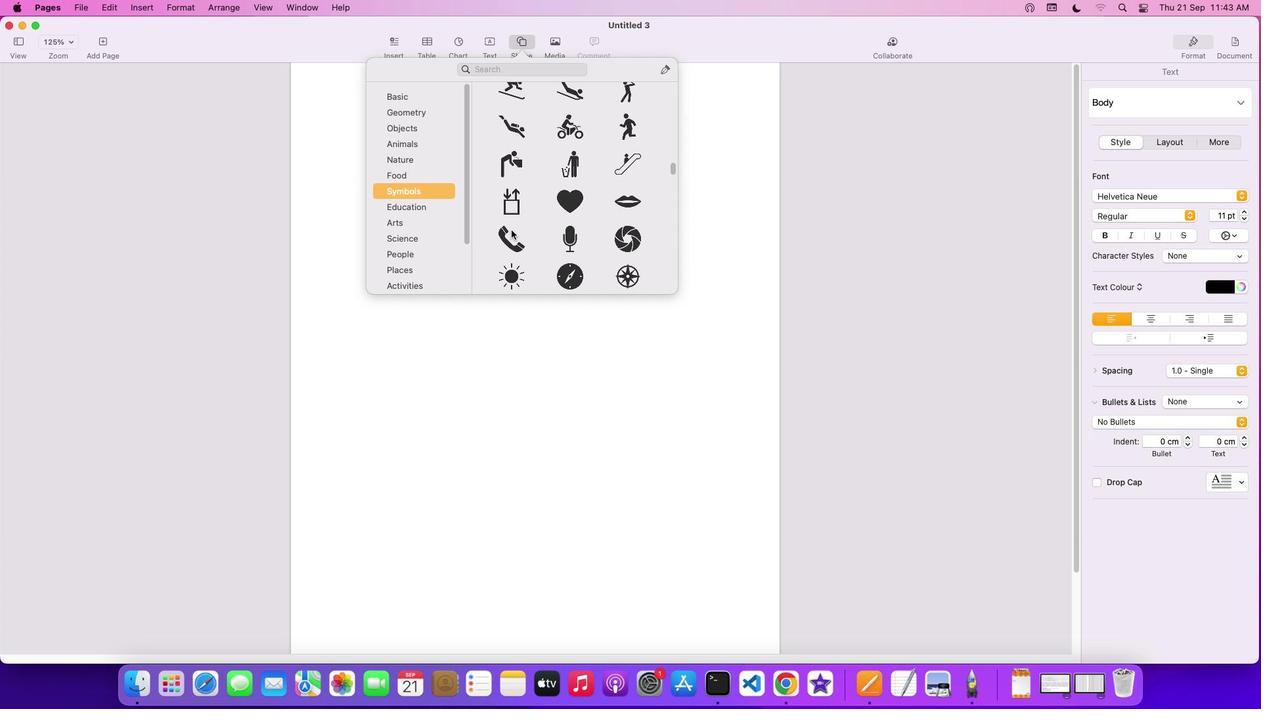 
Action: Mouse scrolled (511, 230) with delta (0, -3)
Screenshot: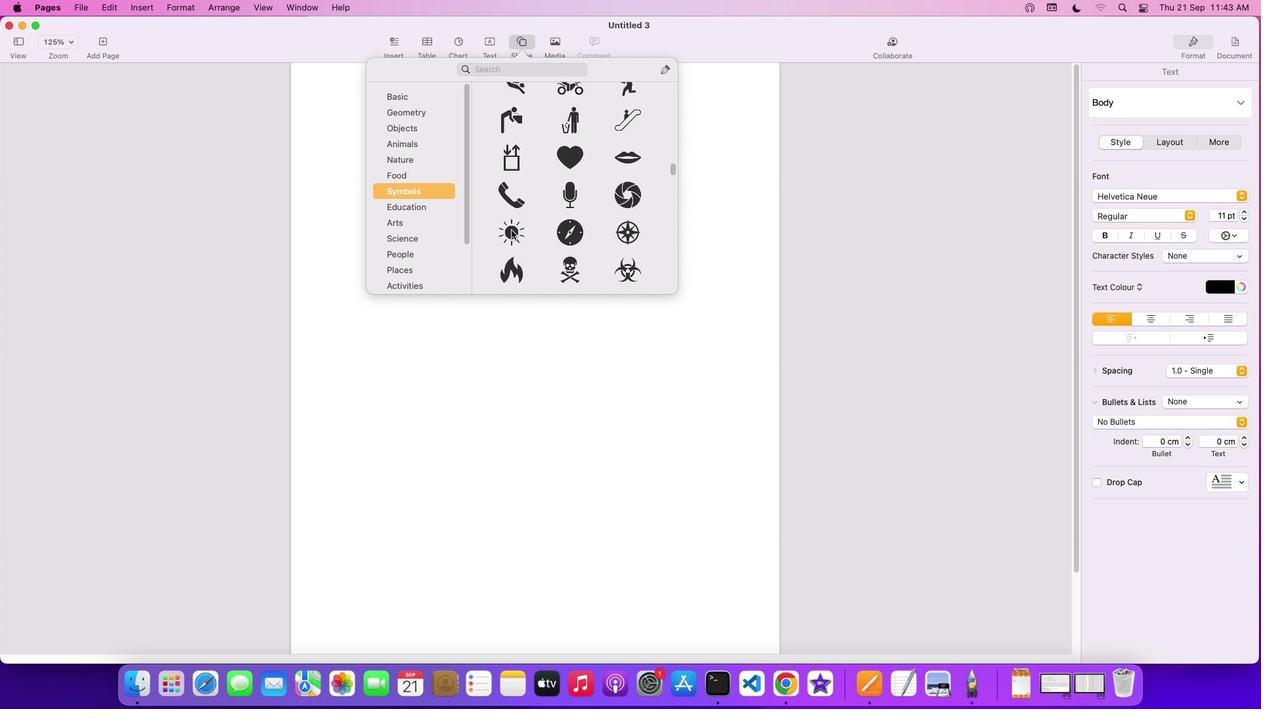 
Action: Mouse scrolled (511, 230) with delta (0, 0)
Screenshot: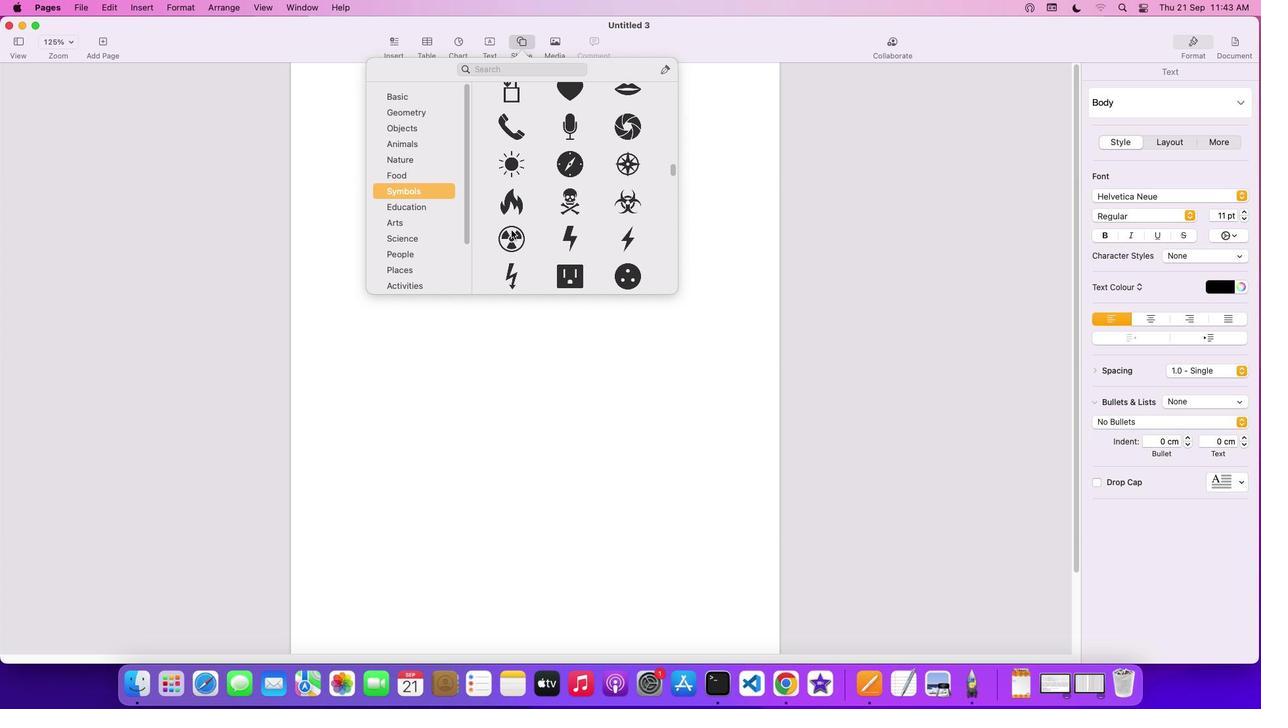 
Action: Mouse scrolled (511, 230) with delta (0, 0)
Screenshot: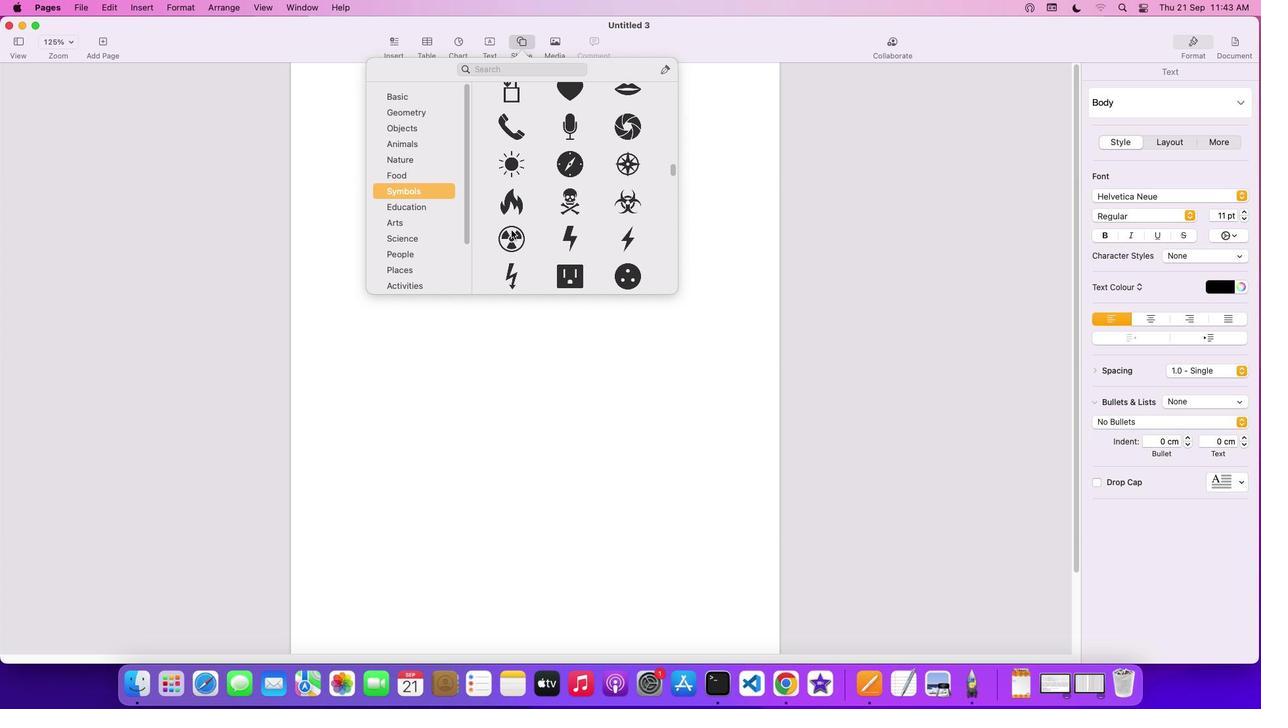 
Action: Mouse scrolled (511, 230) with delta (0, -1)
Screenshot: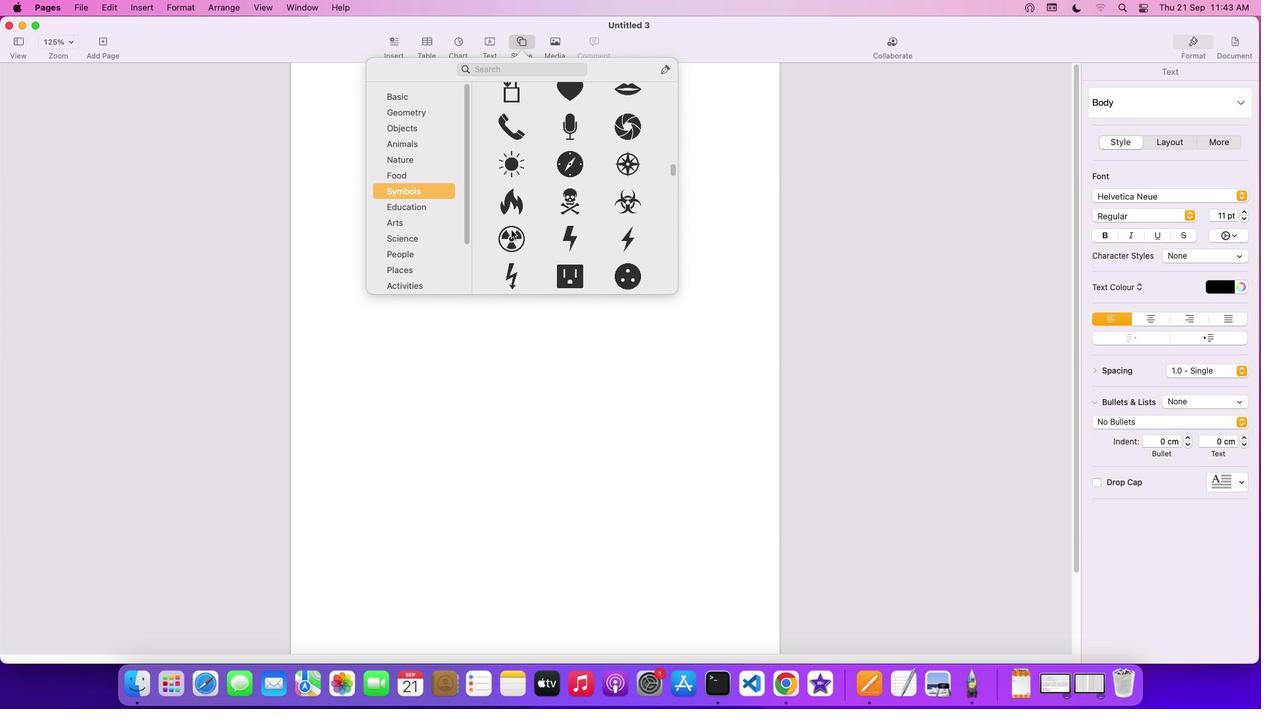 
Action: Mouse scrolled (511, 230) with delta (0, -3)
Screenshot: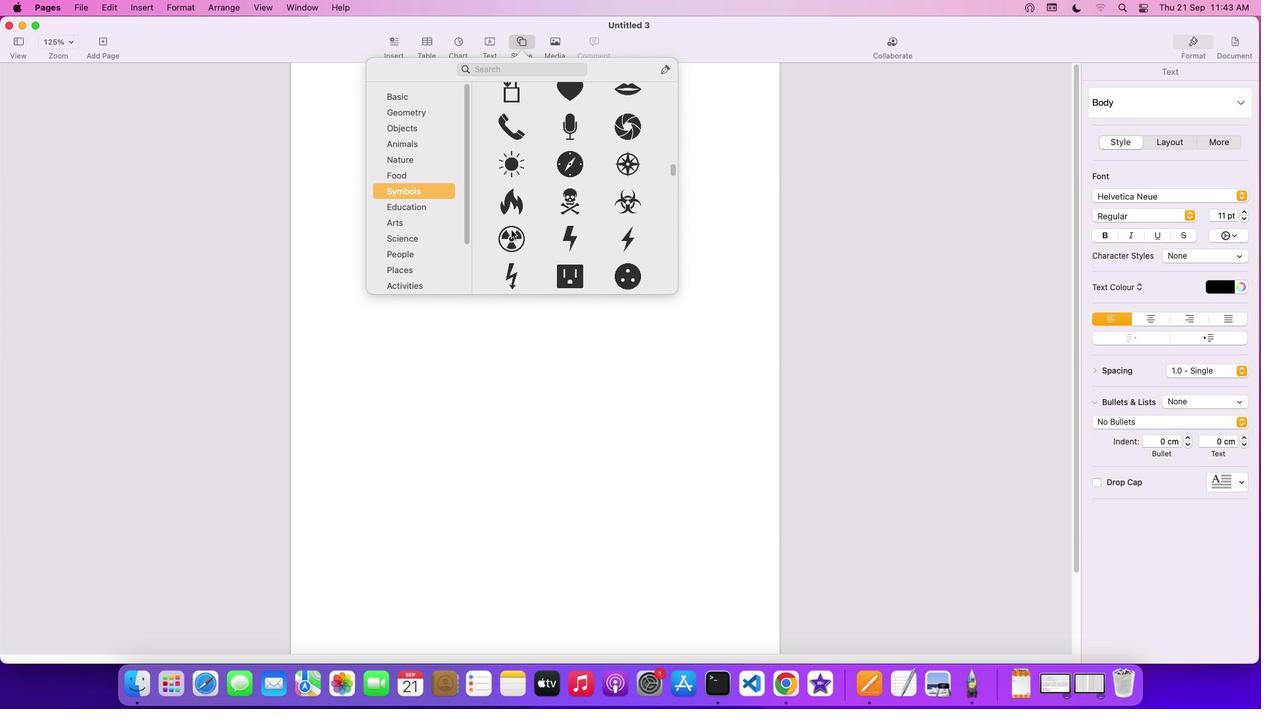 
Action: Mouse moved to (509, 232)
Screenshot: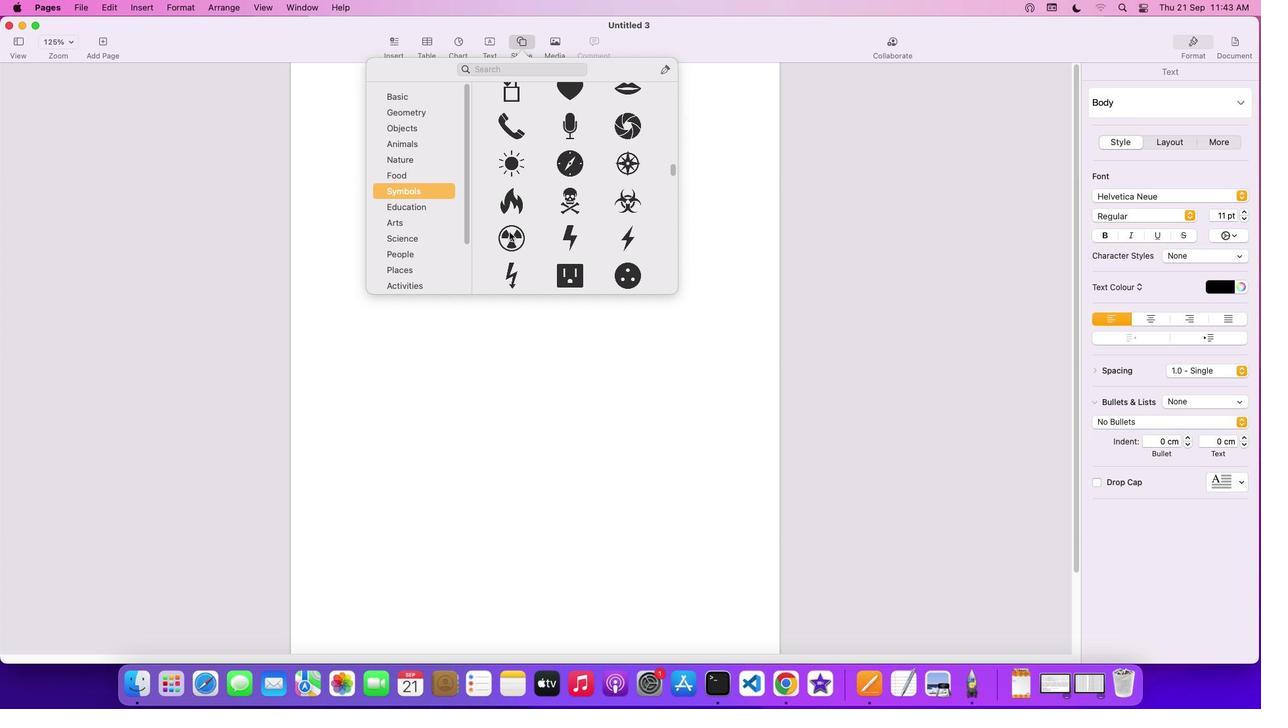 
Action: Mouse scrolled (509, 232) with delta (0, 0)
Screenshot: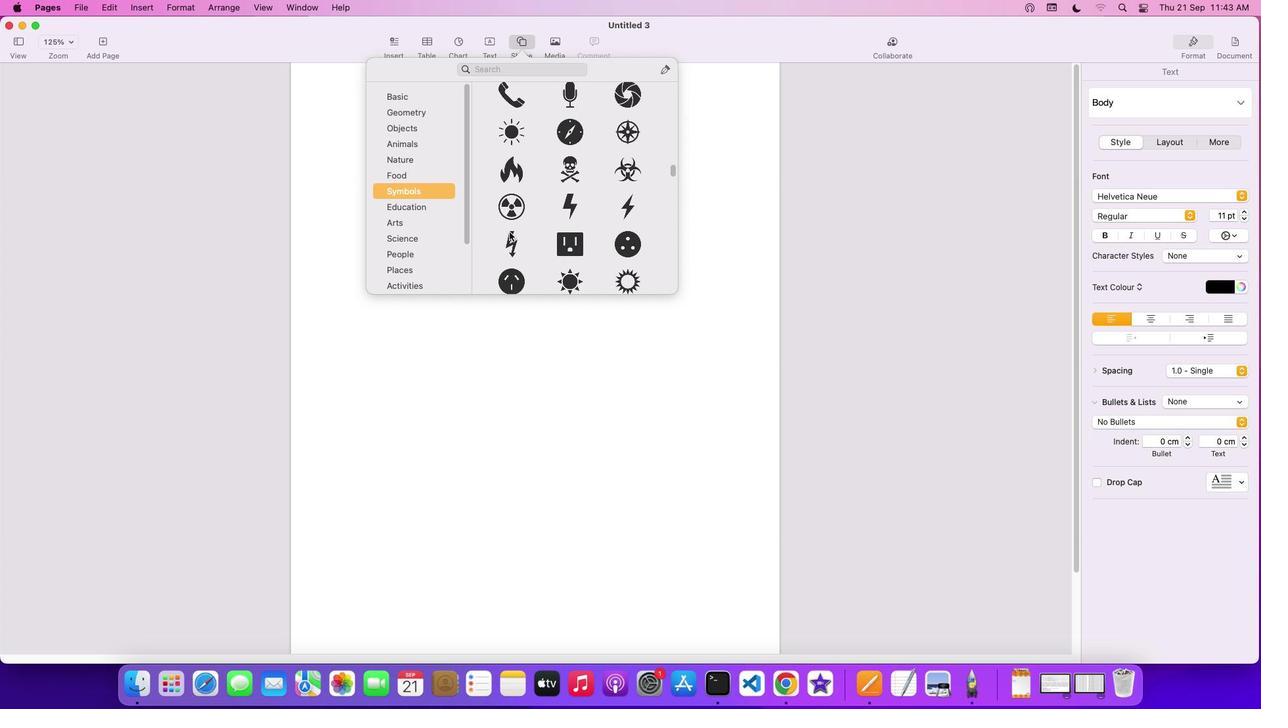 
Action: Mouse scrolled (509, 232) with delta (0, 0)
Screenshot: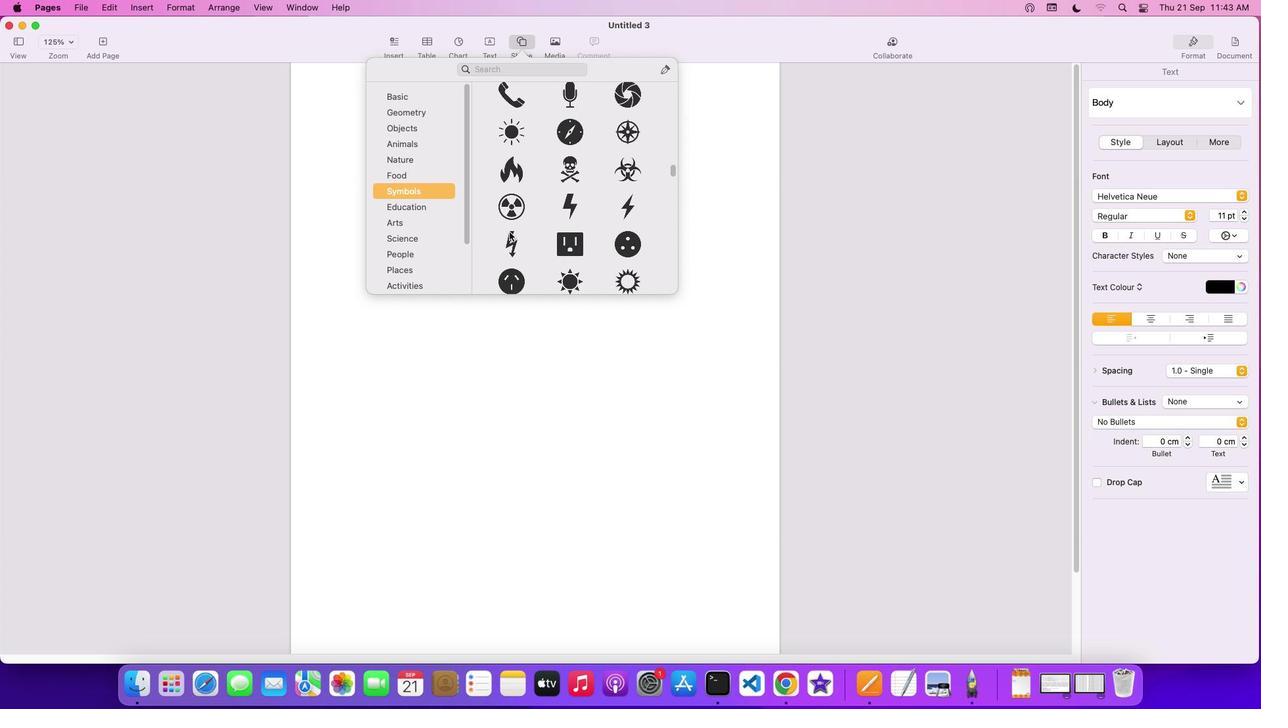
Action: Mouse scrolled (509, 232) with delta (0, -1)
Screenshot: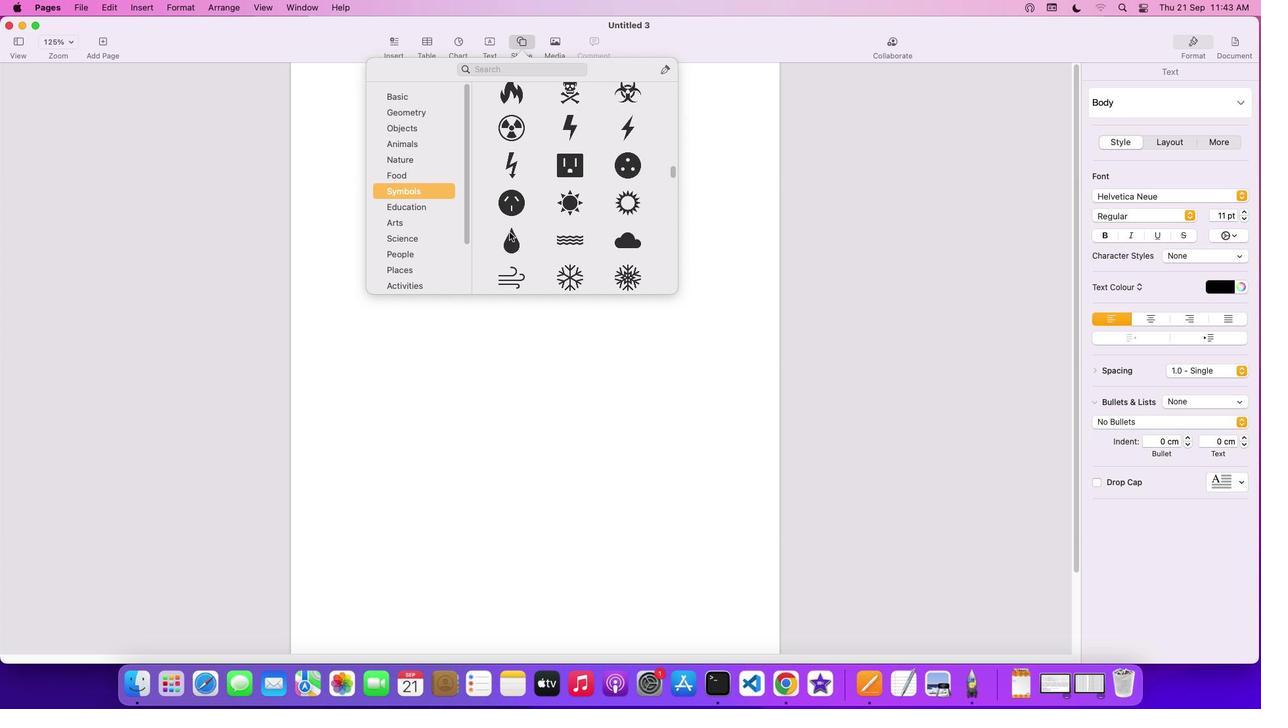 
Action: Mouse scrolled (509, 232) with delta (0, -3)
Screenshot: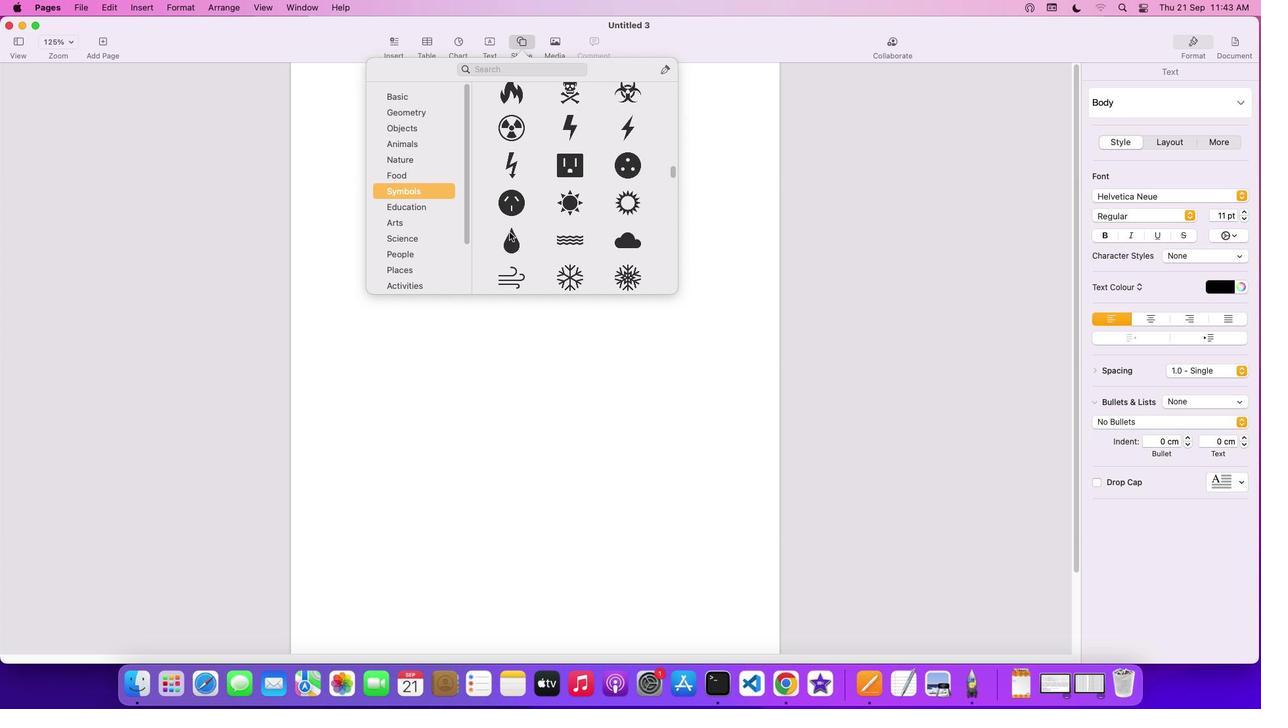 
Action: Mouse scrolled (509, 232) with delta (0, -3)
Screenshot: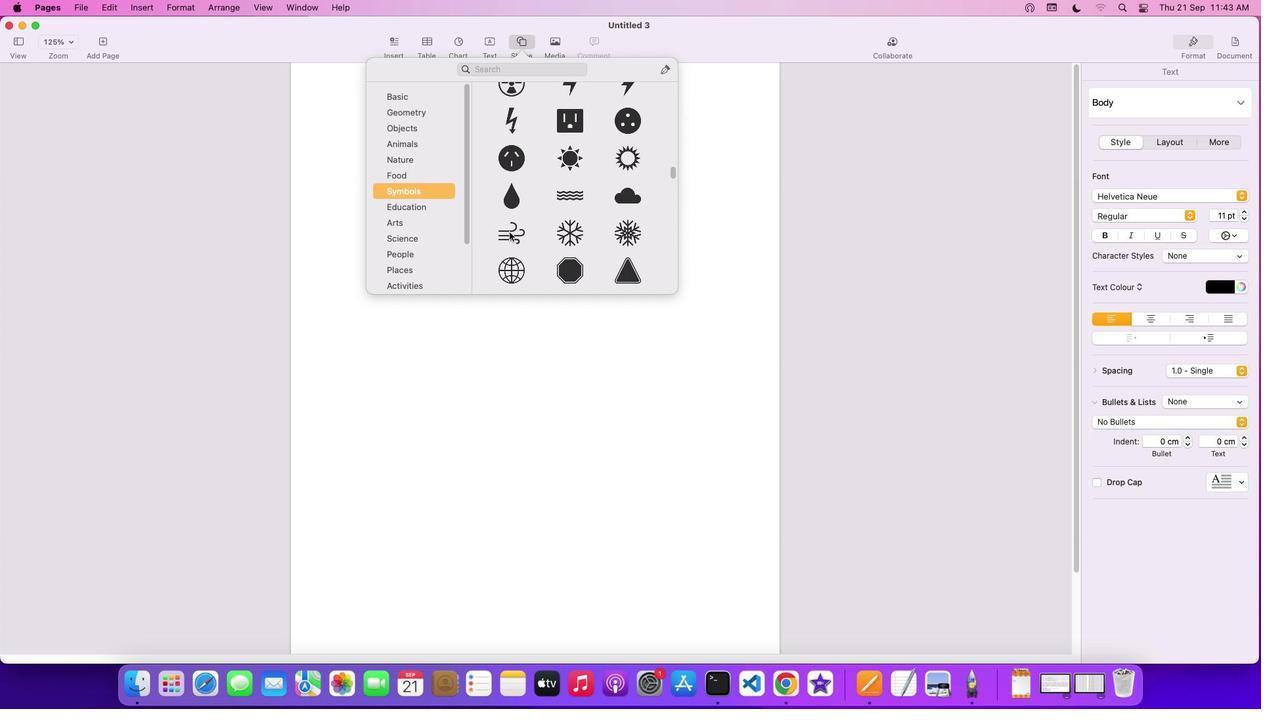 
Action: Mouse scrolled (509, 232) with delta (0, -3)
Screenshot: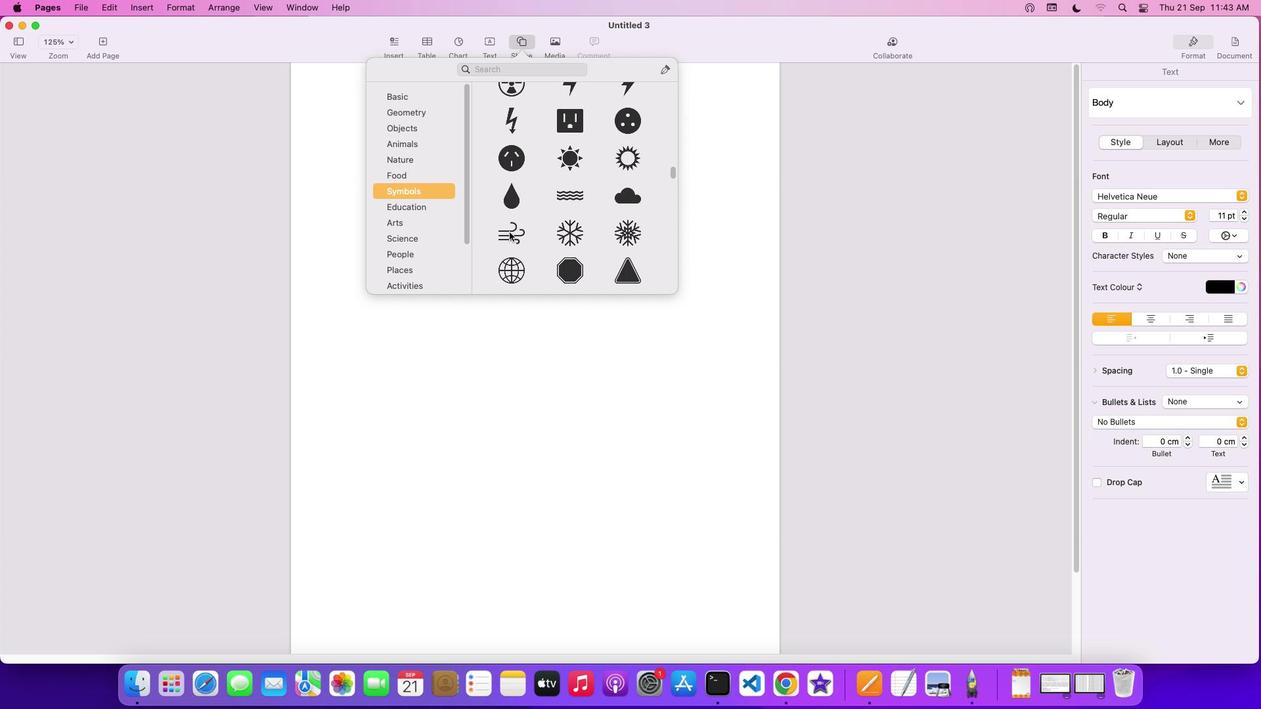 
Action: Mouse scrolled (509, 232) with delta (0, 0)
Screenshot: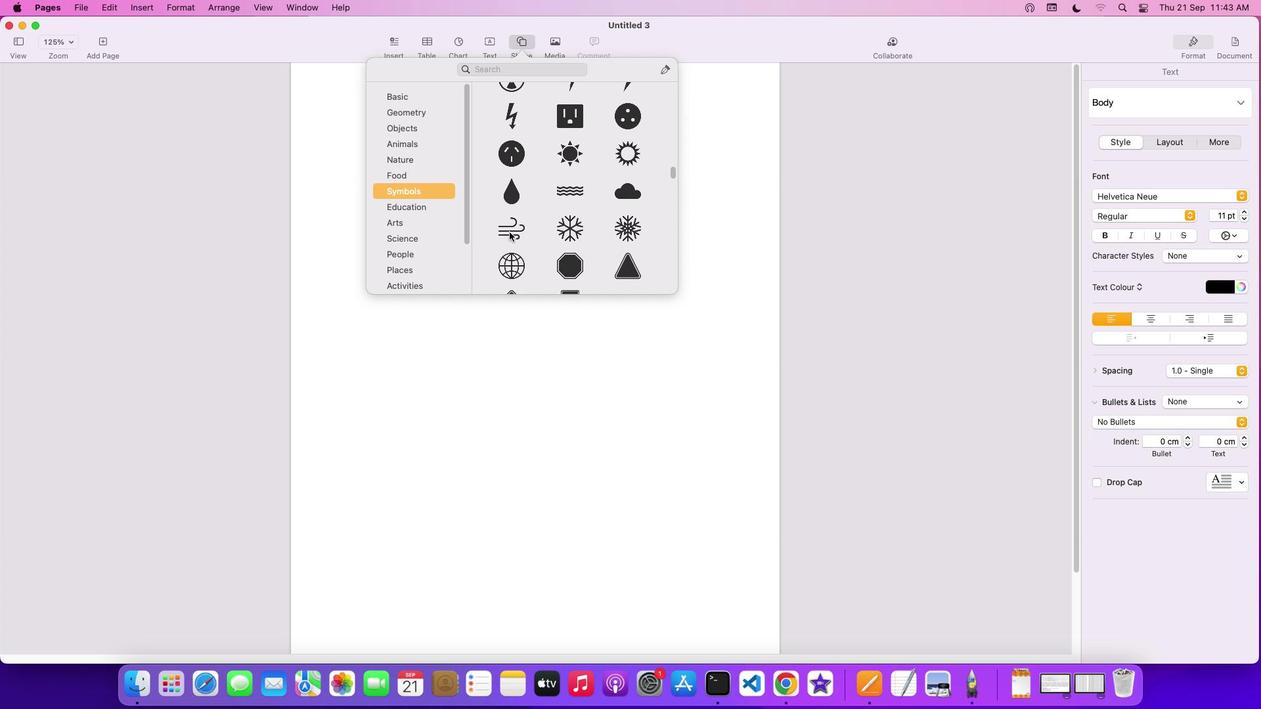
Action: Mouse scrolled (509, 232) with delta (0, 0)
Screenshot: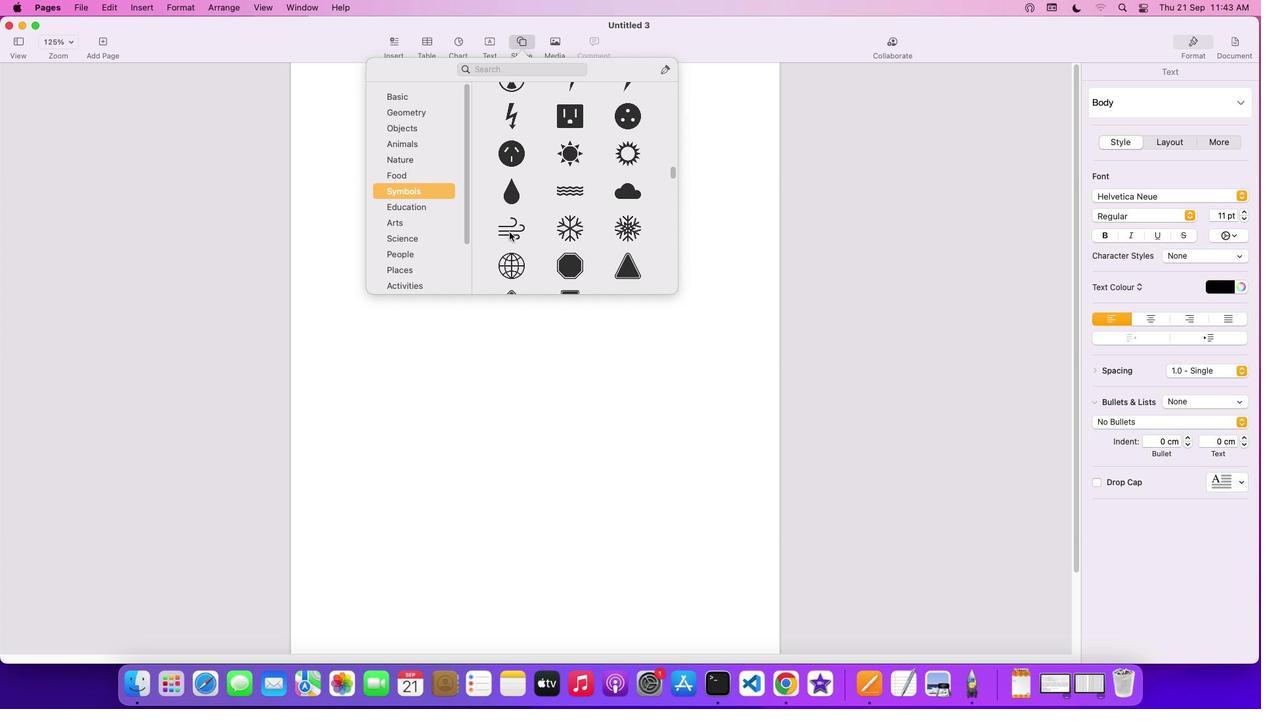 
Action: Mouse moved to (562, 267)
Screenshot: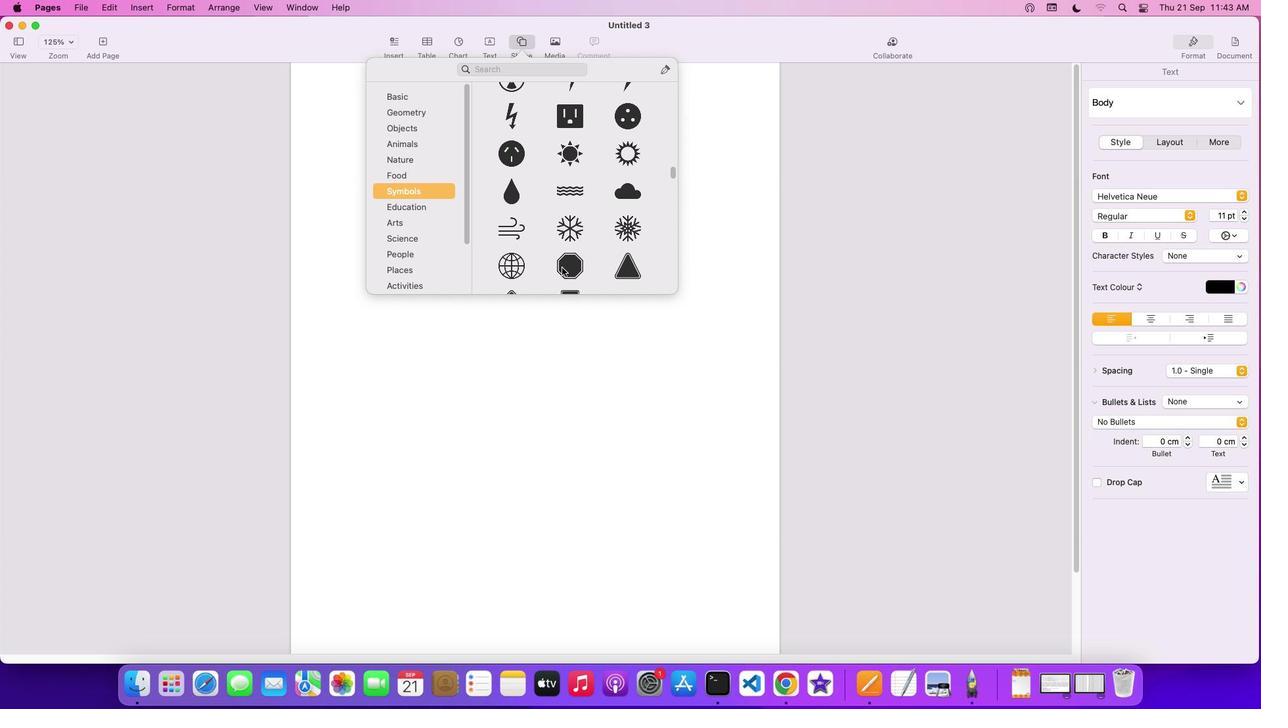 
Action: Mouse pressed left at (562, 267)
Screenshot: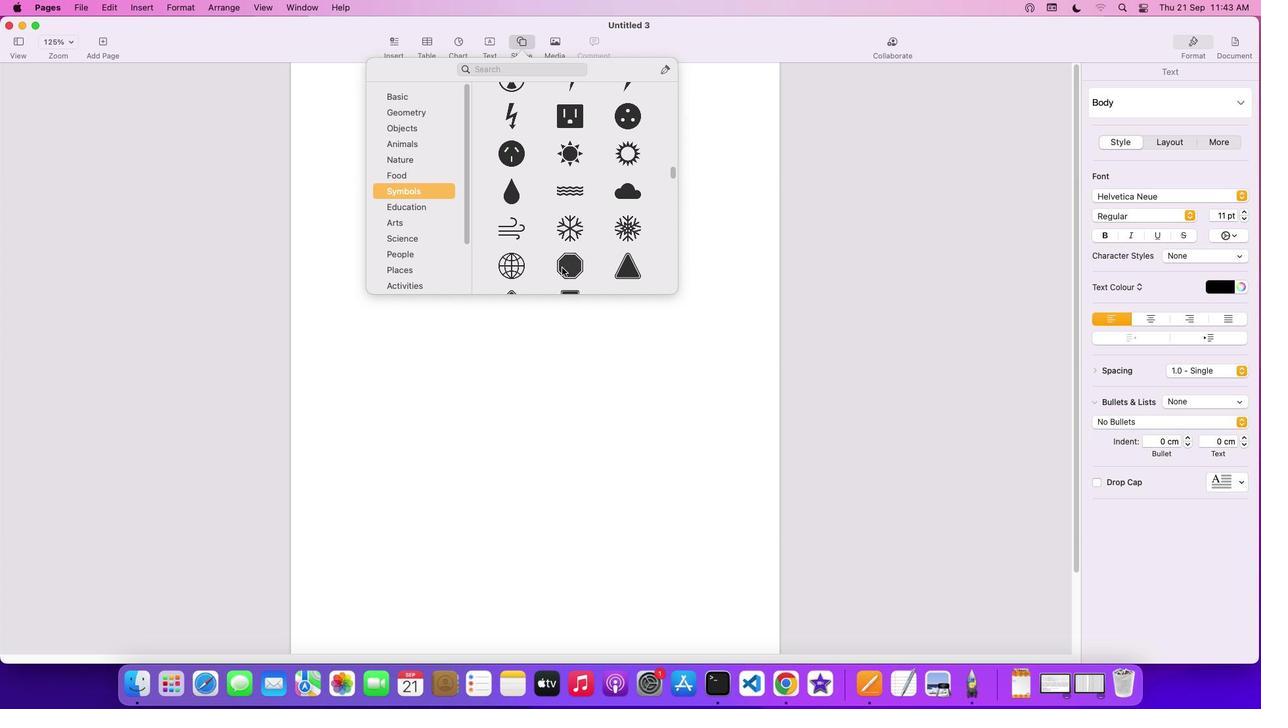 
Action: Mouse moved to (535, 181)
Screenshot: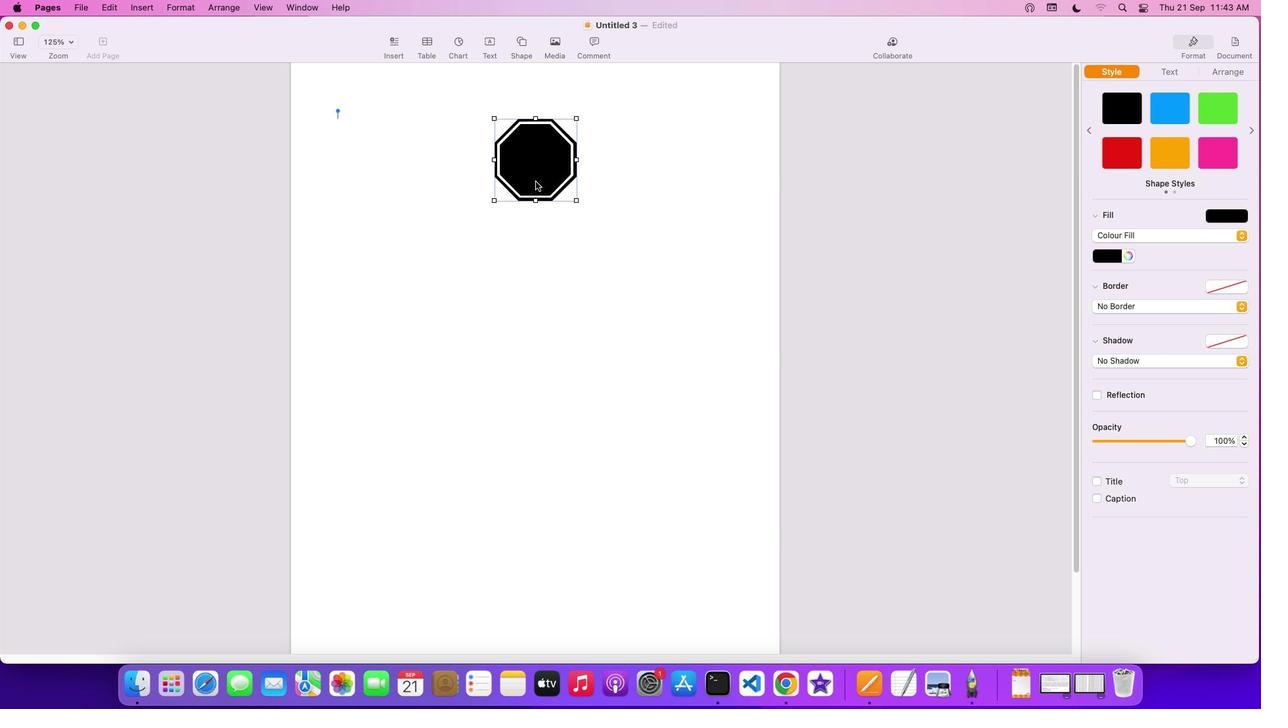 
Action: Mouse pressed right at (535, 181)
Screenshot: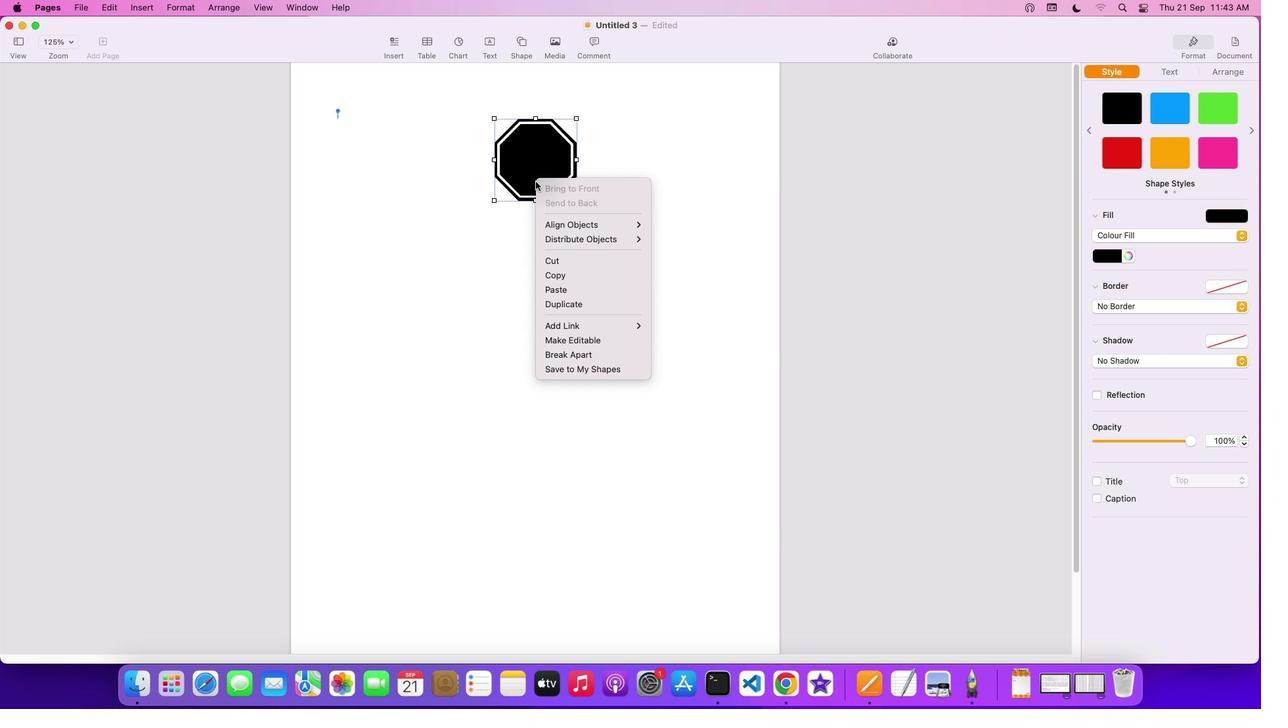 
Action: Mouse moved to (575, 356)
Screenshot: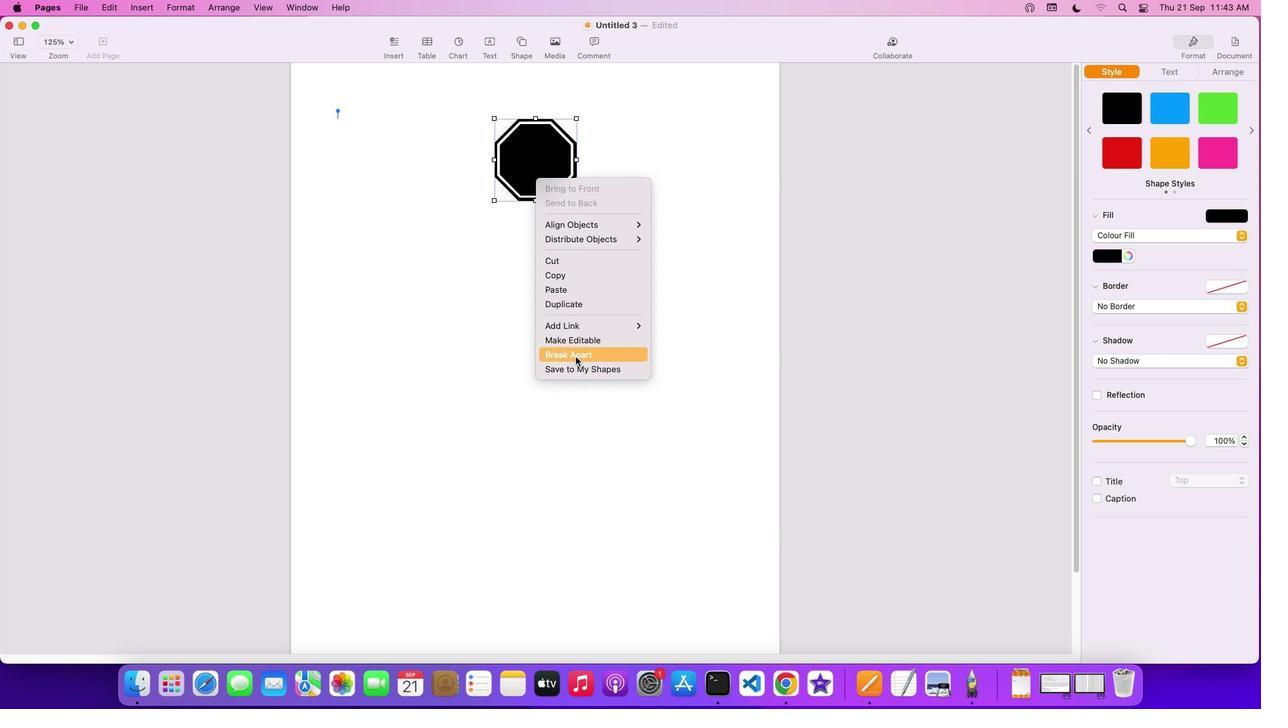 
Action: Mouse pressed left at (575, 356)
Screenshot: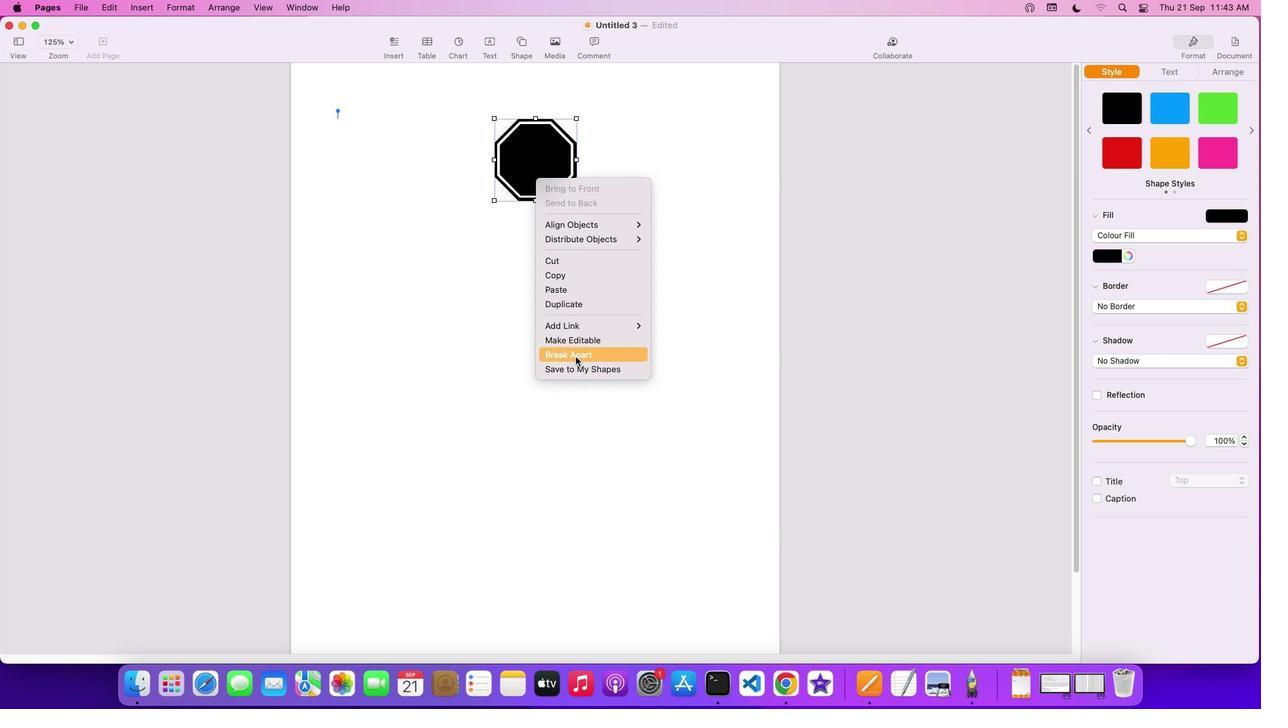 
Action: Mouse moved to (529, 153)
Screenshot: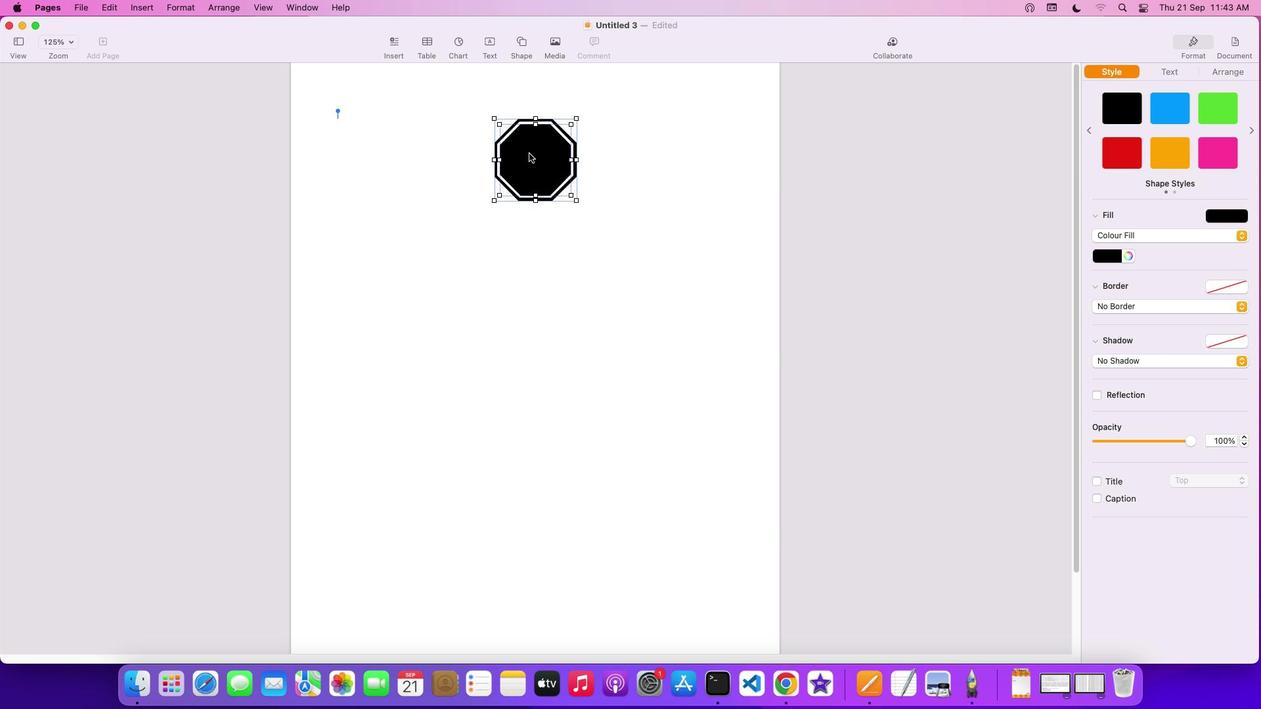 
Action: Mouse pressed left at (529, 153)
Screenshot: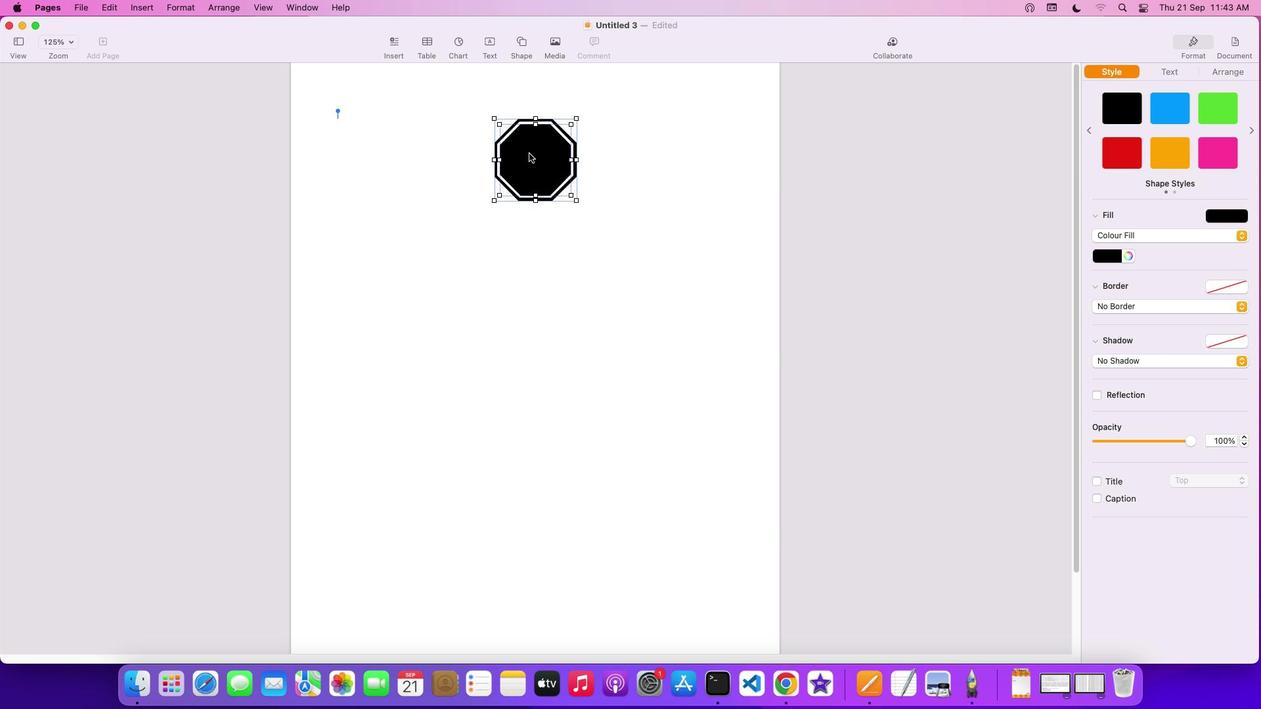 
Action: Mouse moved to (533, 214)
Screenshot: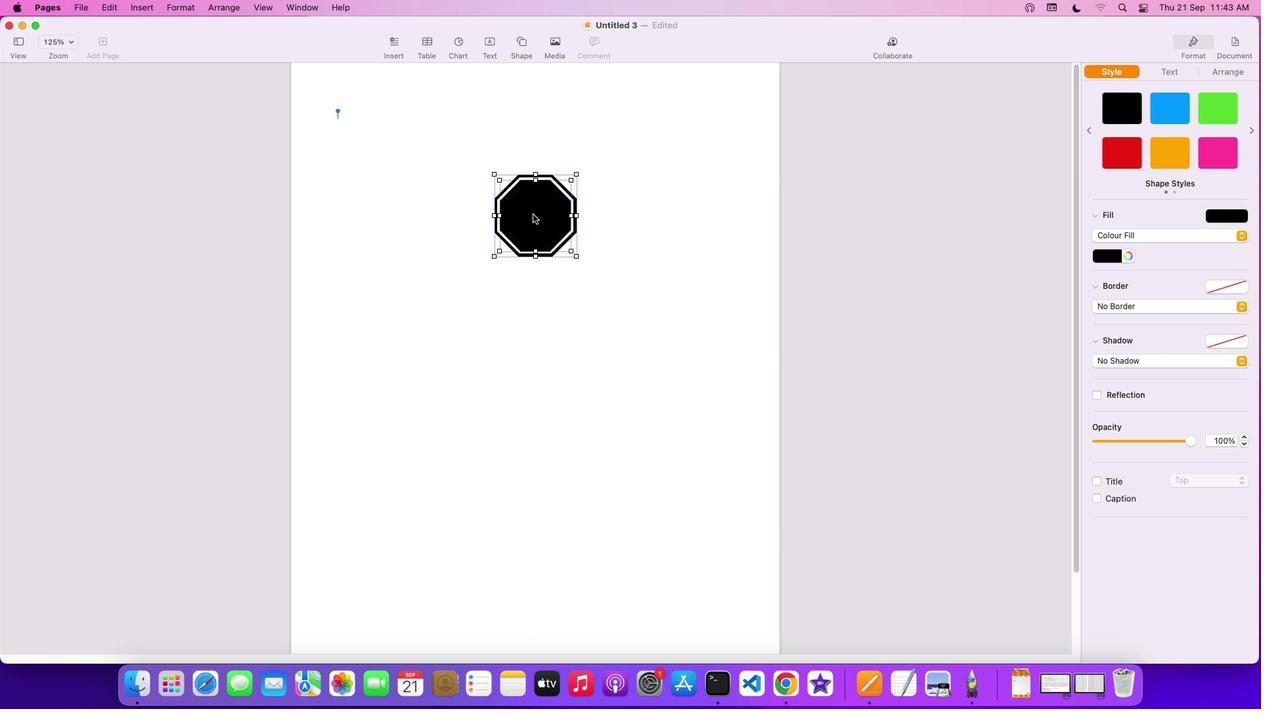 
Action: Mouse pressed right at (533, 214)
Screenshot: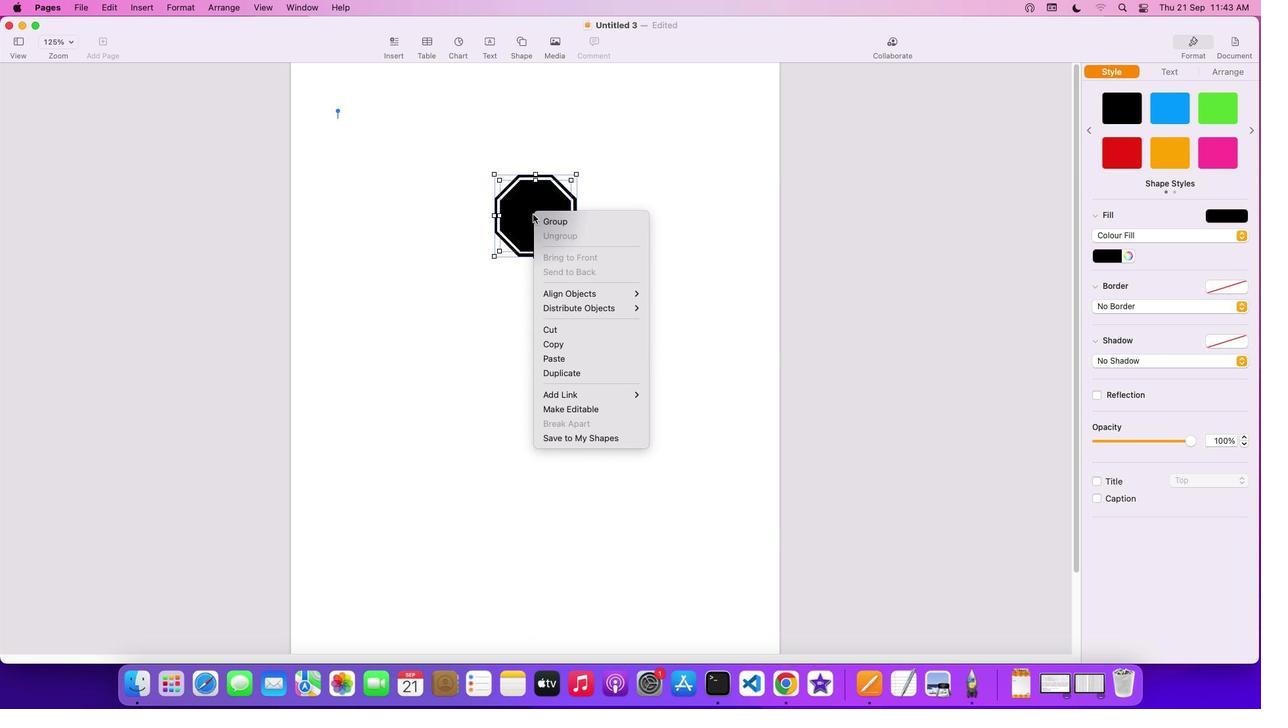 
Action: Mouse moved to (676, 278)
Screenshot: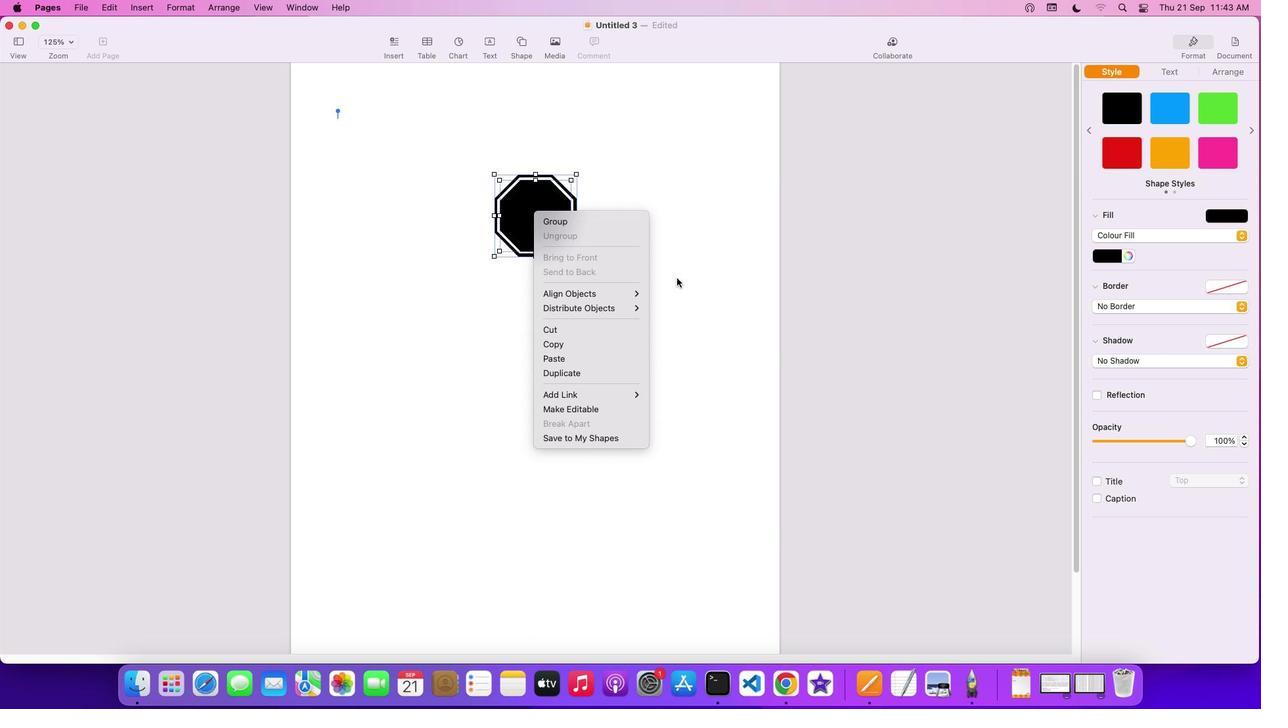 
Action: Mouse pressed left at (676, 278)
Screenshot: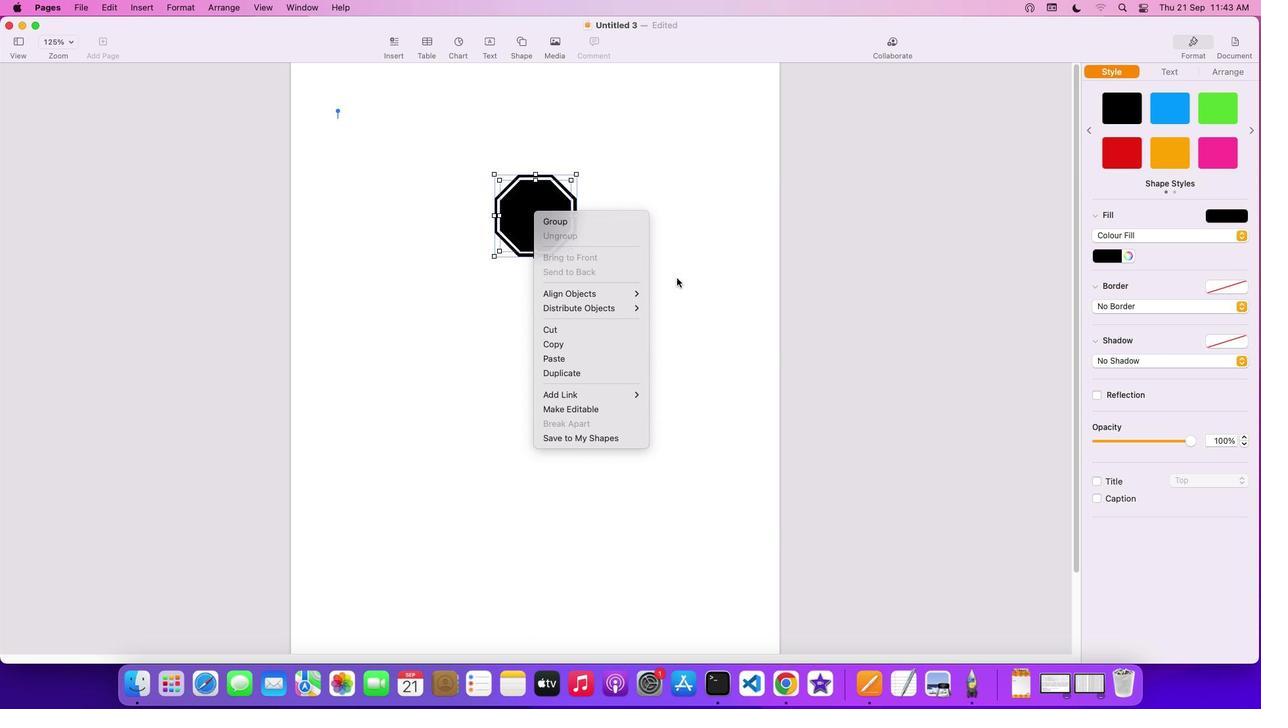 
Action: Mouse moved to (575, 220)
Screenshot: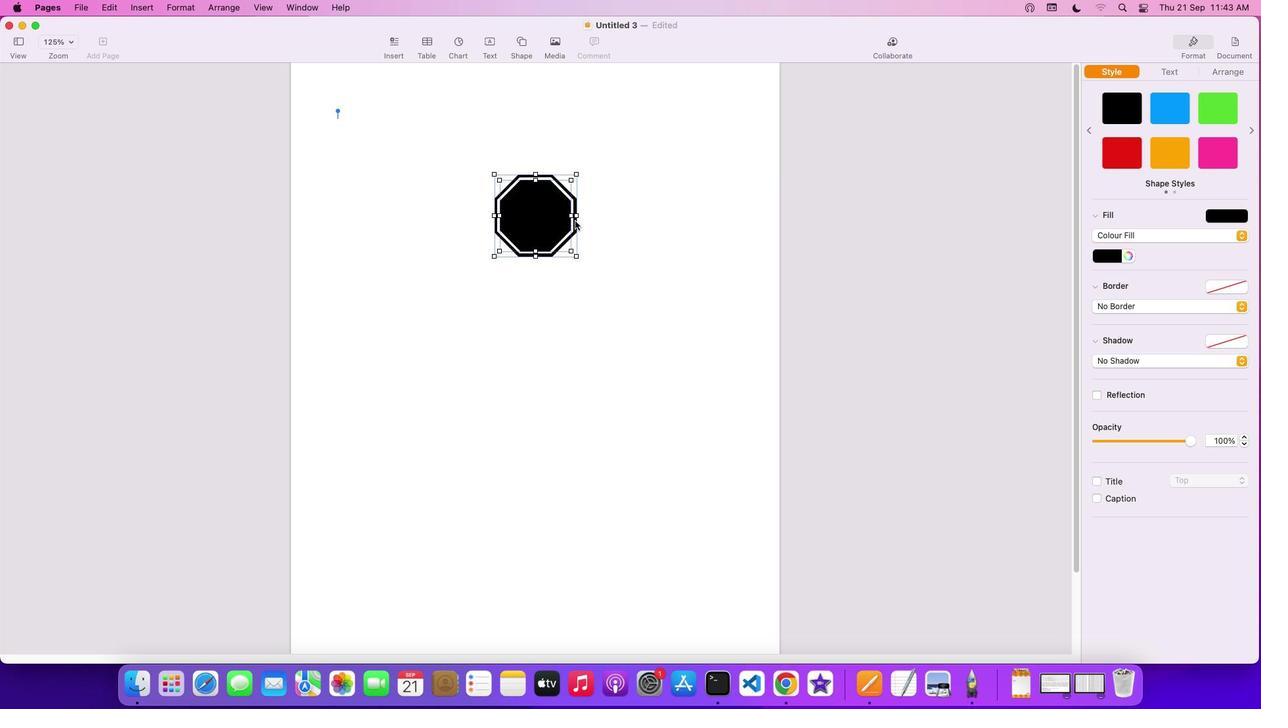 
Action: Mouse pressed left at (575, 220)
Screenshot: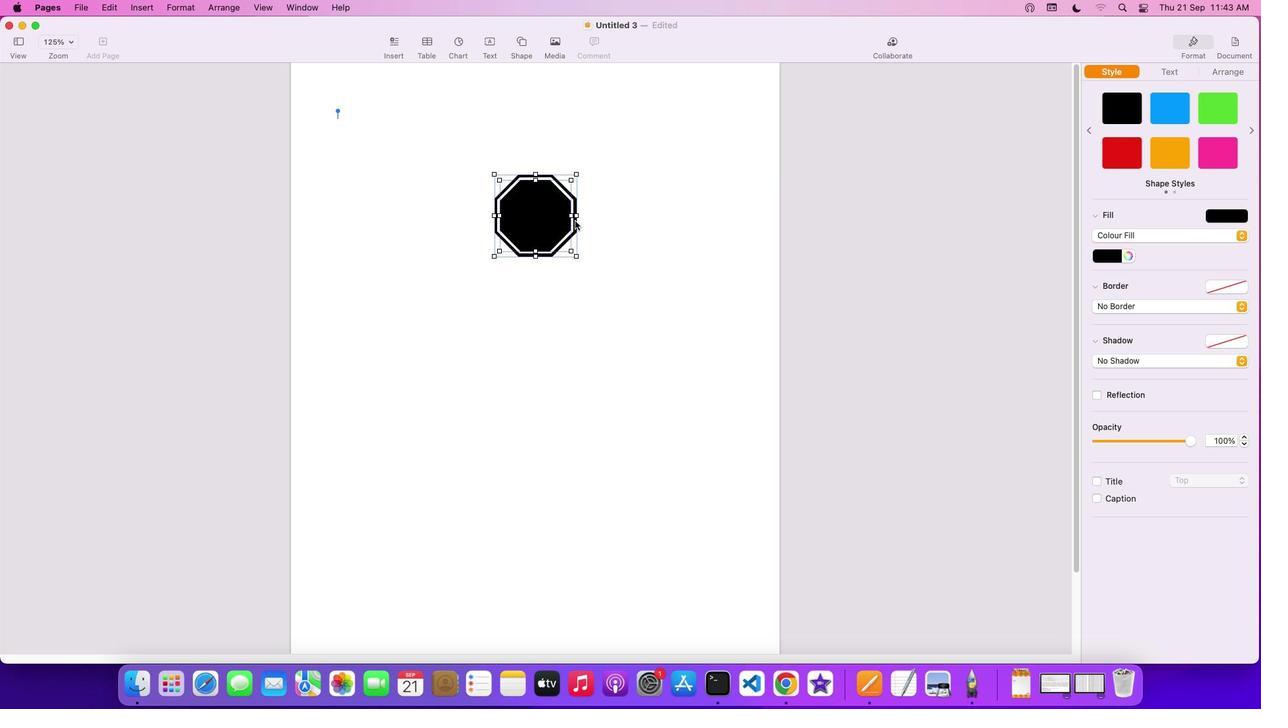 
Action: Mouse moved to (527, 220)
Screenshot: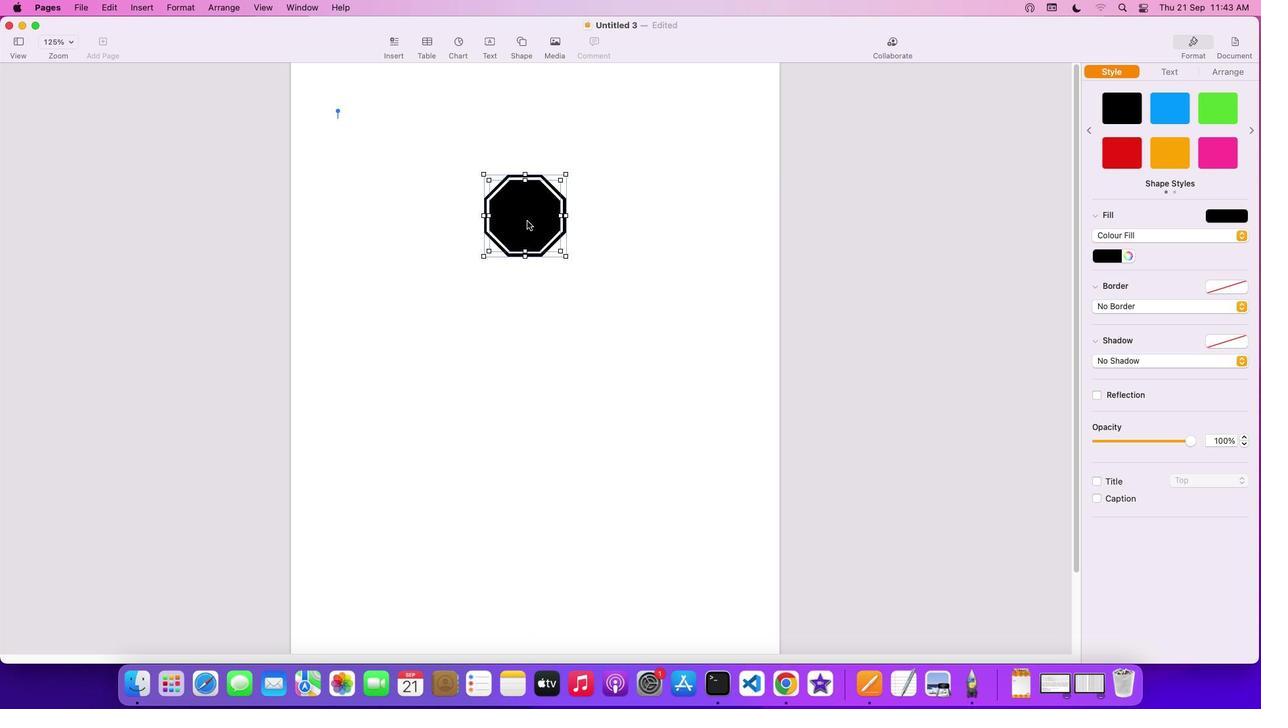 
Action: Mouse pressed right at (527, 220)
Screenshot: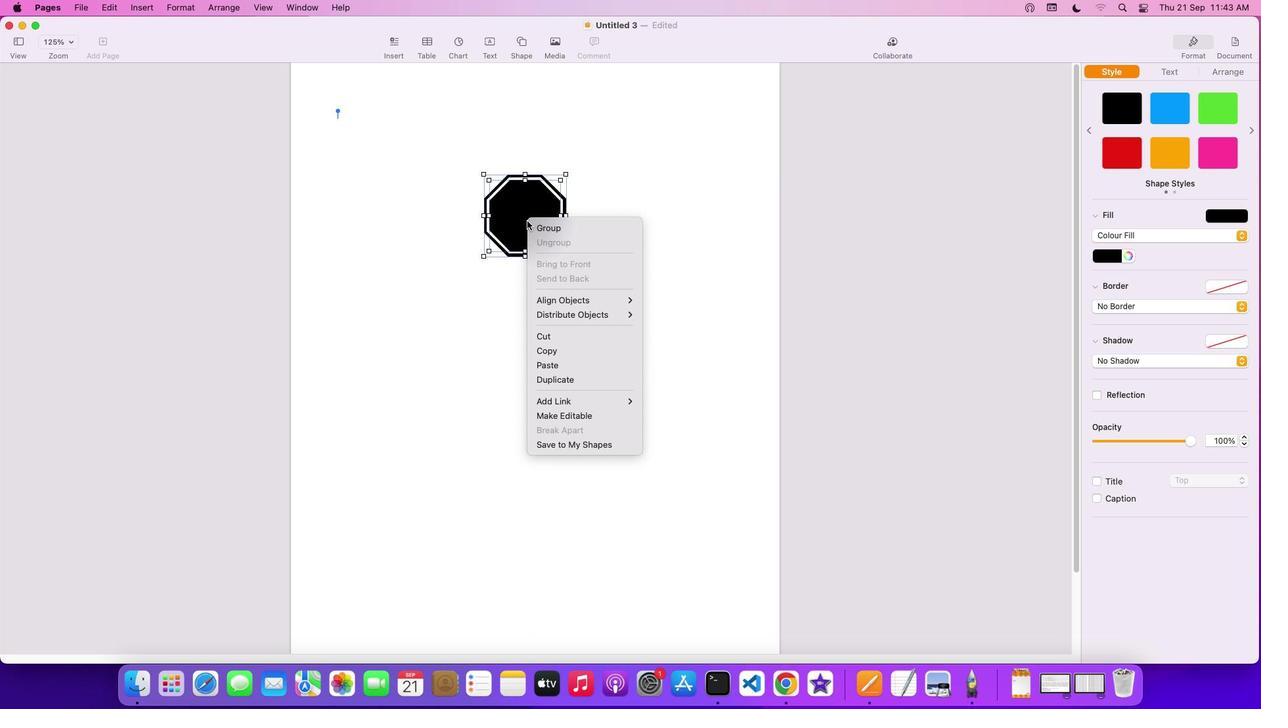 
Action: Mouse moved to (679, 412)
Screenshot: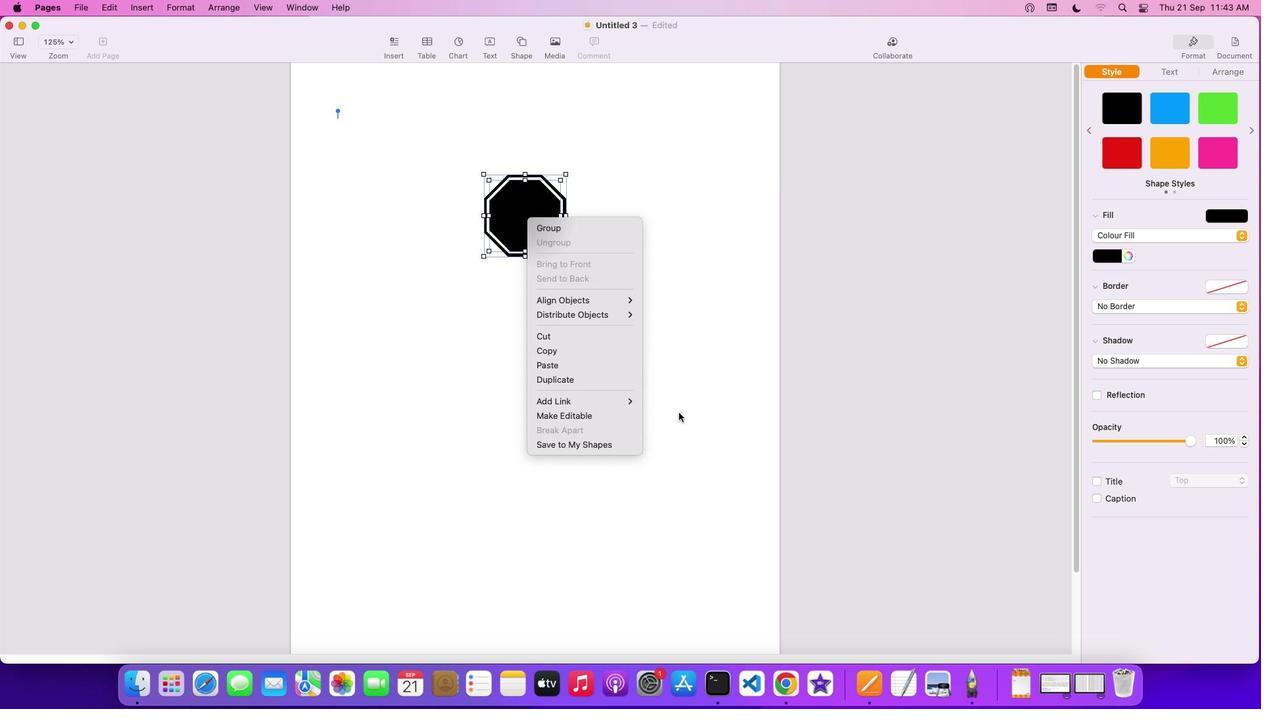 
Action: Mouse pressed left at (679, 412)
Screenshot: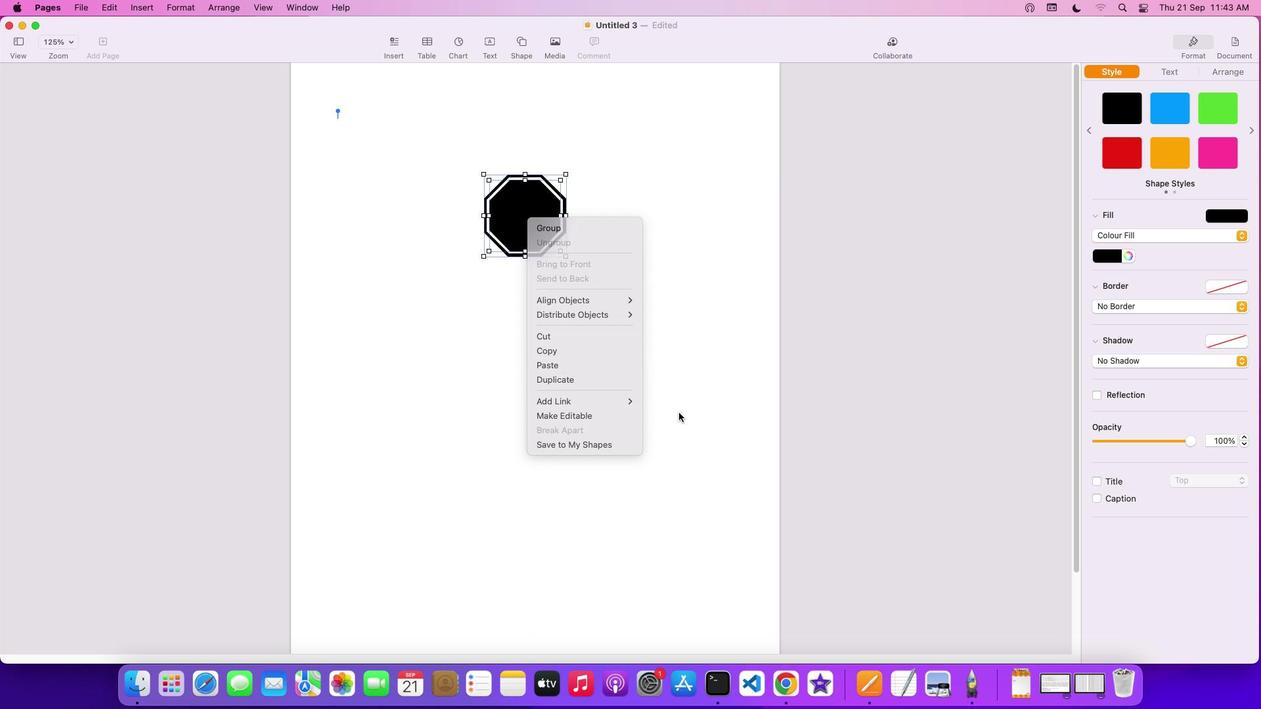 
Action: Mouse moved to (517, 231)
Screenshot: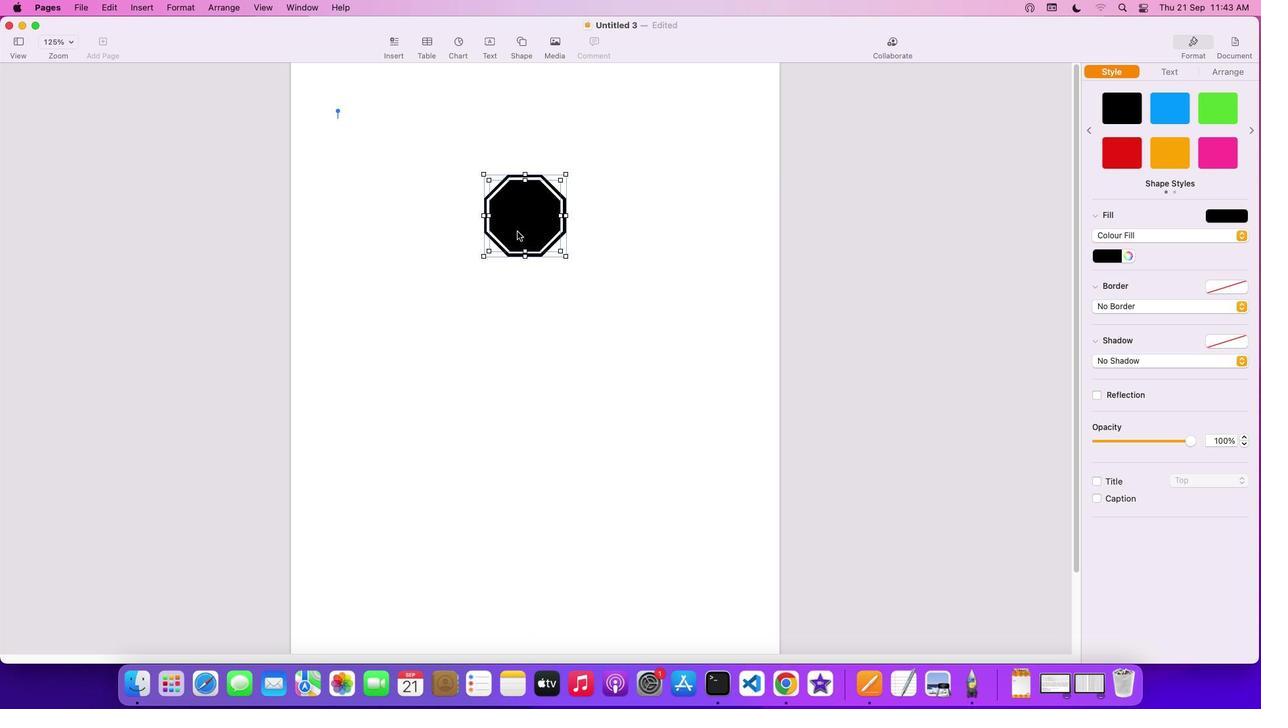 
Action: Mouse pressed left at (517, 231)
Screenshot: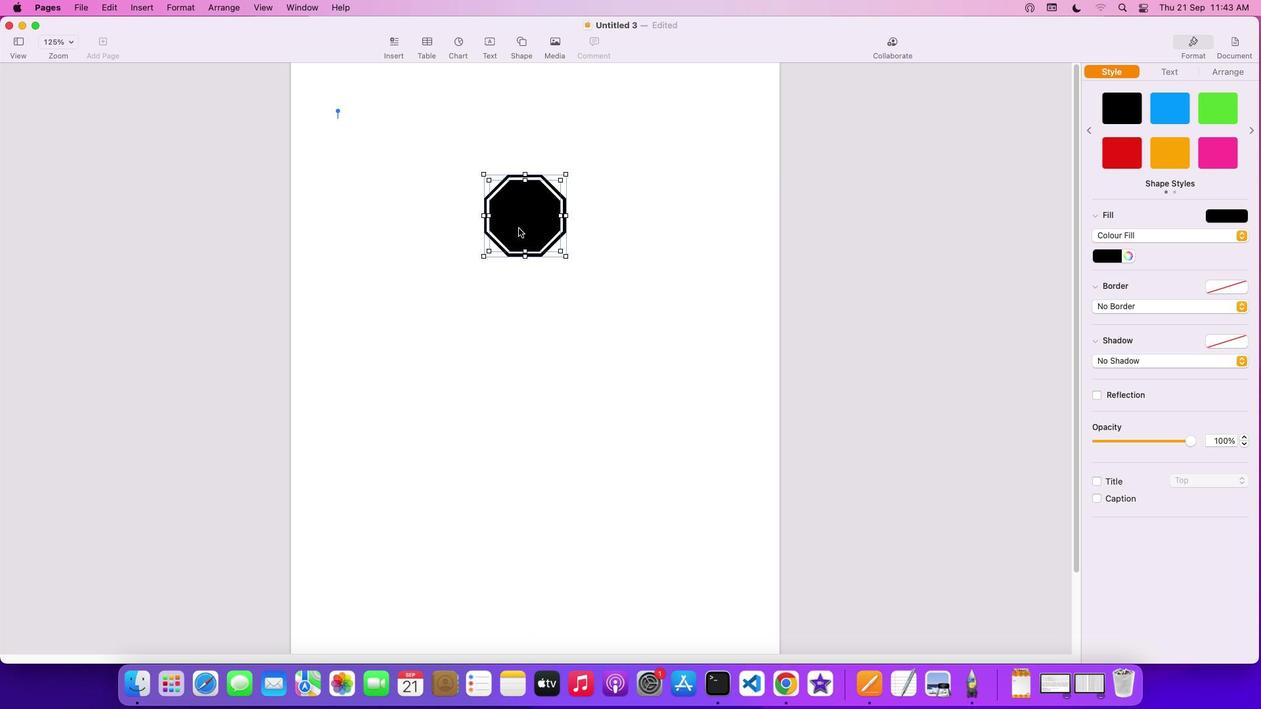 
Action: Mouse moved to (486, 178)
Screenshot: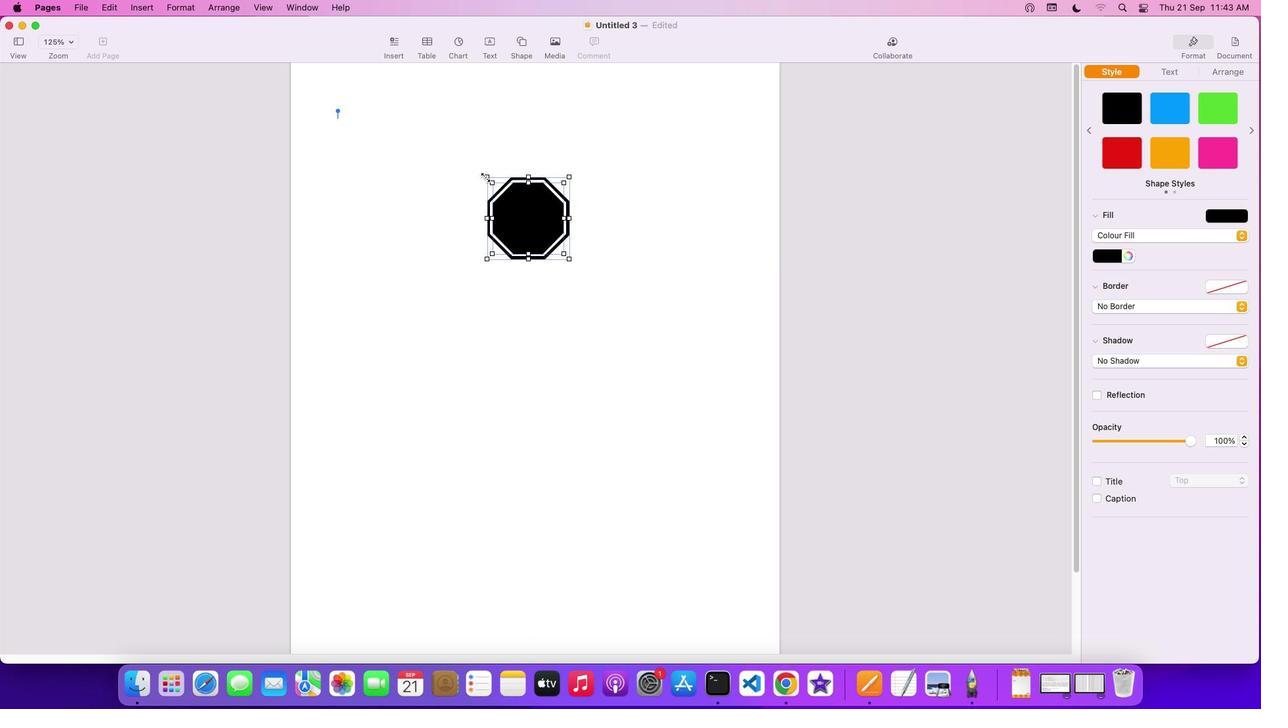 
Action: Mouse pressed left at (486, 178)
Screenshot: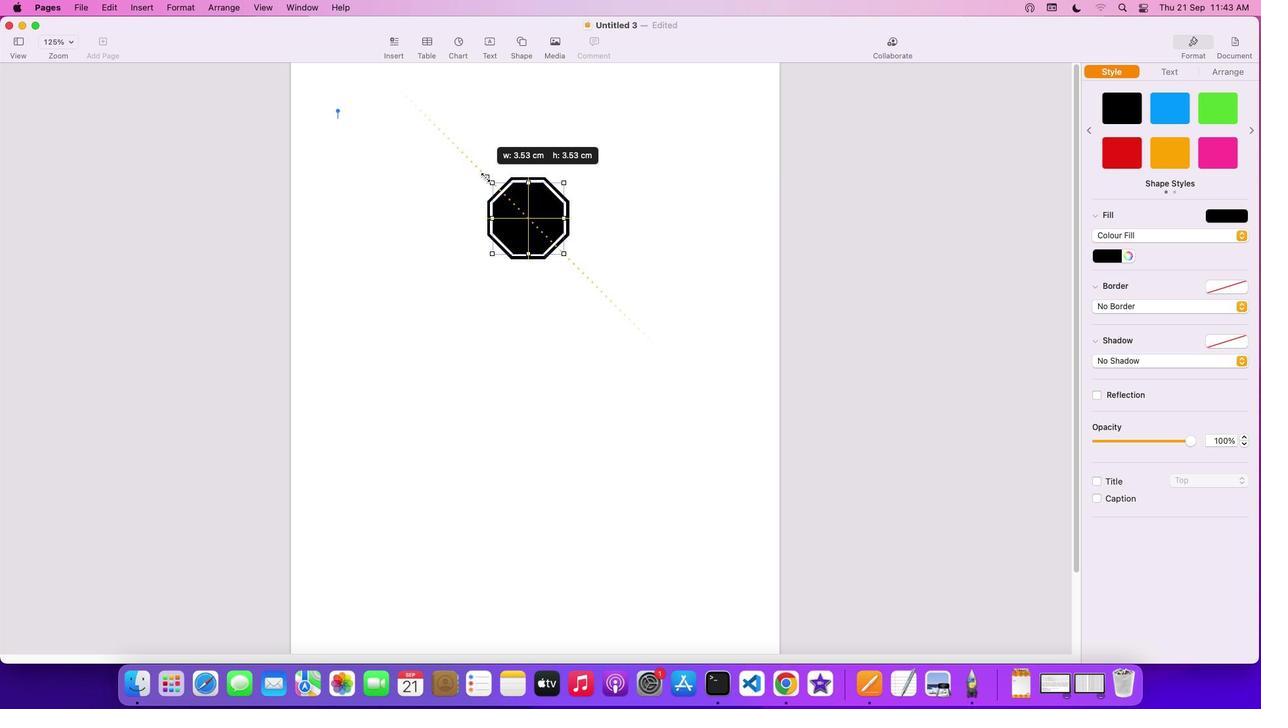 
Action: Mouse moved to (567, 242)
Screenshot: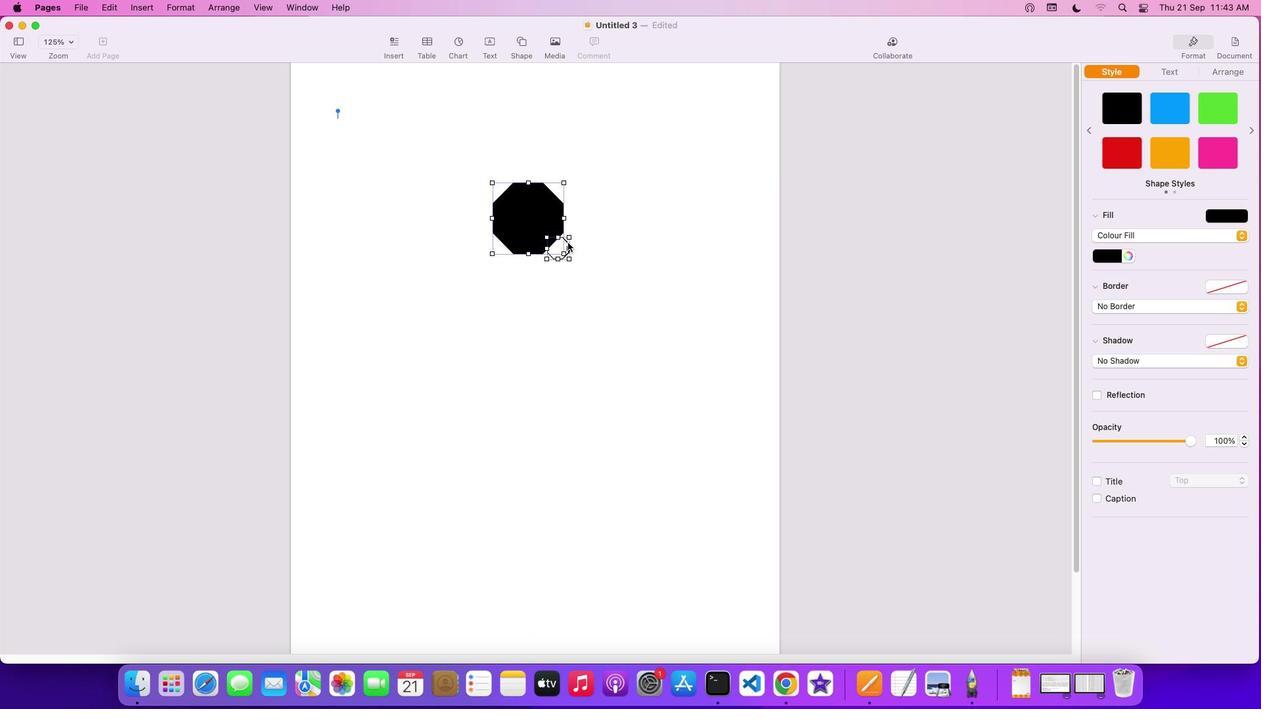 
Action: Mouse pressed left at (567, 242)
Screenshot: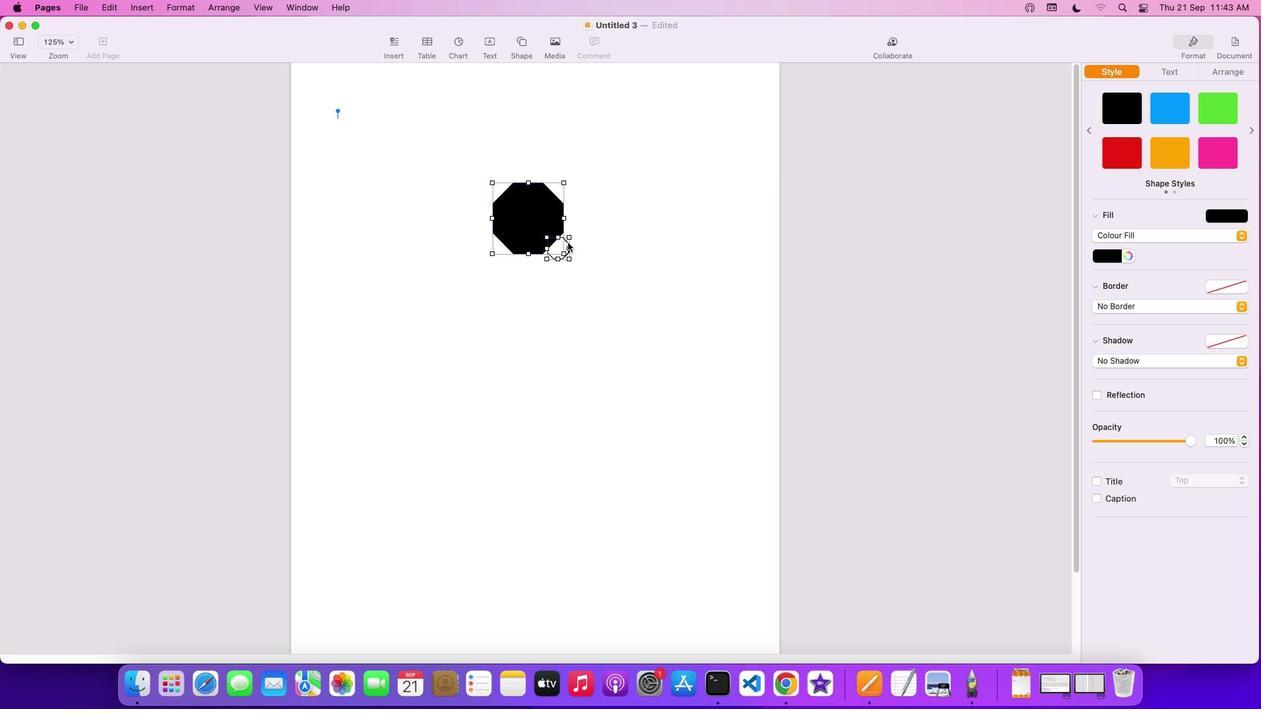 
Action: Mouse moved to (553, 236)
Screenshot: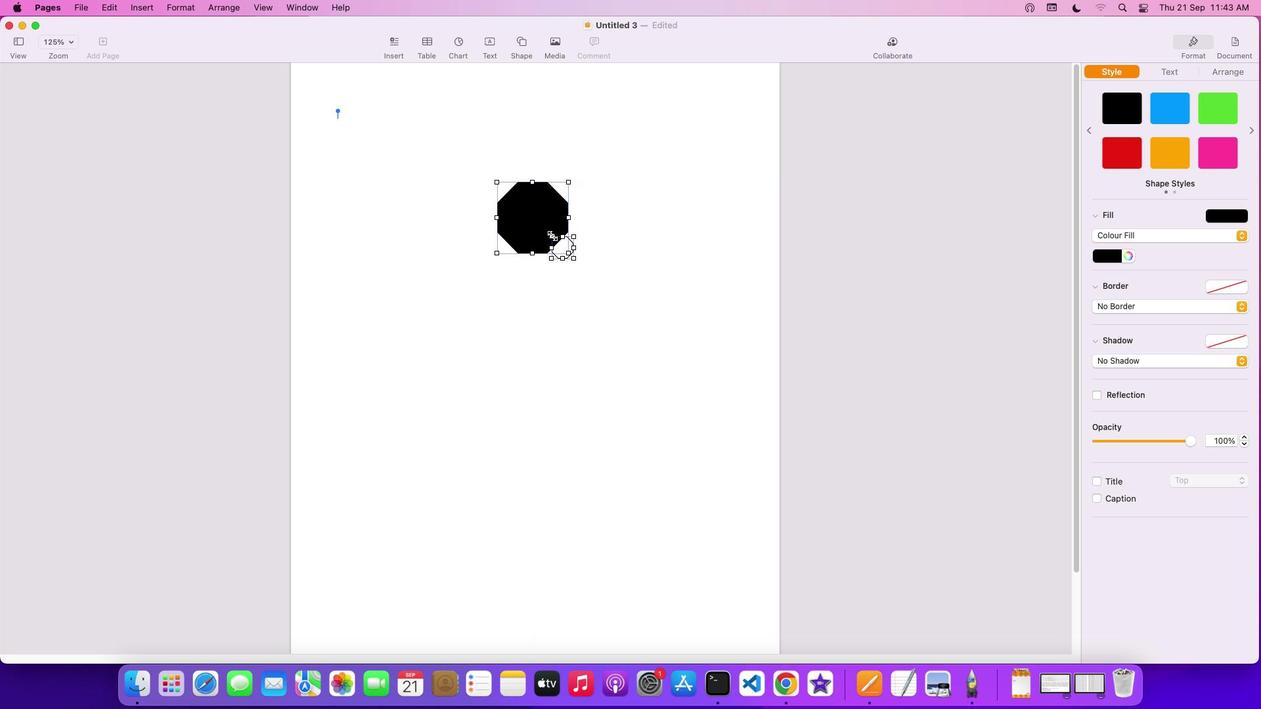 
Action: Mouse pressed left at (553, 236)
Screenshot: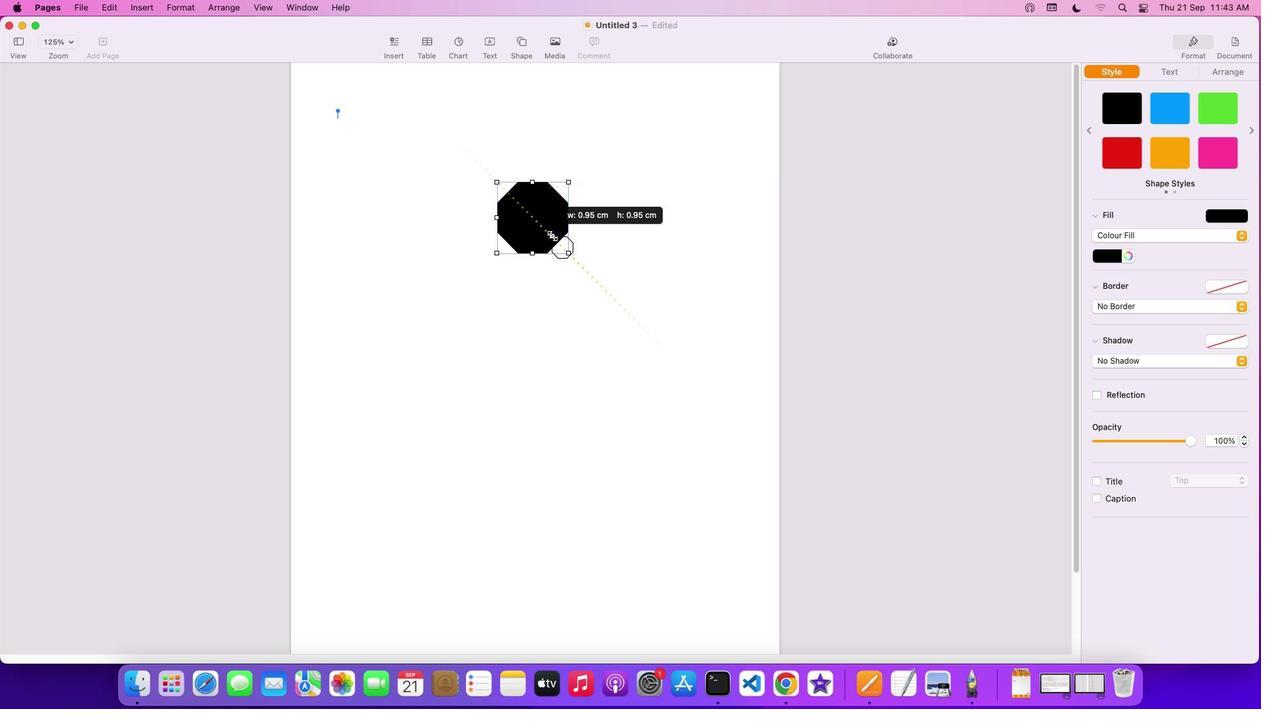 
Action: Mouse moved to (572, 255)
Screenshot: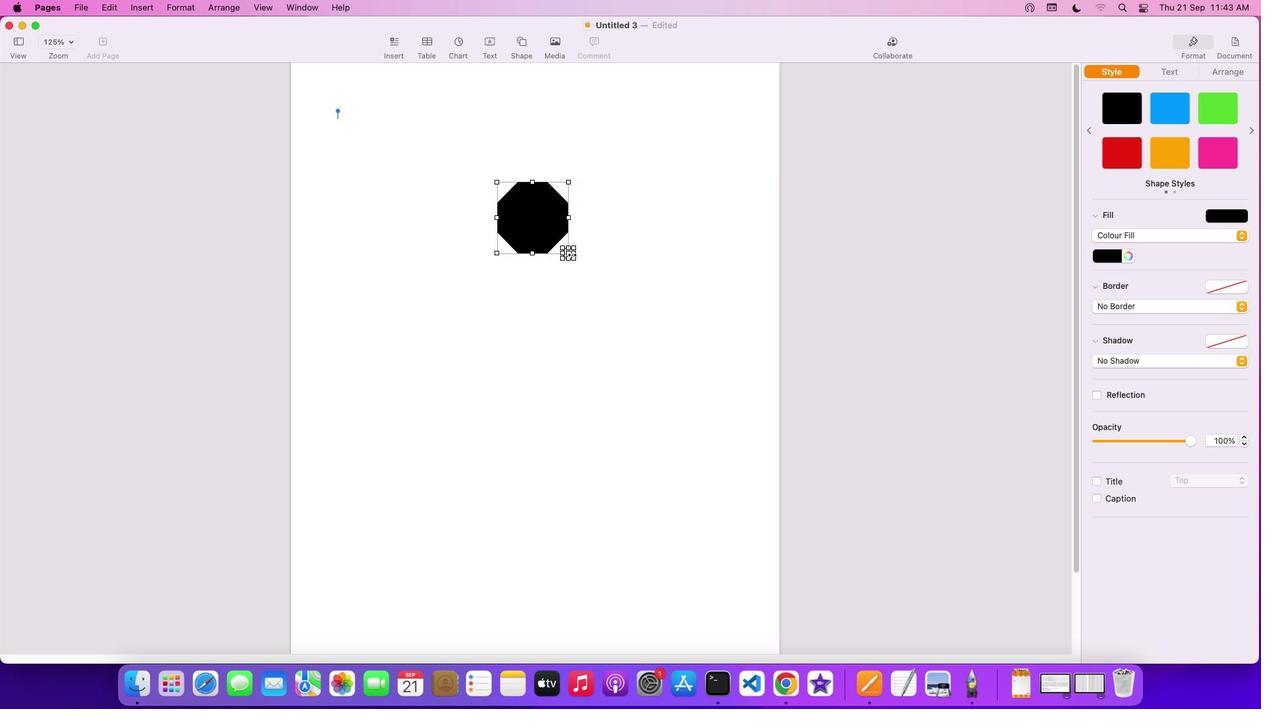 
Action: Mouse pressed left at (572, 255)
Screenshot: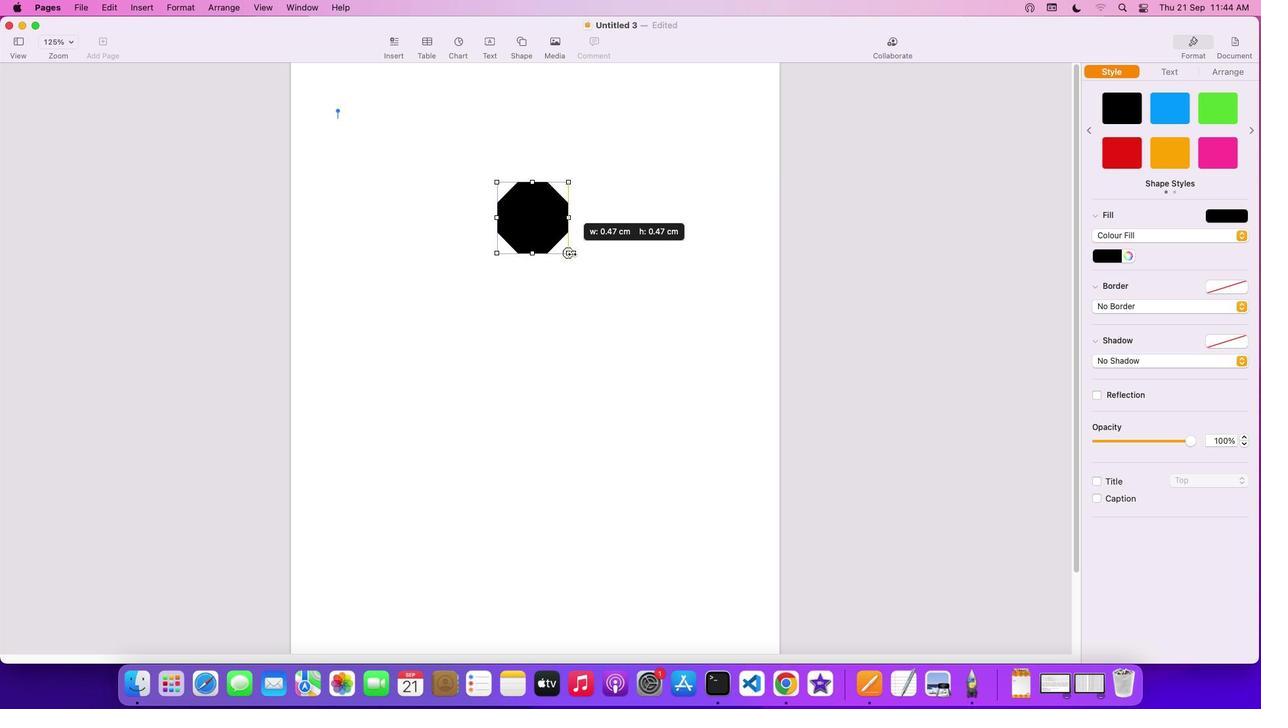 
Action: Mouse moved to (531, 230)
Screenshot: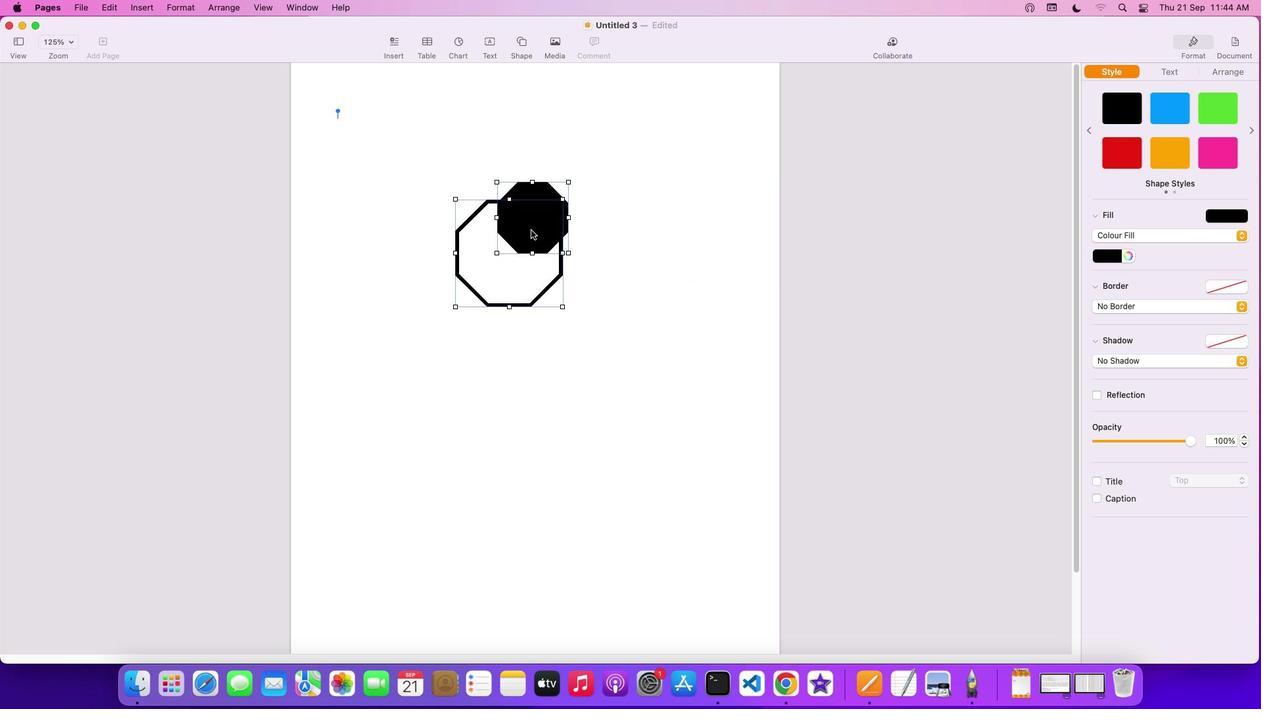 
Action: Mouse pressed left at (531, 230)
Screenshot: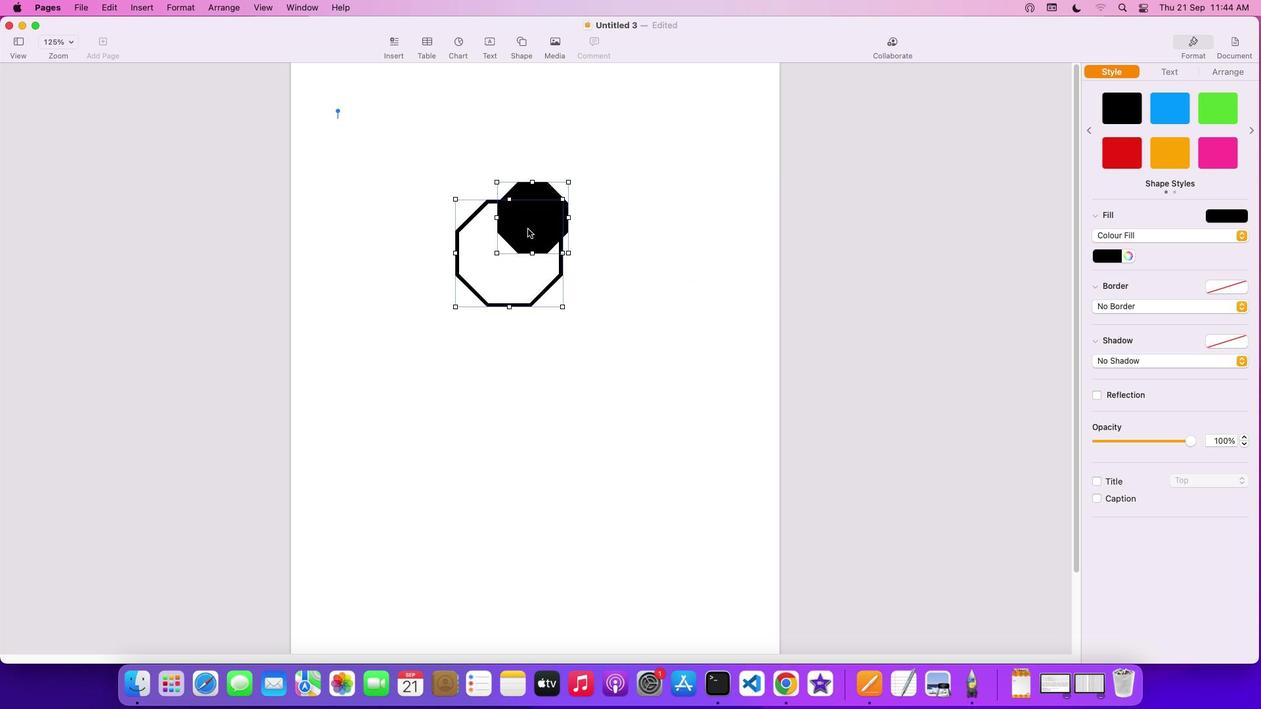 
Action: Mouse moved to (473, 132)
Screenshot: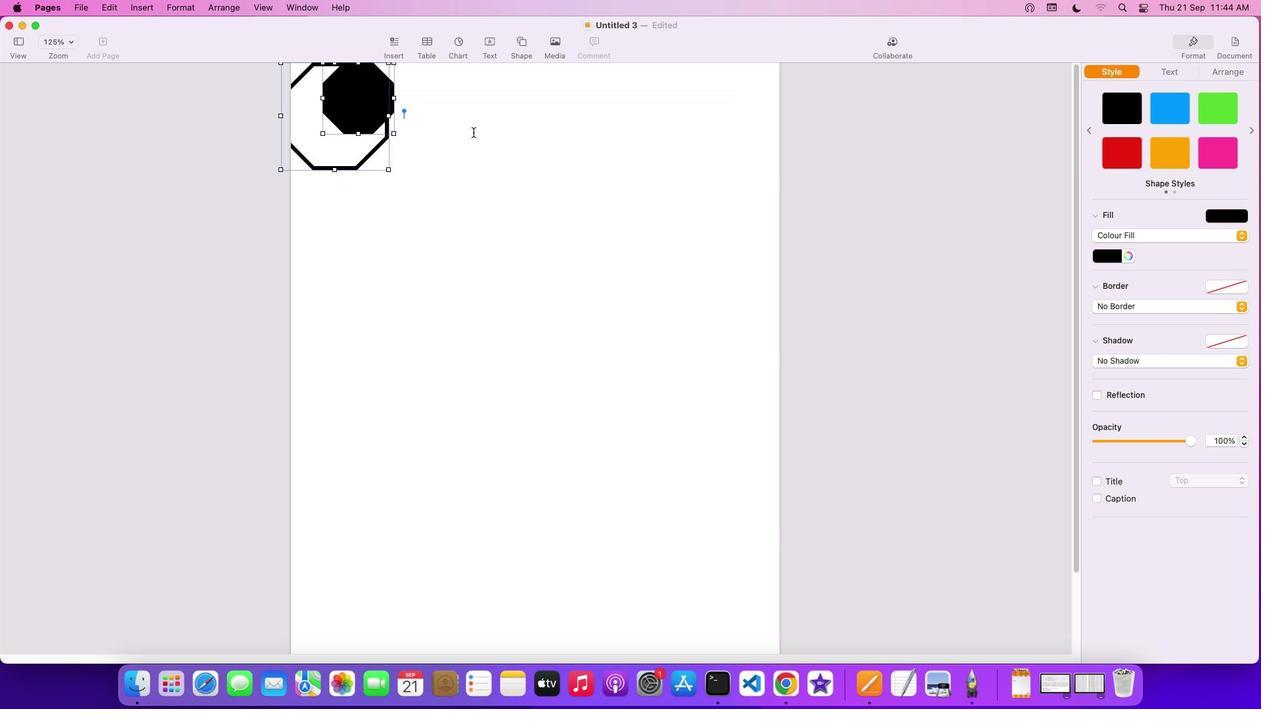 
Action: Mouse pressed left at (473, 132)
Screenshot: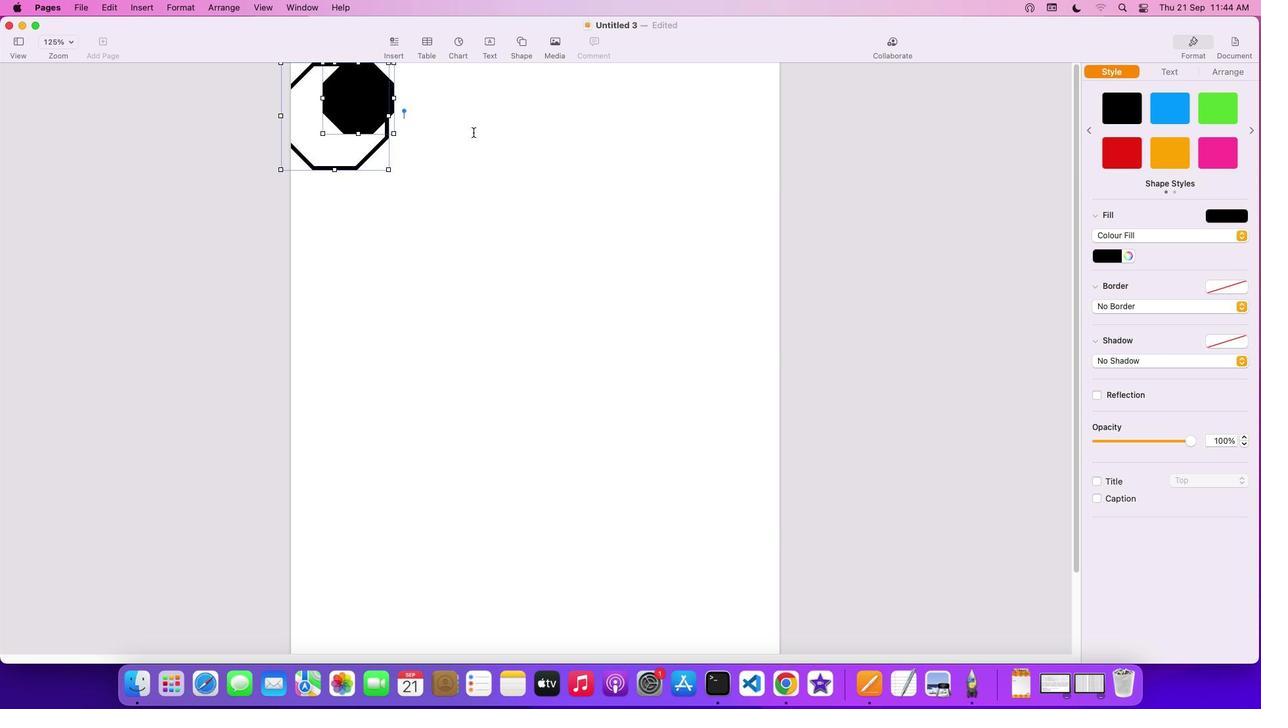 
Action: Mouse moved to (366, 101)
Screenshot: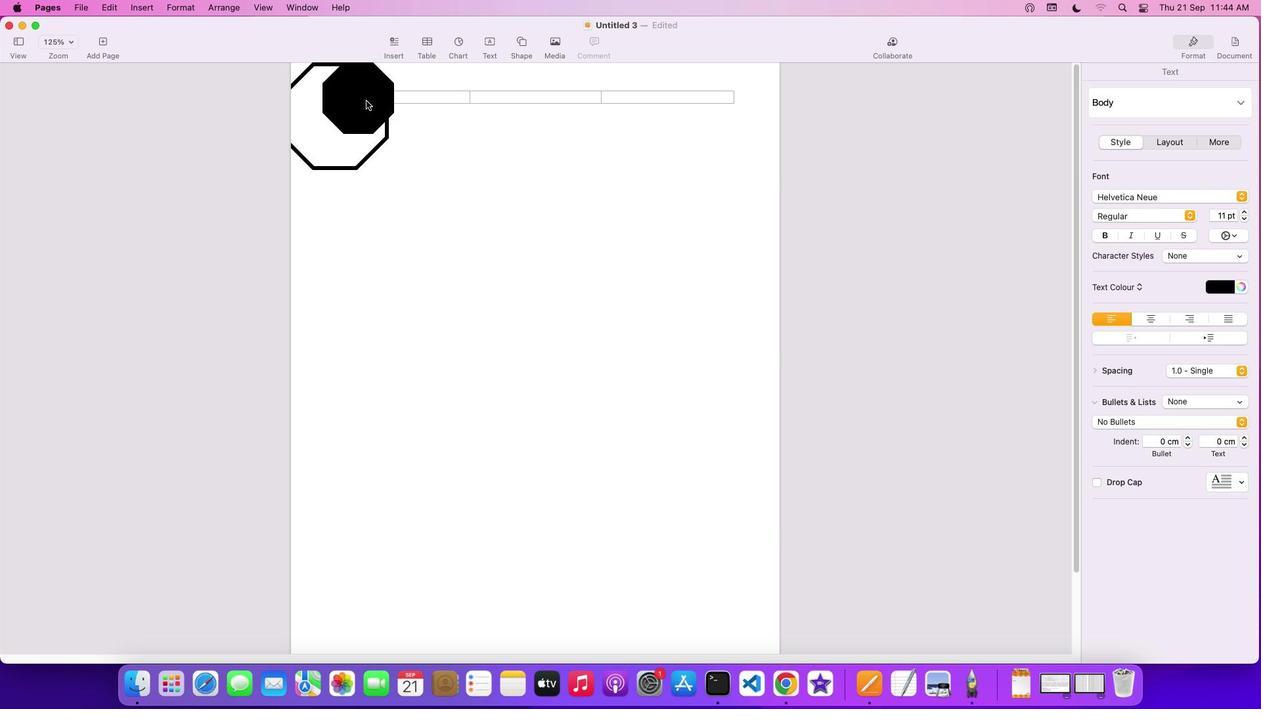
Action: Mouse pressed left at (366, 101)
Screenshot: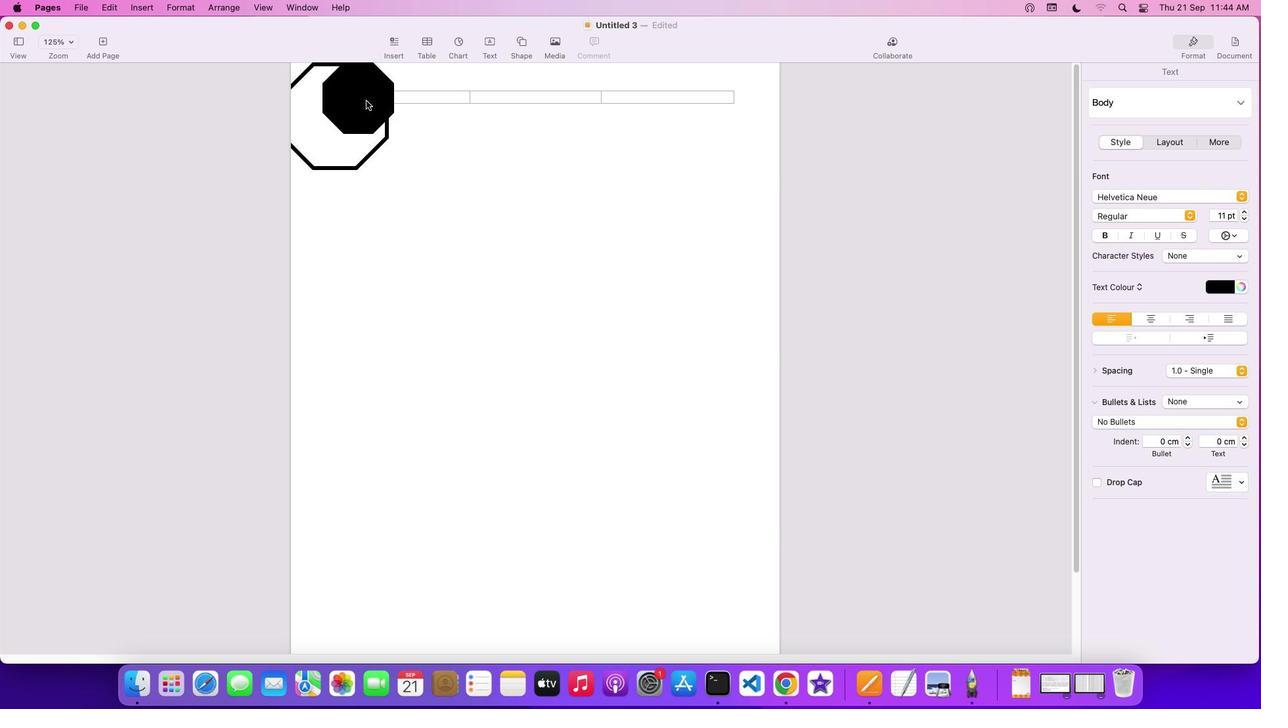 
Action: Mouse moved to (1226, 70)
Screenshot: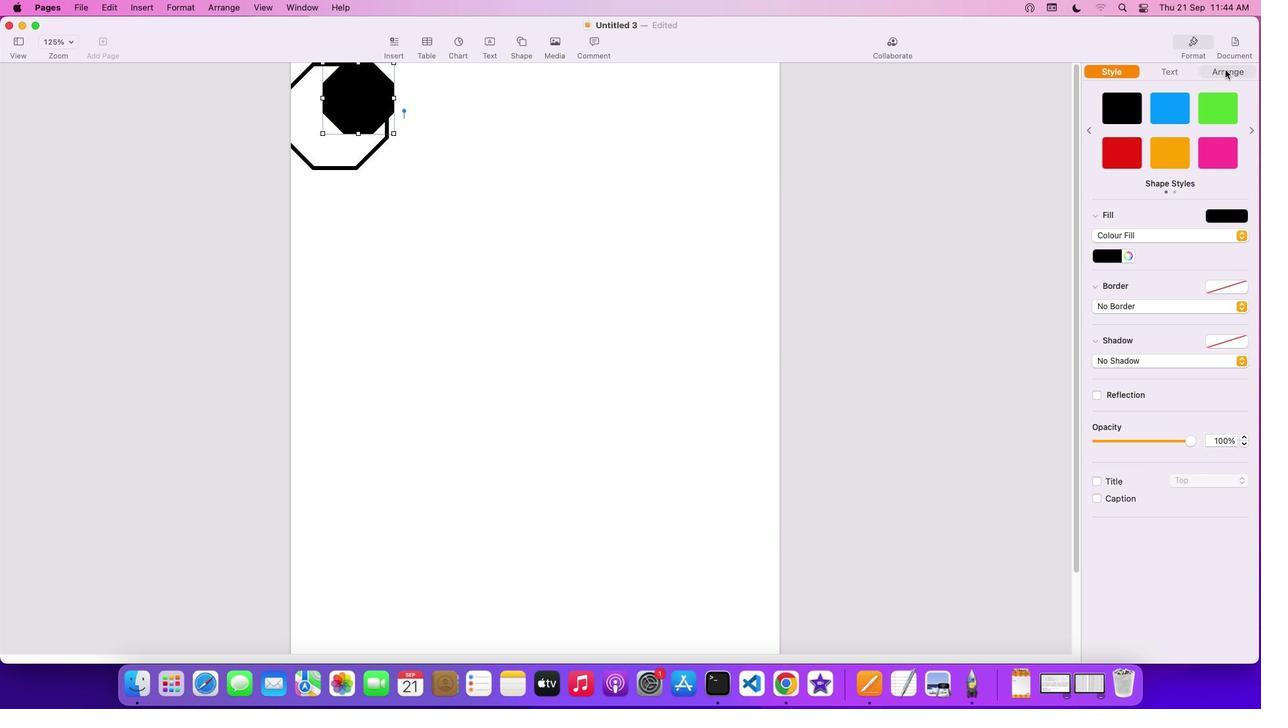 
Action: Mouse pressed left at (1226, 70)
Screenshot: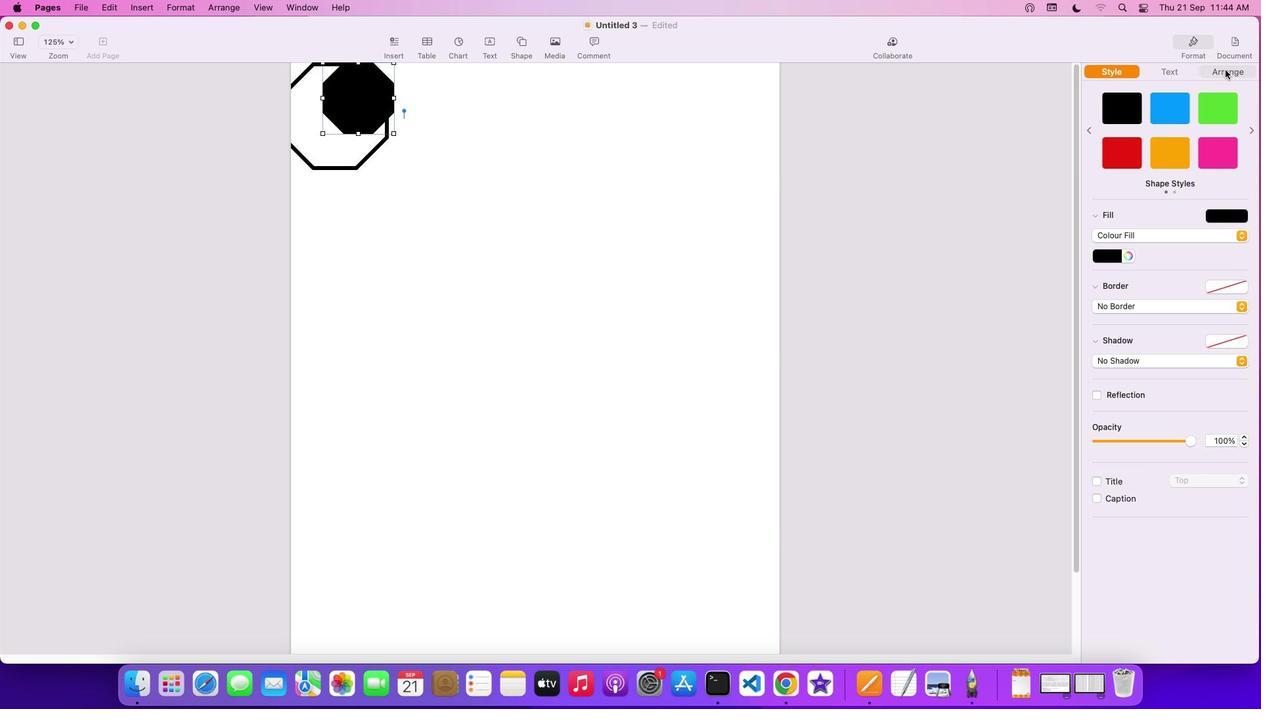 
Action: Mouse moved to (1145, 116)
Screenshot: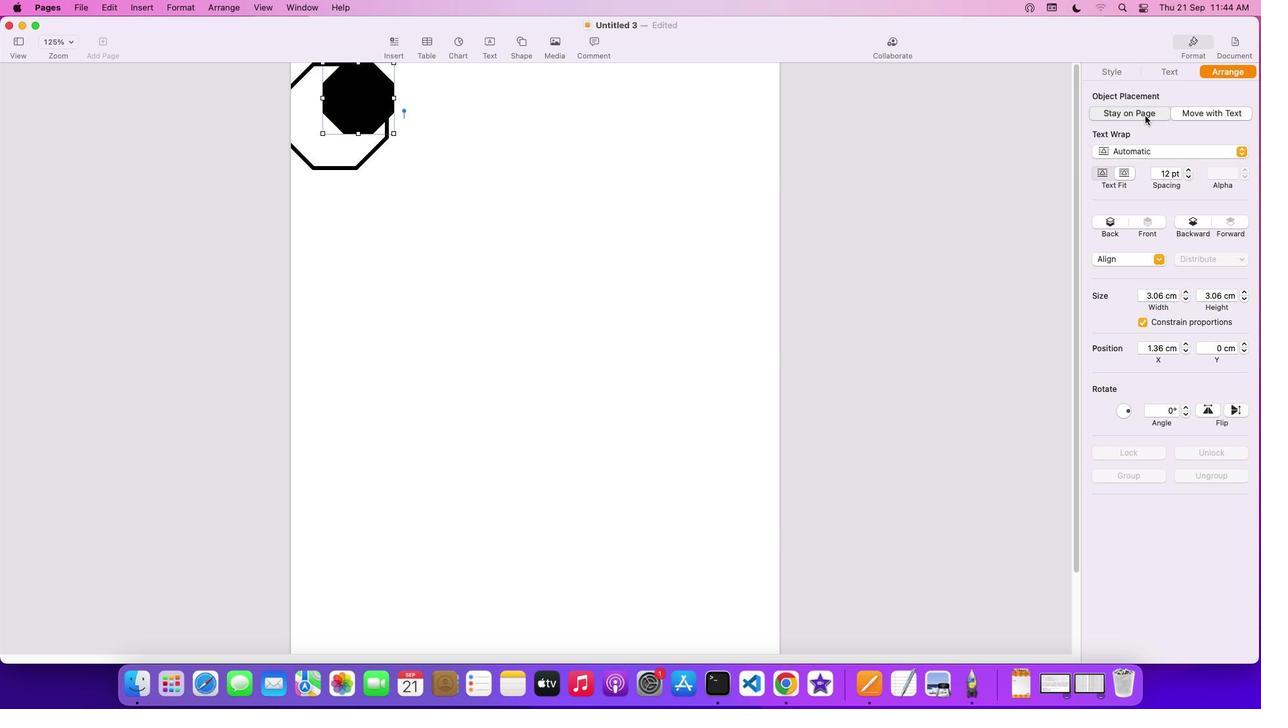 
Action: Mouse pressed left at (1145, 116)
Screenshot: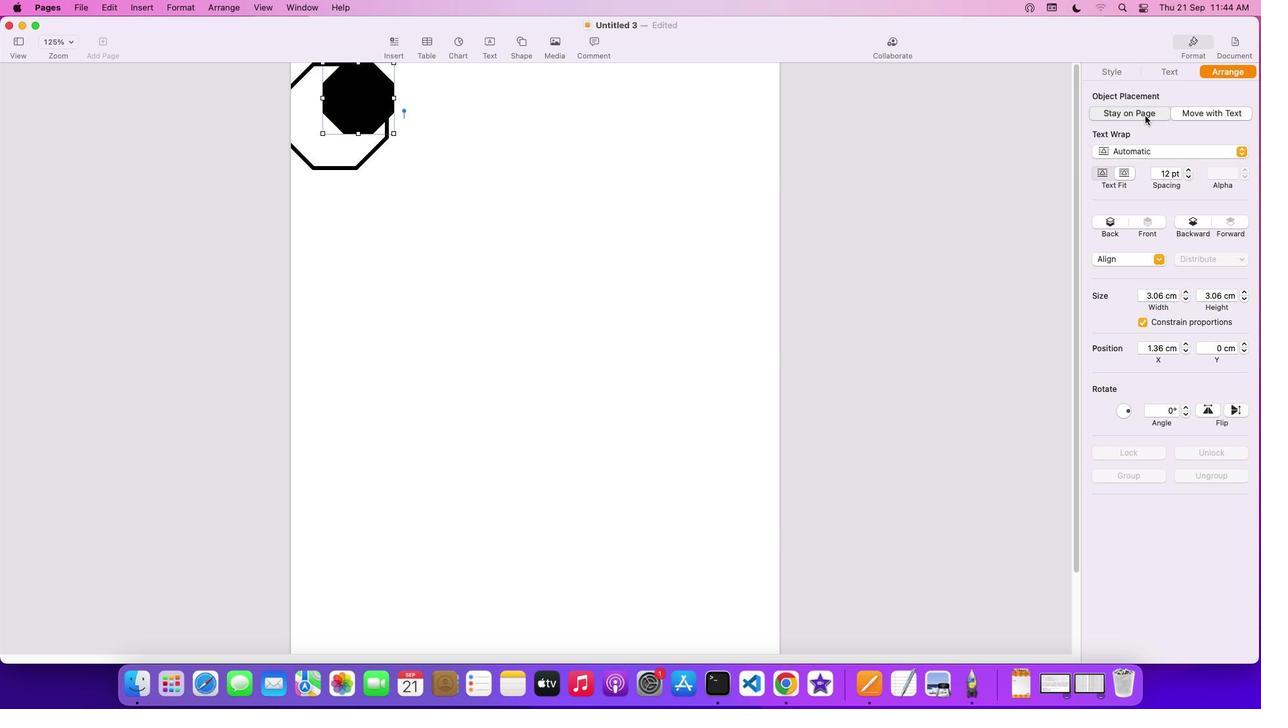 
Action: Mouse moved to (448, 165)
Screenshot: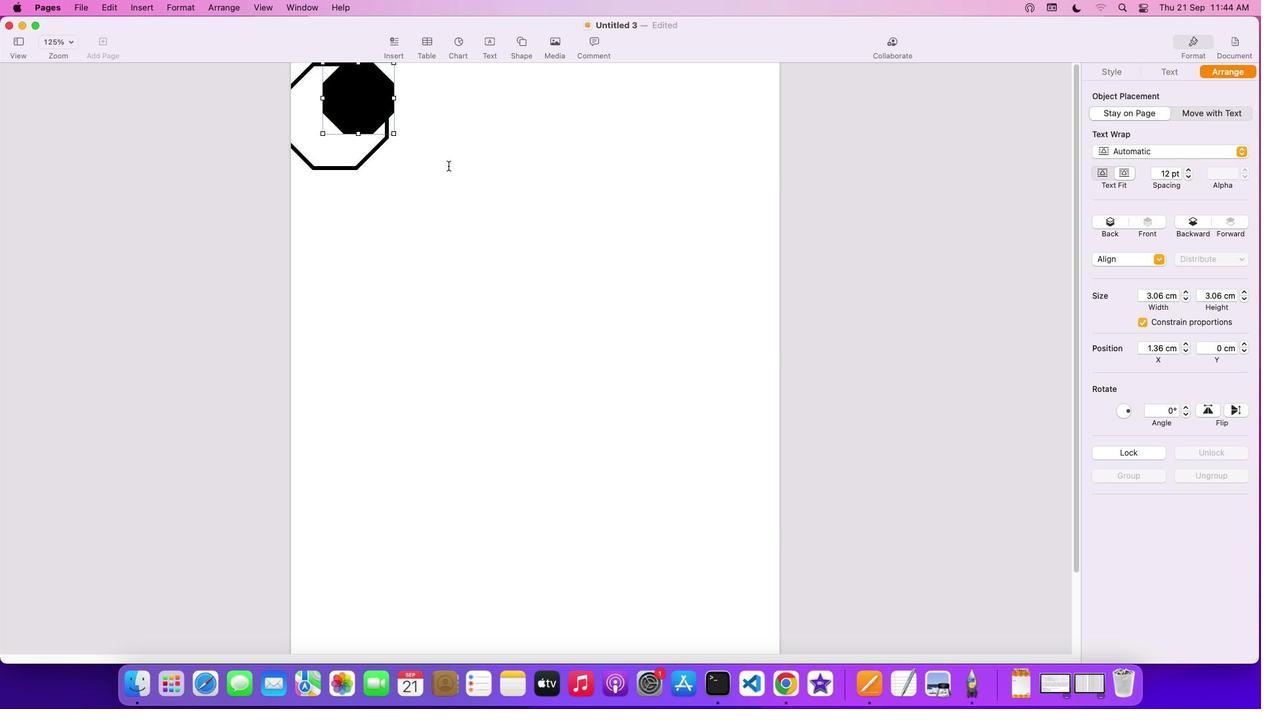 
Action: Mouse pressed left at (448, 165)
Screenshot: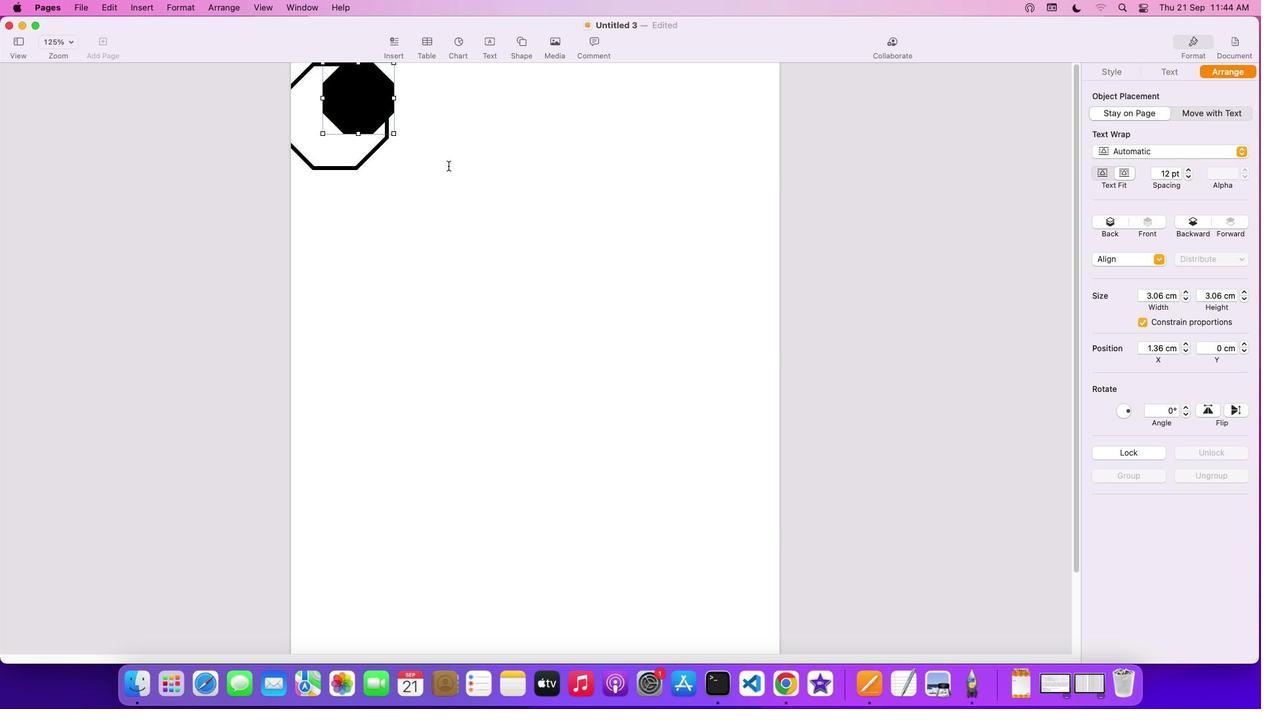 
Action: Mouse moved to (447, 166)
Screenshot: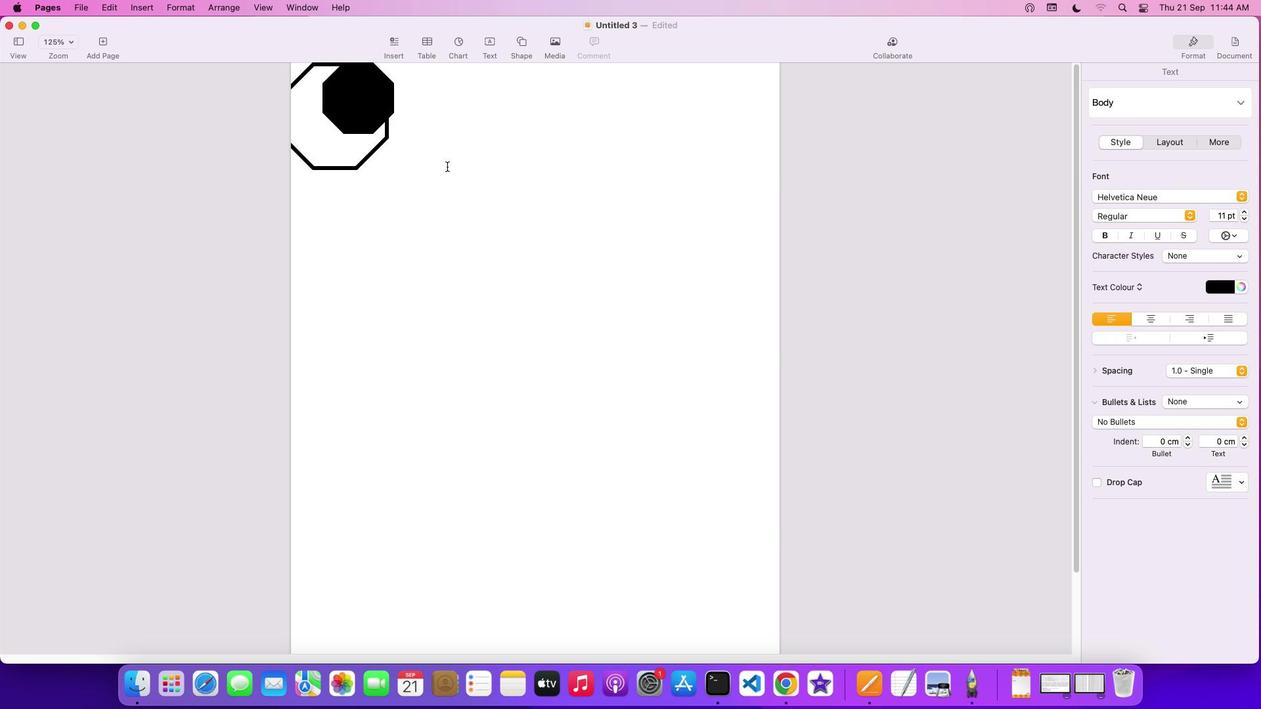 
Action: Key pressed Key.cmd'c'
Screenshot: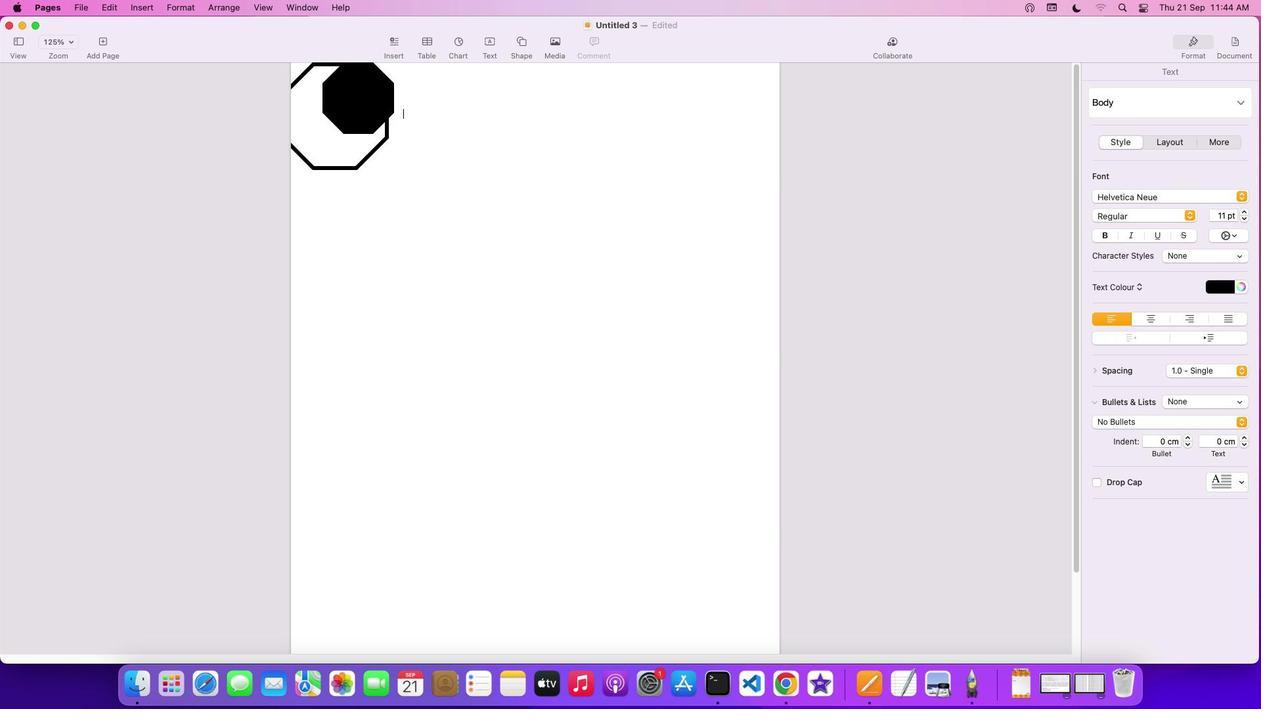 
Action: Mouse moved to (416, 139)
Screenshot: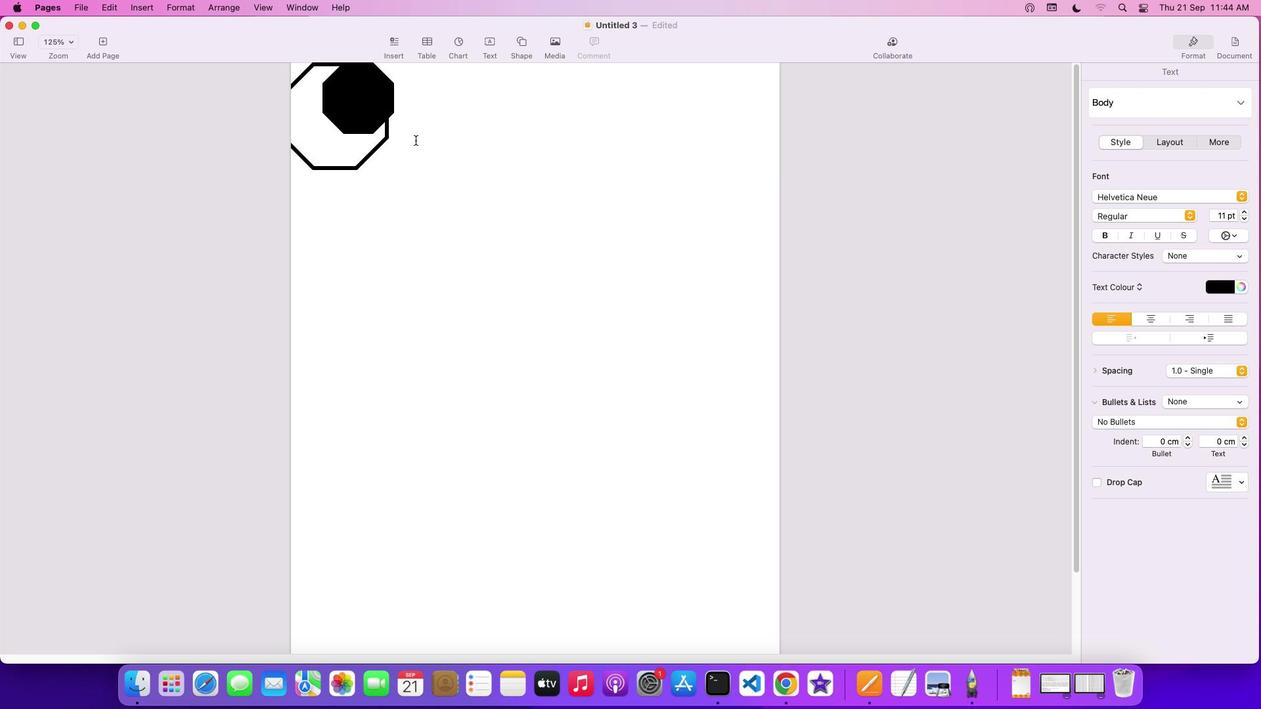 
Action: Key pressed Key.cmd'v'
Screenshot: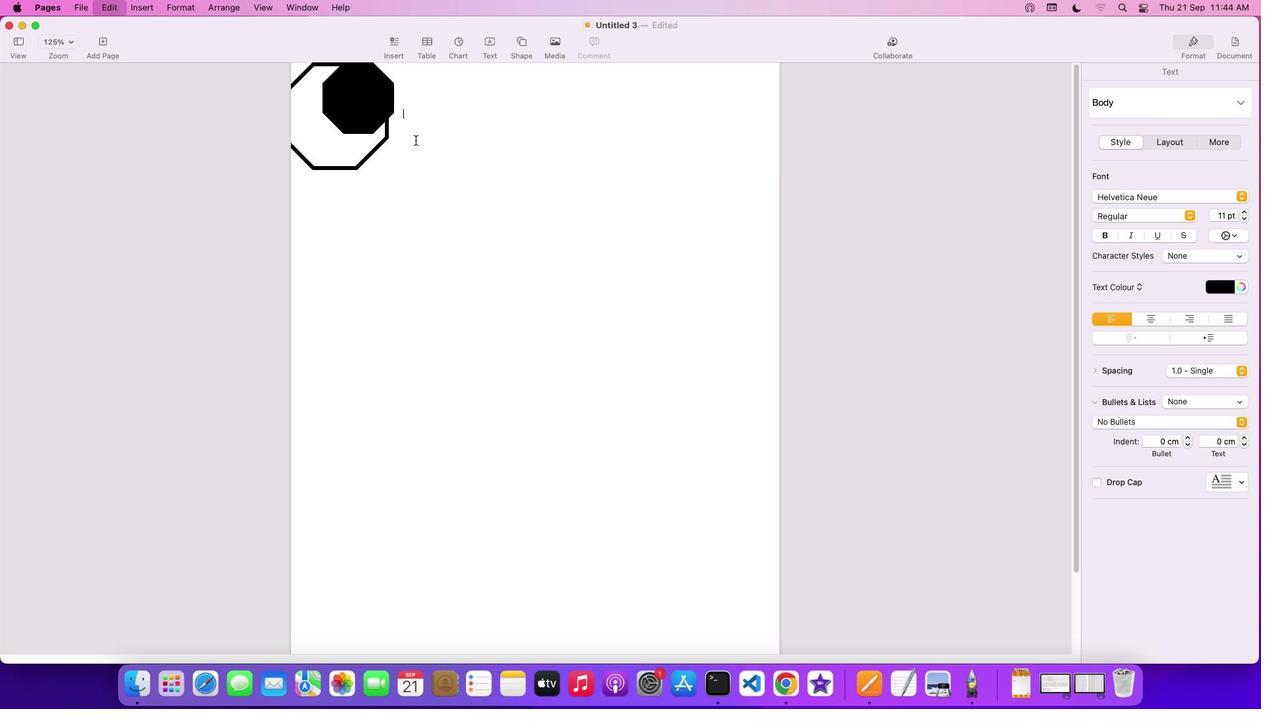 
Action: Mouse moved to (440, 237)
Screenshot: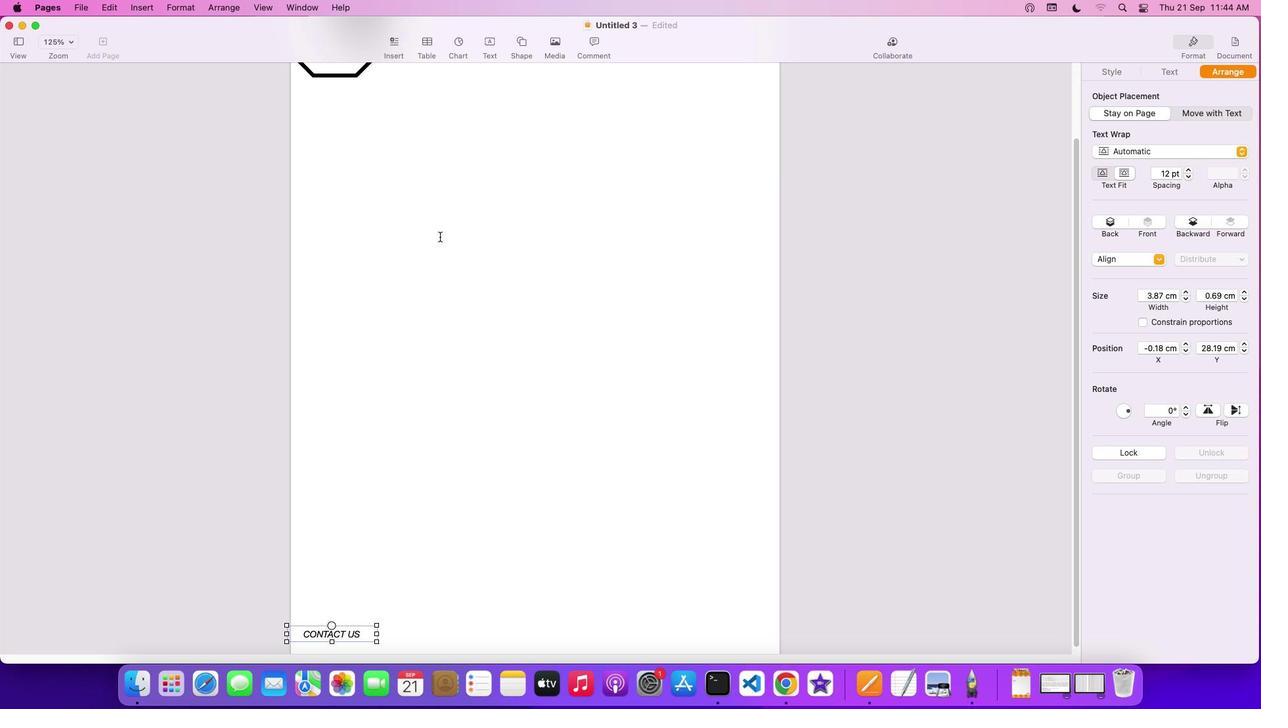 
Action: Mouse scrolled (440, 237) with delta (0, 0)
Screenshot: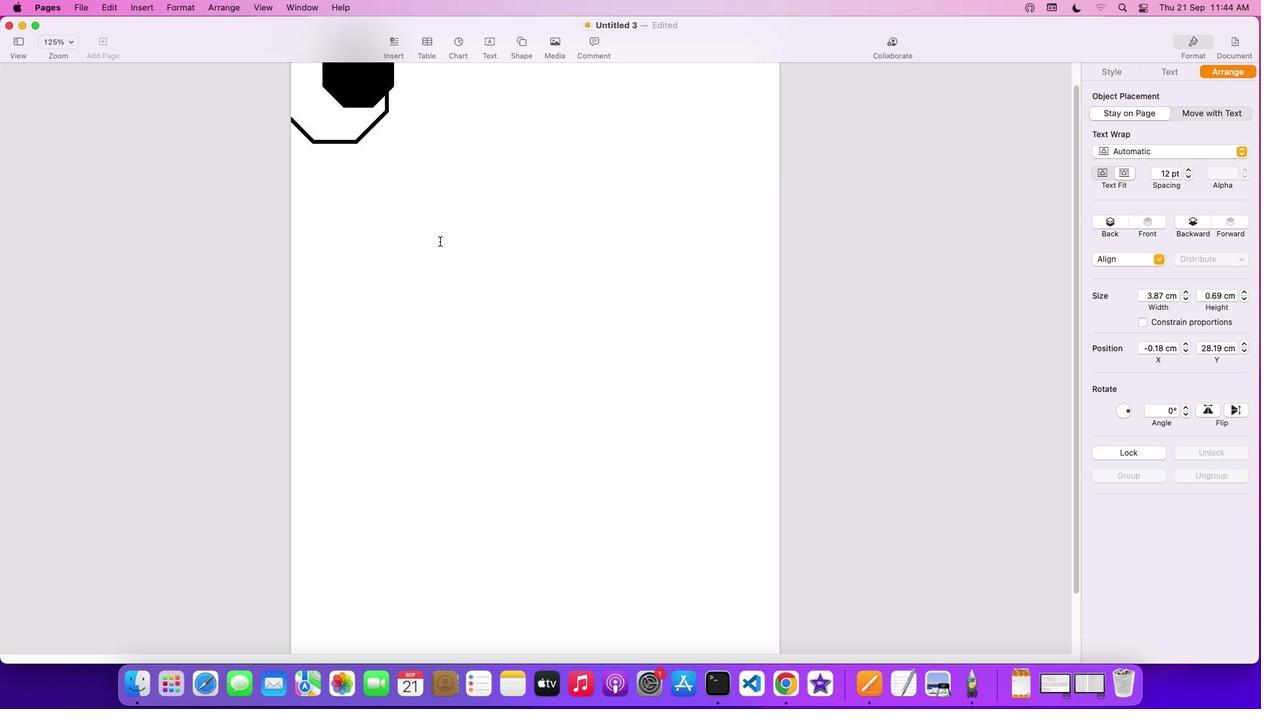 
Action: Mouse scrolled (440, 237) with delta (0, 0)
Screenshot: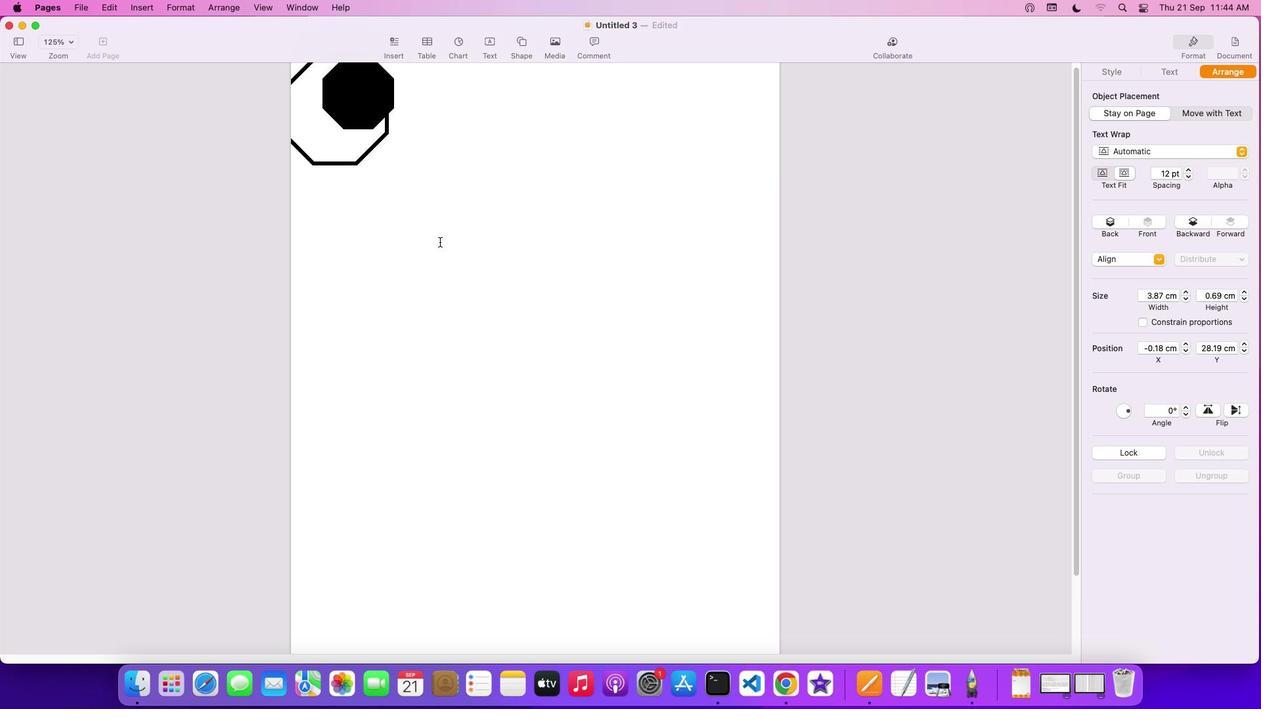 
Action: Mouse moved to (440, 237)
Screenshot: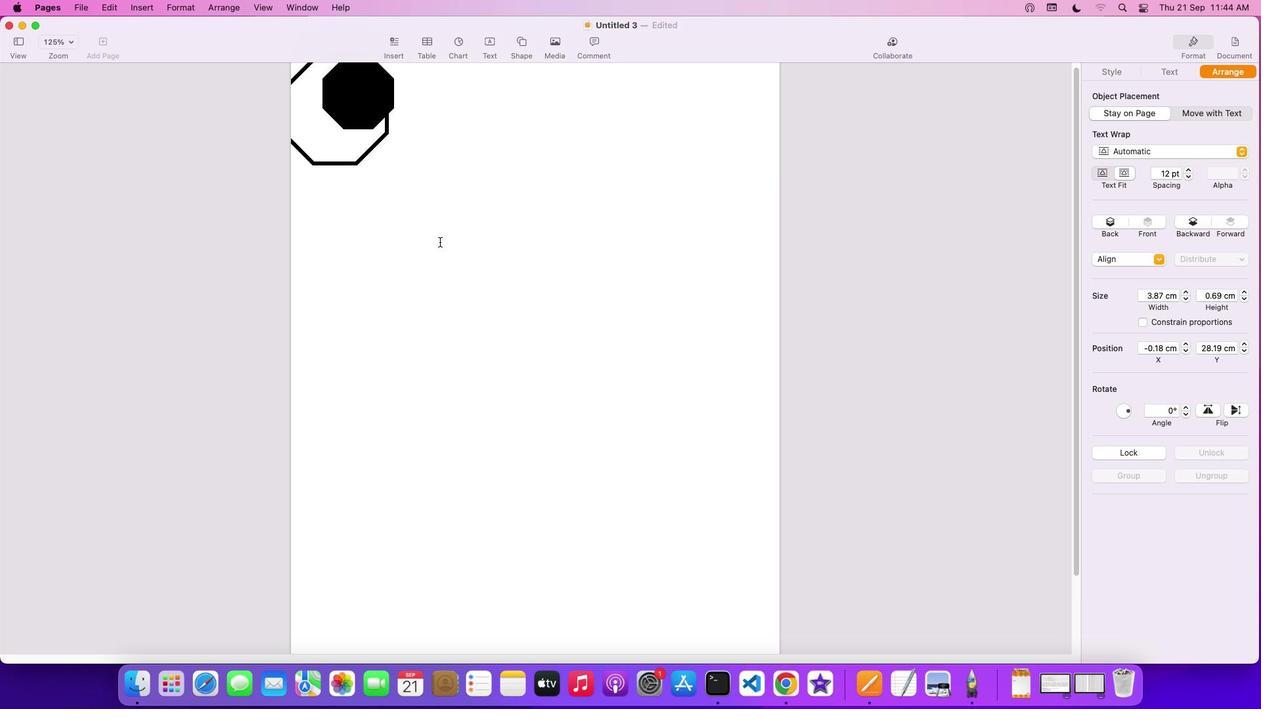 
Action: Mouse scrolled (440, 237) with delta (0, 1)
Screenshot: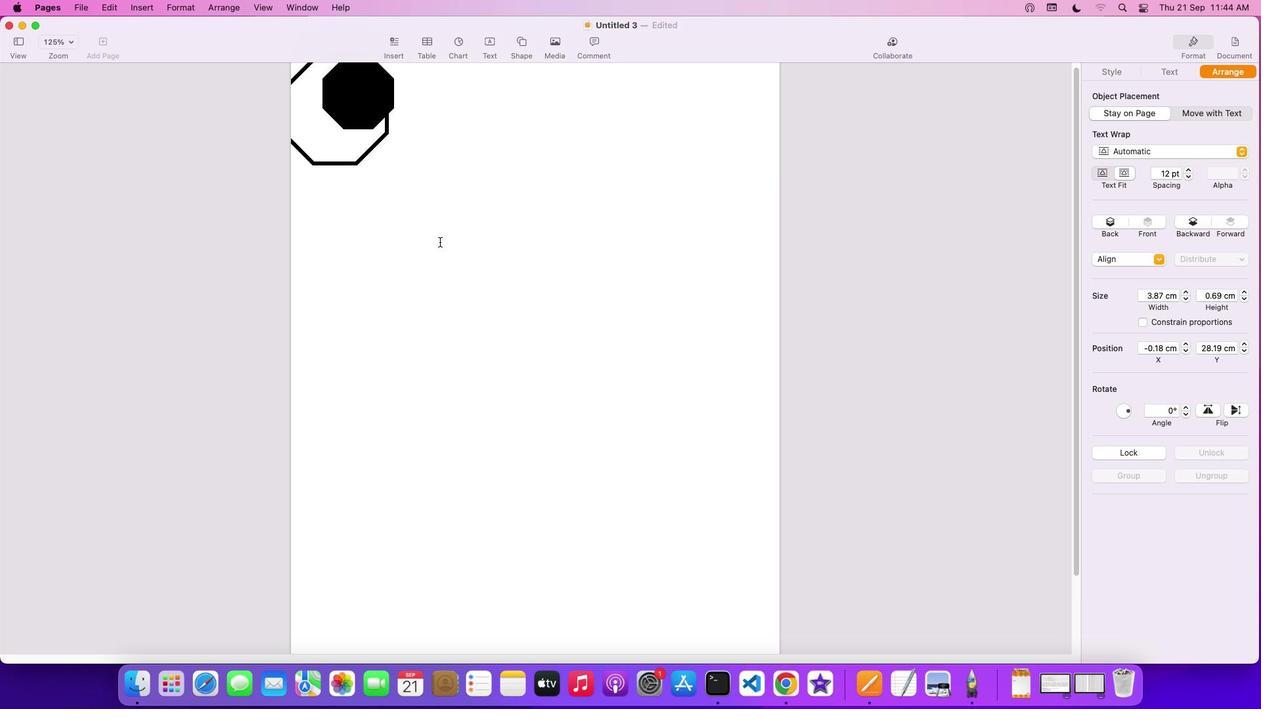 
Action: Mouse moved to (440, 238)
Screenshot: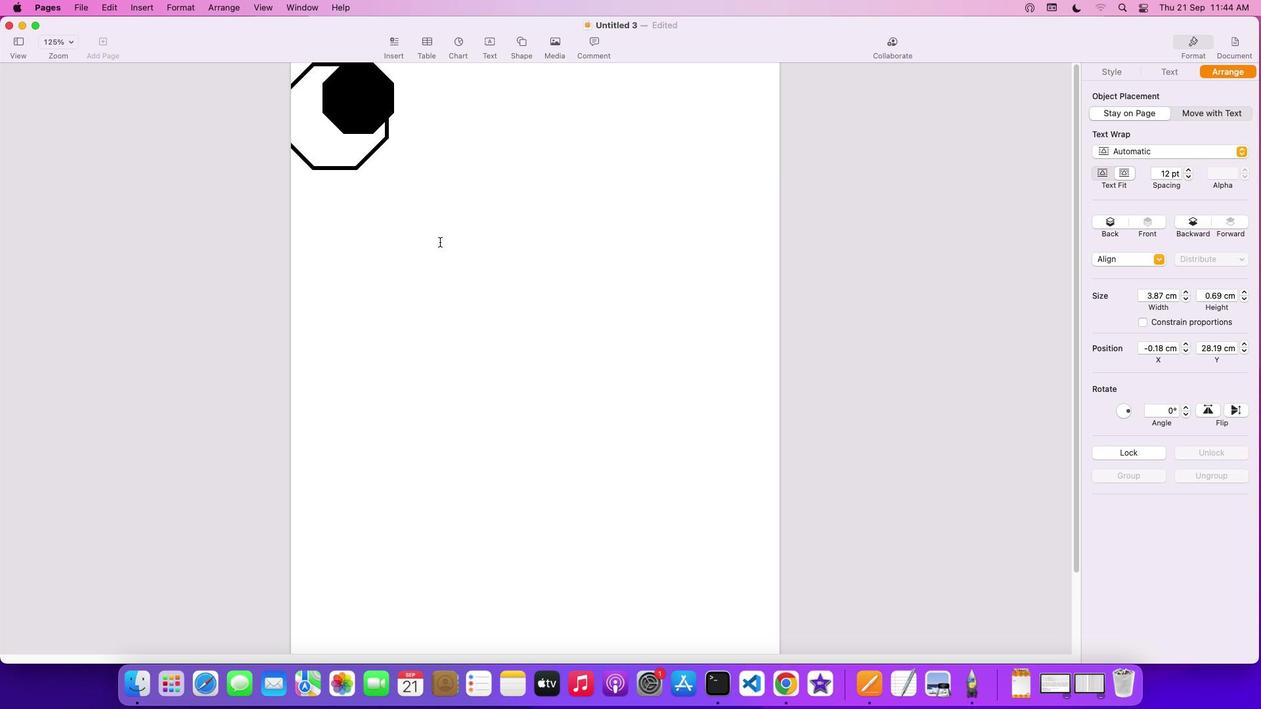 
Action: Mouse scrolled (440, 238) with delta (0, 3)
Screenshot: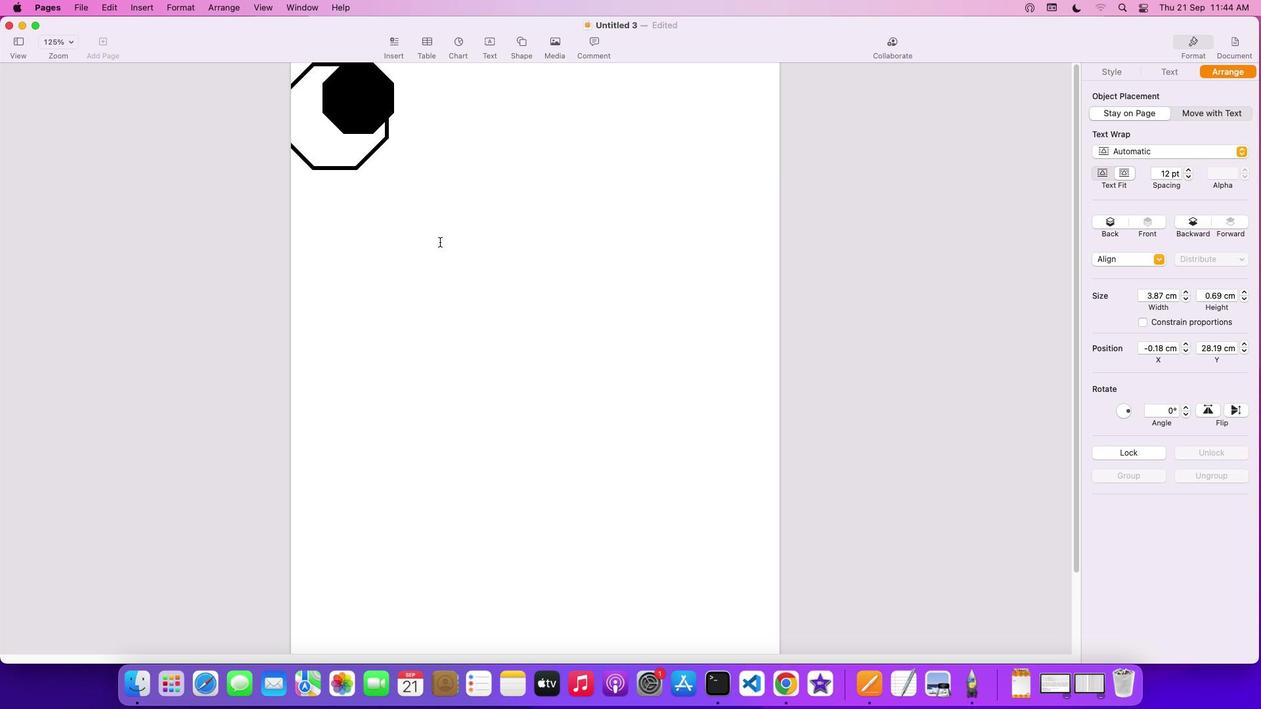 
Action: Mouse moved to (440, 238)
Screenshot: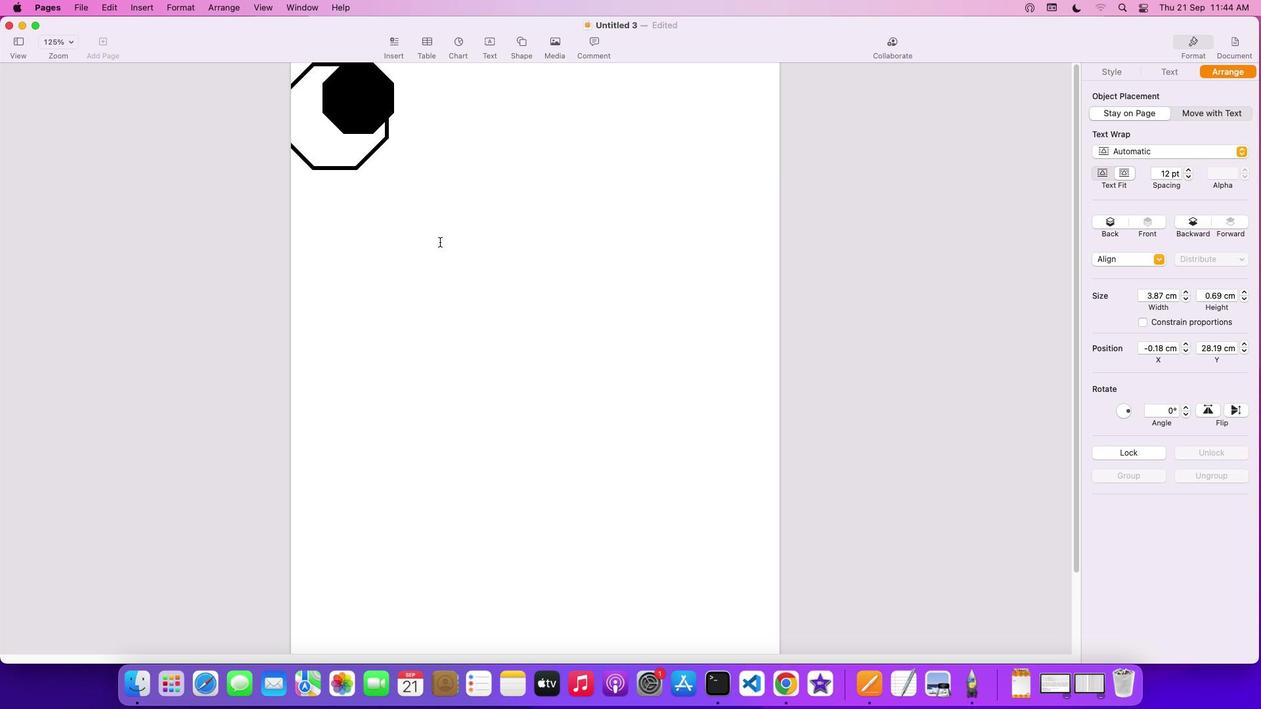 
Action: Mouse scrolled (440, 238) with delta (0, 3)
Screenshot: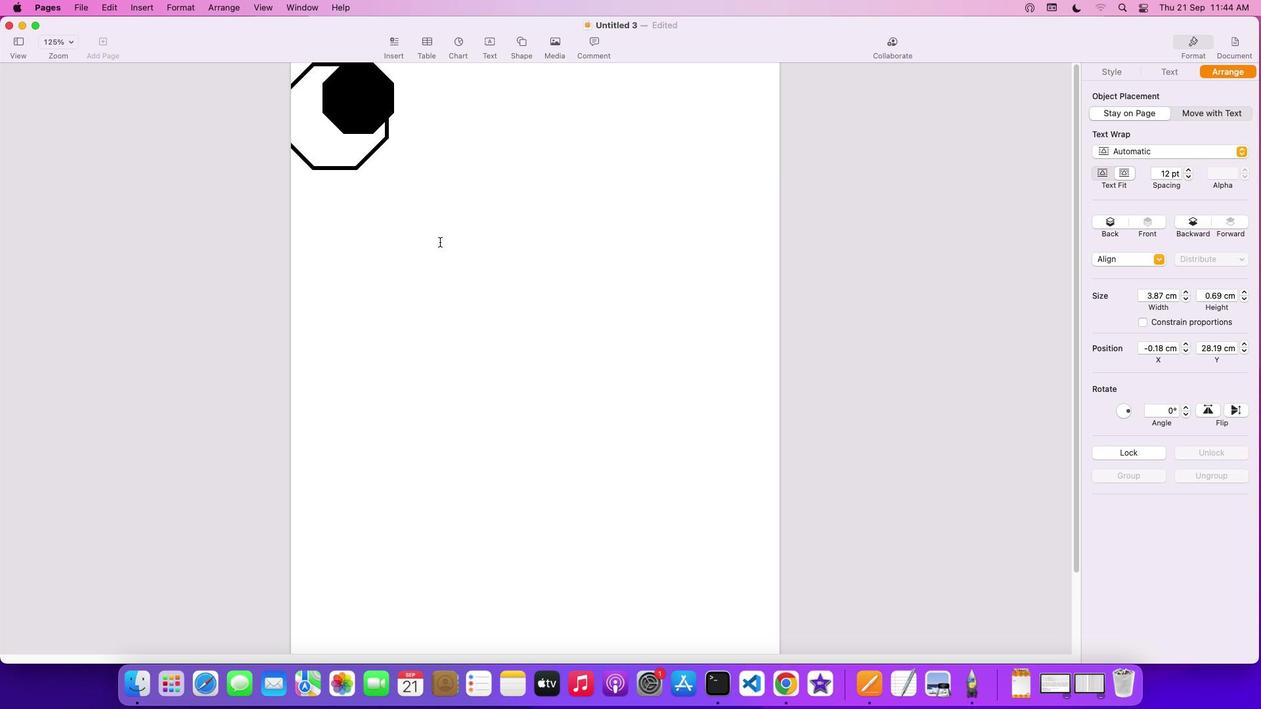 
Action: Mouse moved to (439, 239)
Screenshot: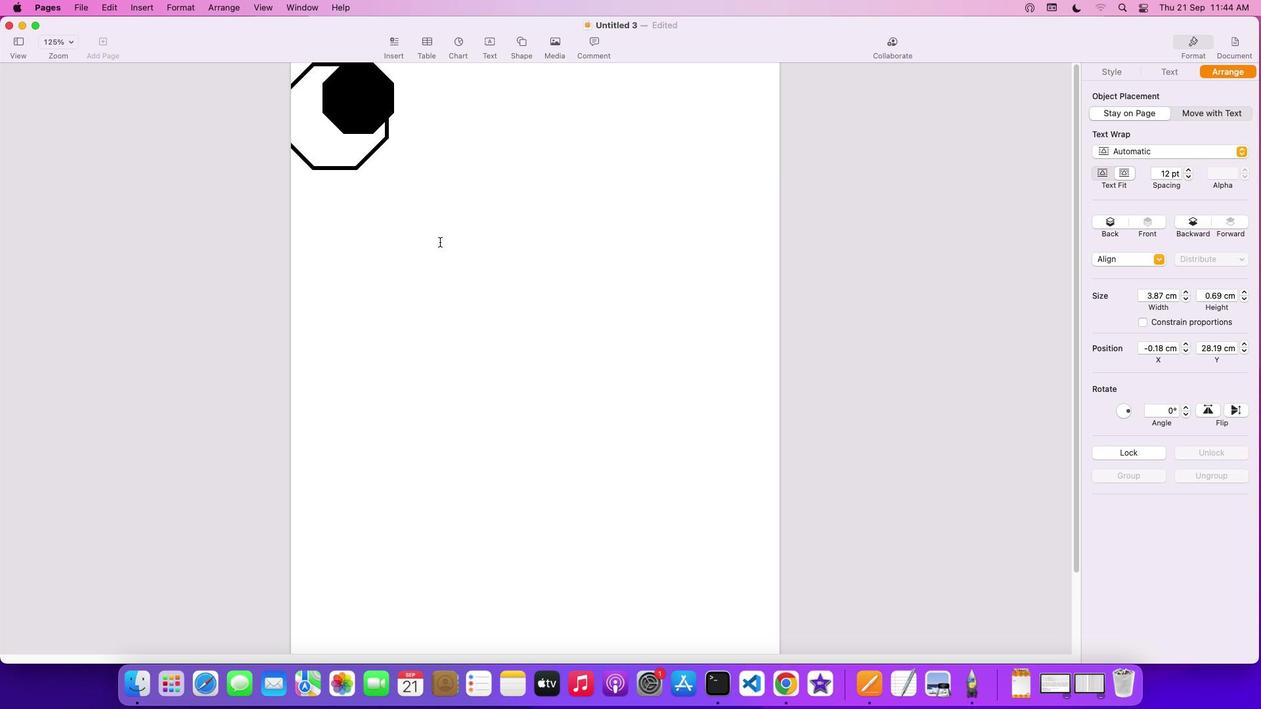 
Action: Mouse scrolled (439, 239) with delta (0, 4)
Screenshot: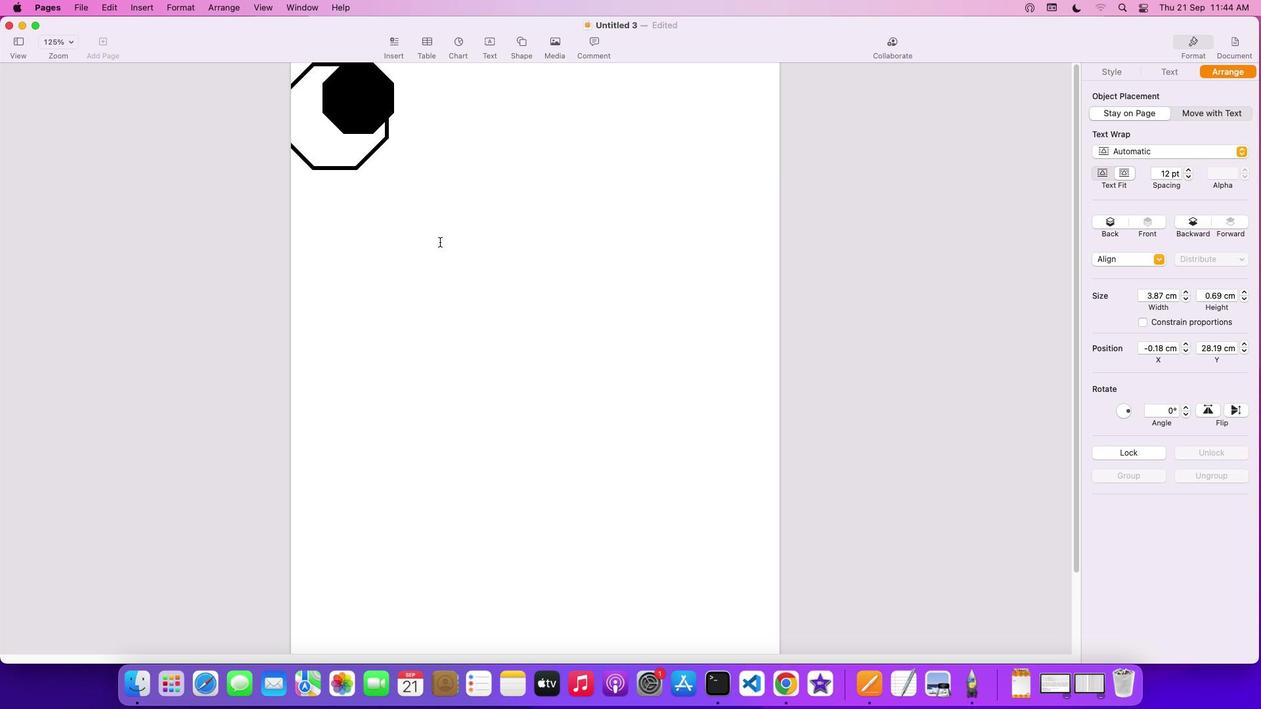 
Action: Mouse moved to (439, 242)
Screenshot: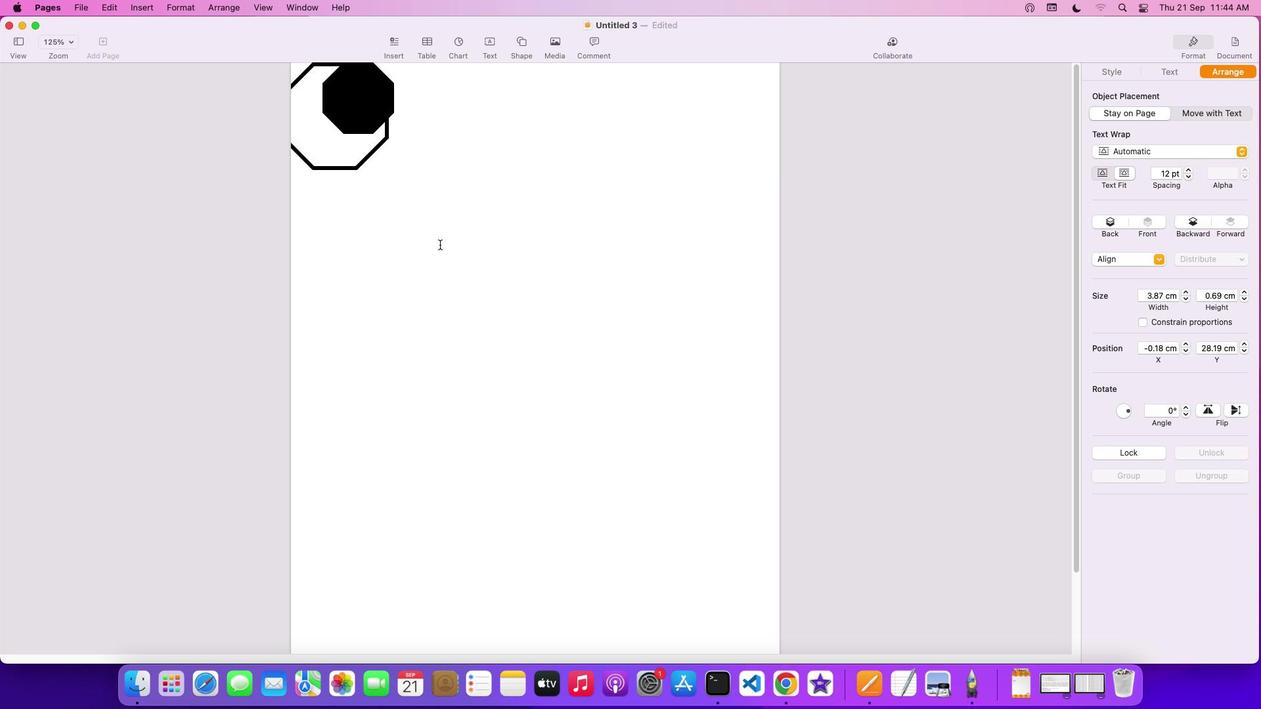
Action: Mouse scrolled (439, 242) with delta (0, 0)
Screenshot: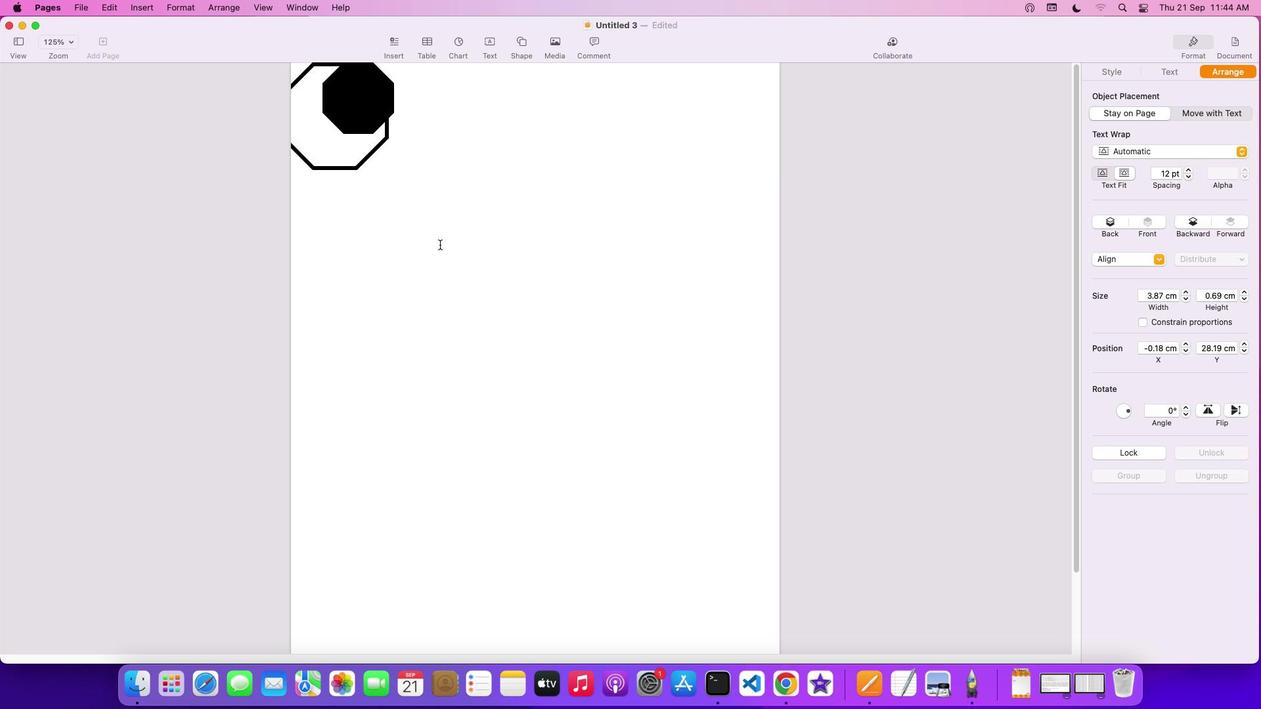 
Action: Mouse moved to (439, 243)
Screenshot: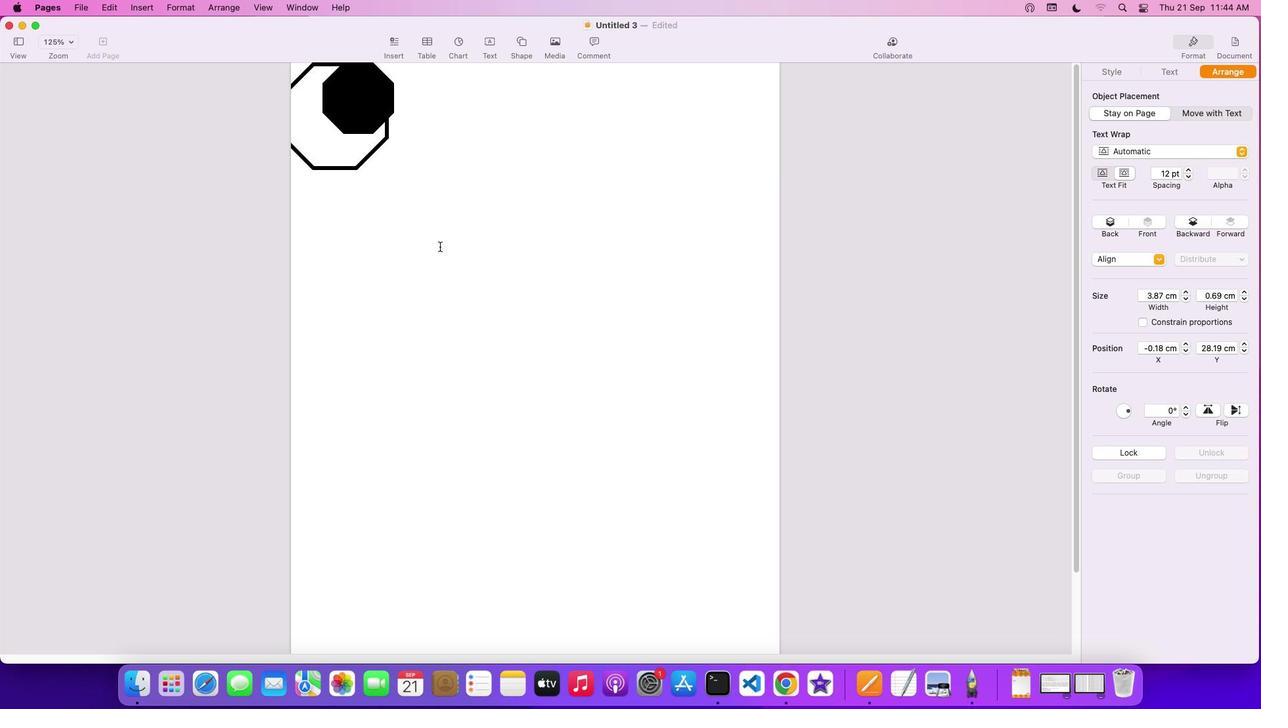 
Action: Mouse scrolled (439, 243) with delta (0, 0)
Screenshot: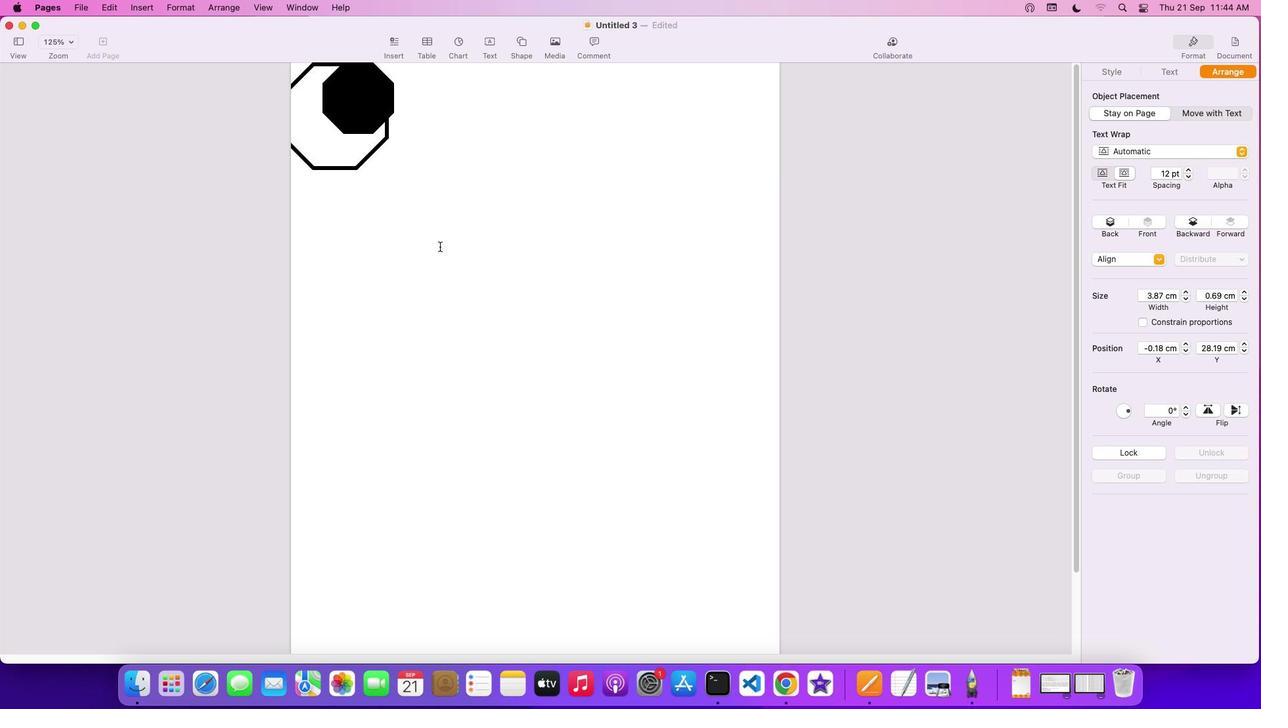
Action: Mouse moved to (439, 243)
Screenshot: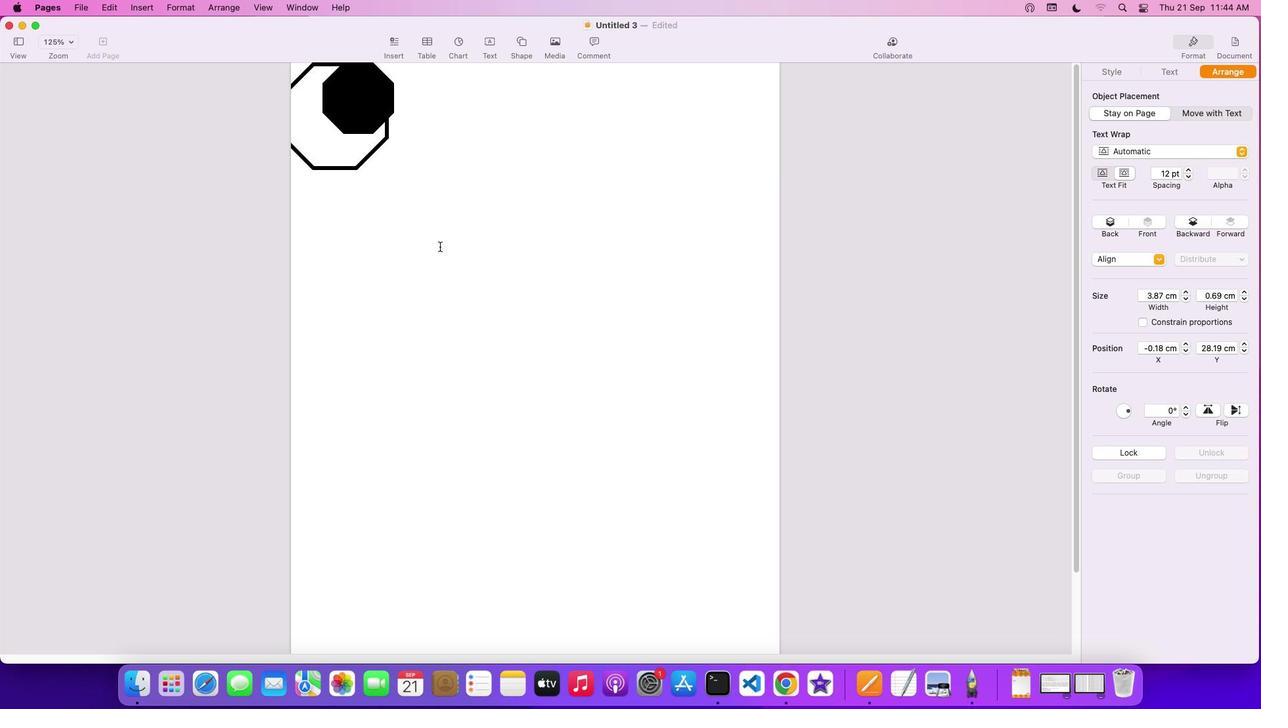 
Action: Mouse scrolled (439, 243) with delta (0, 2)
Screenshot: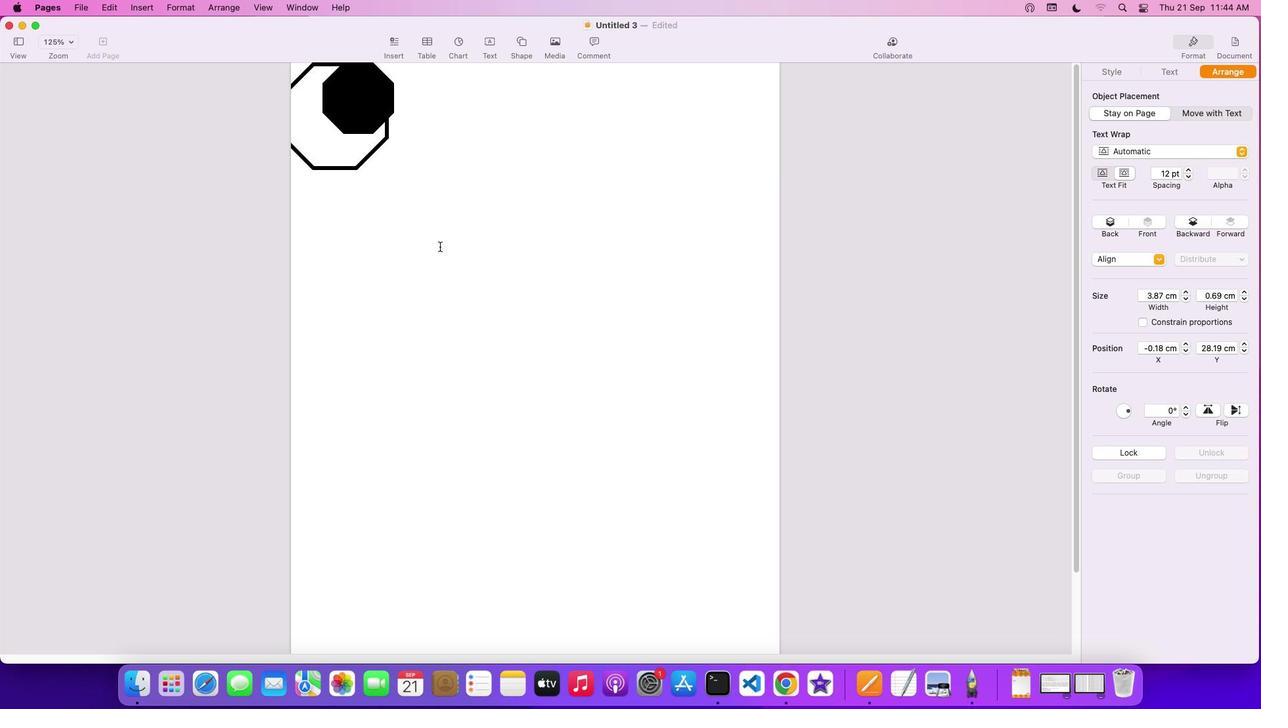 
Action: Mouse scrolled (439, 243) with delta (0, 3)
Screenshot: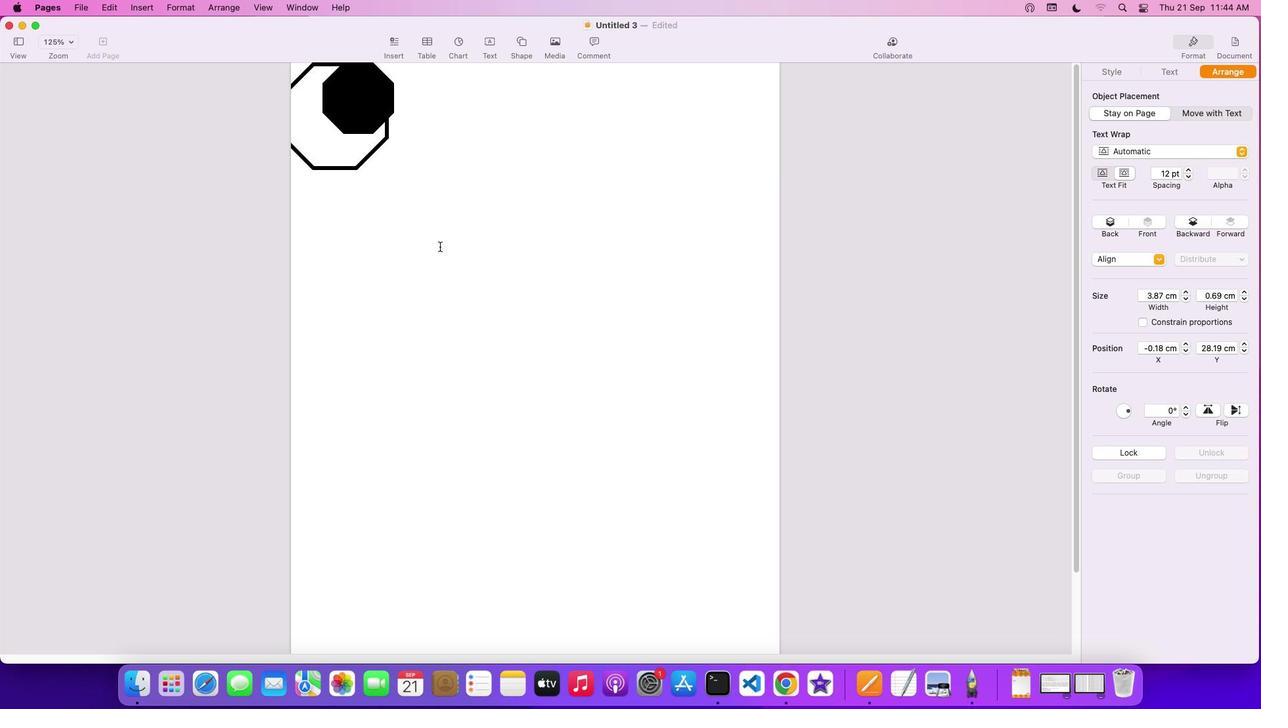 
Action: Mouse moved to (439, 243)
Screenshot: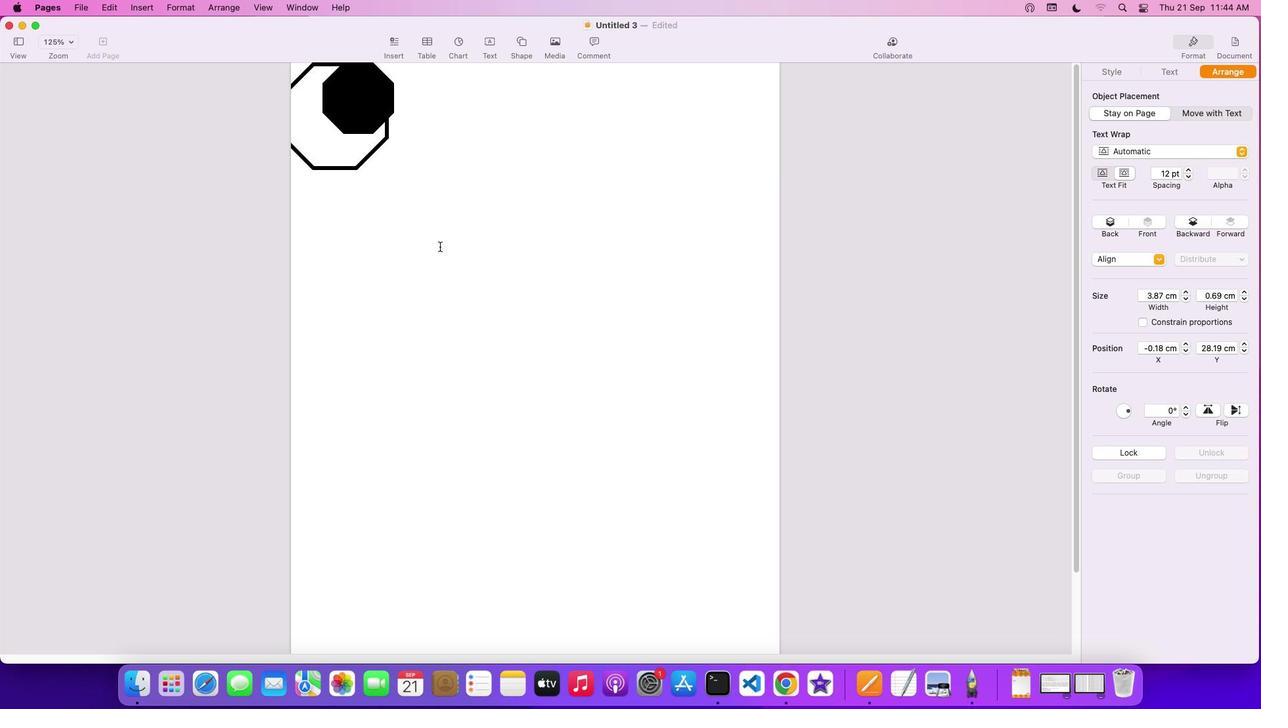 
Action: Mouse scrolled (439, 243) with delta (0, 3)
Screenshot: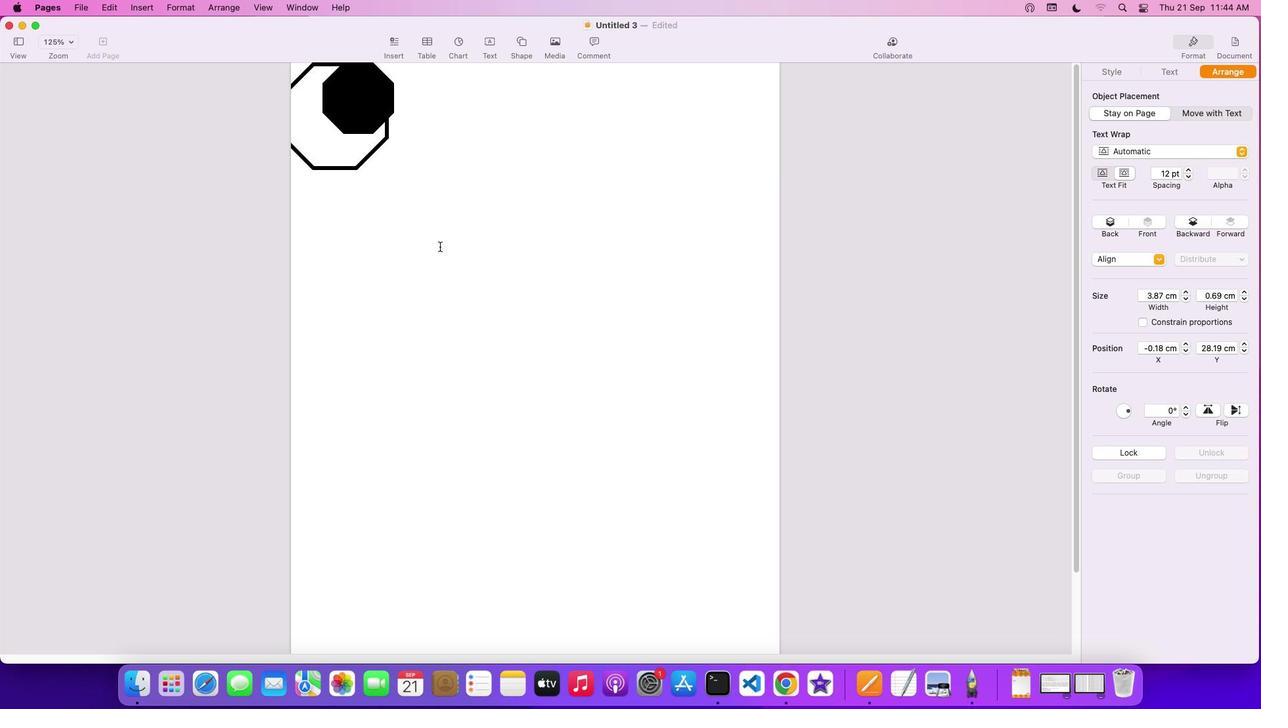 
Action: Mouse scrolled (439, 243) with delta (0, 4)
Screenshot: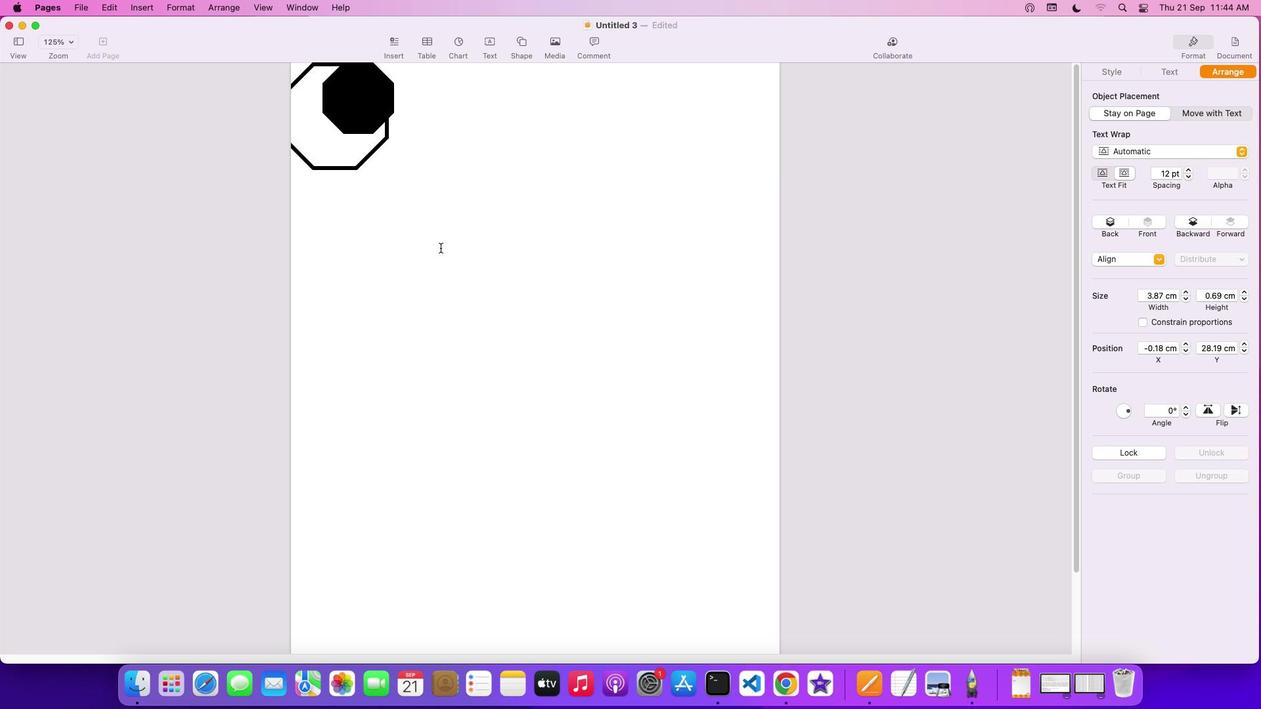 
Action: Mouse moved to (472, 310)
Screenshot: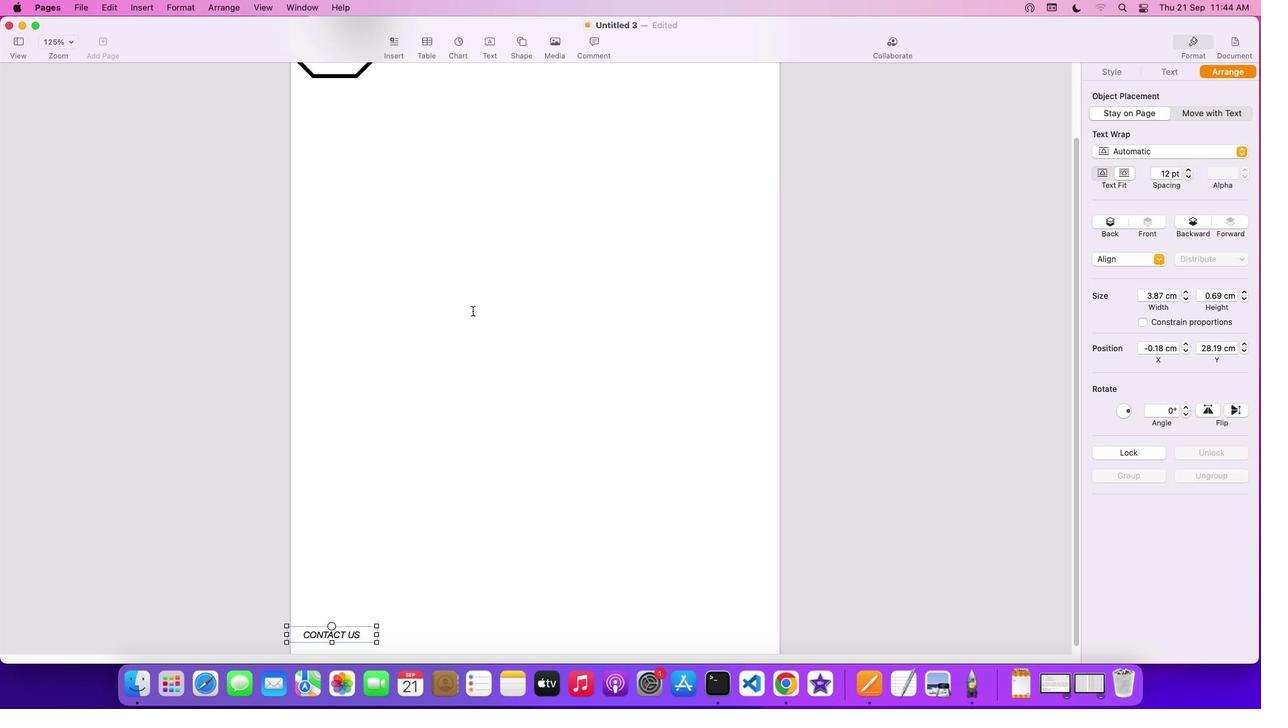 
Action: Mouse scrolled (472, 310) with delta (0, 0)
Screenshot: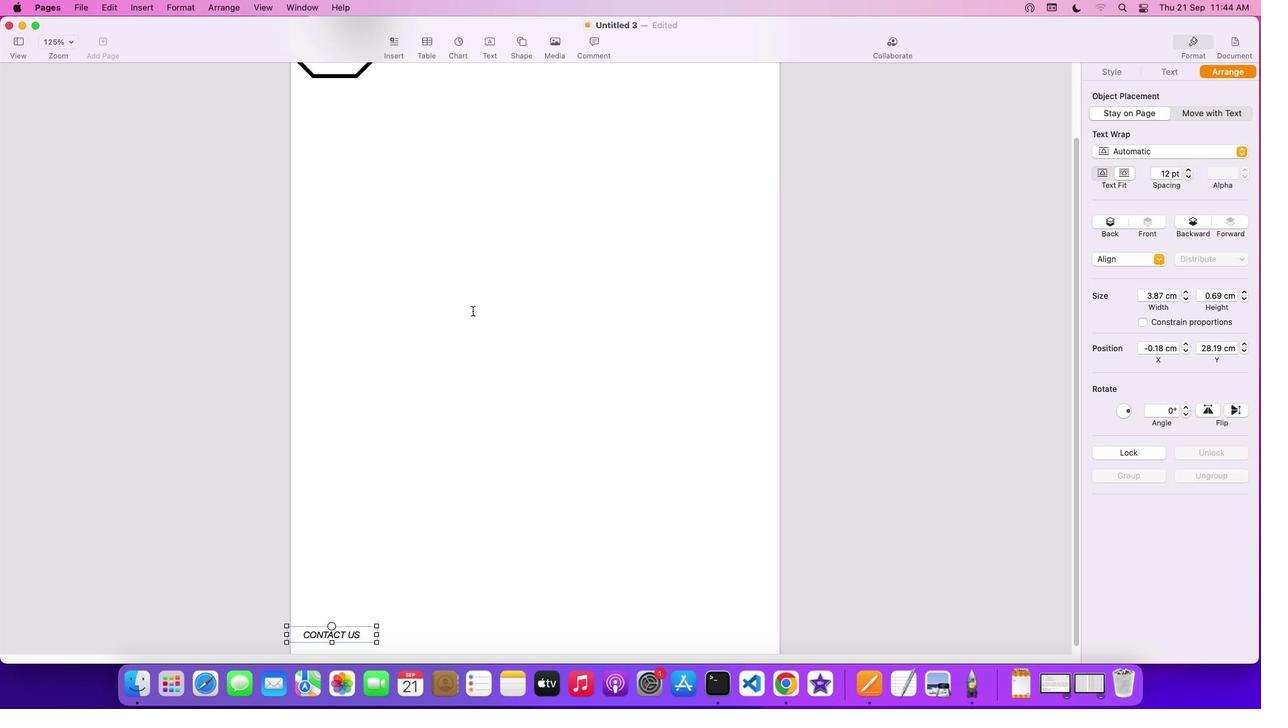 
Action: Mouse scrolled (472, 310) with delta (0, 0)
Screenshot: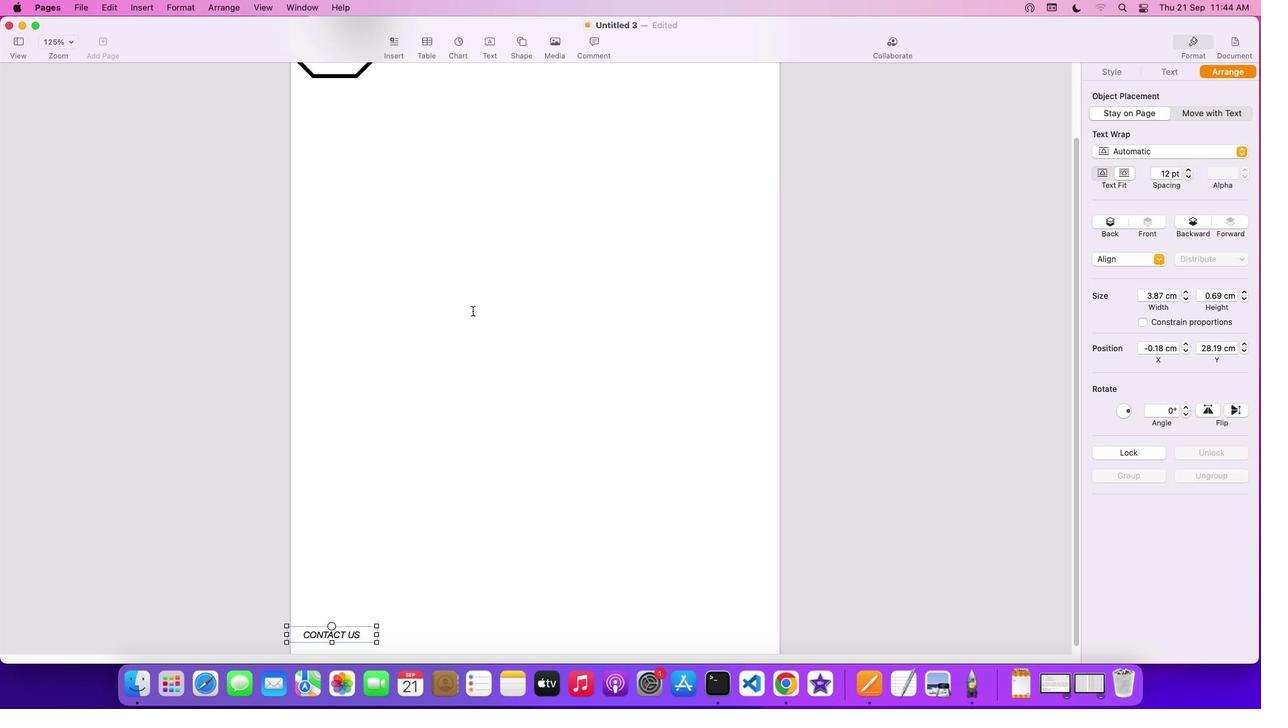 
Action: Mouse scrolled (472, 310) with delta (0, -2)
Screenshot: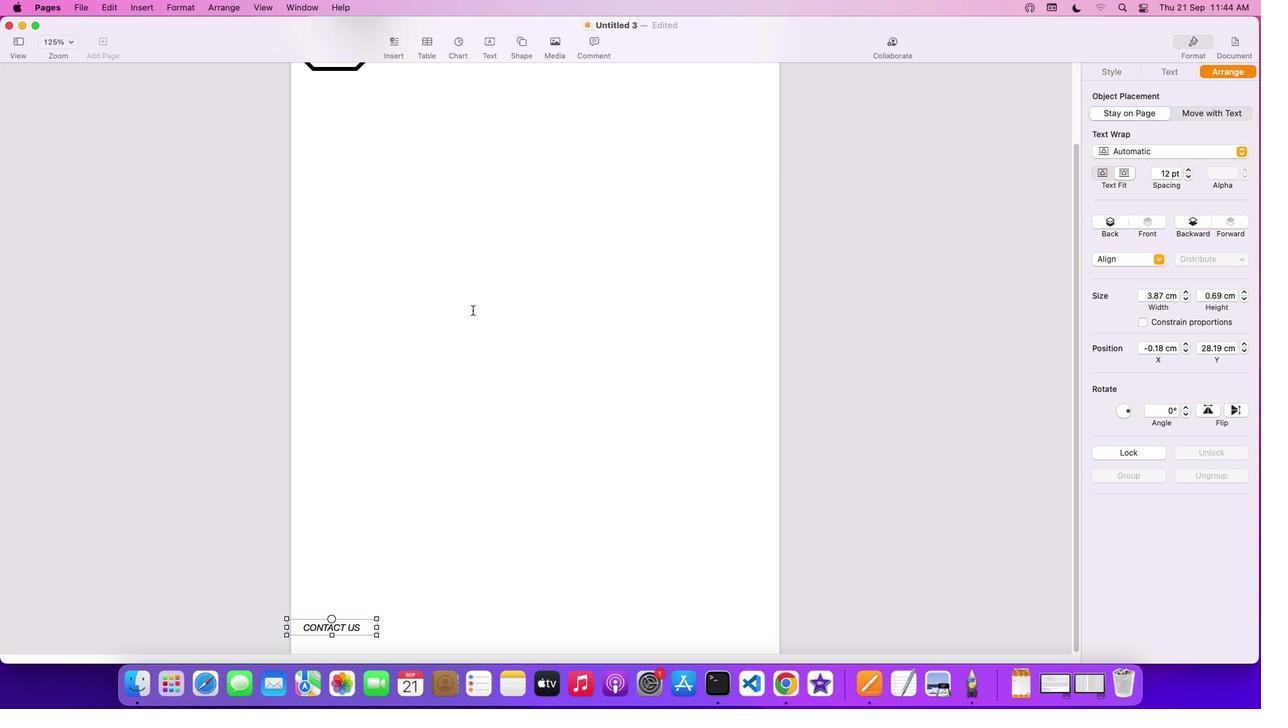 
Action: Mouse scrolled (472, 310) with delta (0, -3)
Screenshot: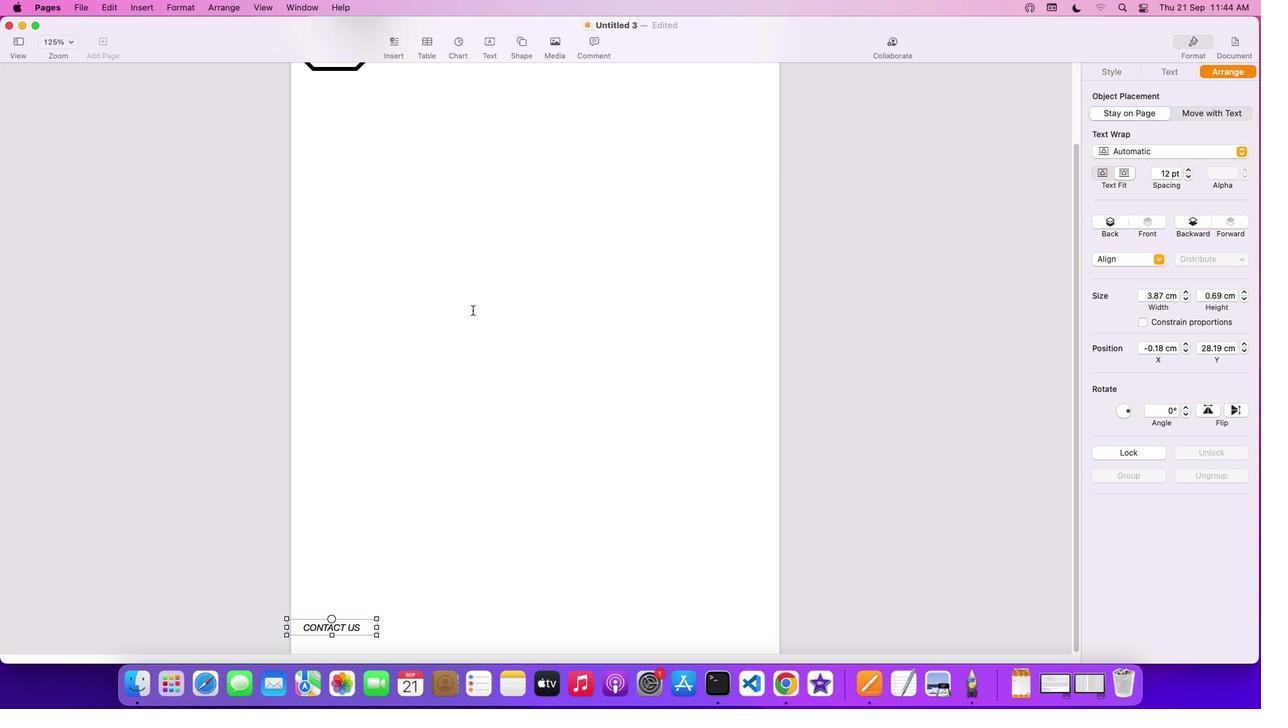 
Action: Mouse scrolled (472, 310) with delta (0, -3)
Screenshot: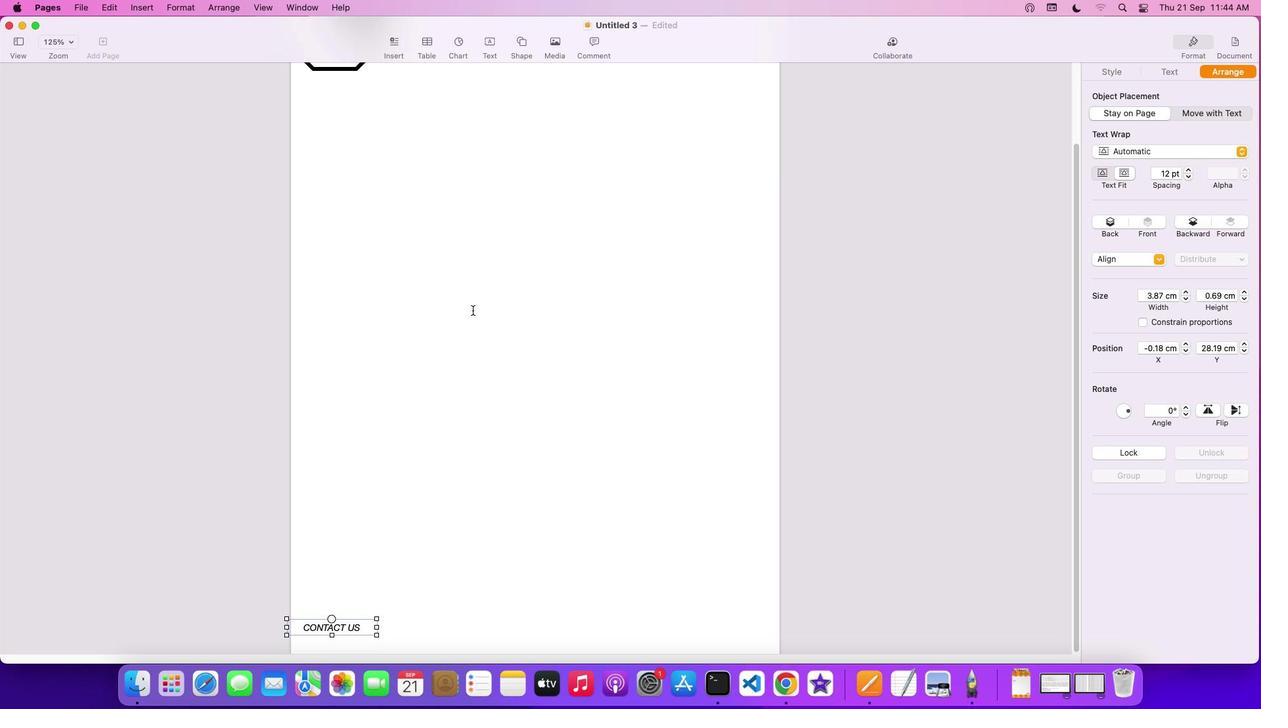
Action: Mouse scrolled (472, 310) with delta (0, -4)
Screenshot: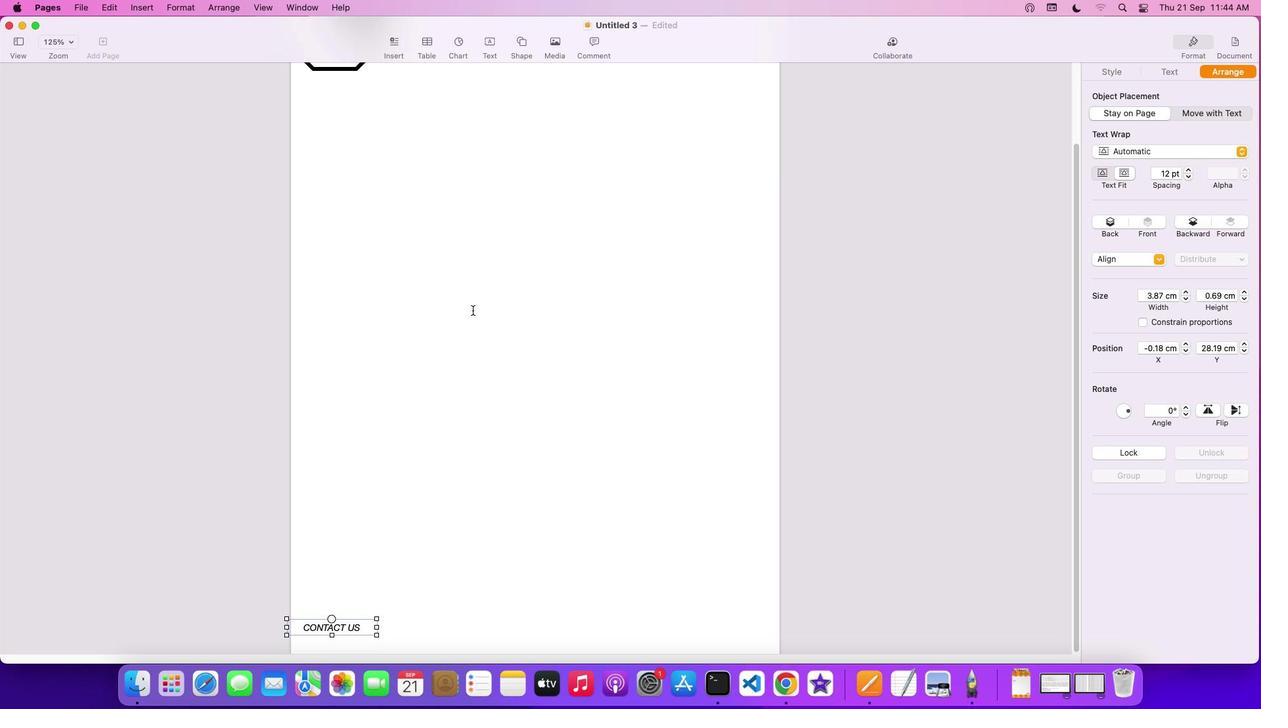 
Action: Mouse moved to (472, 310)
Screenshot: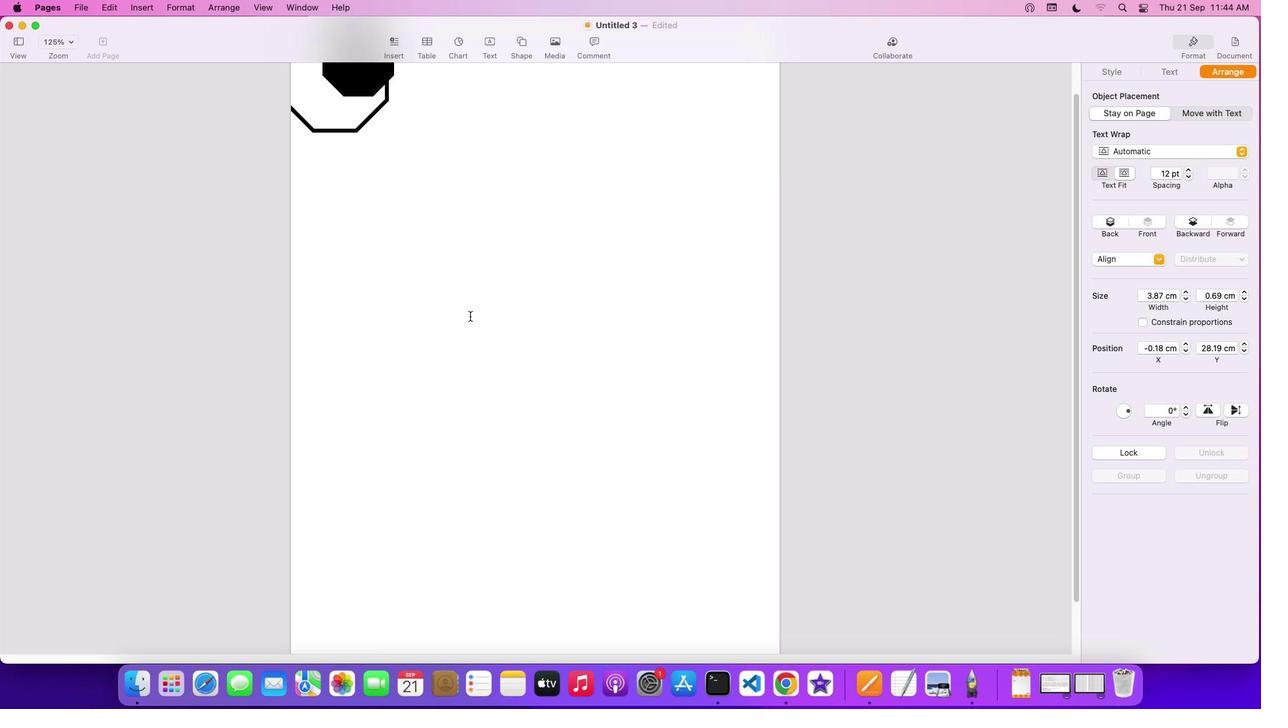 
Action: Mouse scrolled (472, 310) with delta (0, 0)
Screenshot: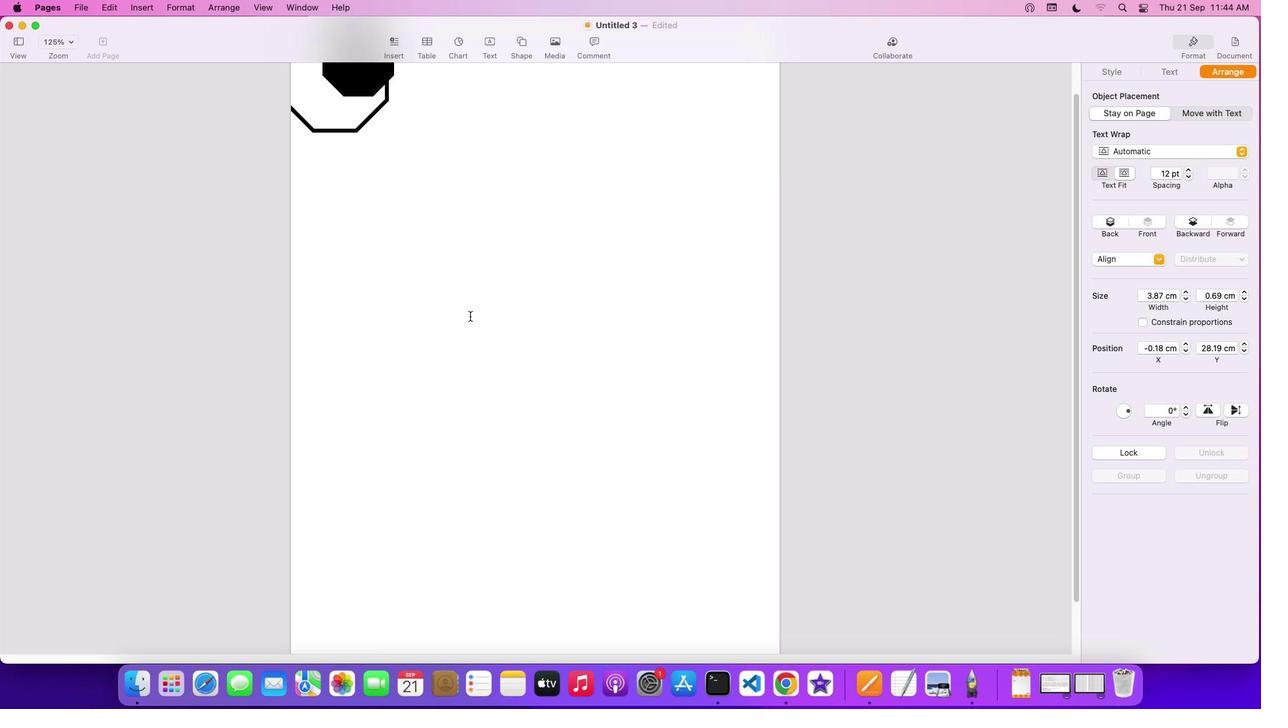 
Action: Mouse moved to (471, 312)
Screenshot: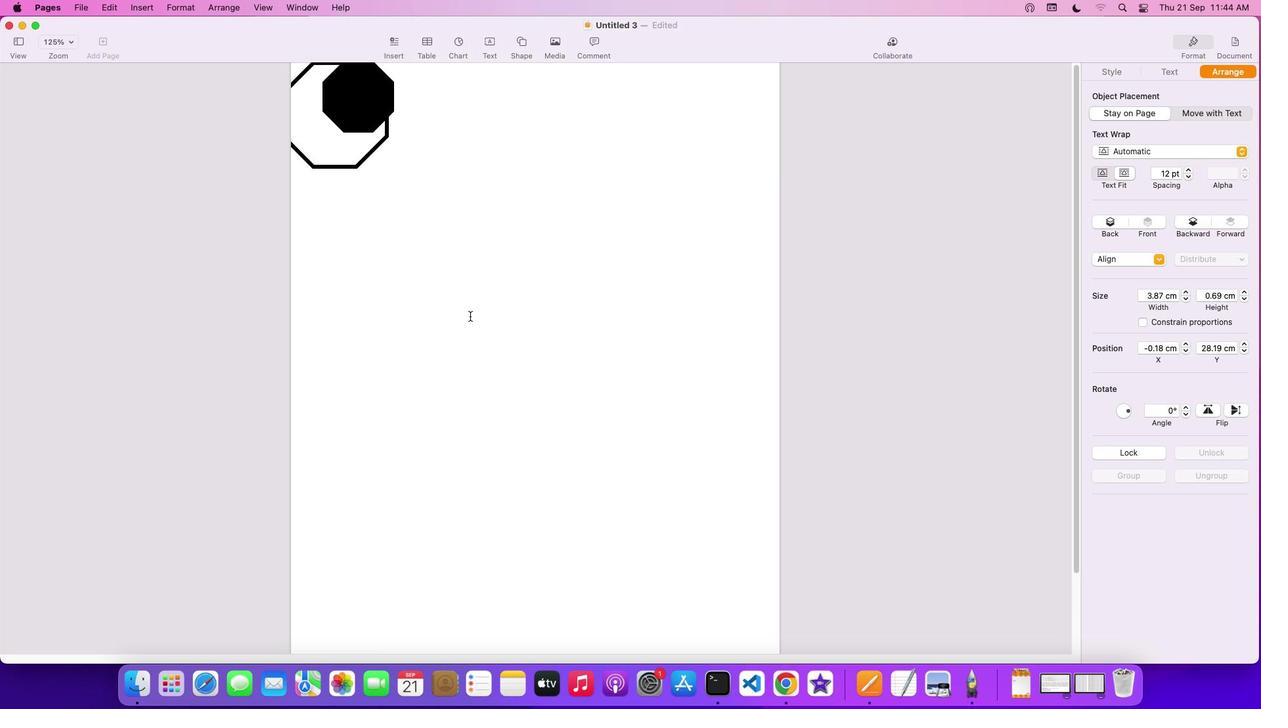 
Action: Mouse scrolled (471, 312) with delta (0, 0)
Screenshot: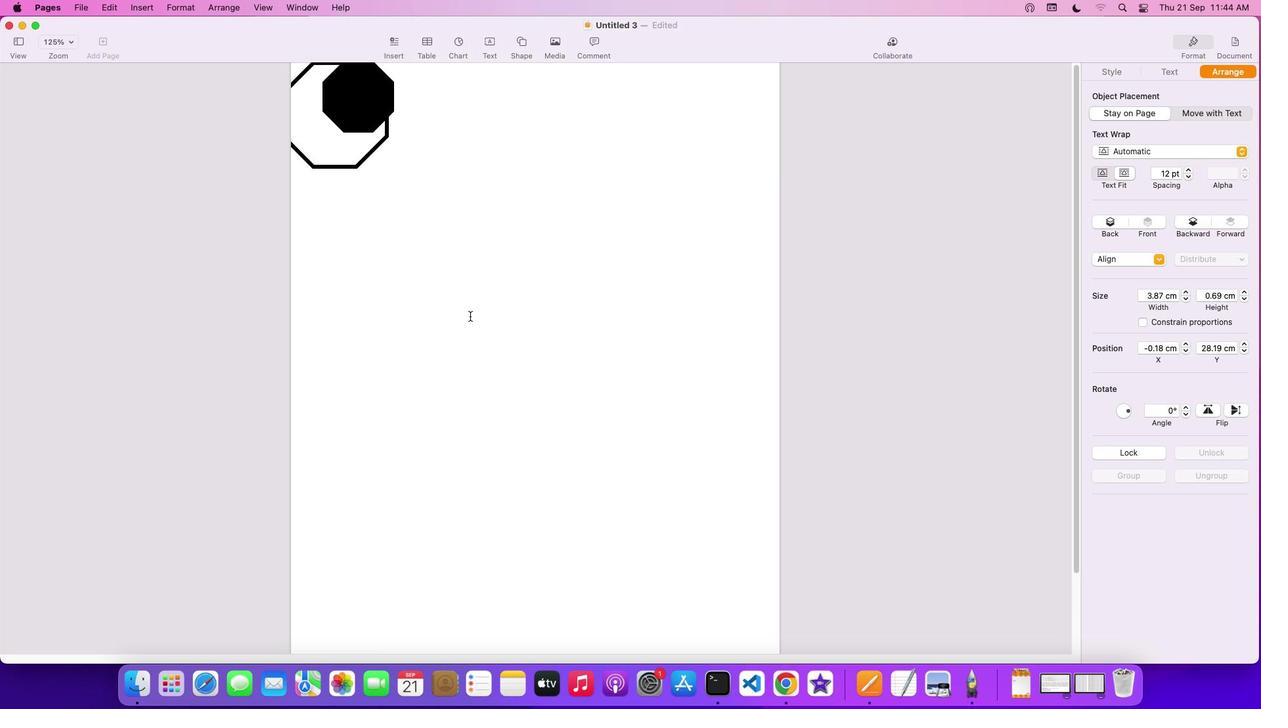 
Action: Mouse moved to (471, 312)
Screenshot: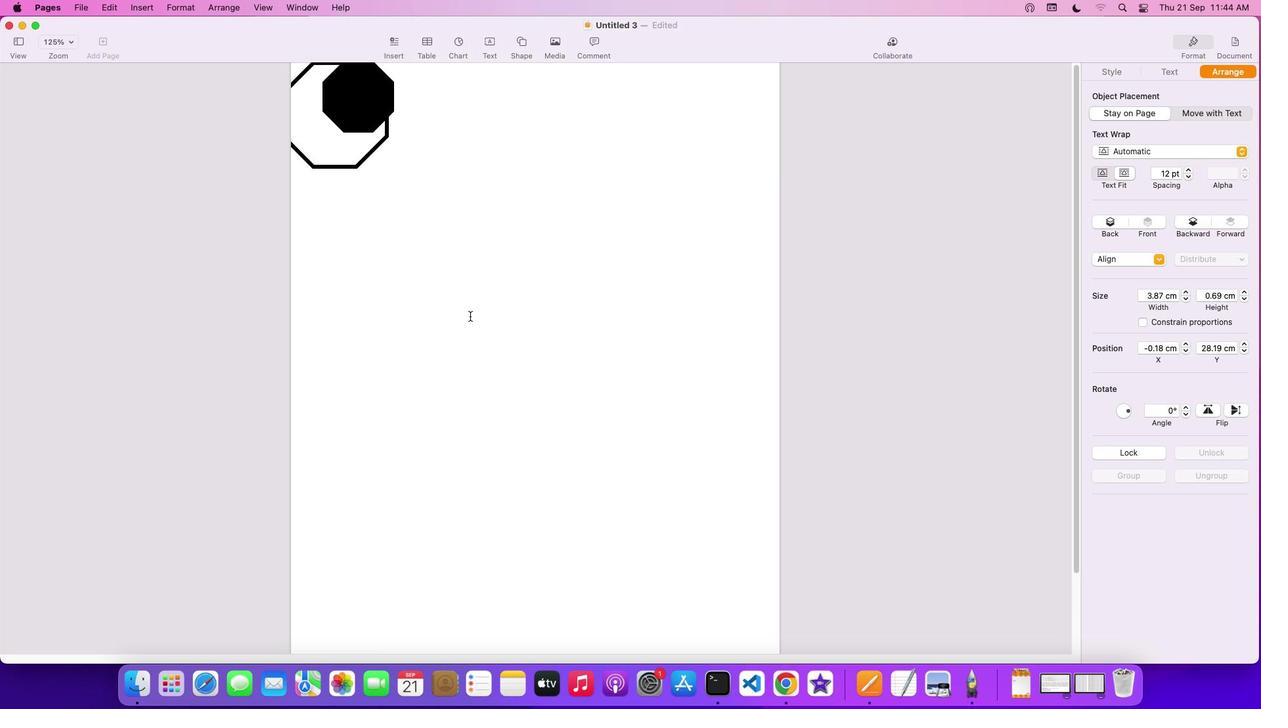 
Action: Mouse scrolled (471, 312) with delta (0, 1)
Screenshot: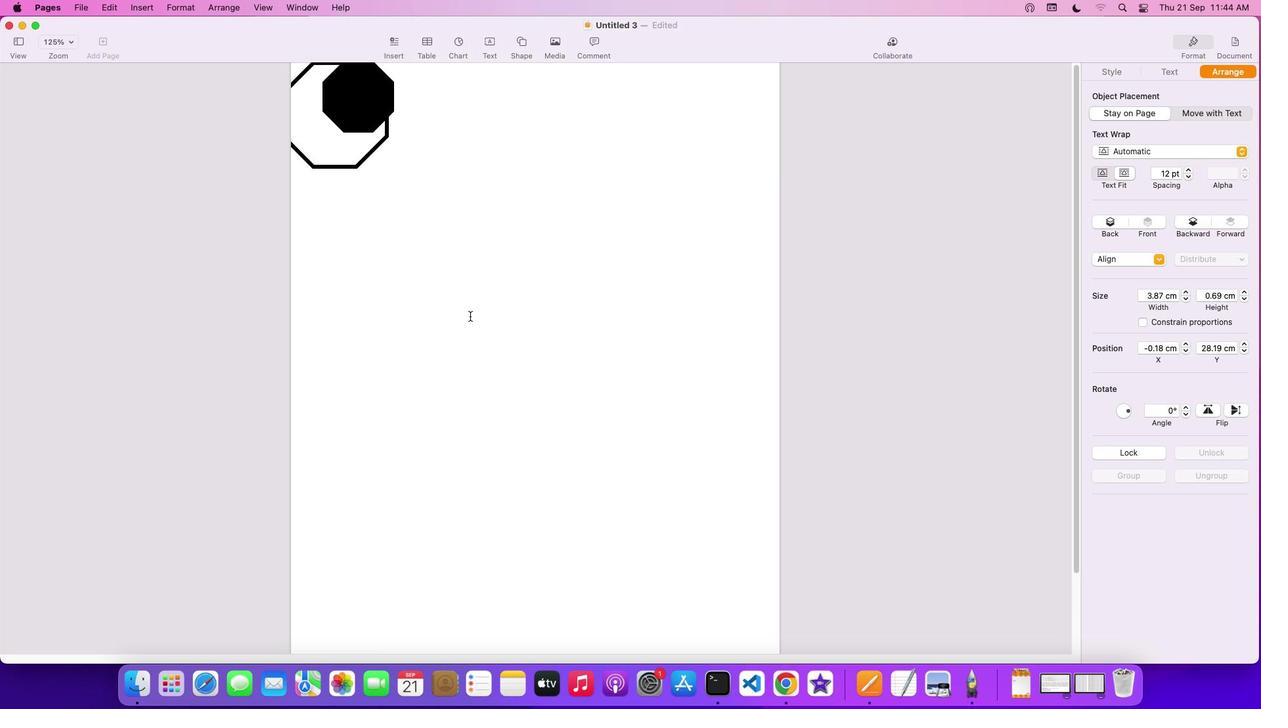 
Action: Mouse moved to (471, 312)
Screenshot: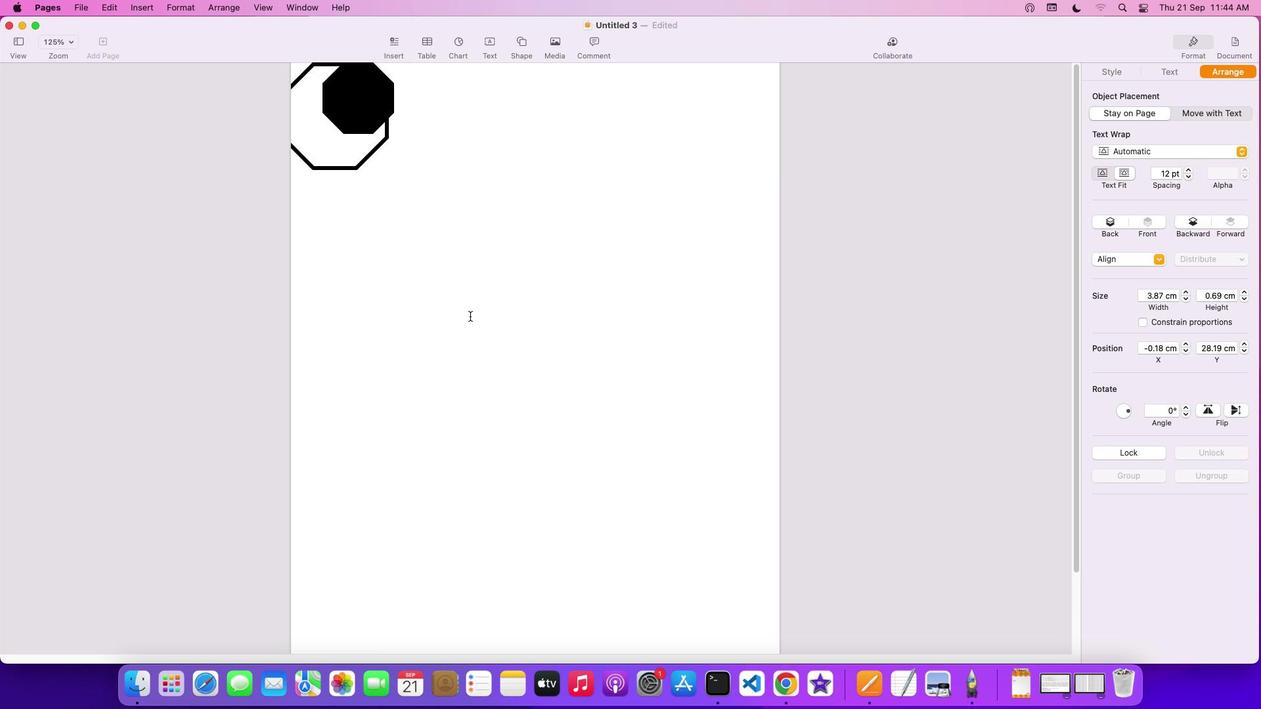 
Action: Mouse scrolled (471, 312) with delta (0, 3)
Screenshot: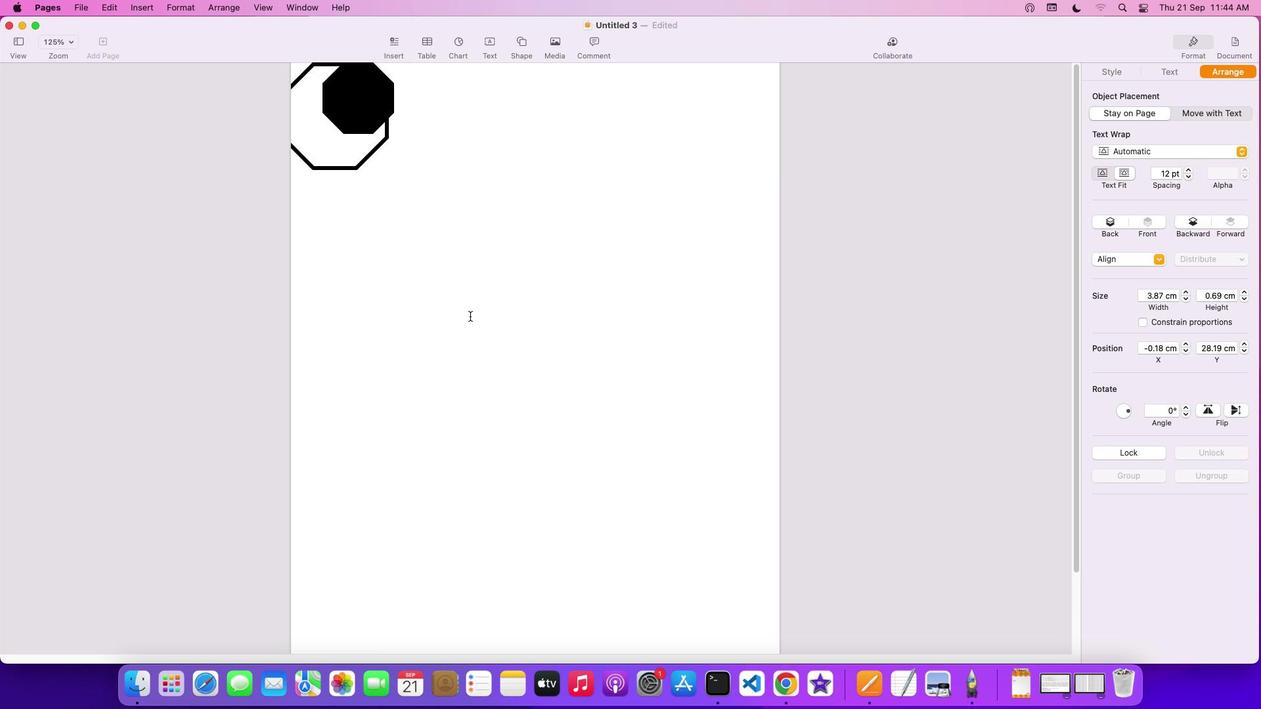 
Action: Mouse moved to (470, 316)
